Task: Research Airbnb options in Swidnik, Poland from 5th November, 2023 to 16th November, 2023 for 2 adults.1  bedroom having 1 bed and 1 bathroom. Property type can be hotel. Look for 3 properties as per requirement.
Action: Mouse moved to (574, 84)
Screenshot: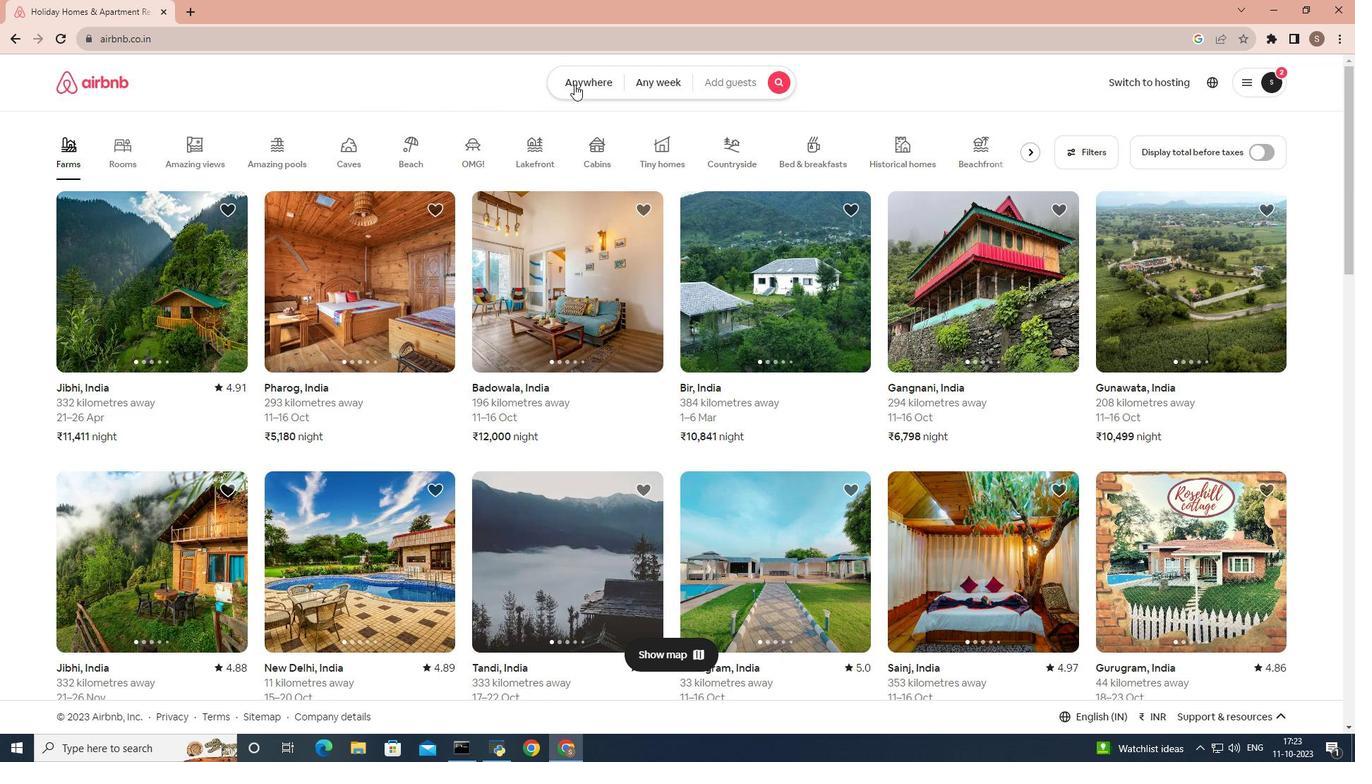 
Action: Mouse pressed left at (574, 84)
Screenshot: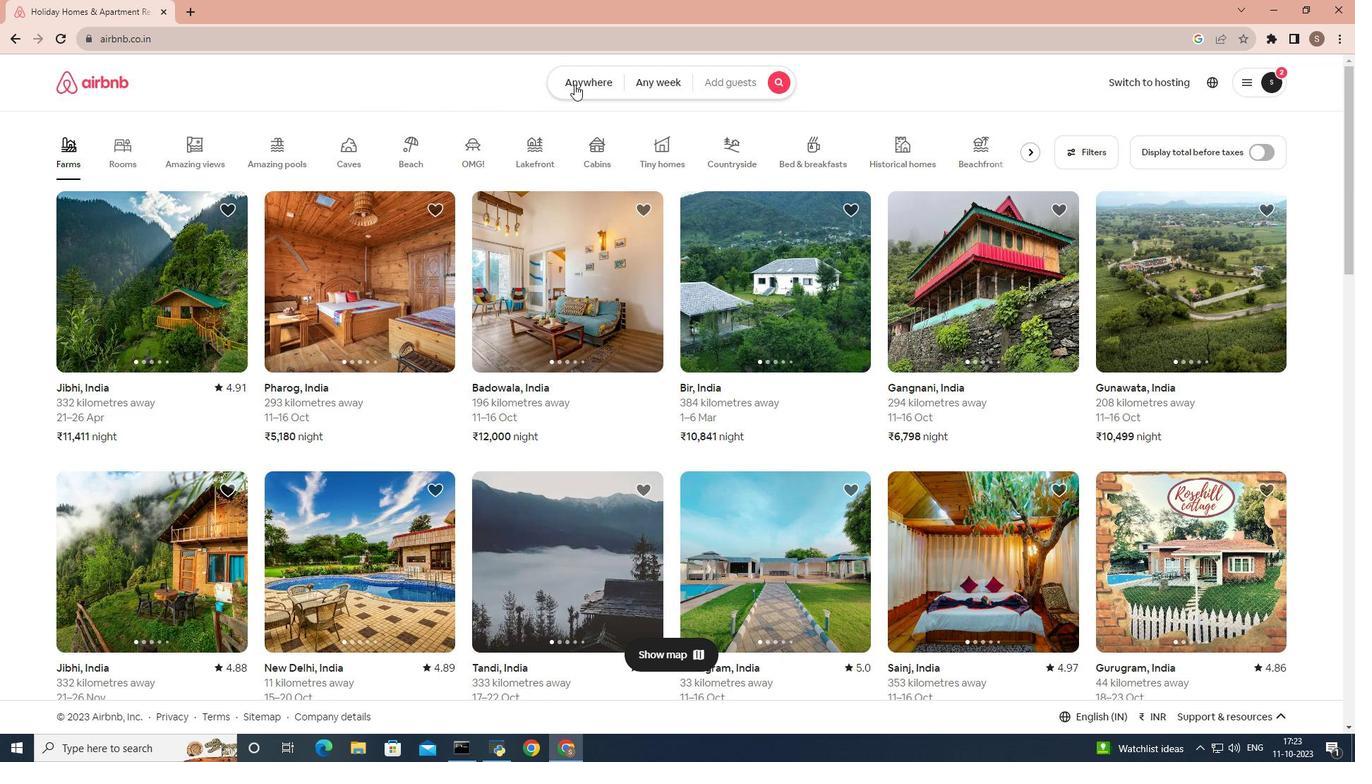 
Action: Mouse moved to (427, 144)
Screenshot: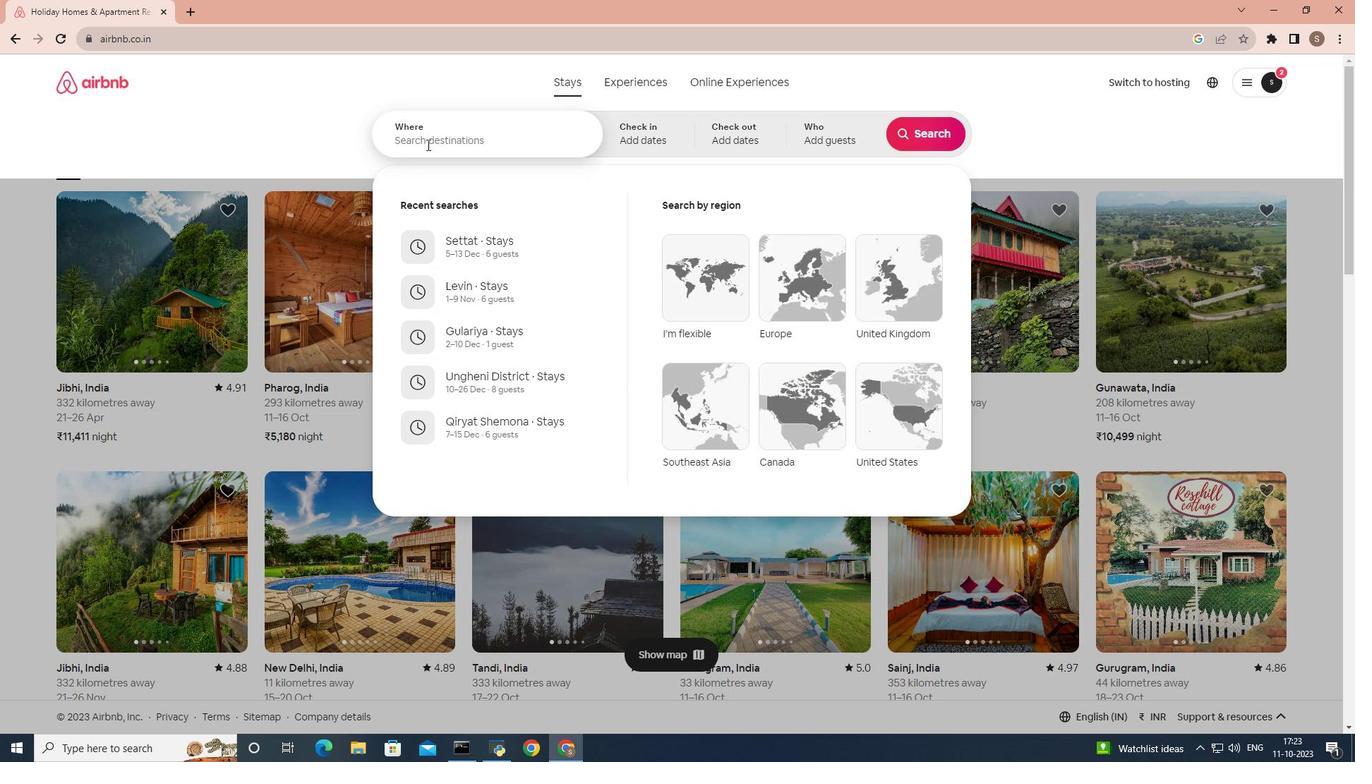 
Action: Mouse pressed left at (427, 144)
Screenshot: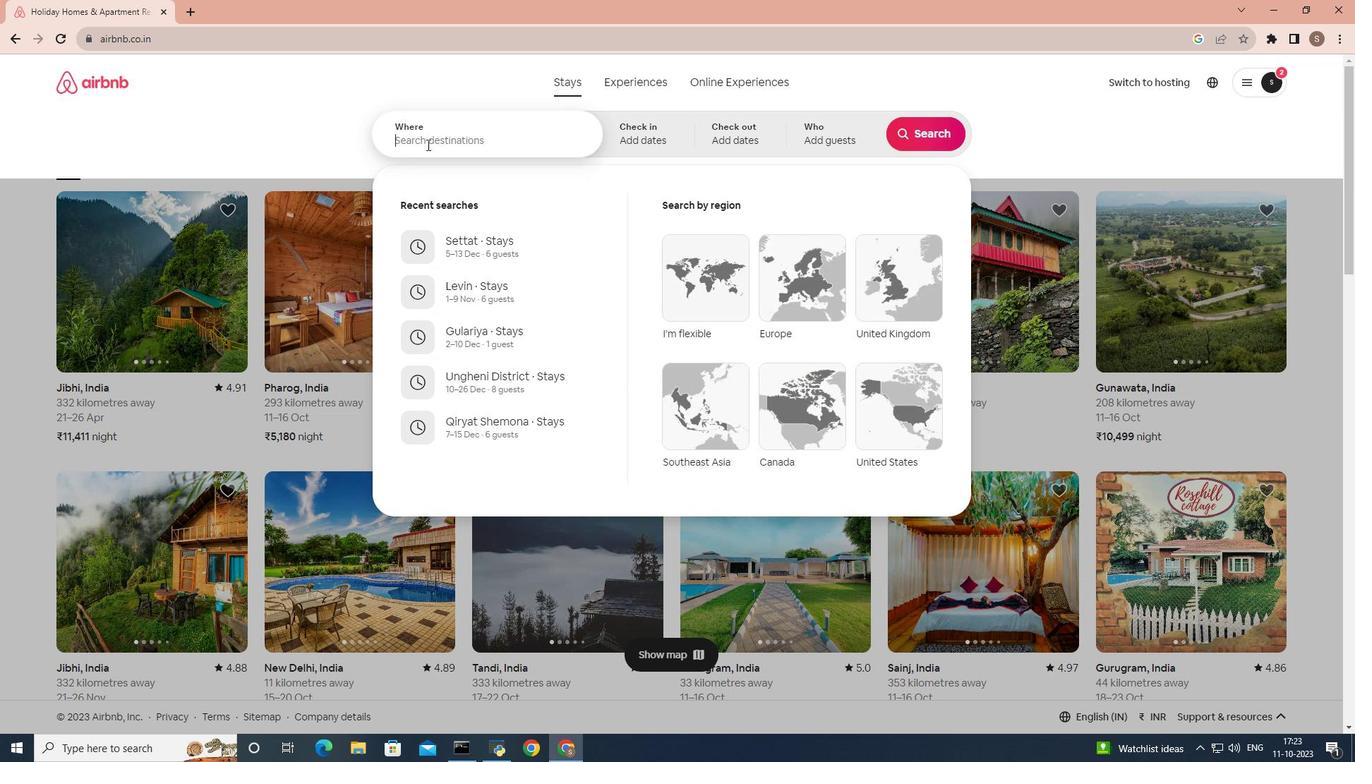 
Action: Mouse moved to (427, 144)
Screenshot: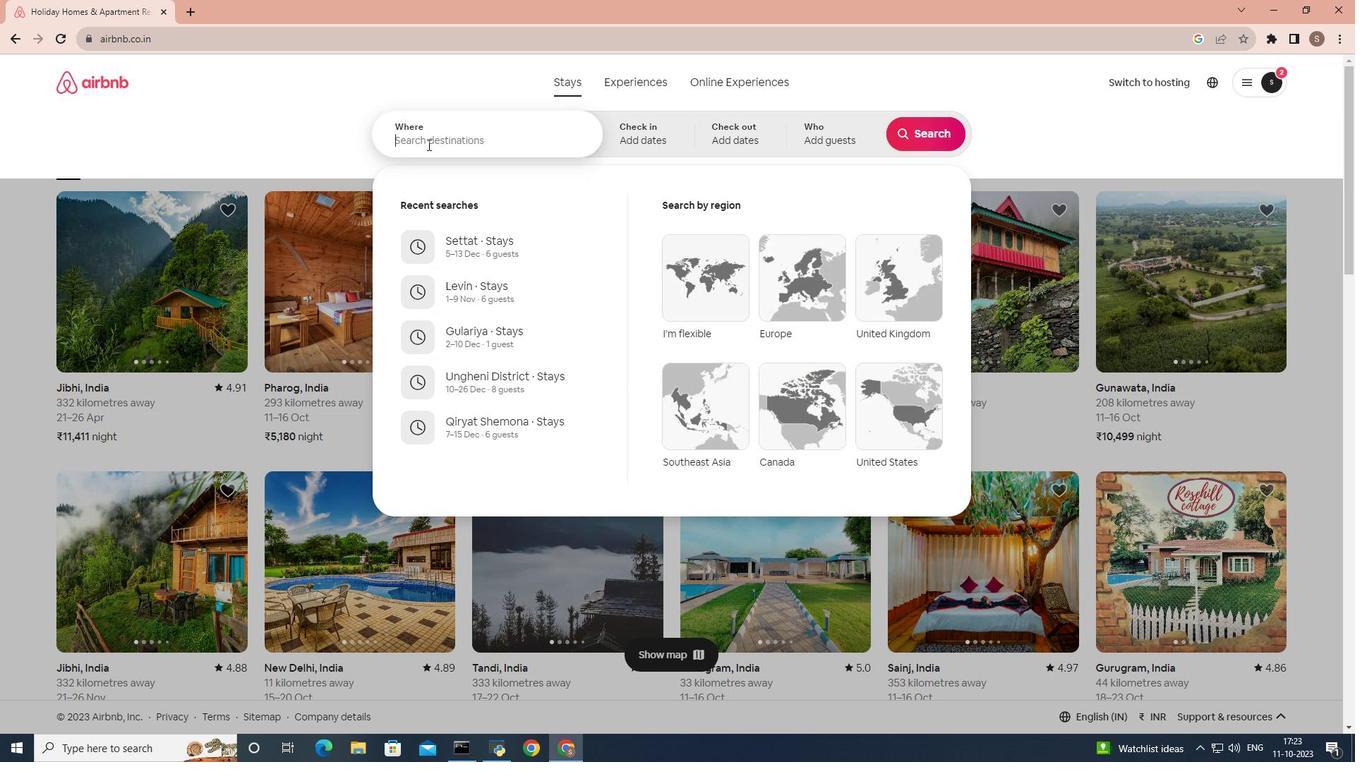 
Action: Key pressed swidnik
Screenshot: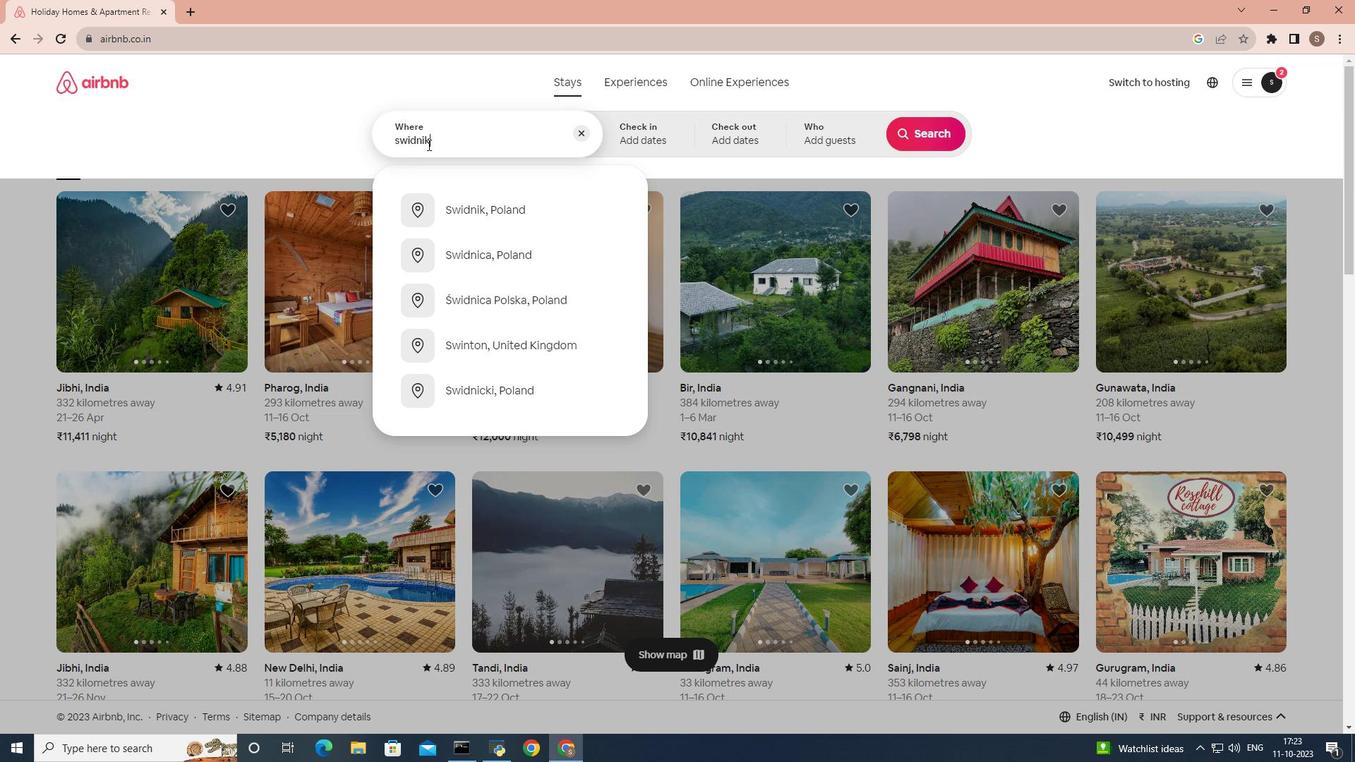 
Action: Mouse moved to (437, 215)
Screenshot: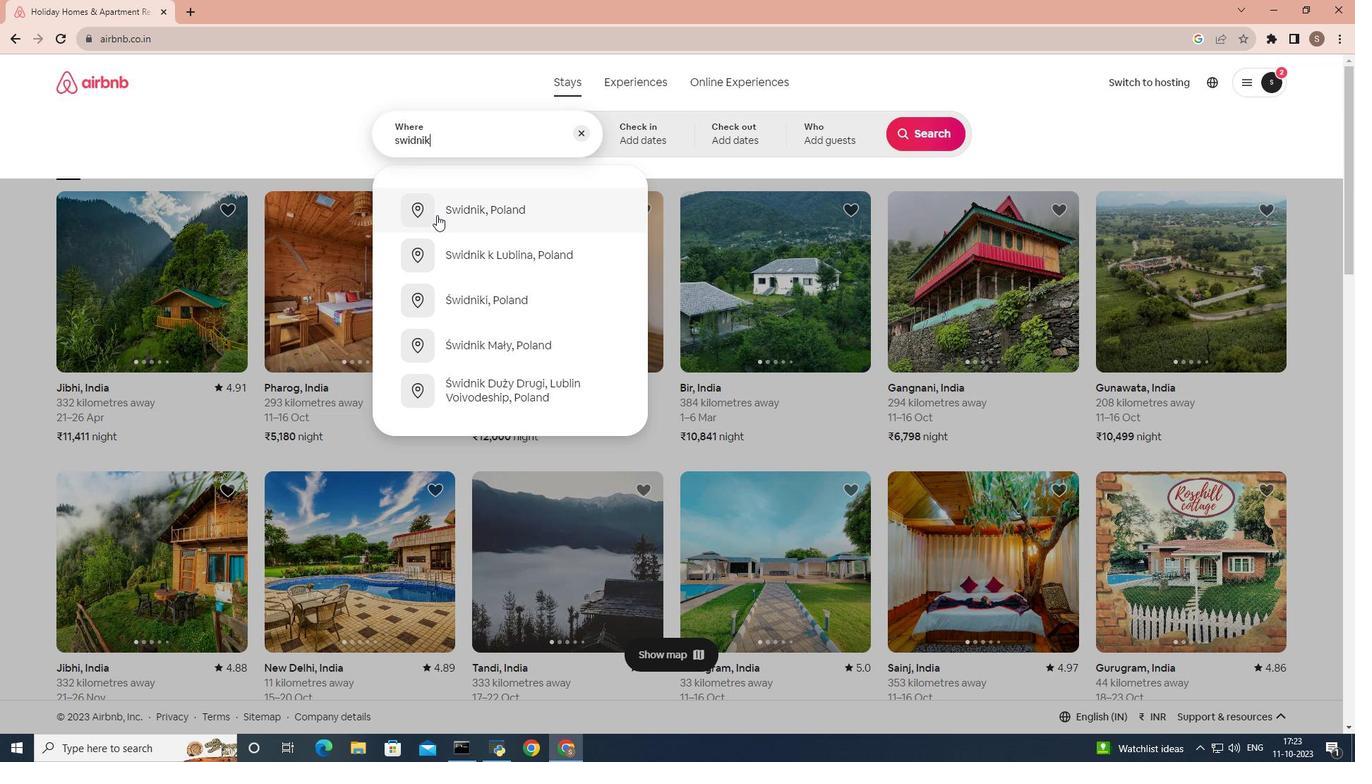 
Action: Mouse pressed left at (437, 215)
Screenshot: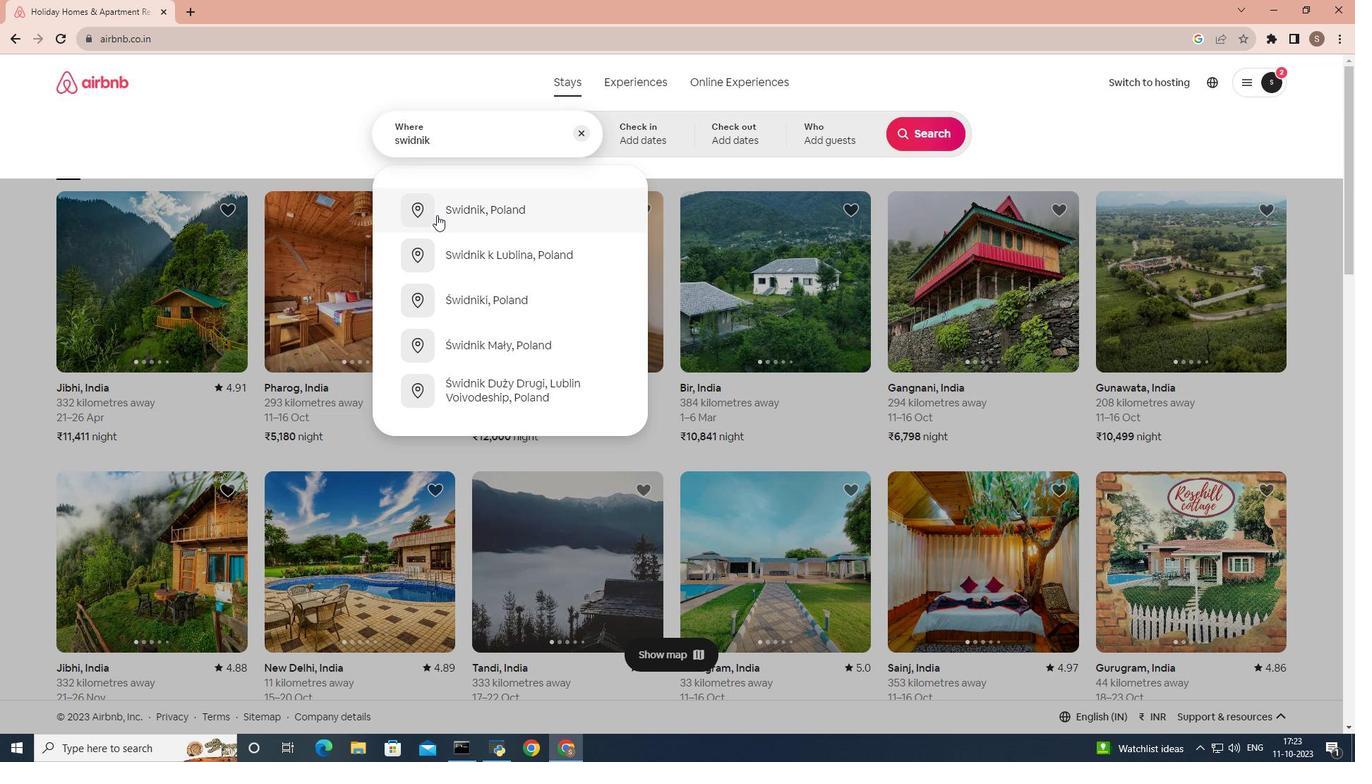 
Action: Mouse moved to (709, 350)
Screenshot: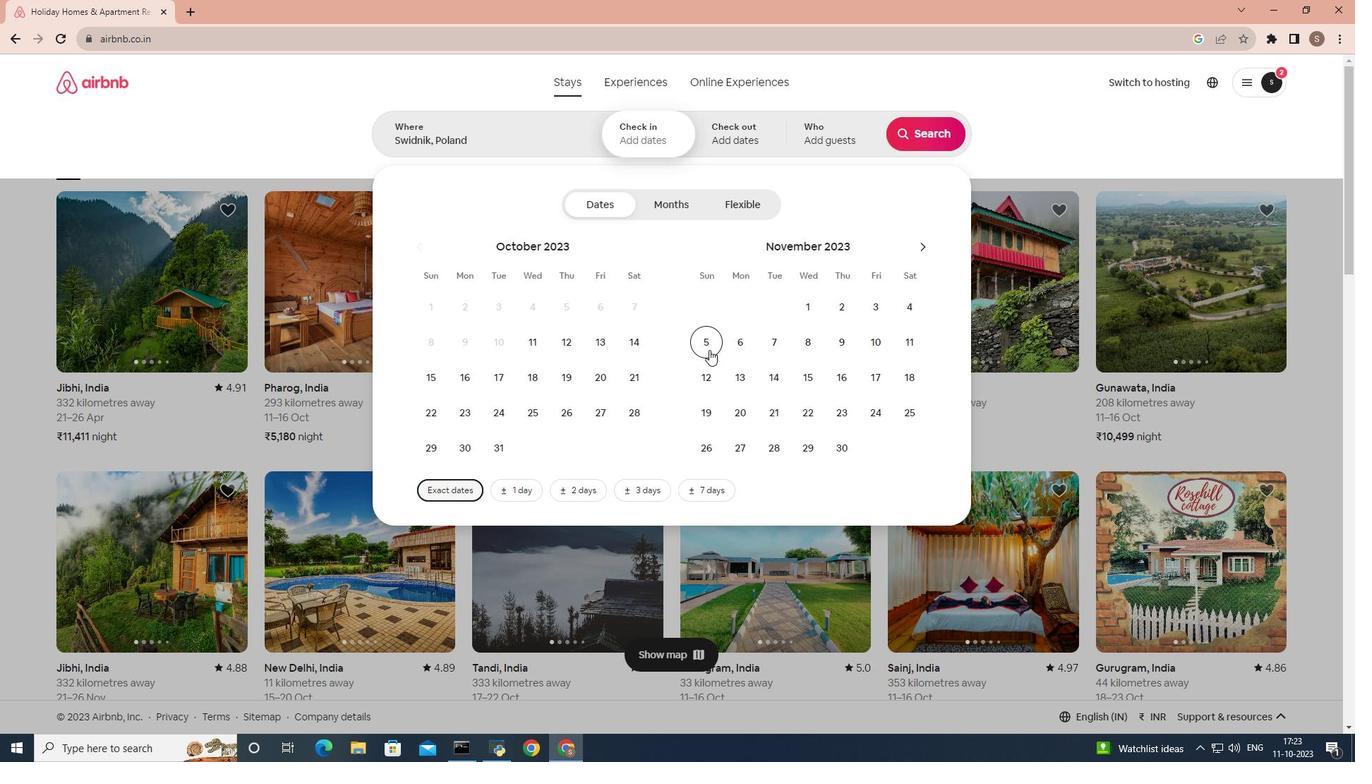 
Action: Mouse pressed left at (709, 350)
Screenshot: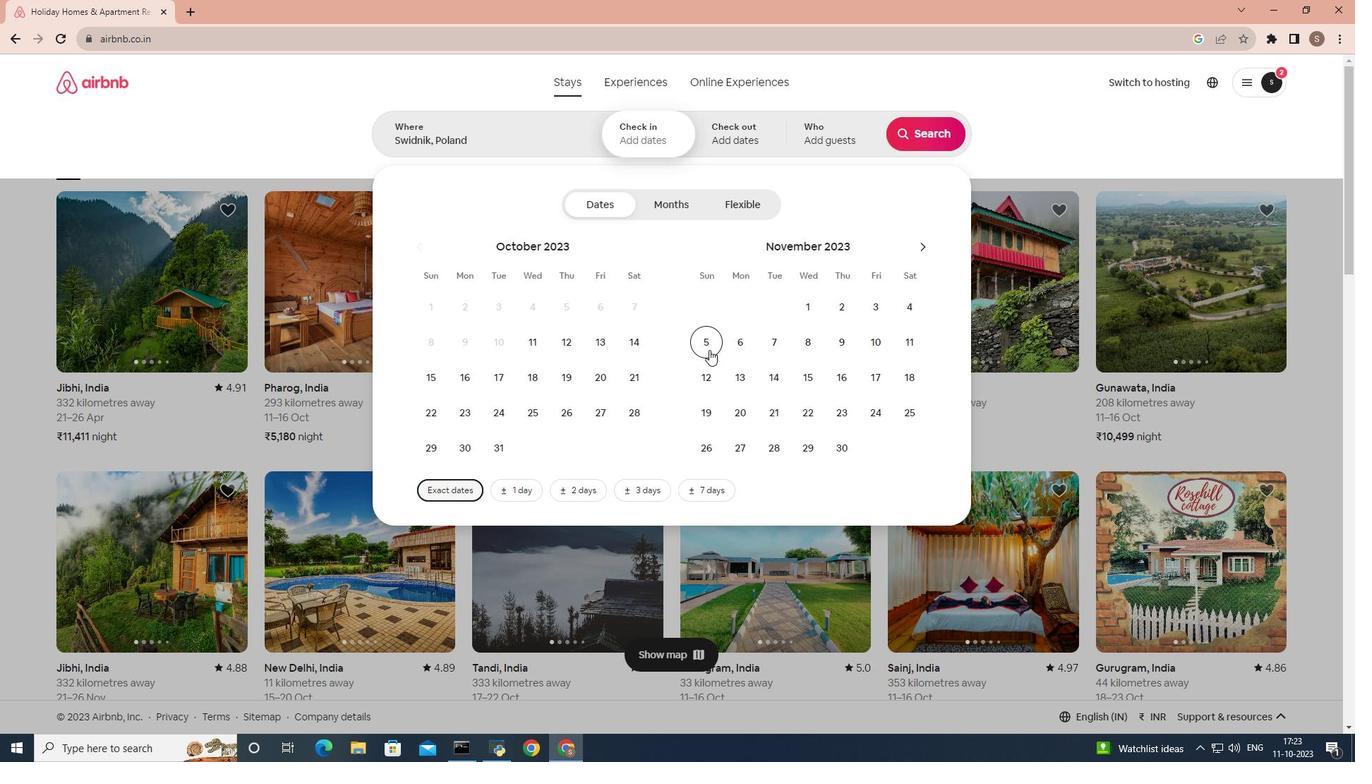 
Action: Mouse moved to (842, 379)
Screenshot: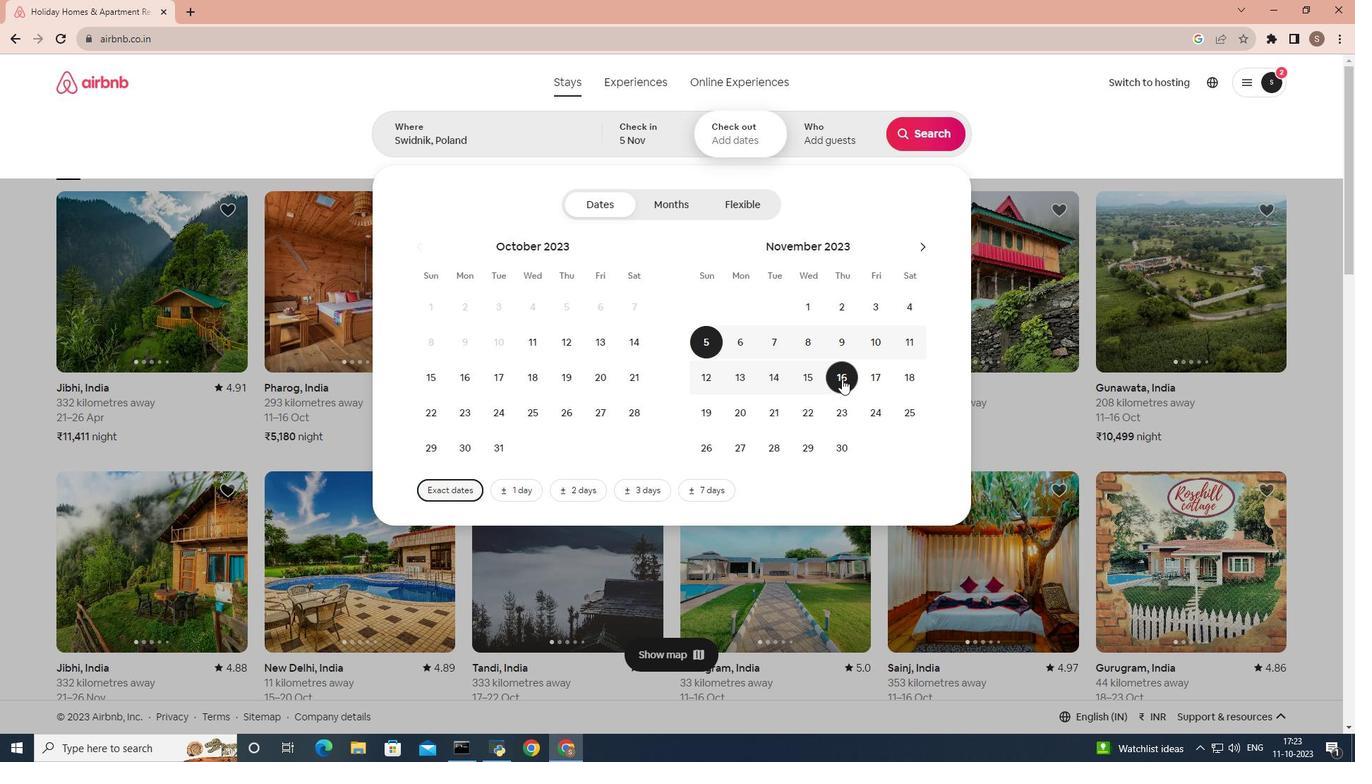 
Action: Mouse pressed left at (842, 379)
Screenshot: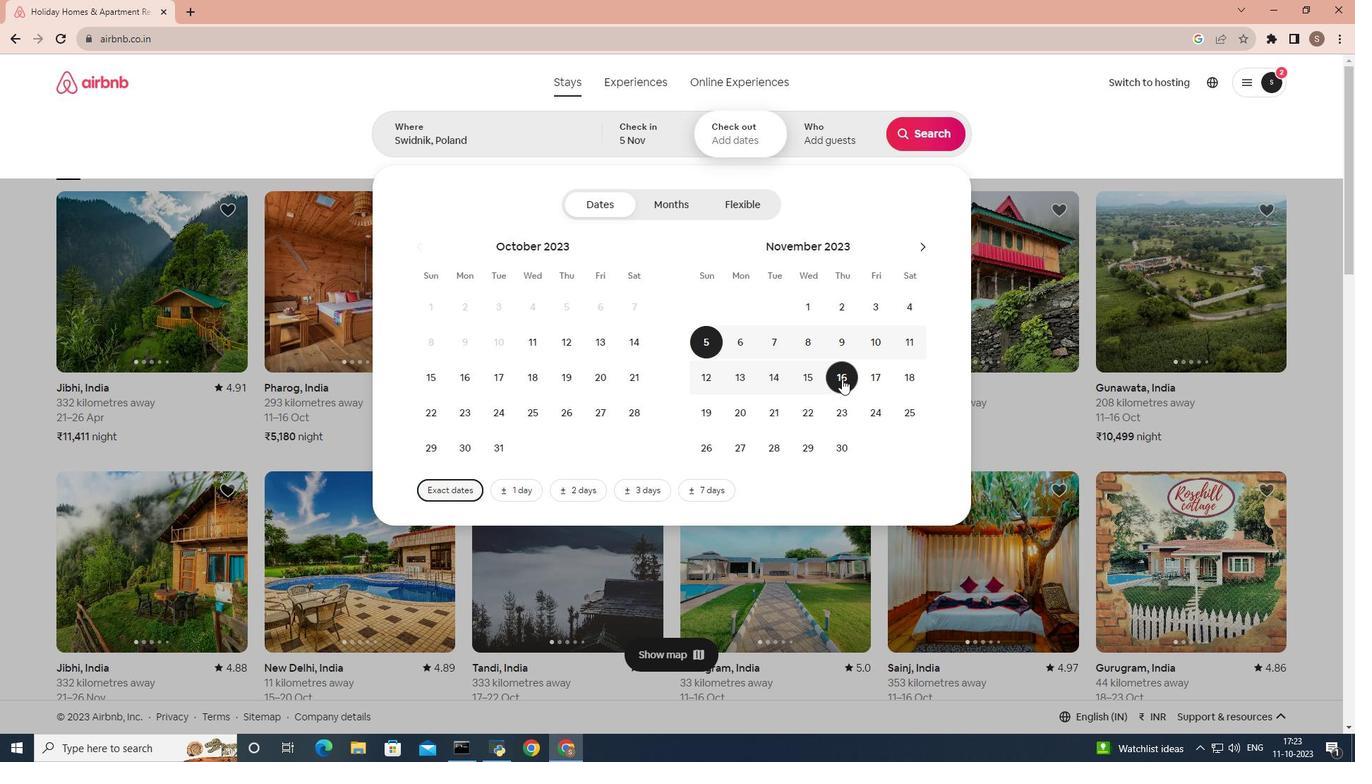 
Action: Mouse moved to (862, 154)
Screenshot: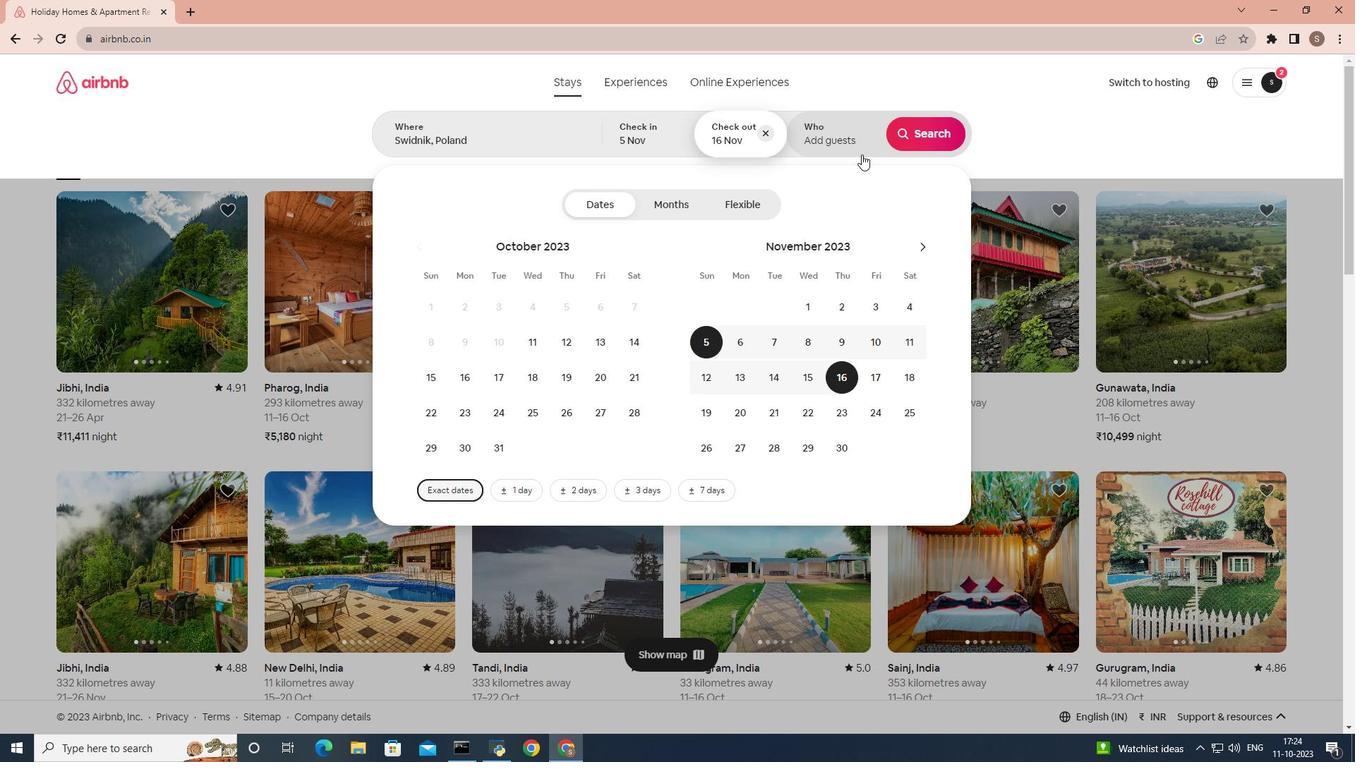 
Action: Mouse pressed left at (862, 154)
Screenshot: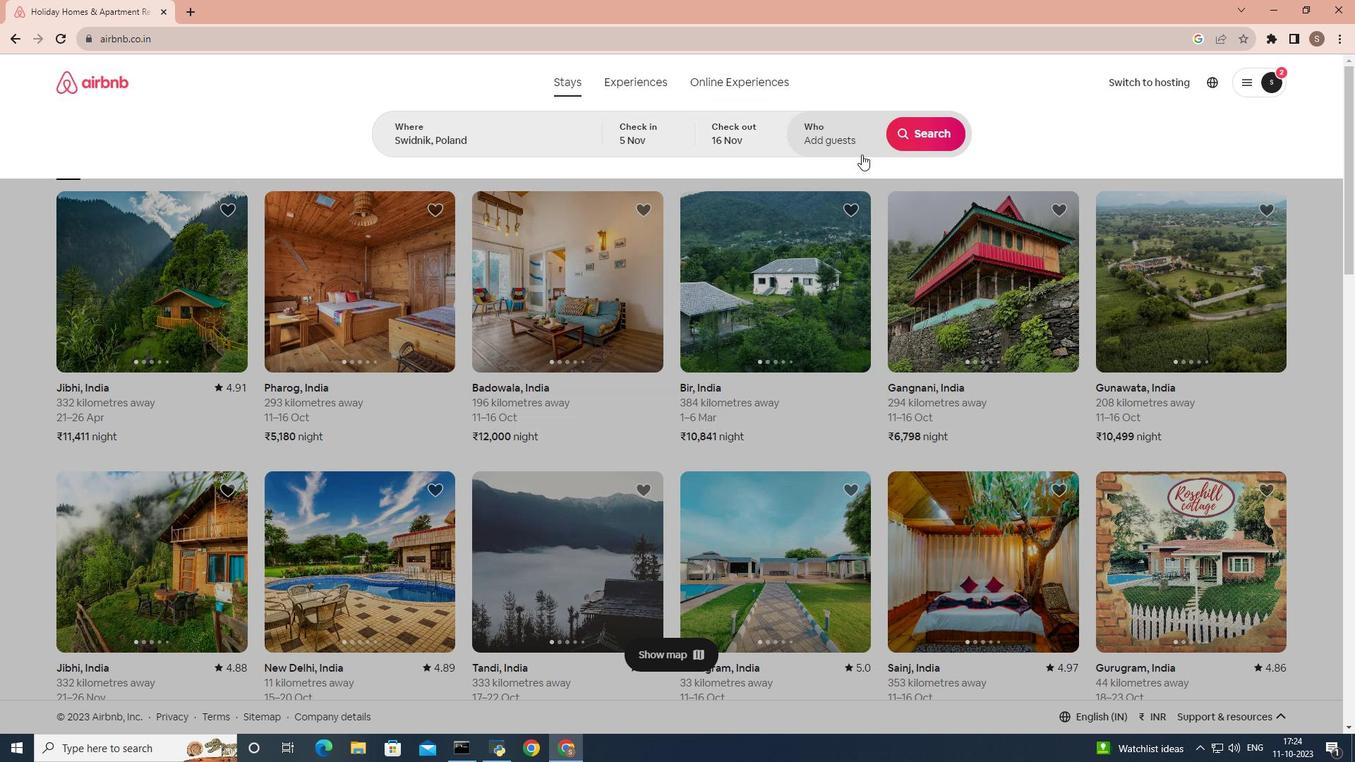 
Action: Mouse moved to (932, 217)
Screenshot: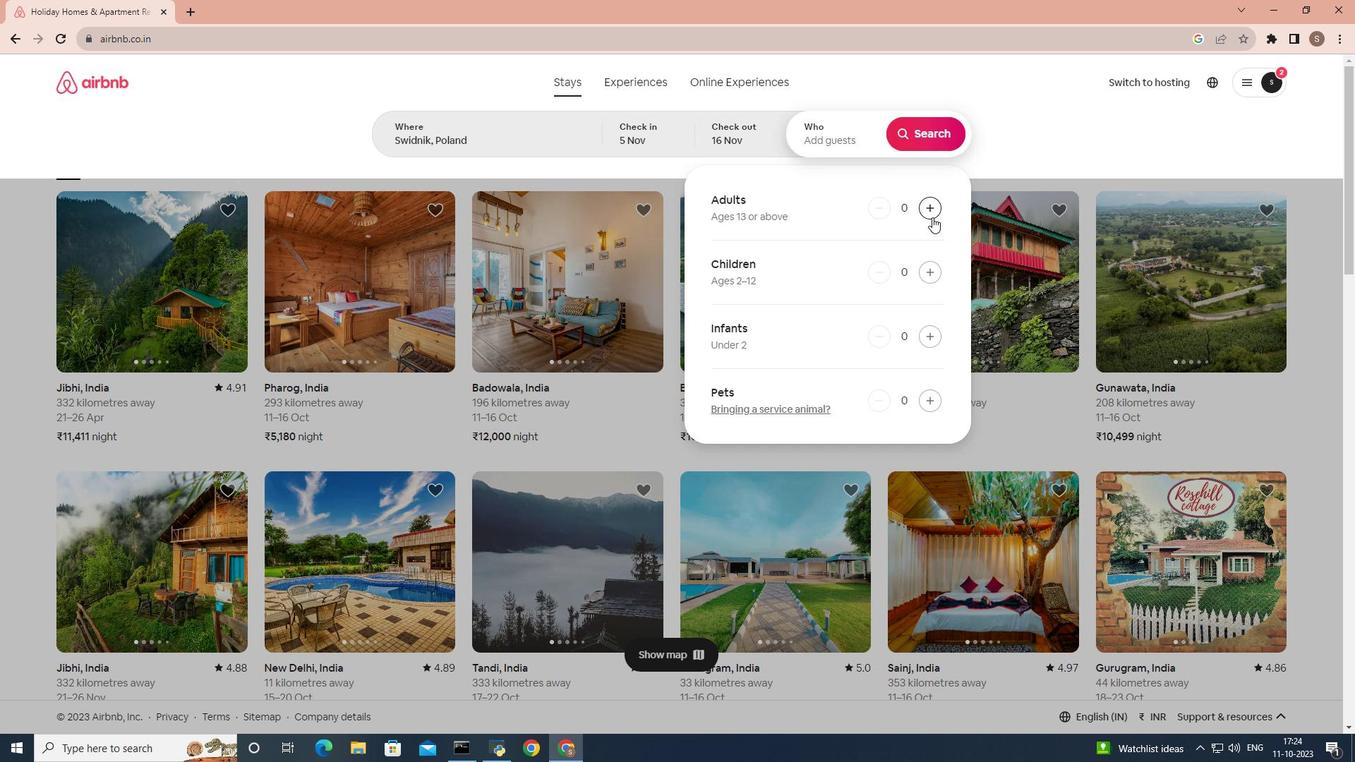 
Action: Mouse pressed left at (932, 217)
Screenshot: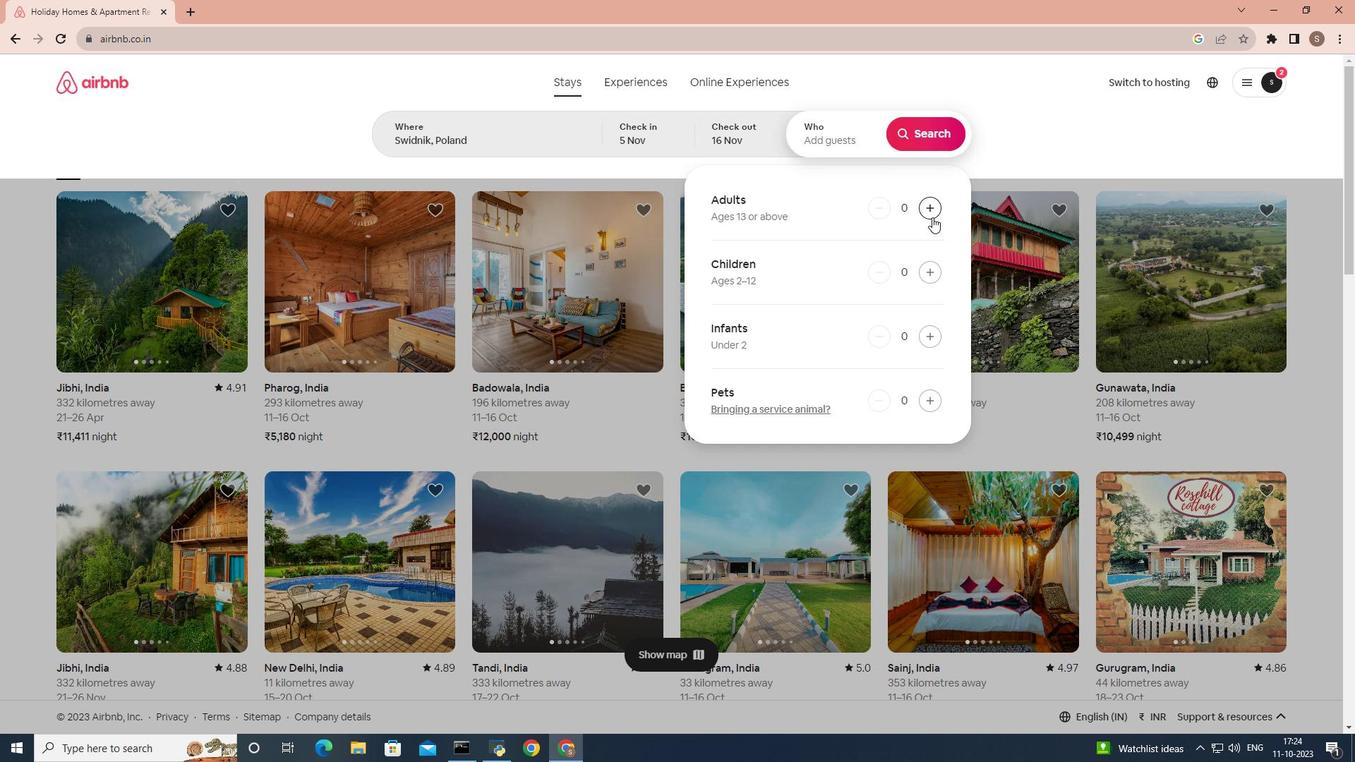 
Action: Mouse pressed left at (932, 217)
Screenshot: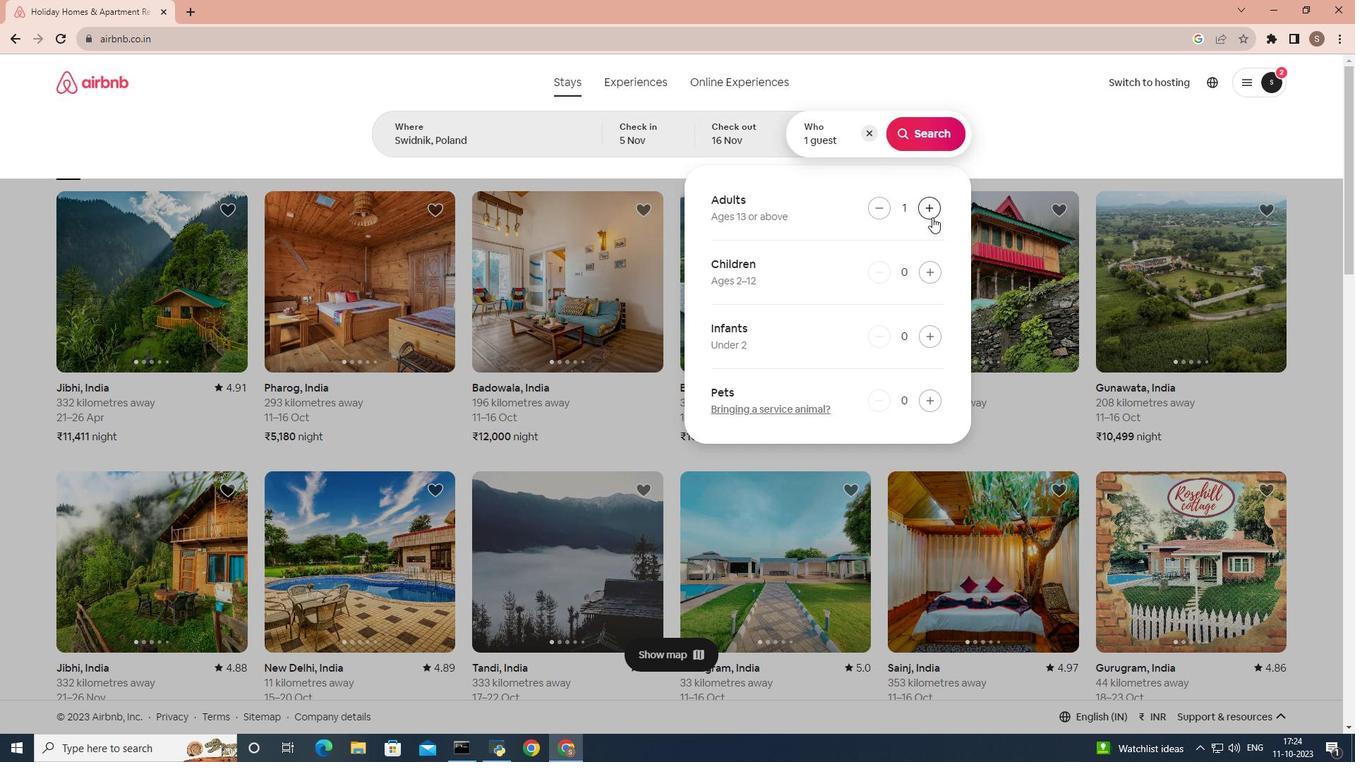 
Action: Mouse moved to (948, 139)
Screenshot: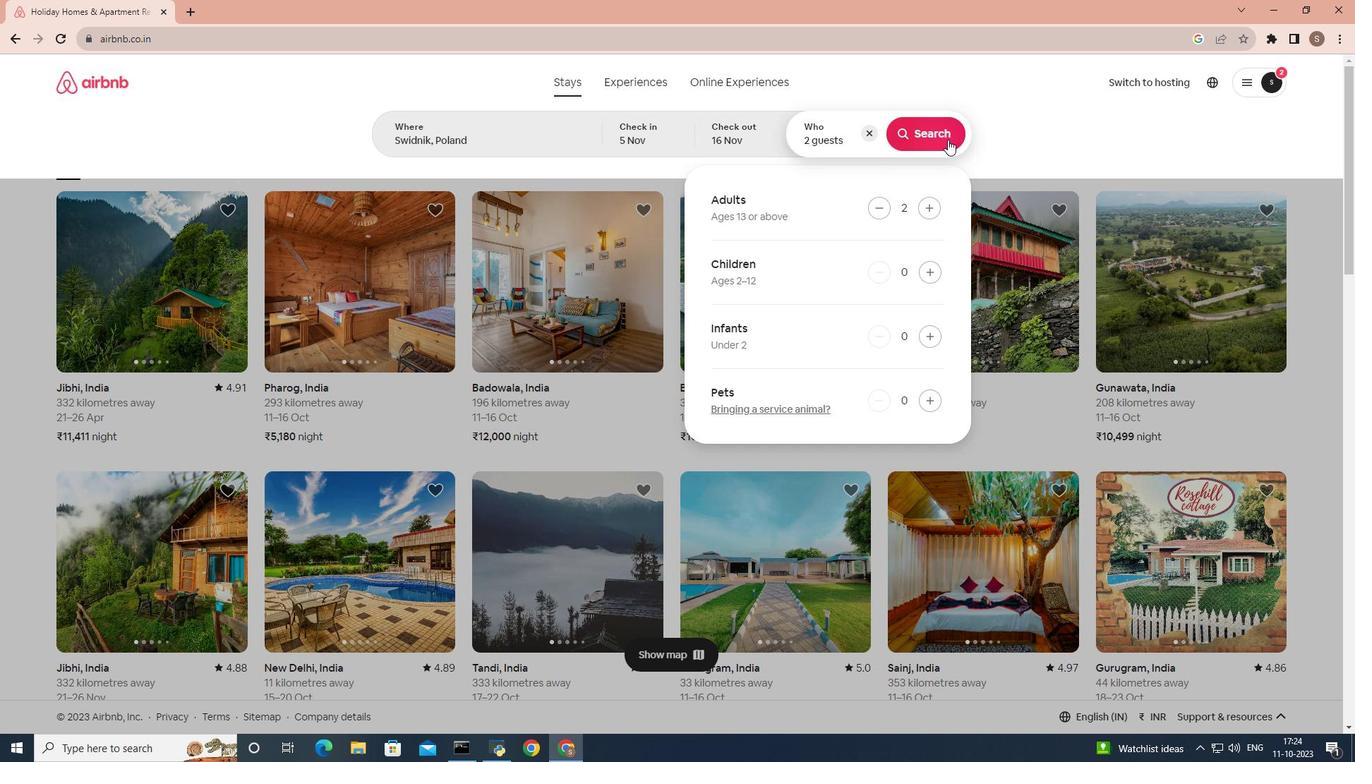 
Action: Mouse pressed left at (948, 139)
Screenshot: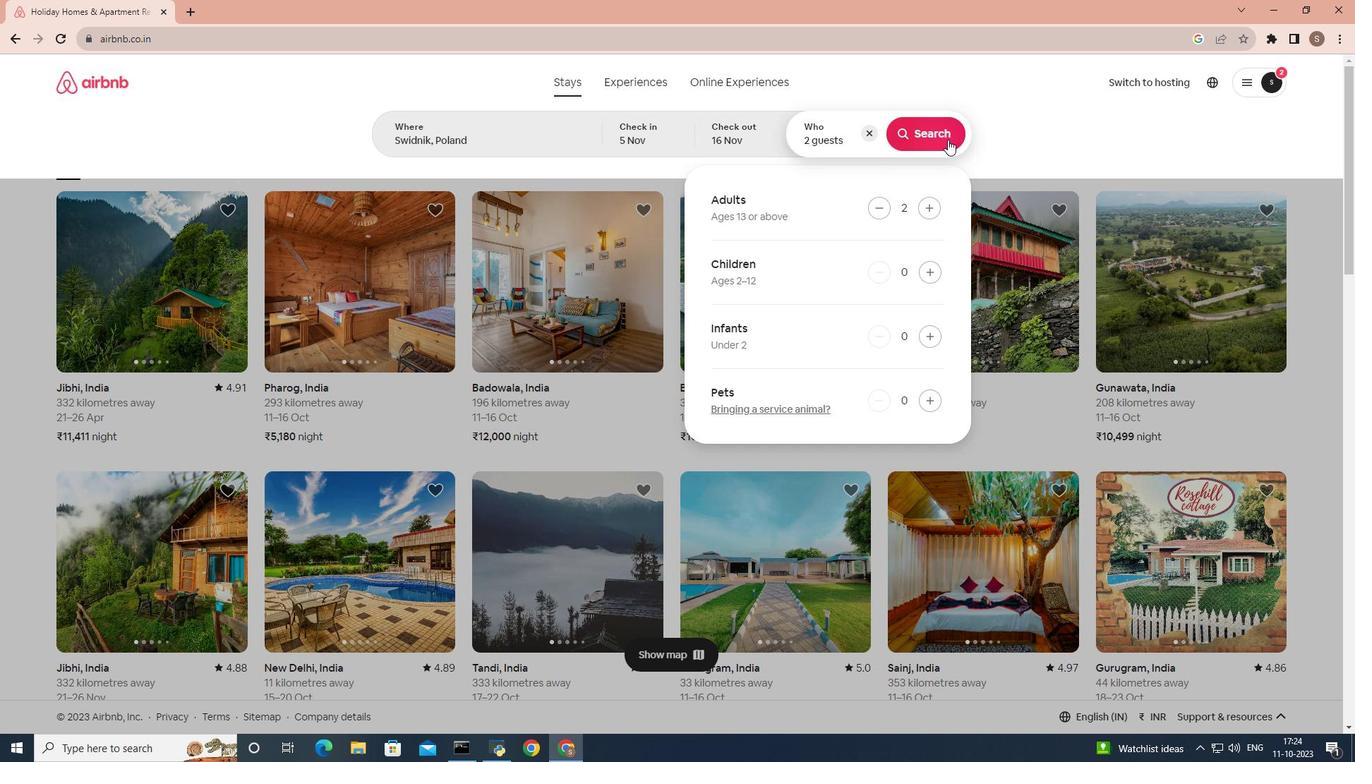 
Action: Mouse moved to (1115, 135)
Screenshot: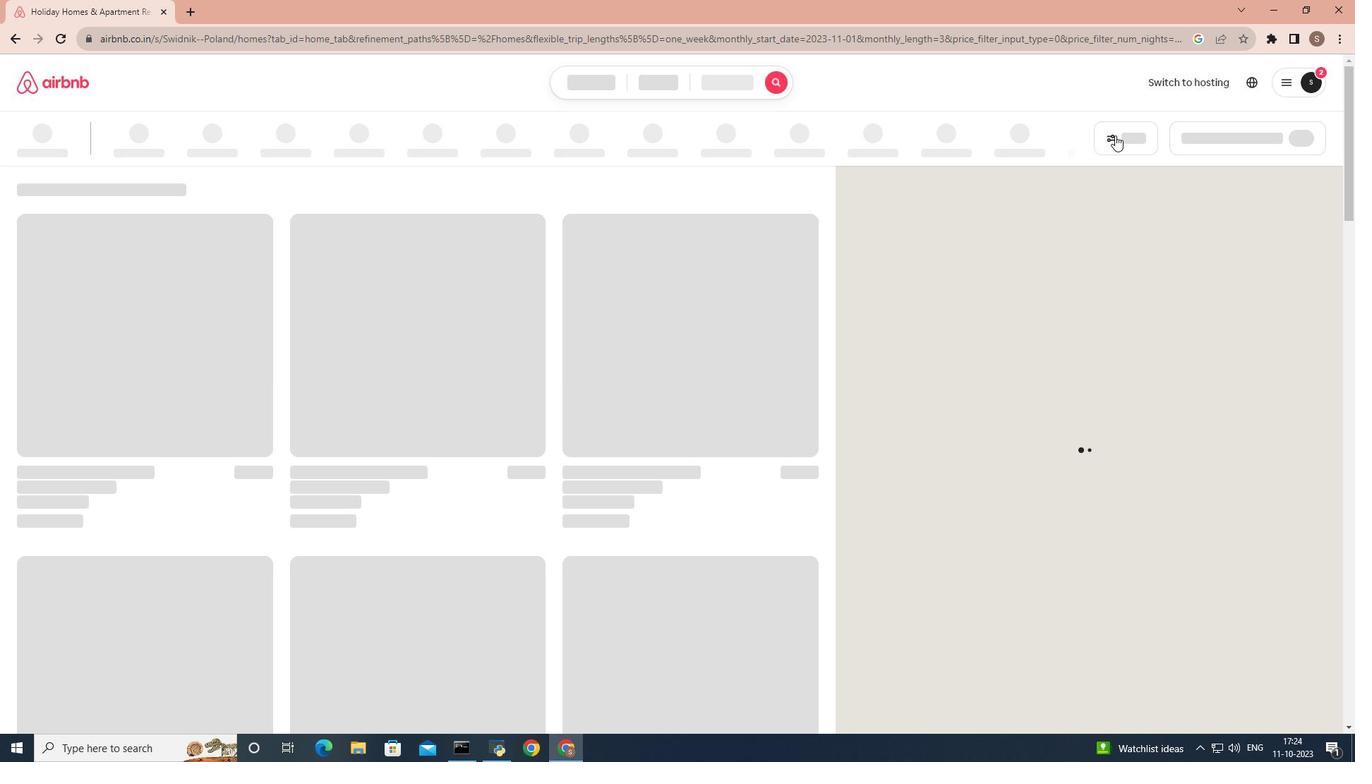 
Action: Mouse pressed left at (1115, 135)
Screenshot: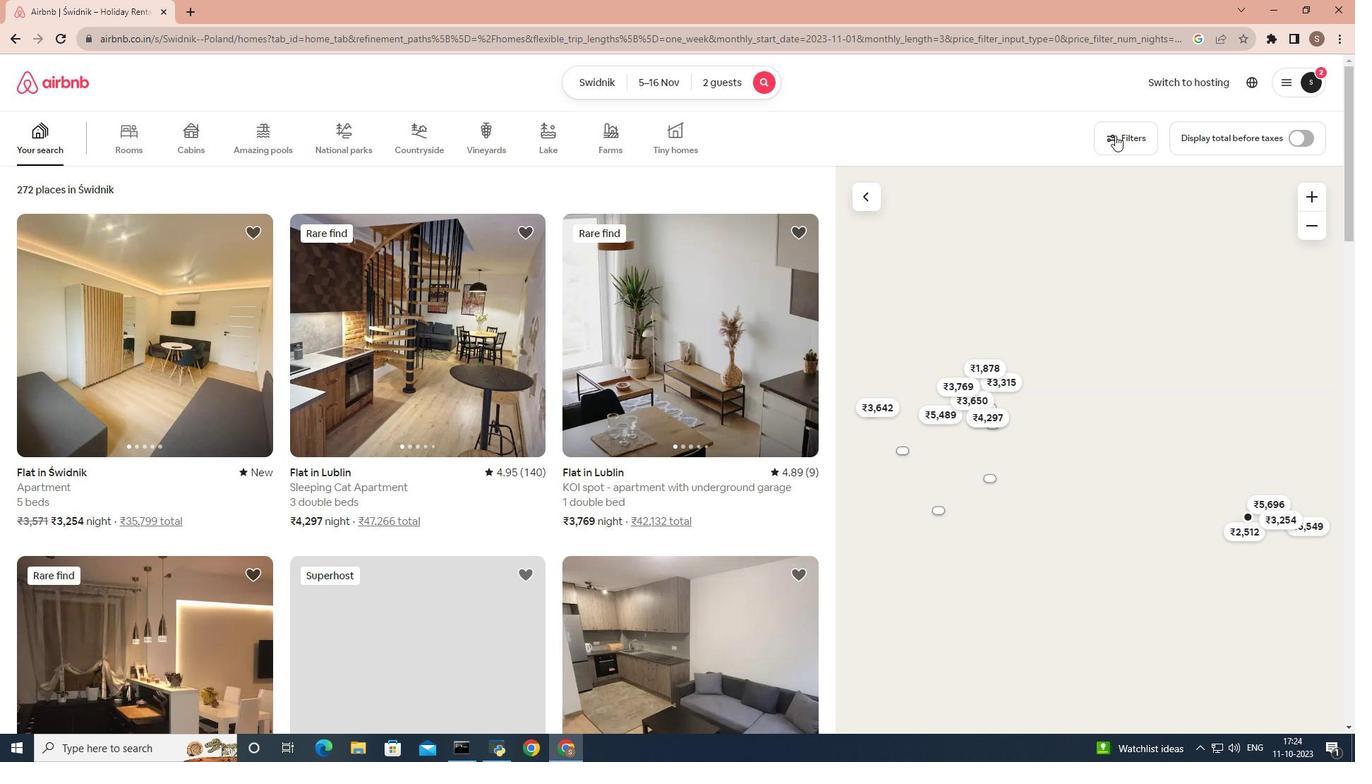 
Action: Mouse moved to (657, 293)
Screenshot: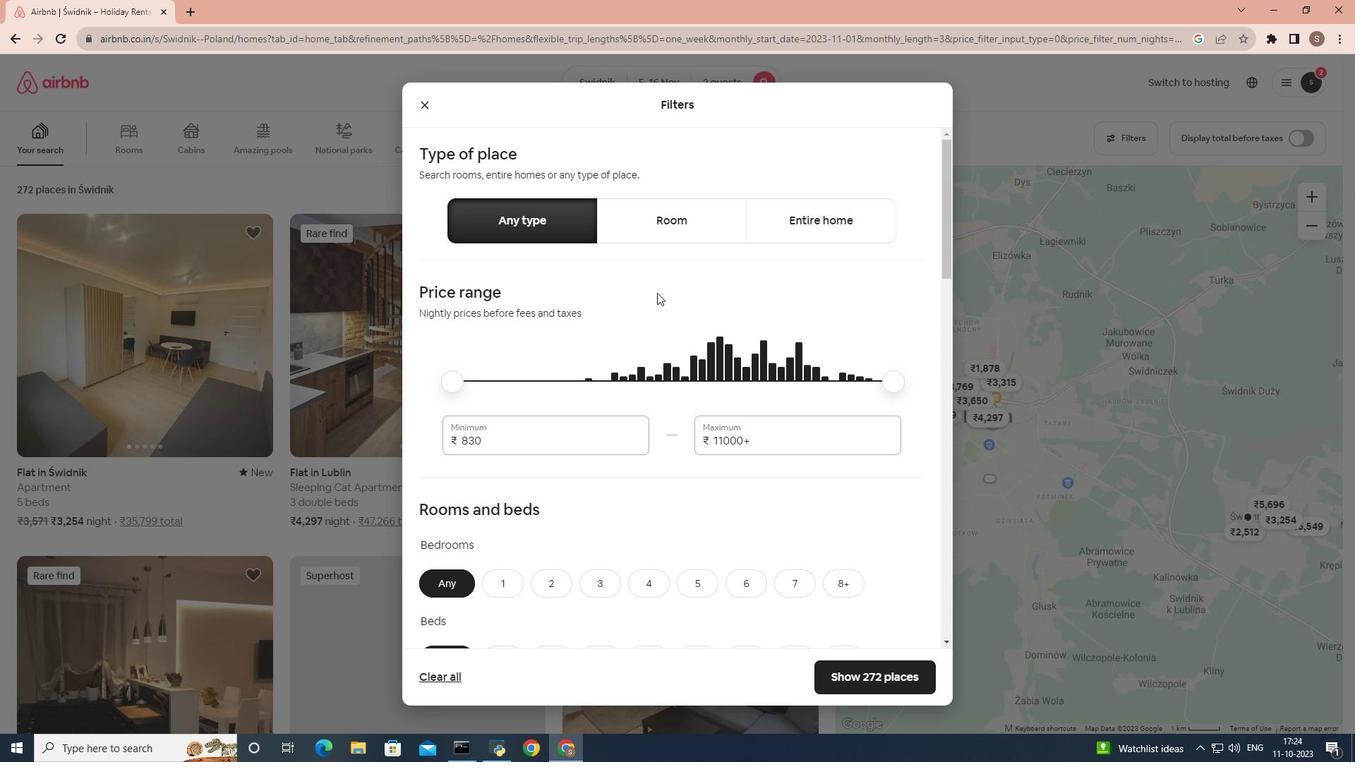
Action: Mouse scrolled (657, 292) with delta (0, 0)
Screenshot: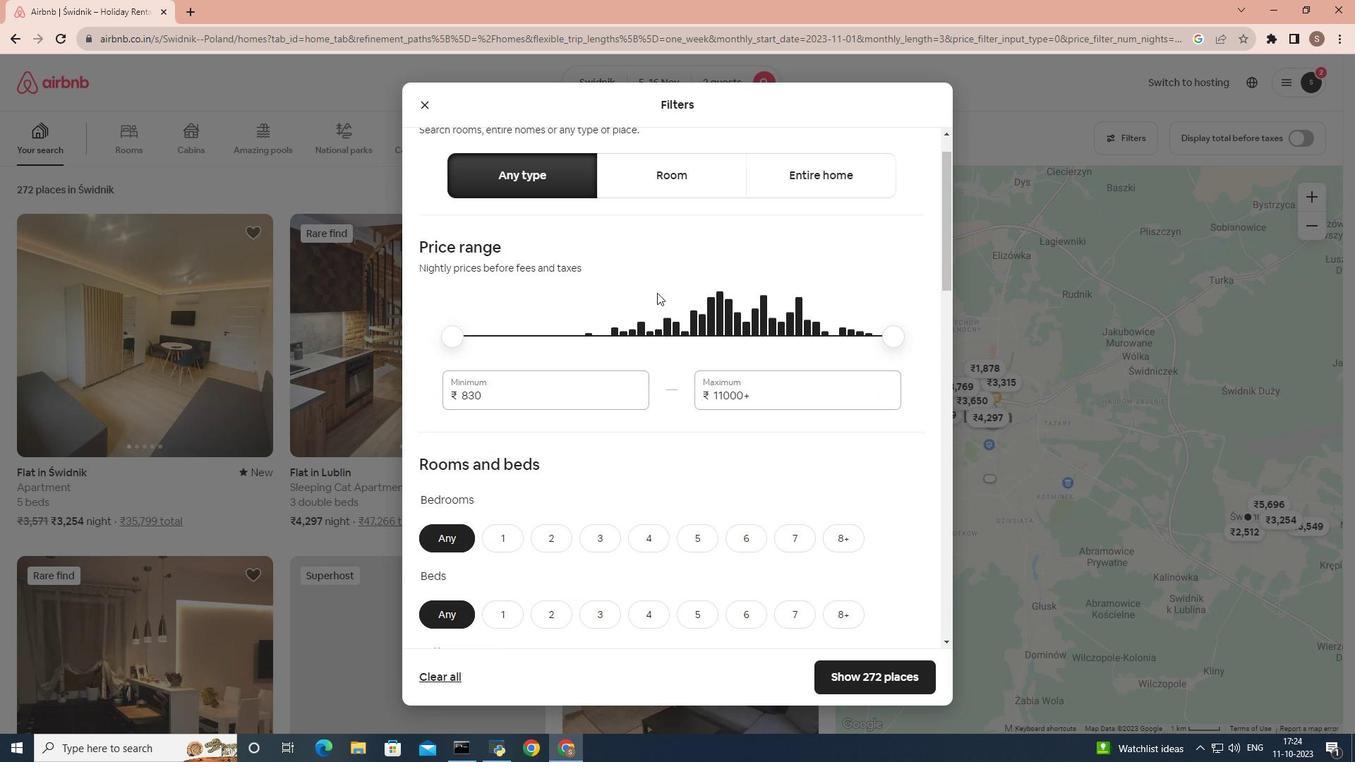 
Action: Mouse scrolled (657, 292) with delta (0, 0)
Screenshot: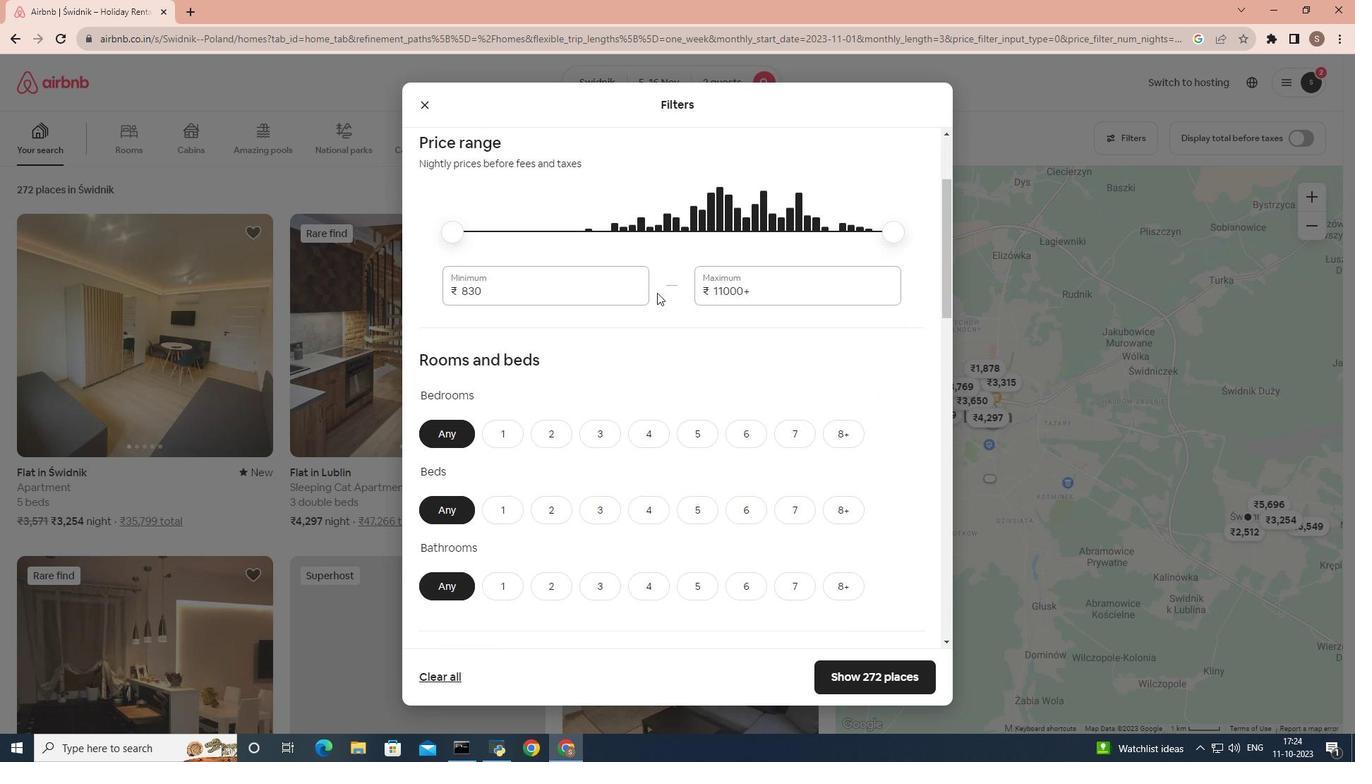 
Action: Mouse scrolled (657, 292) with delta (0, 0)
Screenshot: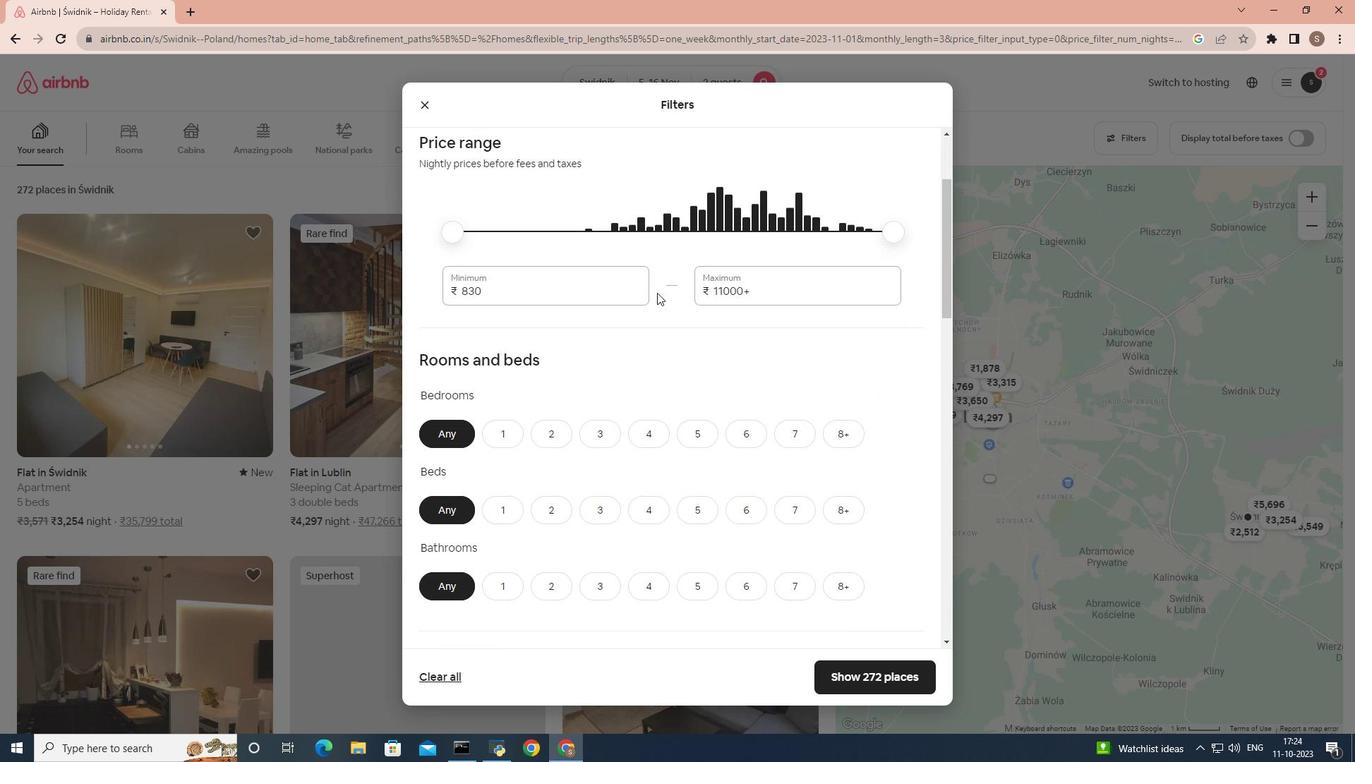 
Action: Mouse scrolled (657, 292) with delta (0, 0)
Screenshot: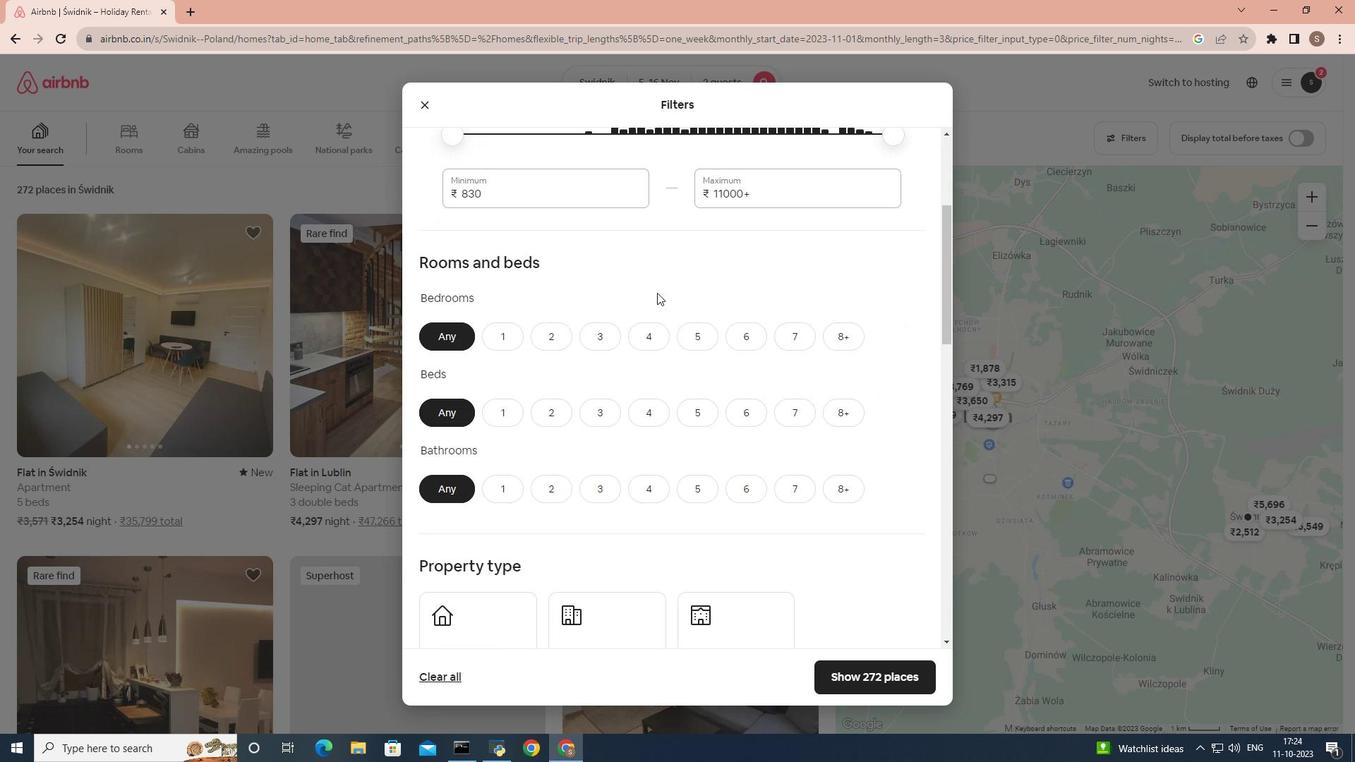 
Action: Mouse moved to (514, 302)
Screenshot: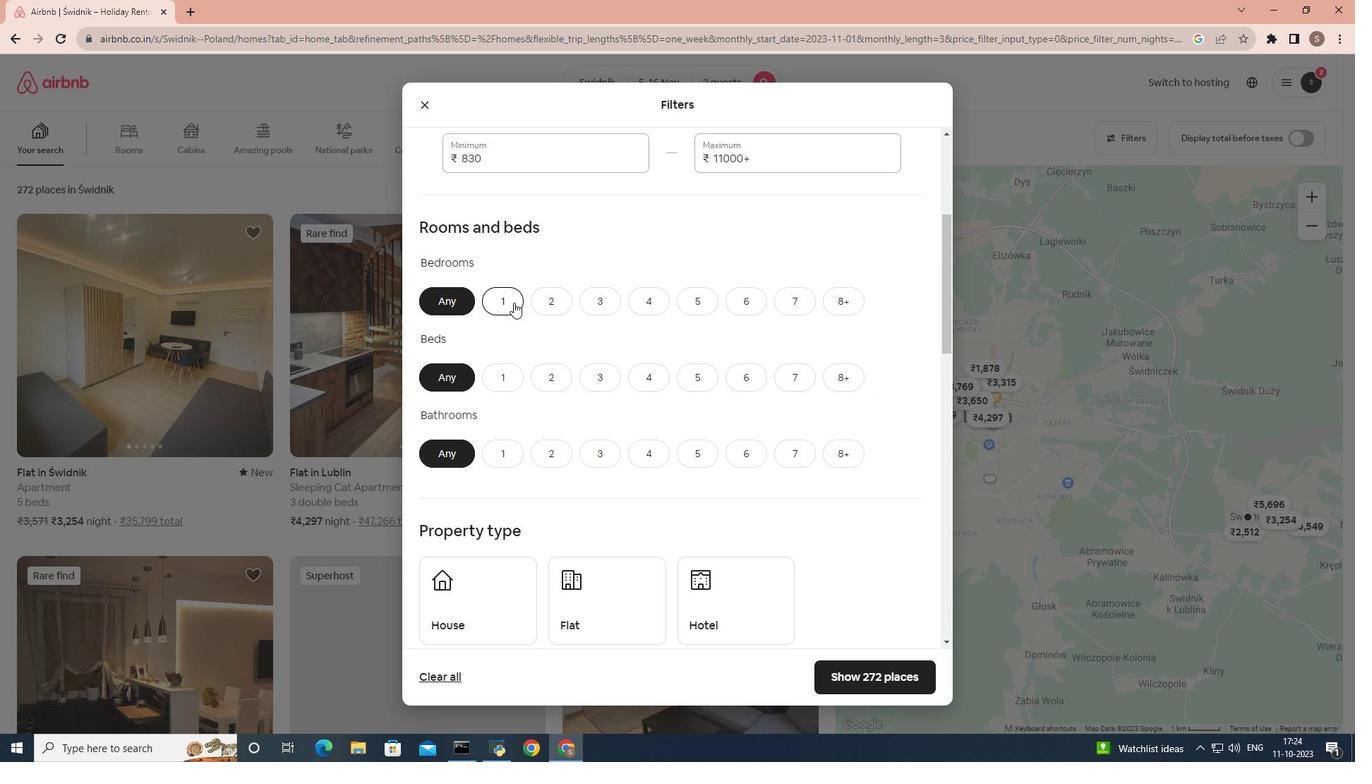 
Action: Mouse pressed left at (514, 302)
Screenshot: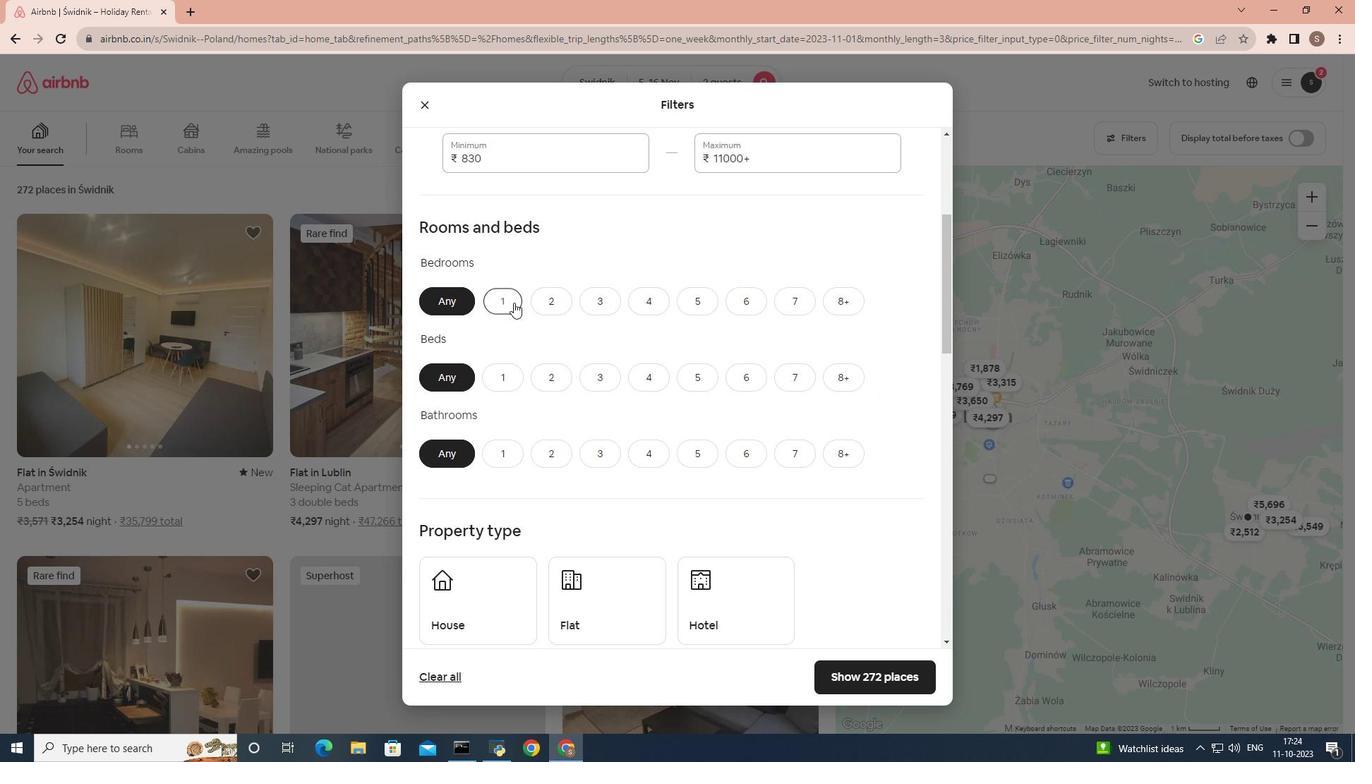 
Action: Mouse moved to (505, 369)
Screenshot: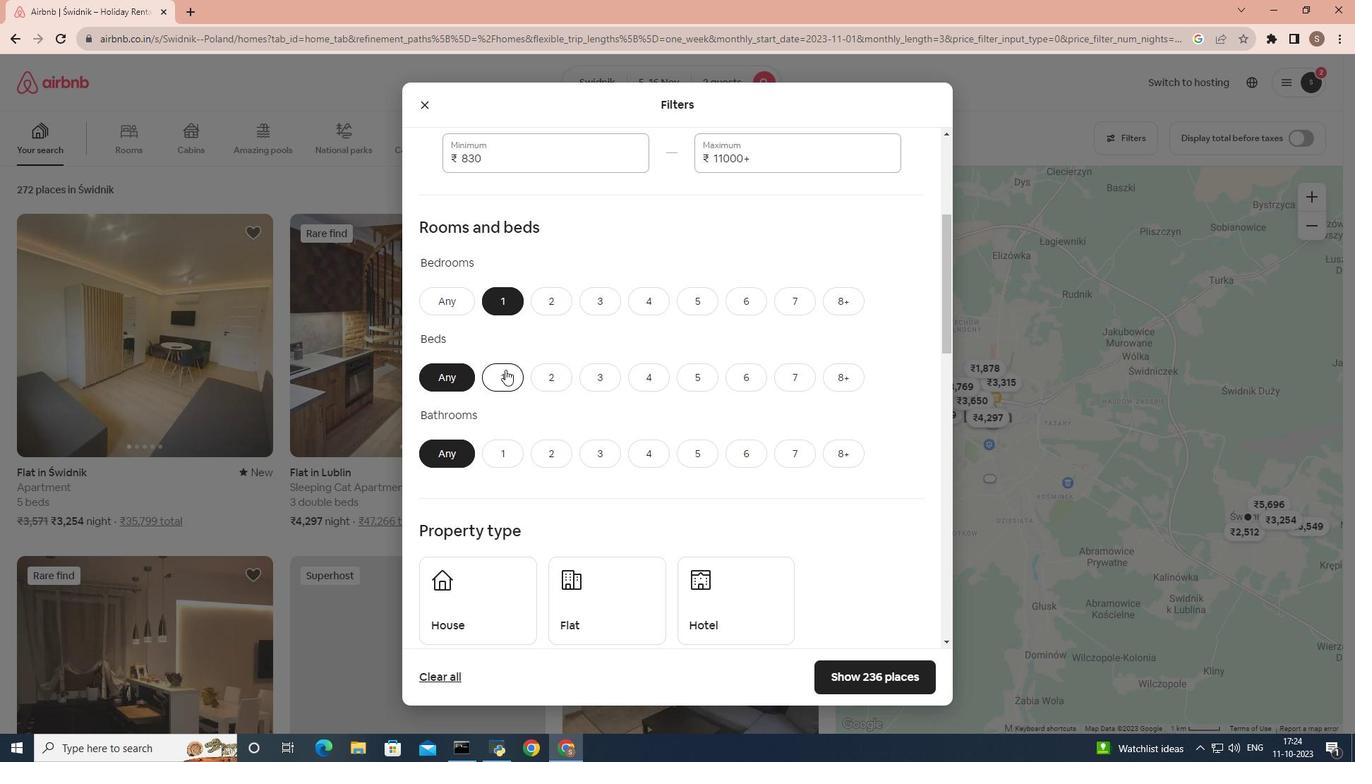 
Action: Mouse pressed left at (505, 369)
Screenshot: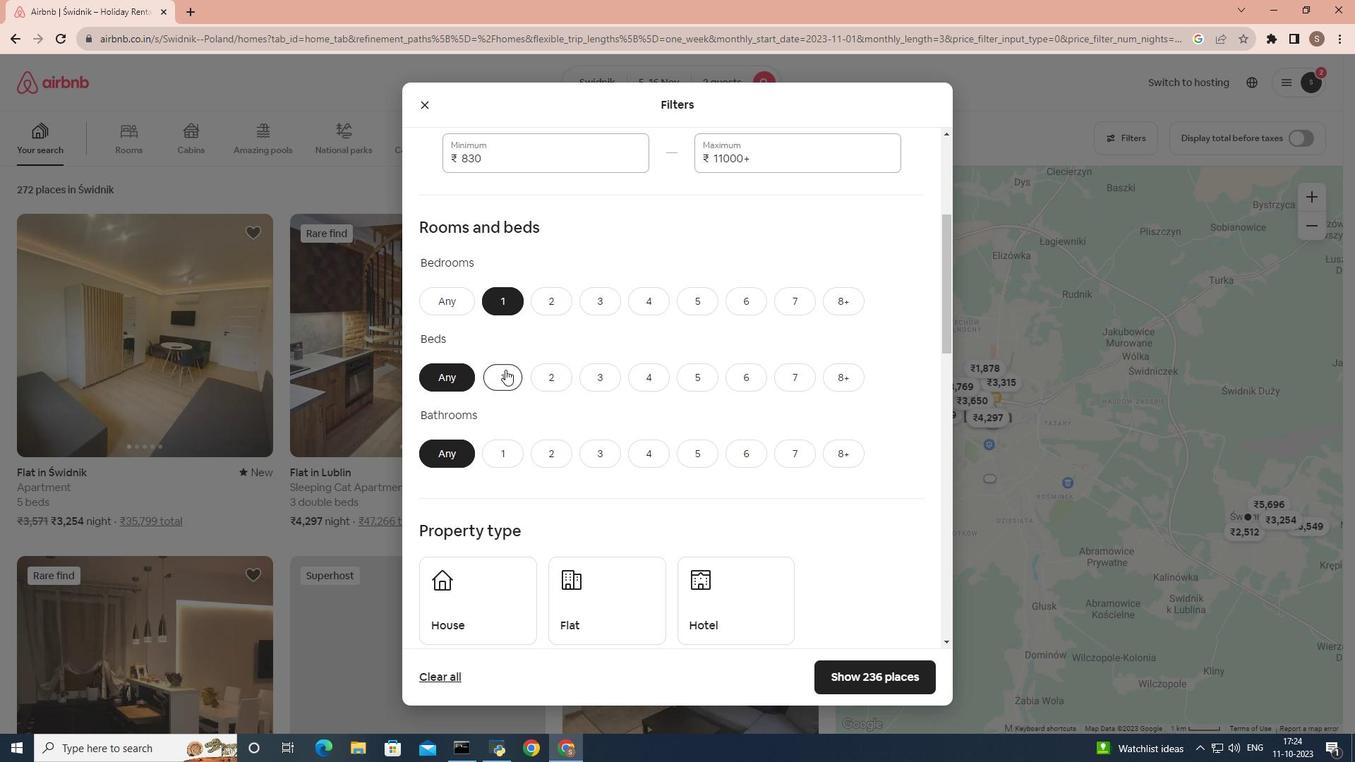 
Action: Mouse moved to (497, 463)
Screenshot: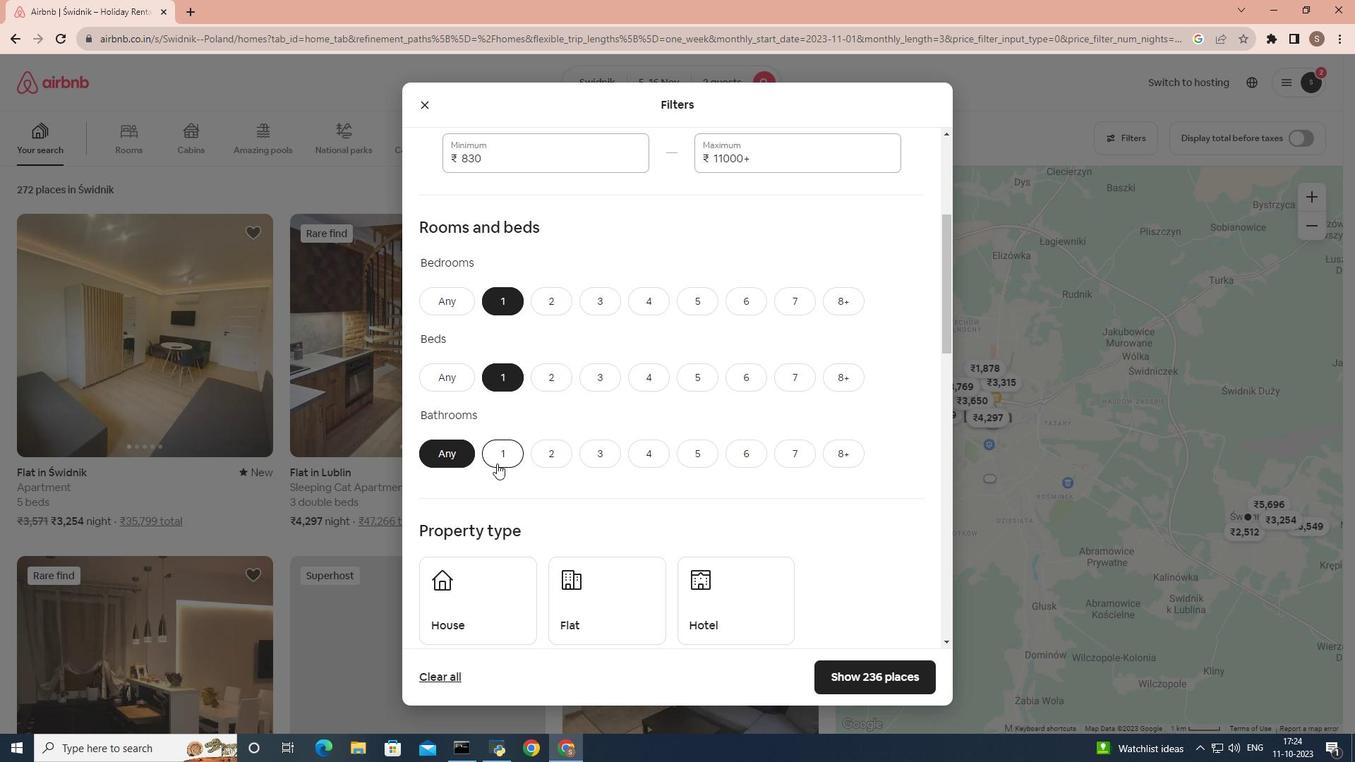 
Action: Mouse pressed left at (497, 463)
Screenshot: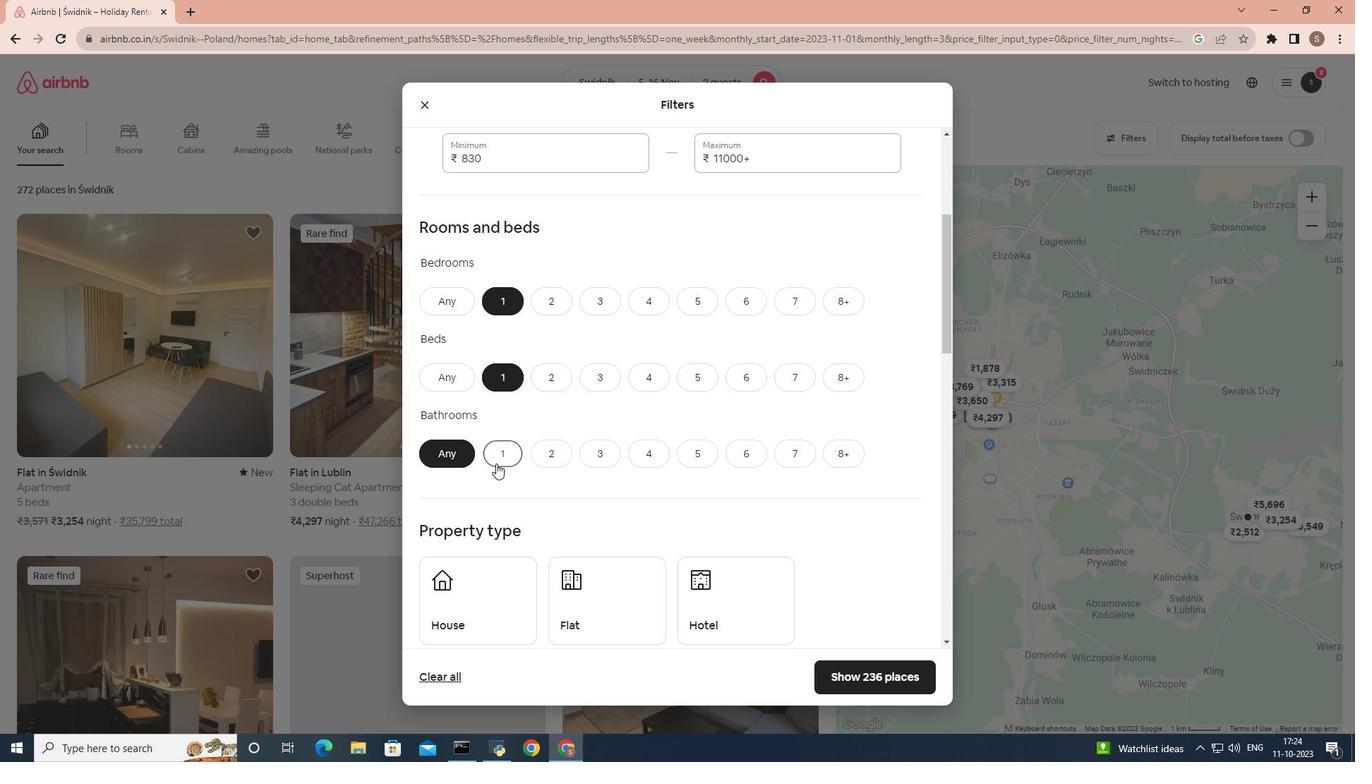 
Action: Mouse moved to (518, 449)
Screenshot: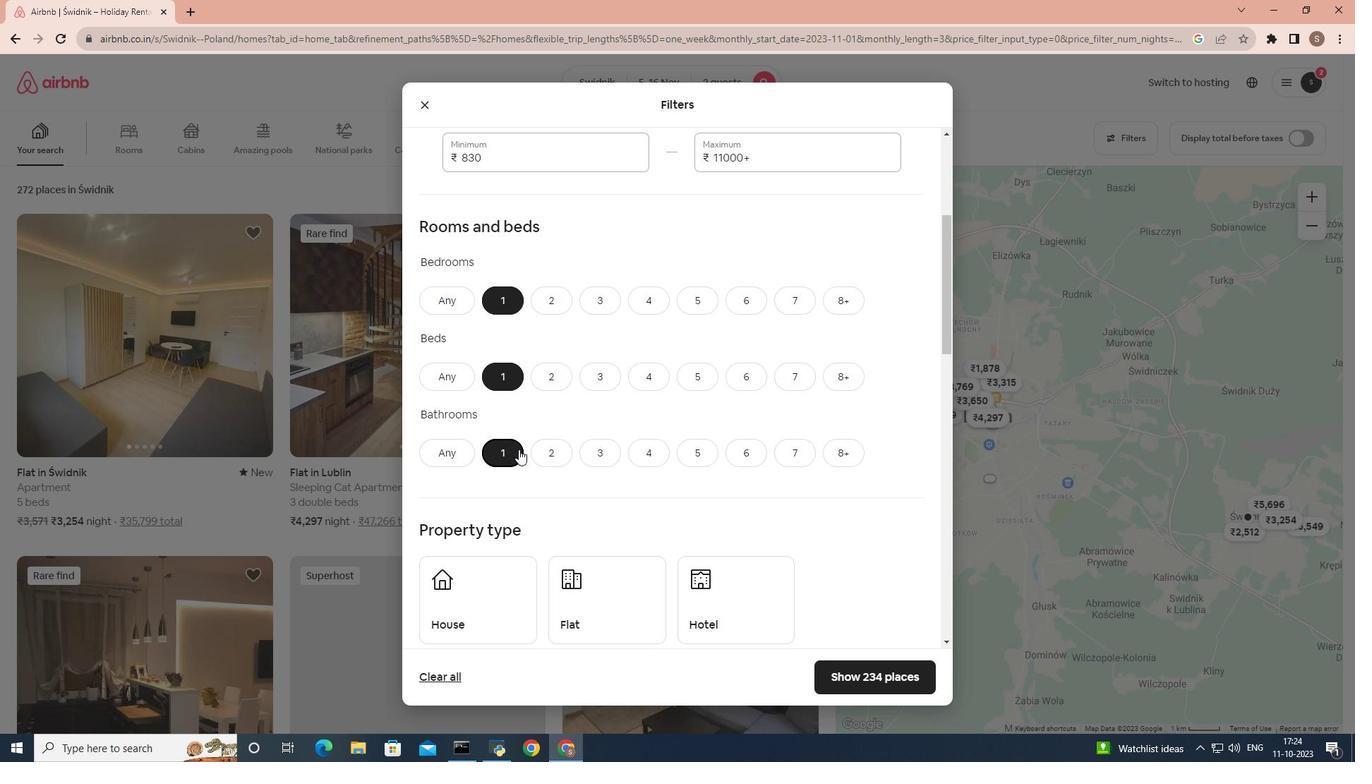 
Action: Mouse scrolled (518, 449) with delta (0, 0)
Screenshot: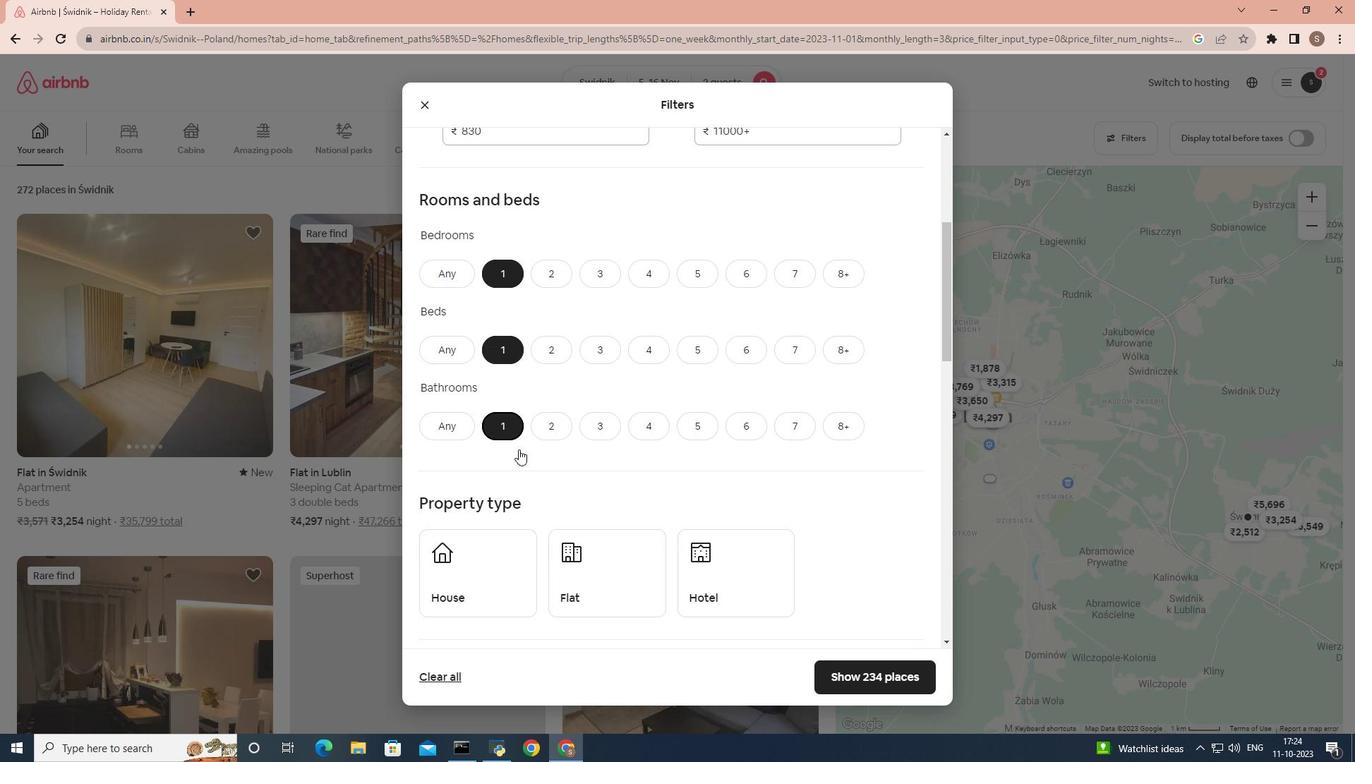 
Action: Mouse scrolled (518, 449) with delta (0, 0)
Screenshot: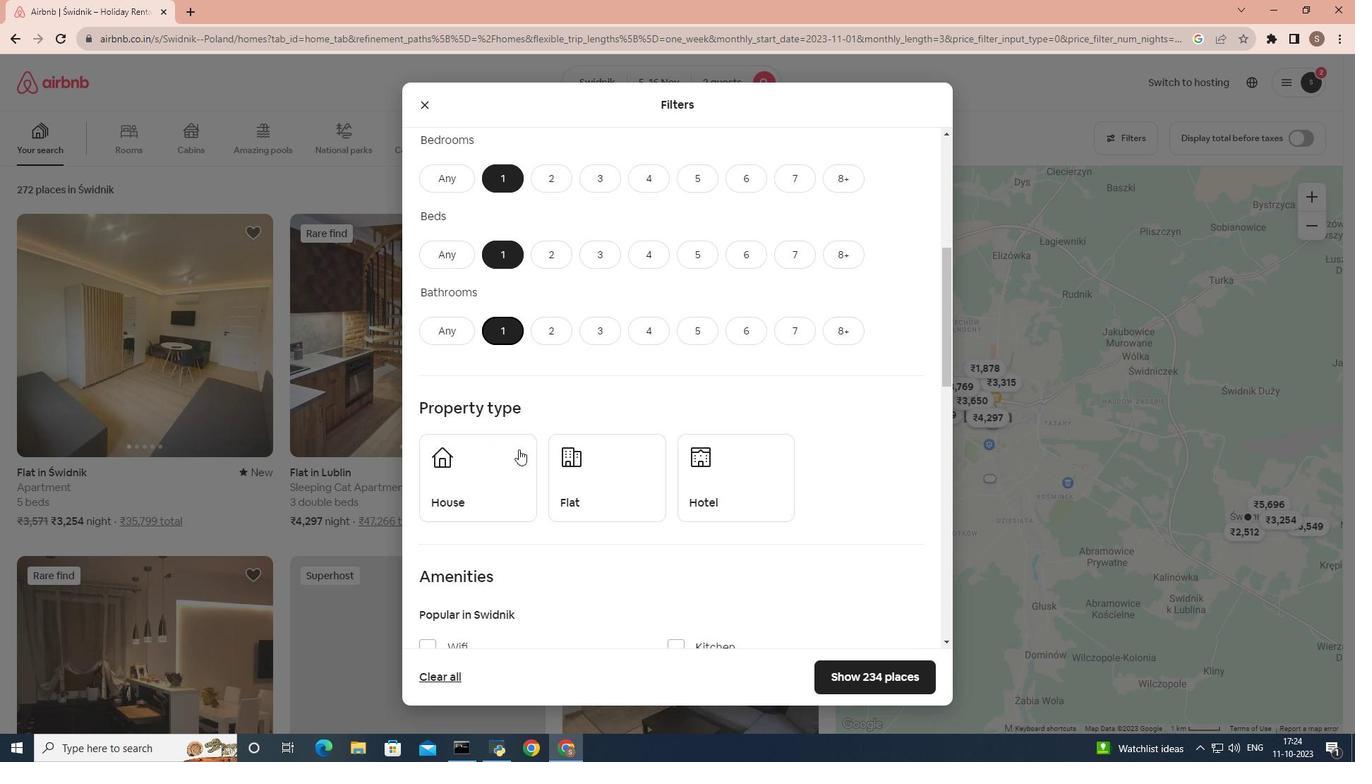 
Action: Mouse scrolled (518, 449) with delta (0, 0)
Screenshot: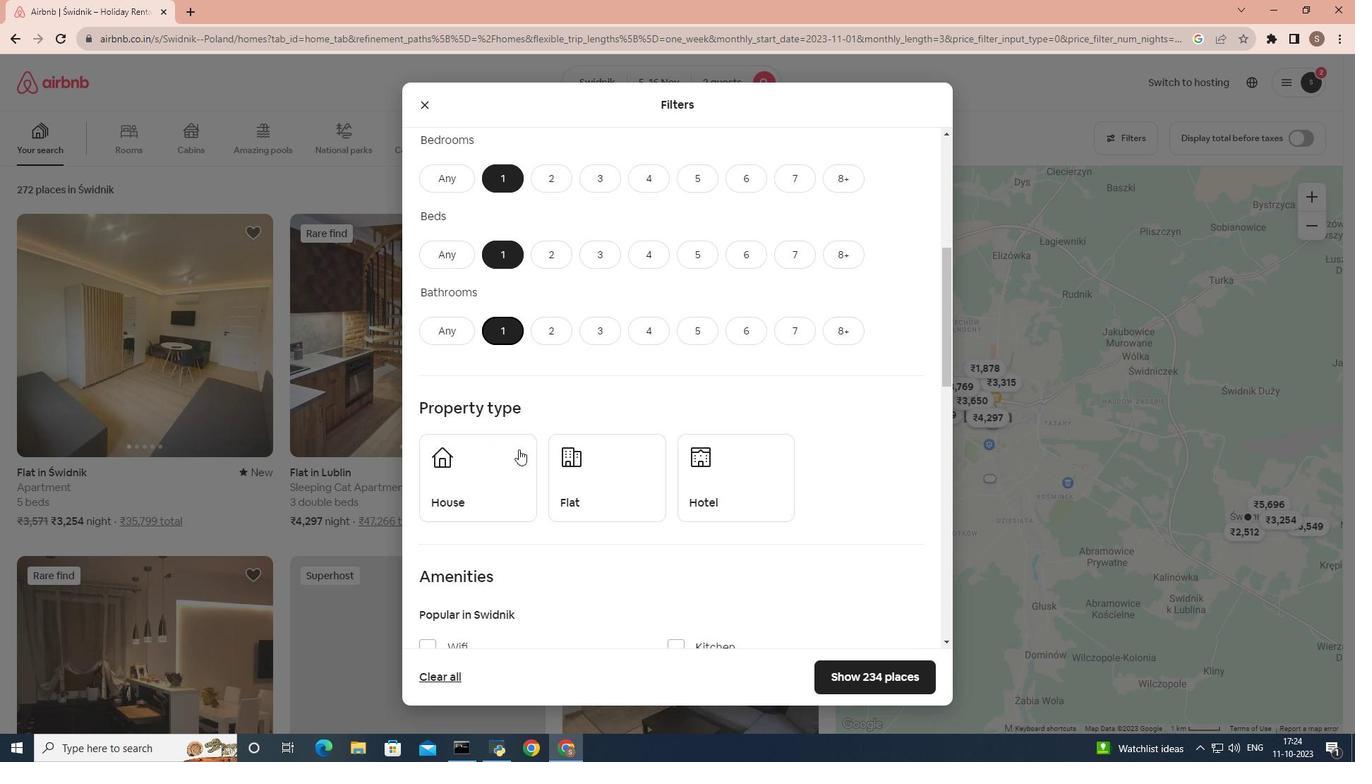 
Action: Mouse scrolled (518, 449) with delta (0, 0)
Screenshot: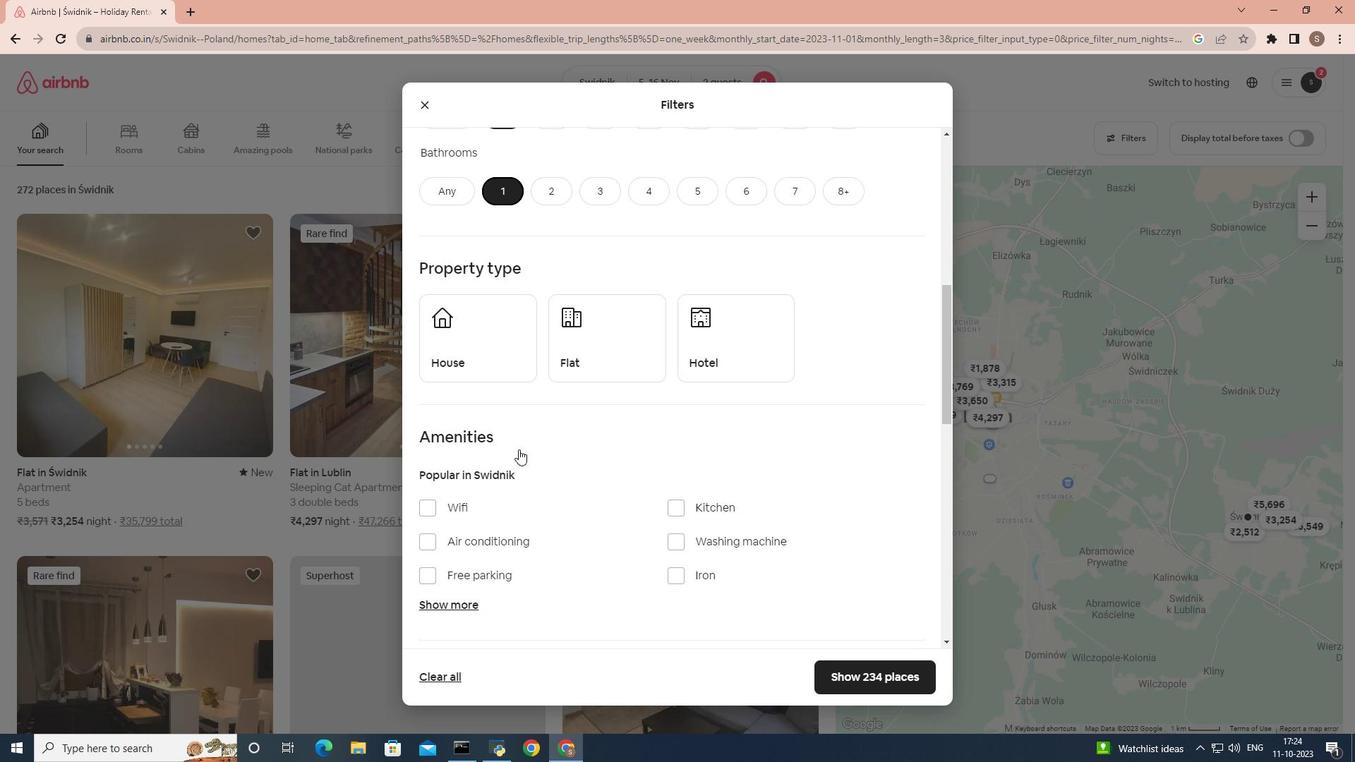 
Action: Mouse moved to (705, 339)
Screenshot: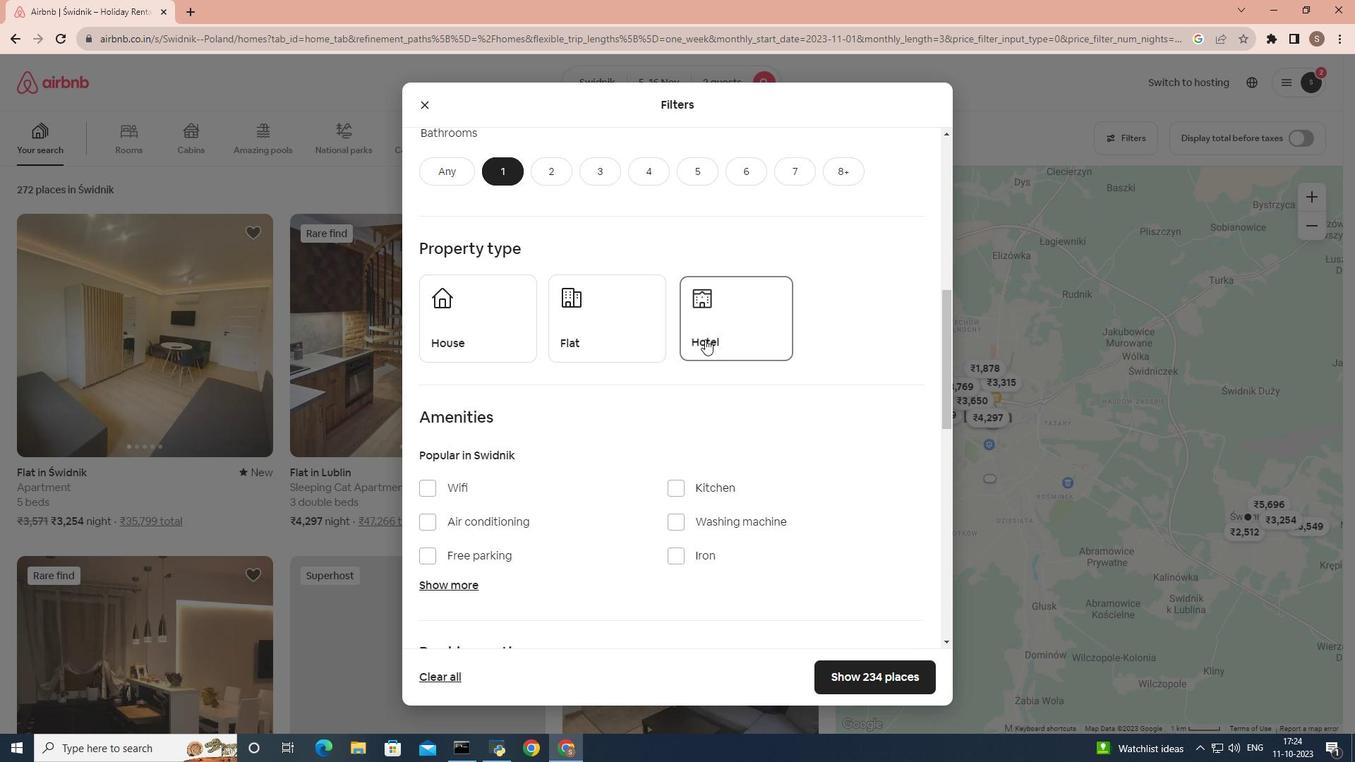 
Action: Mouse pressed left at (705, 339)
Screenshot: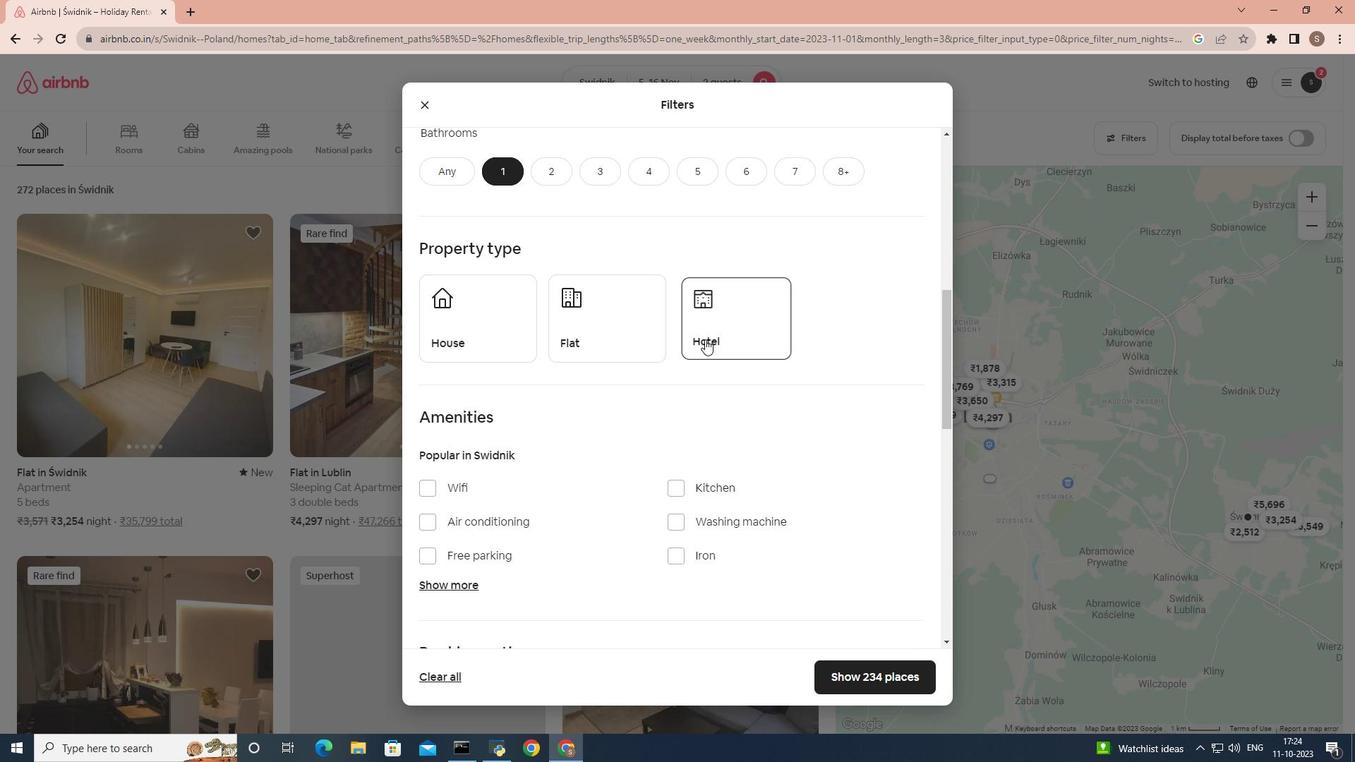 
Action: Mouse moved to (537, 482)
Screenshot: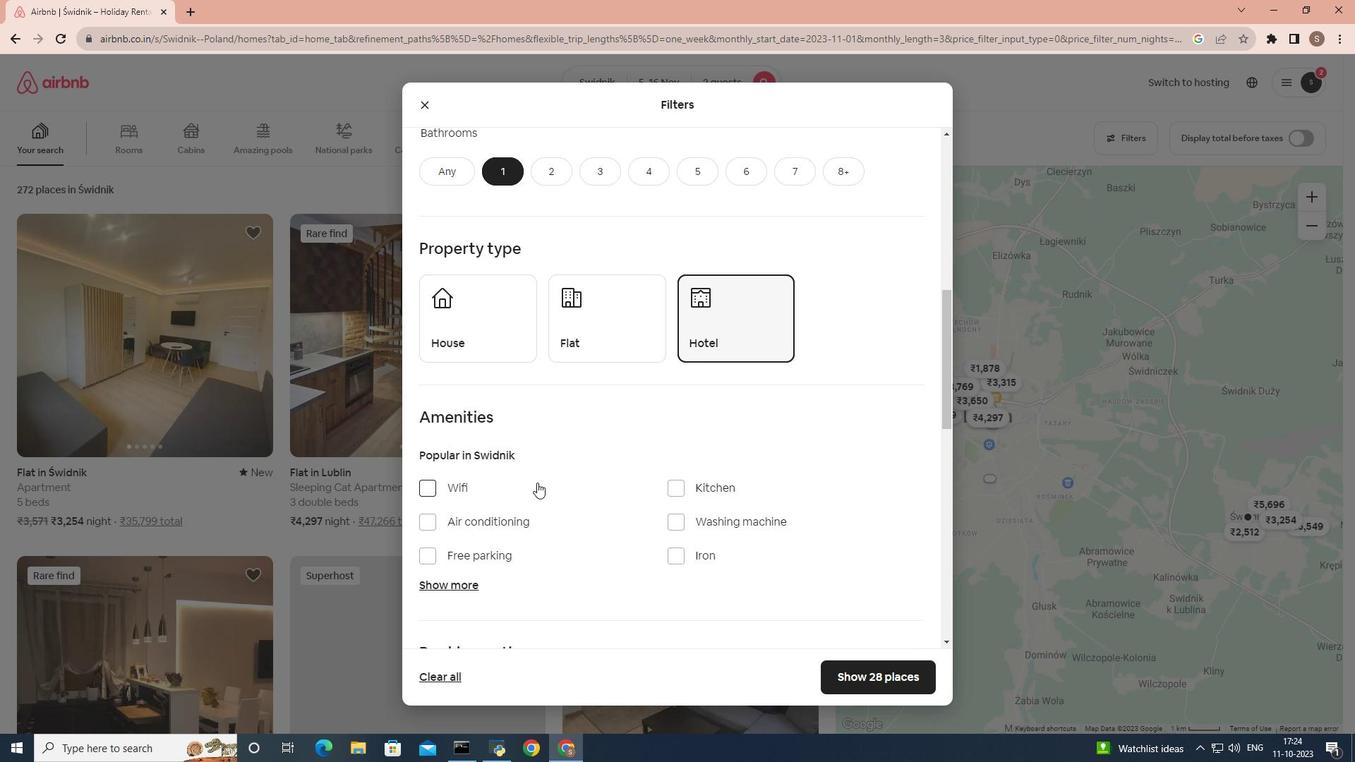 
Action: Mouse scrolled (537, 482) with delta (0, 0)
Screenshot: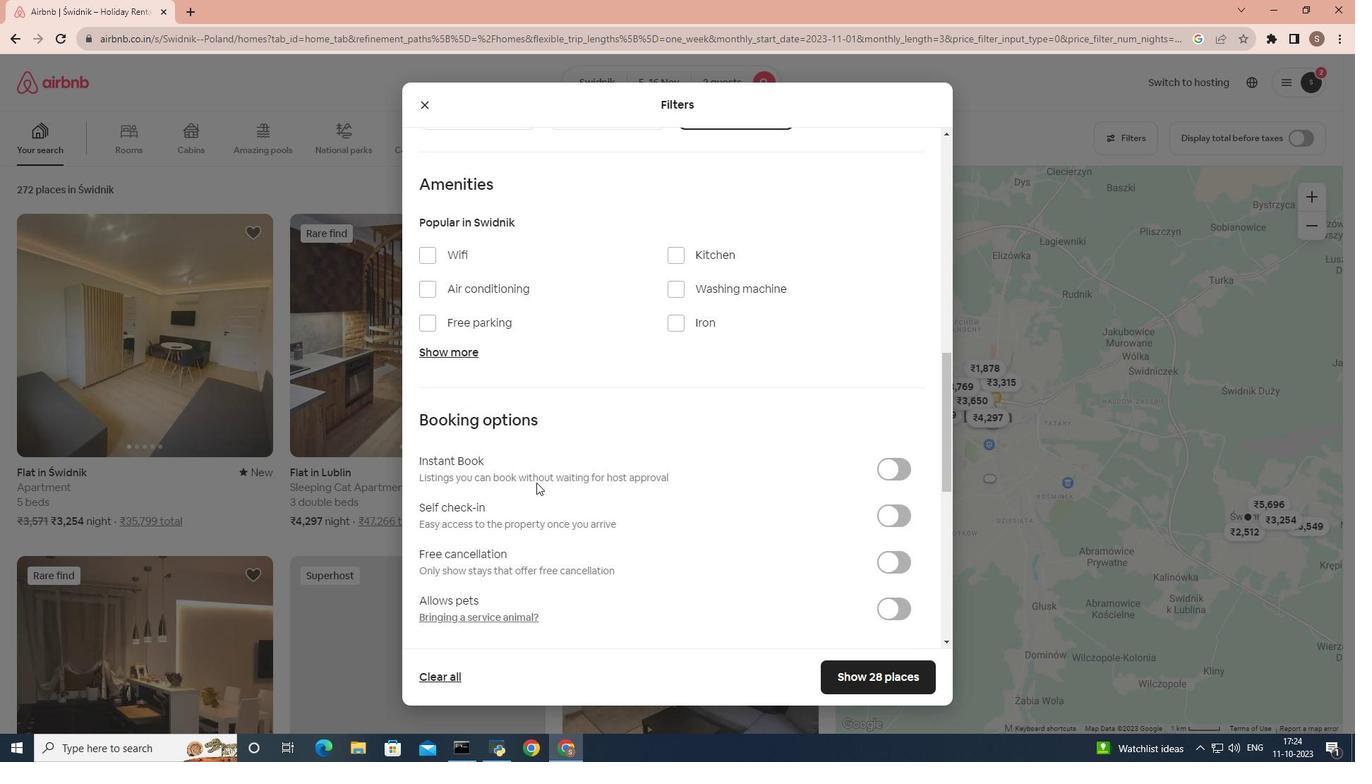 
Action: Mouse scrolled (537, 482) with delta (0, 0)
Screenshot: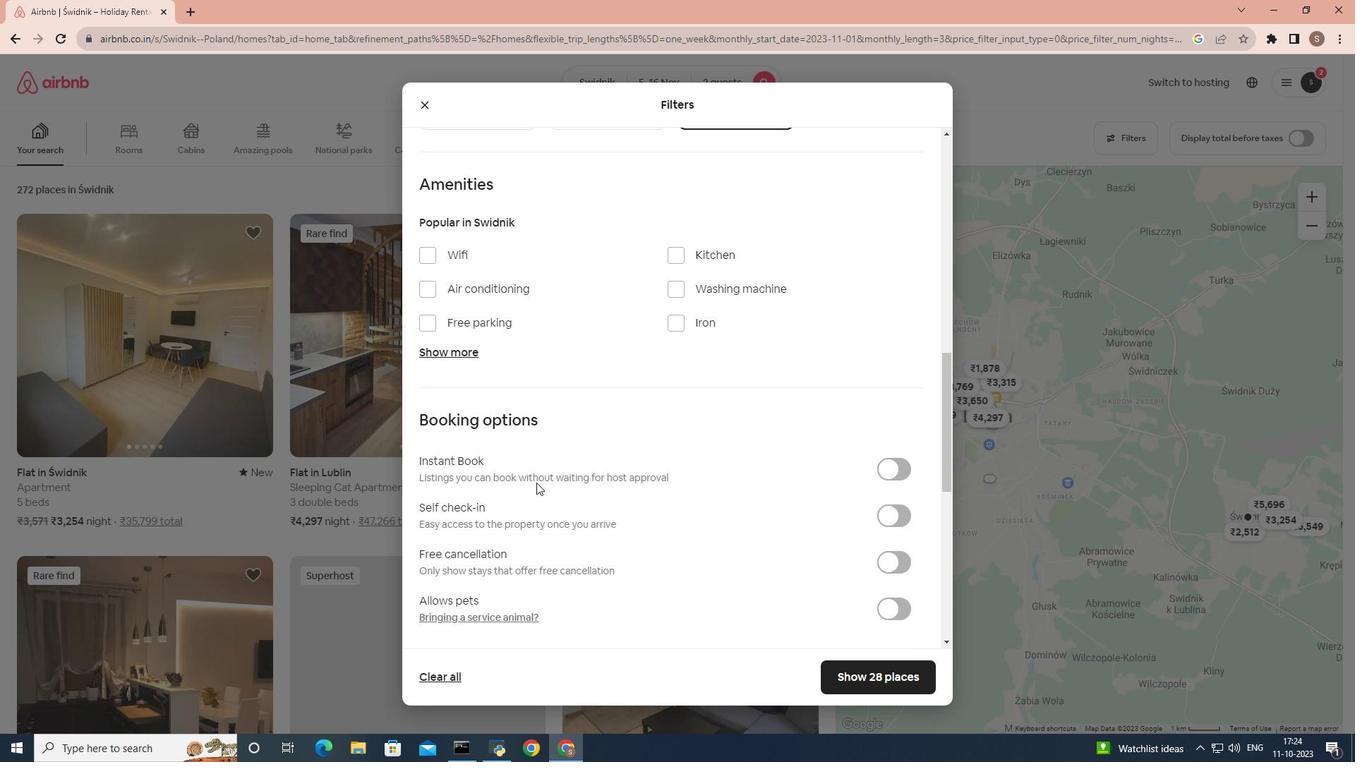 
Action: Mouse scrolled (537, 482) with delta (0, 0)
Screenshot: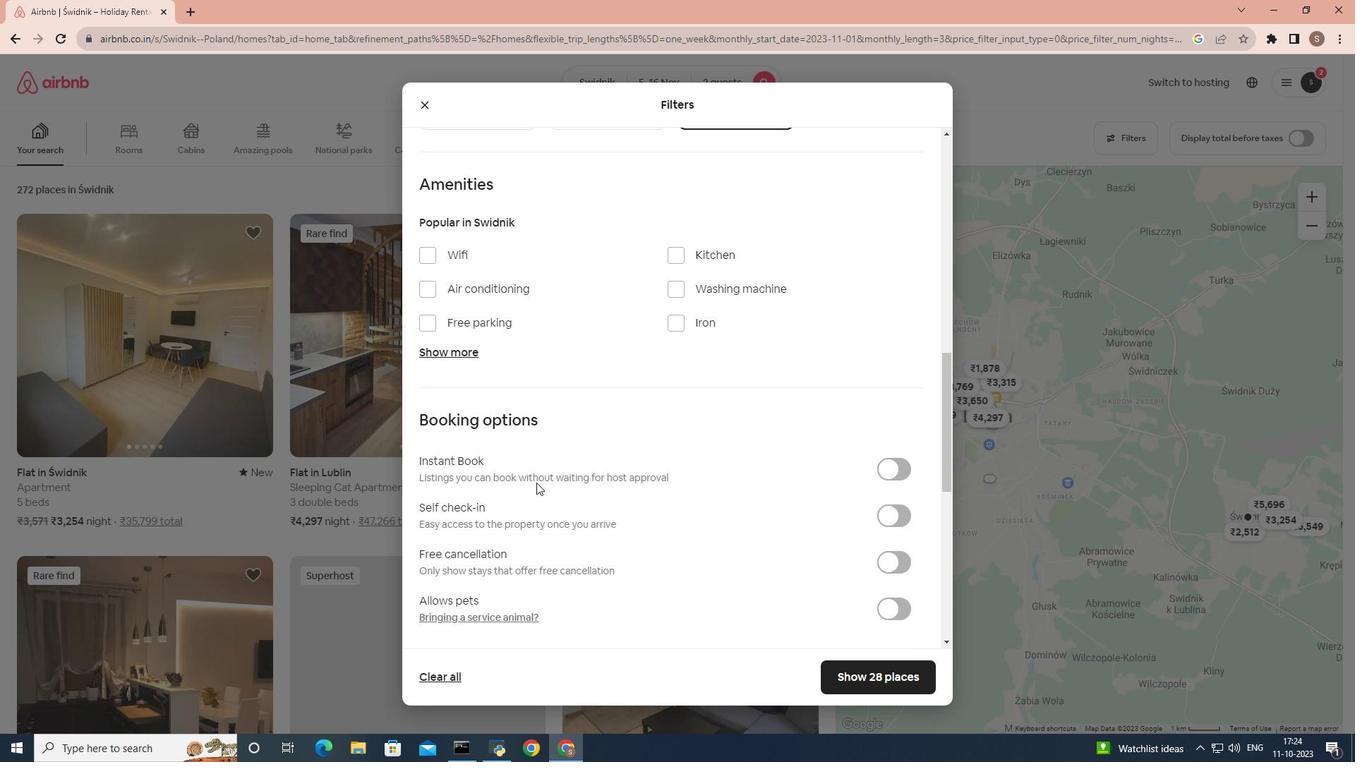 
Action: Mouse scrolled (537, 482) with delta (0, 0)
Screenshot: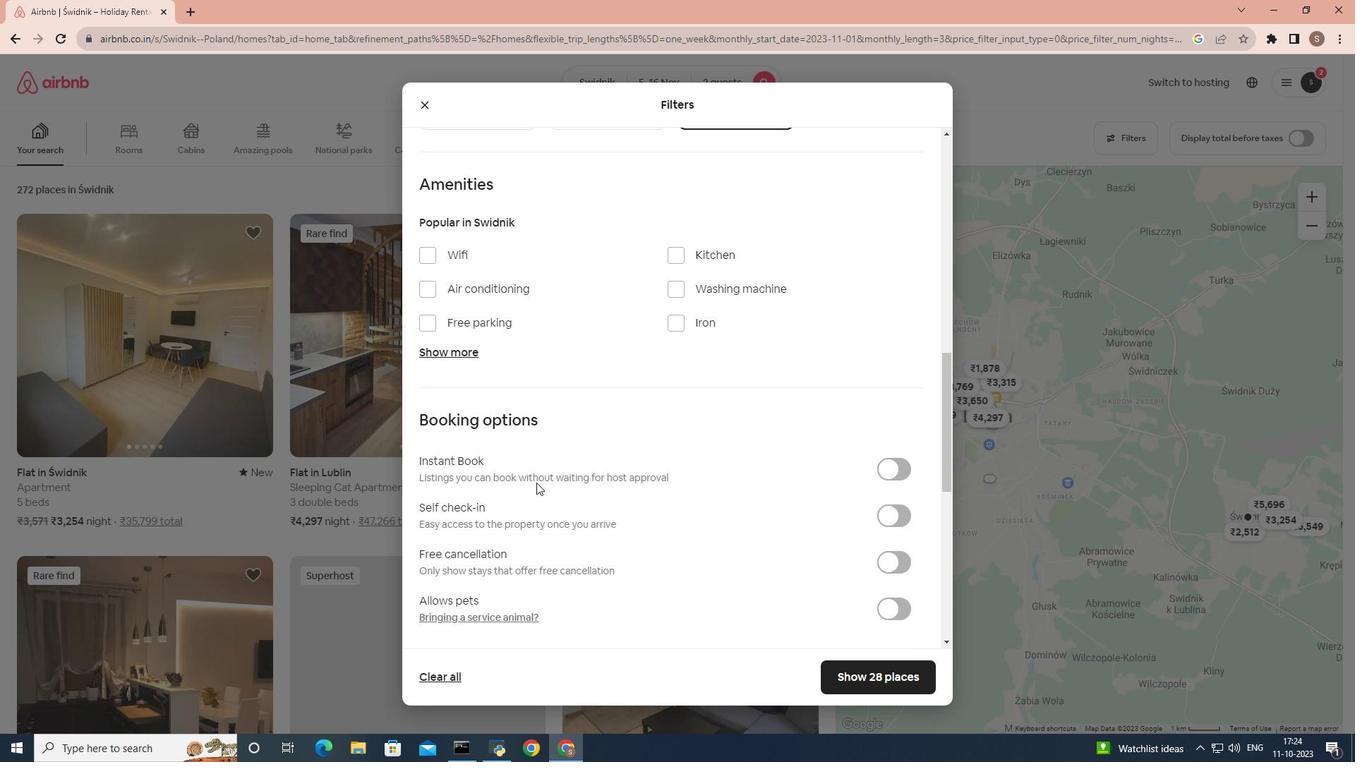 
Action: Mouse moved to (536, 482)
Screenshot: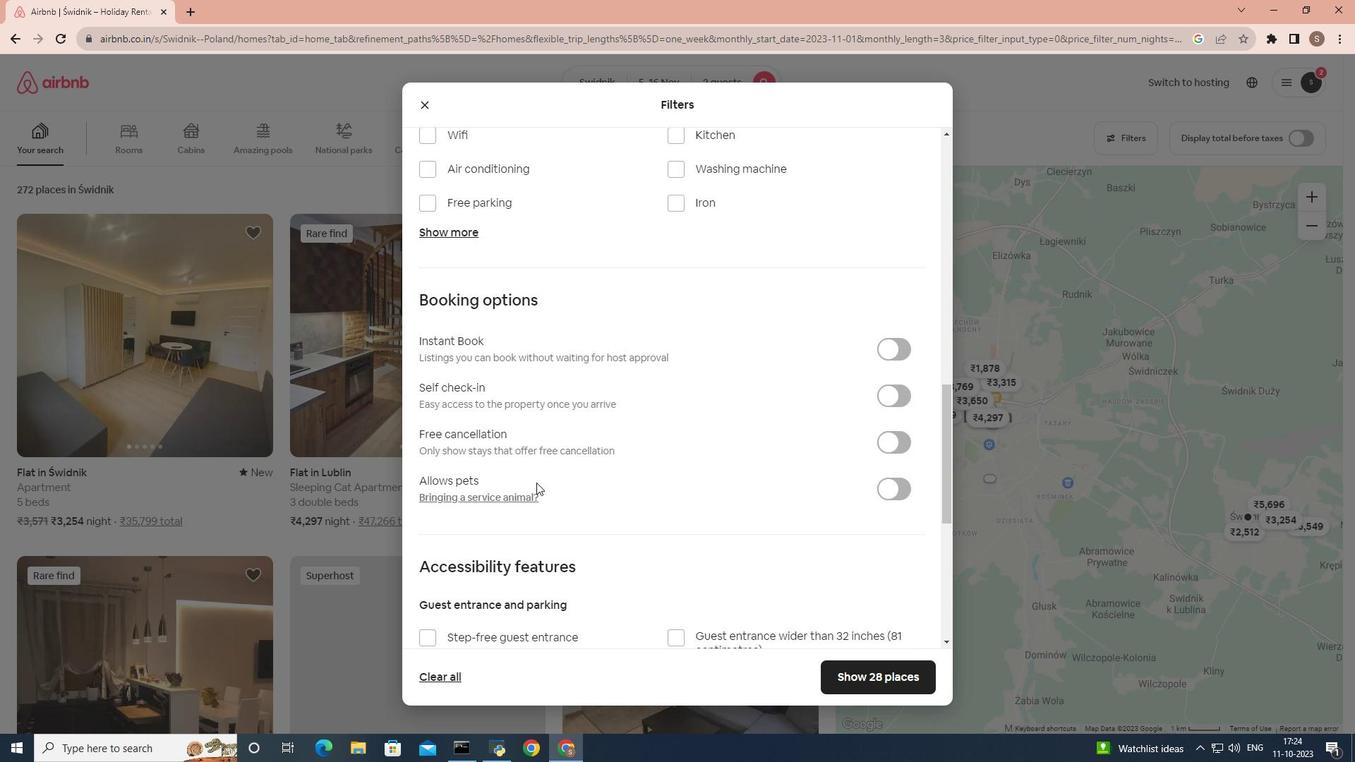 
Action: Mouse scrolled (536, 482) with delta (0, 0)
Screenshot: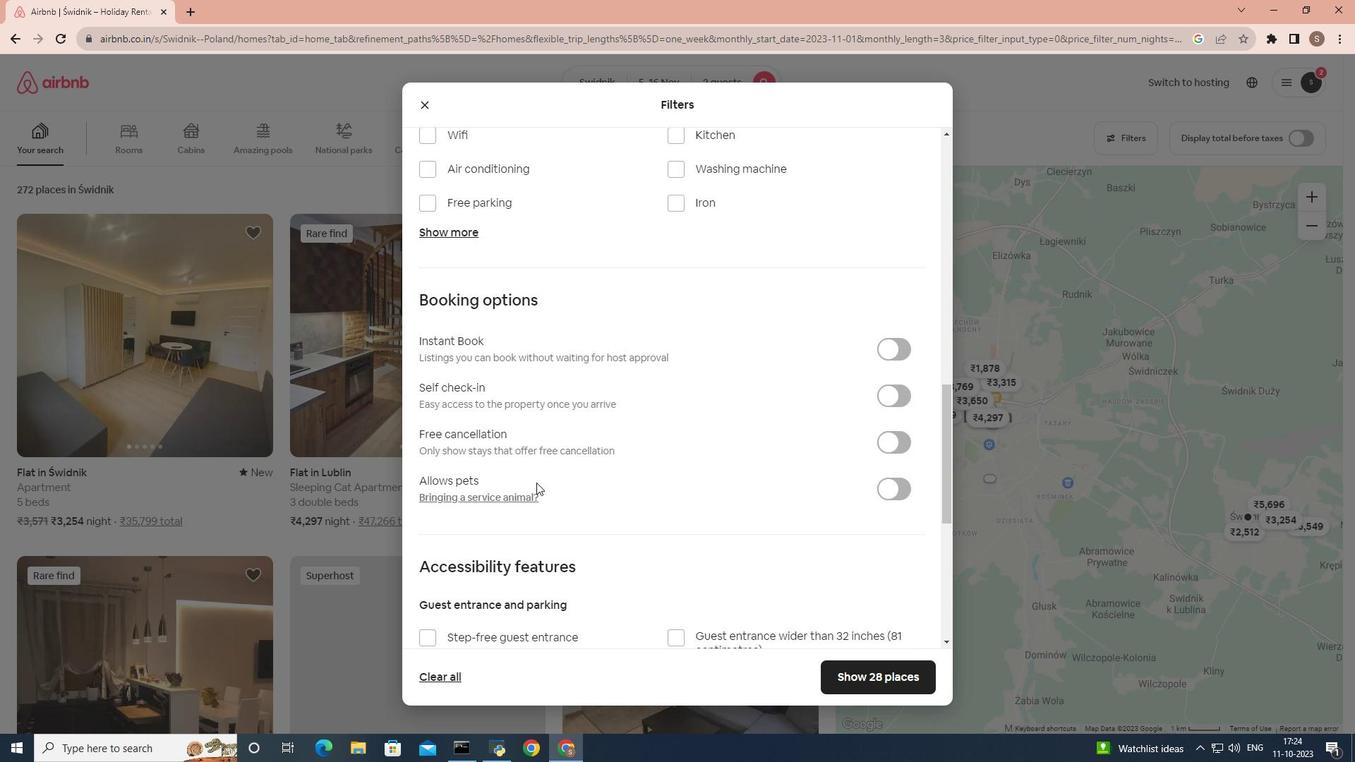 
Action: Mouse moved to (536, 482)
Screenshot: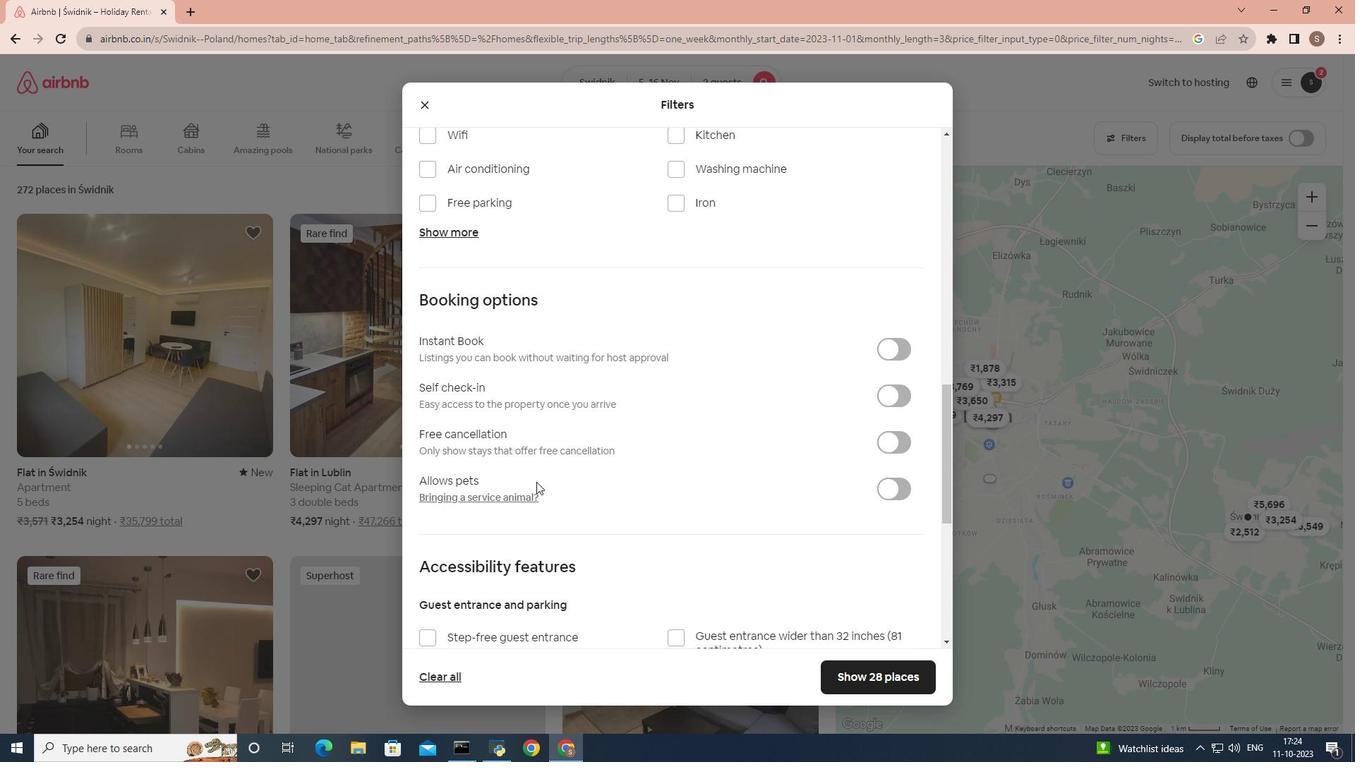 
Action: Mouse scrolled (536, 481) with delta (0, 0)
Screenshot: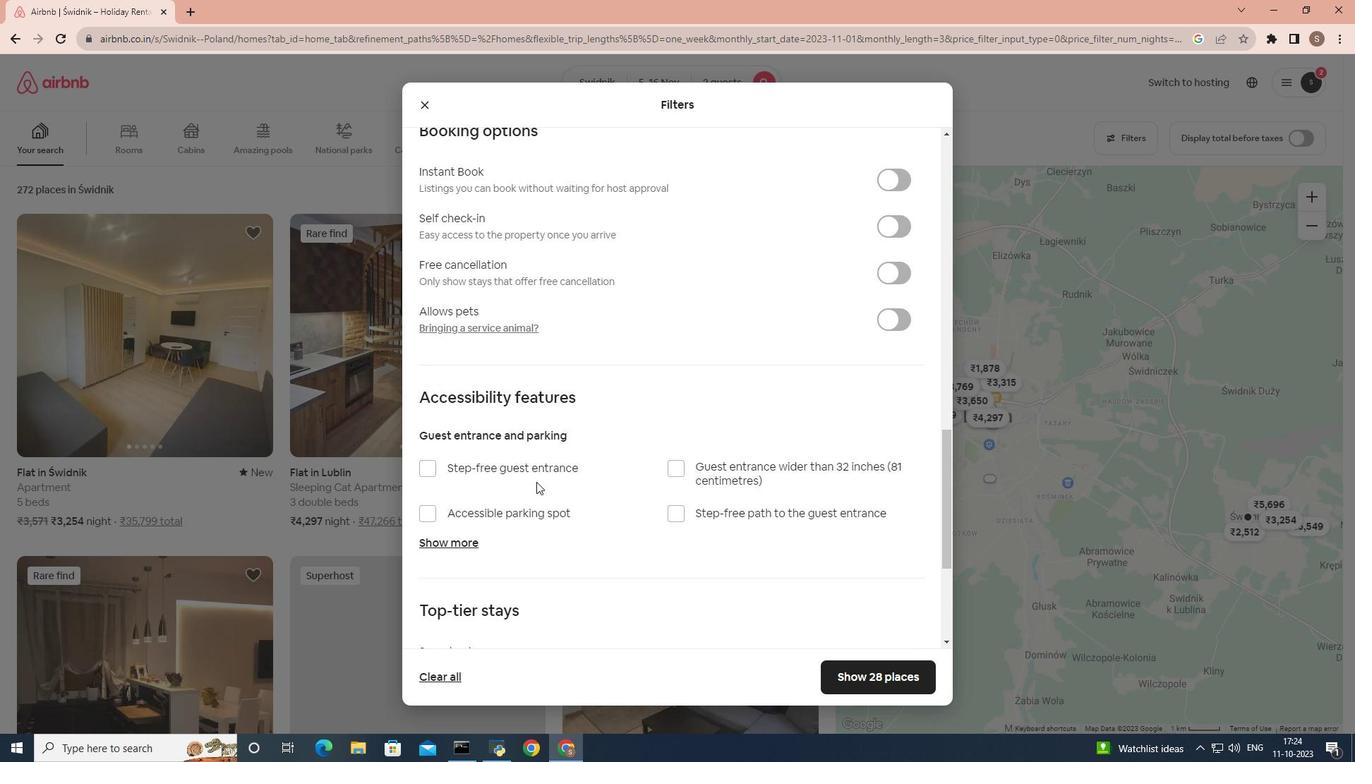 
Action: Mouse scrolled (536, 481) with delta (0, 0)
Screenshot: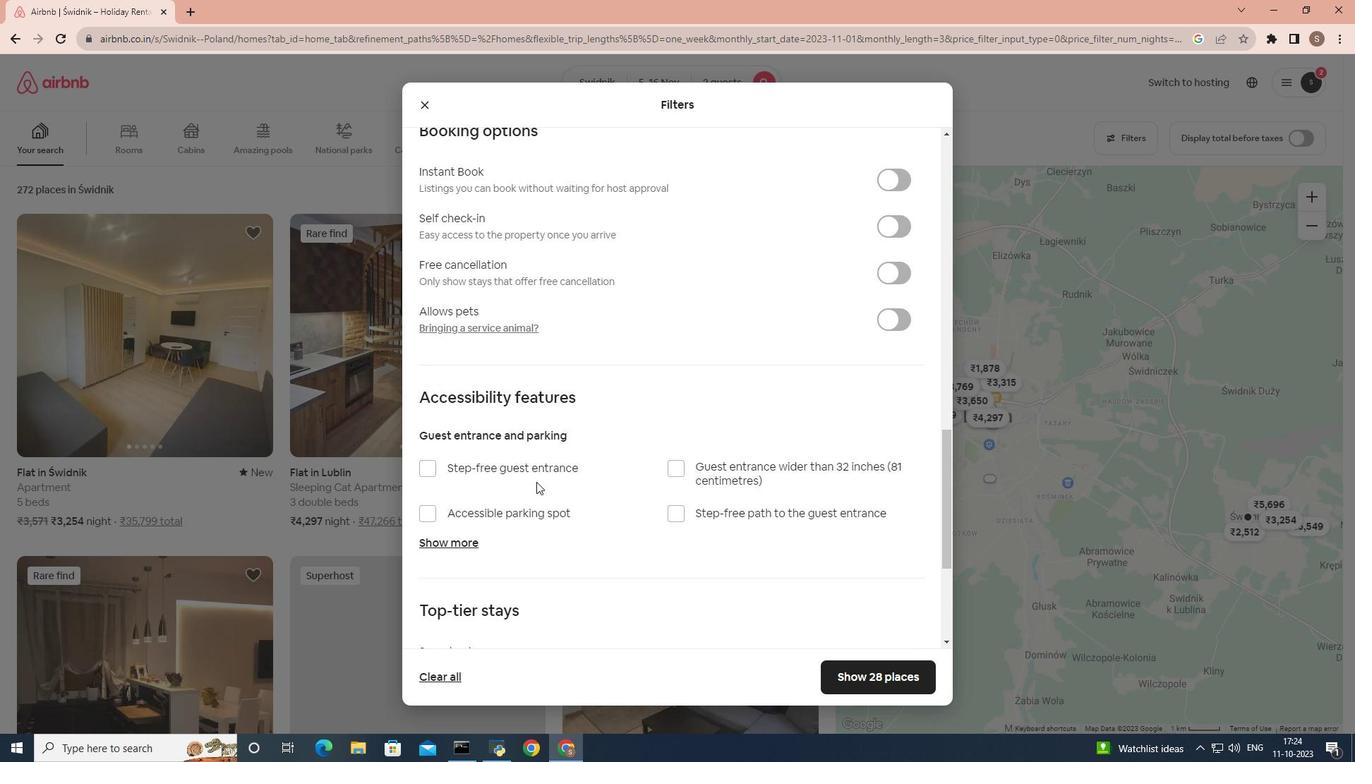 
Action: Mouse scrolled (536, 481) with delta (0, 0)
Screenshot: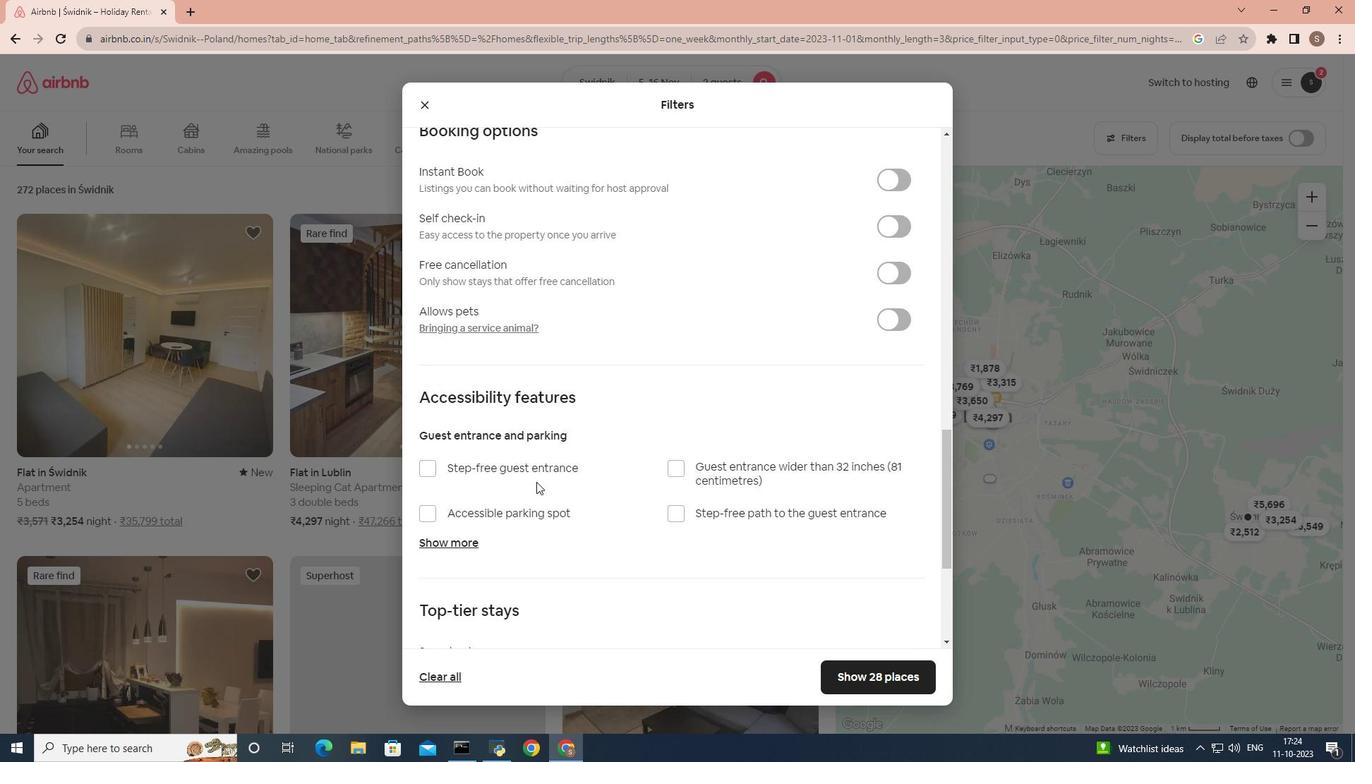 
Action: Mouse scrolled (536, 481) with delta (0, 0)
Screenshot: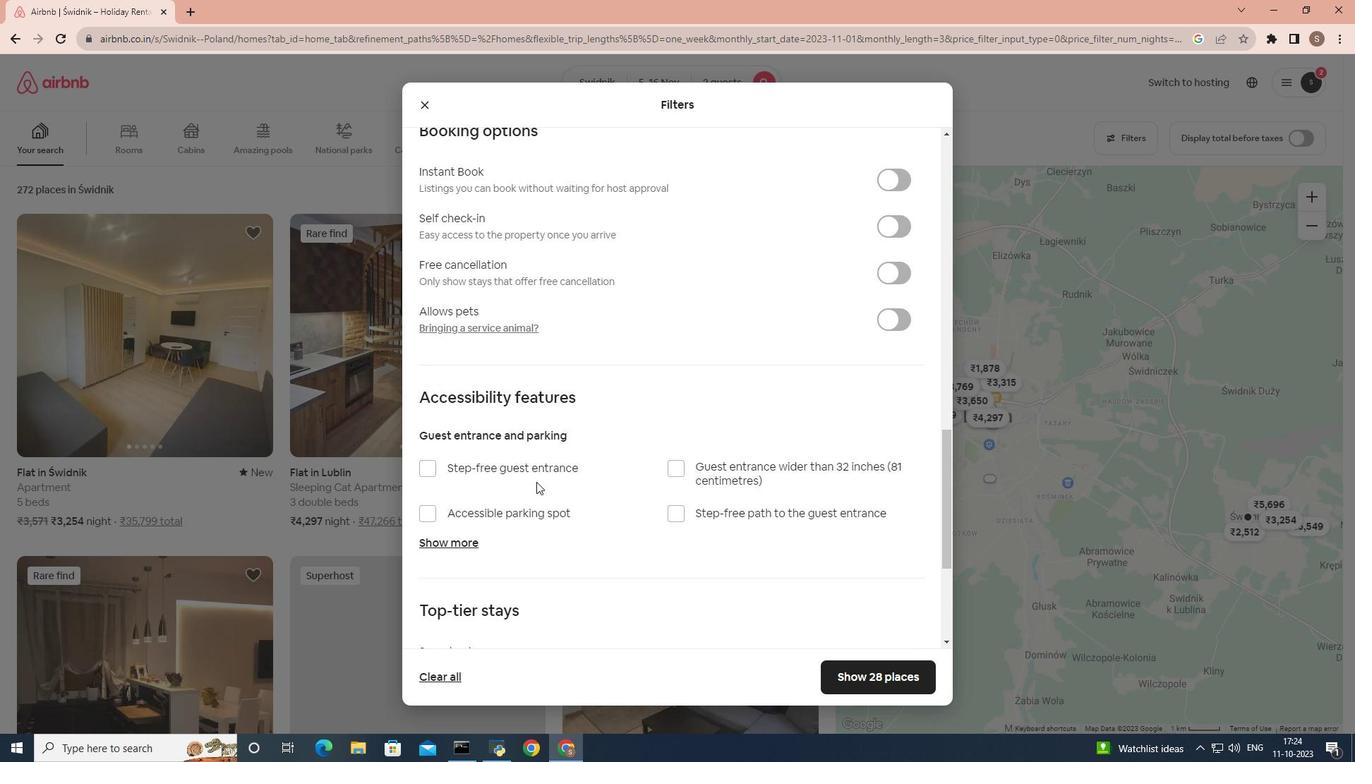 
Action: Mouse scrolled (536, 481) with delta (0, 0)
Screenshot: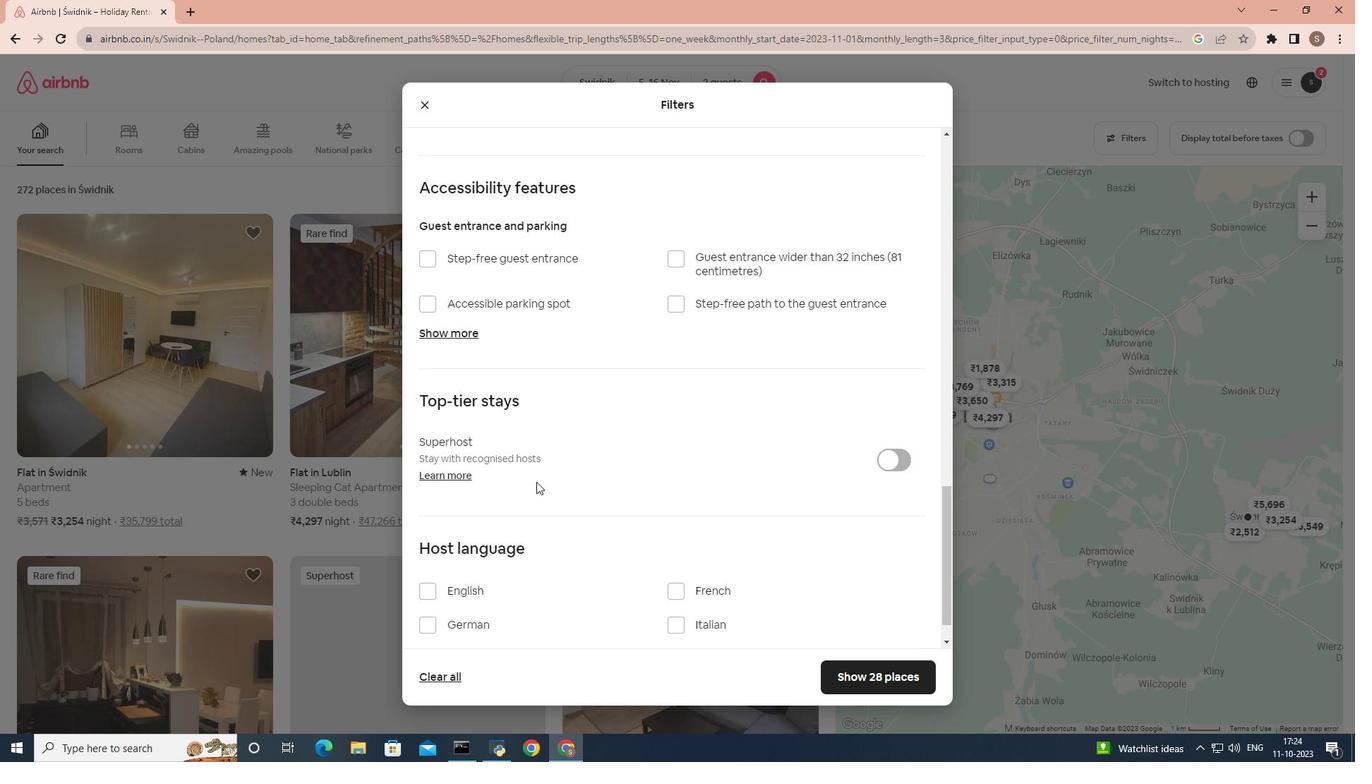 
Action: Mouse scrolled (536, 481) with delta (0, 0)
Screenshot: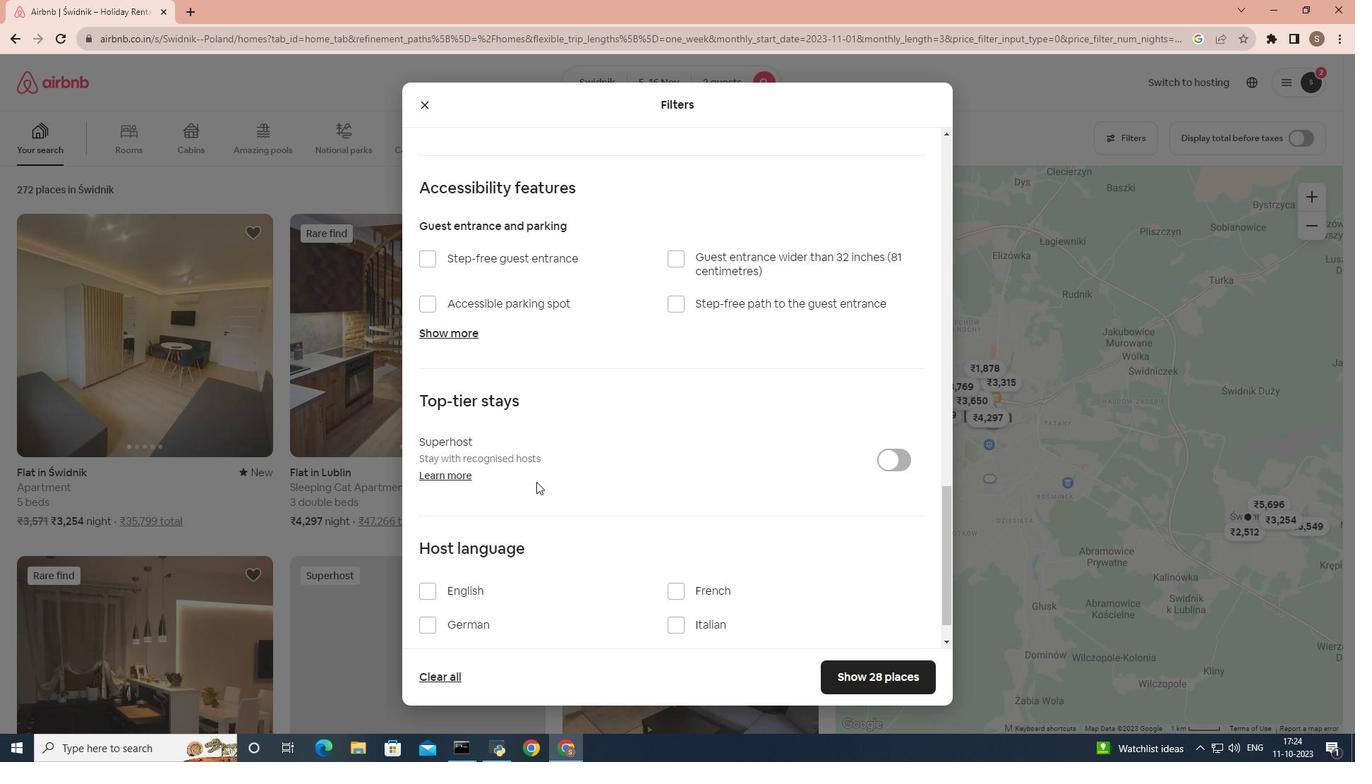 
Action: Mouse moved to (871, 677)
Screenshot: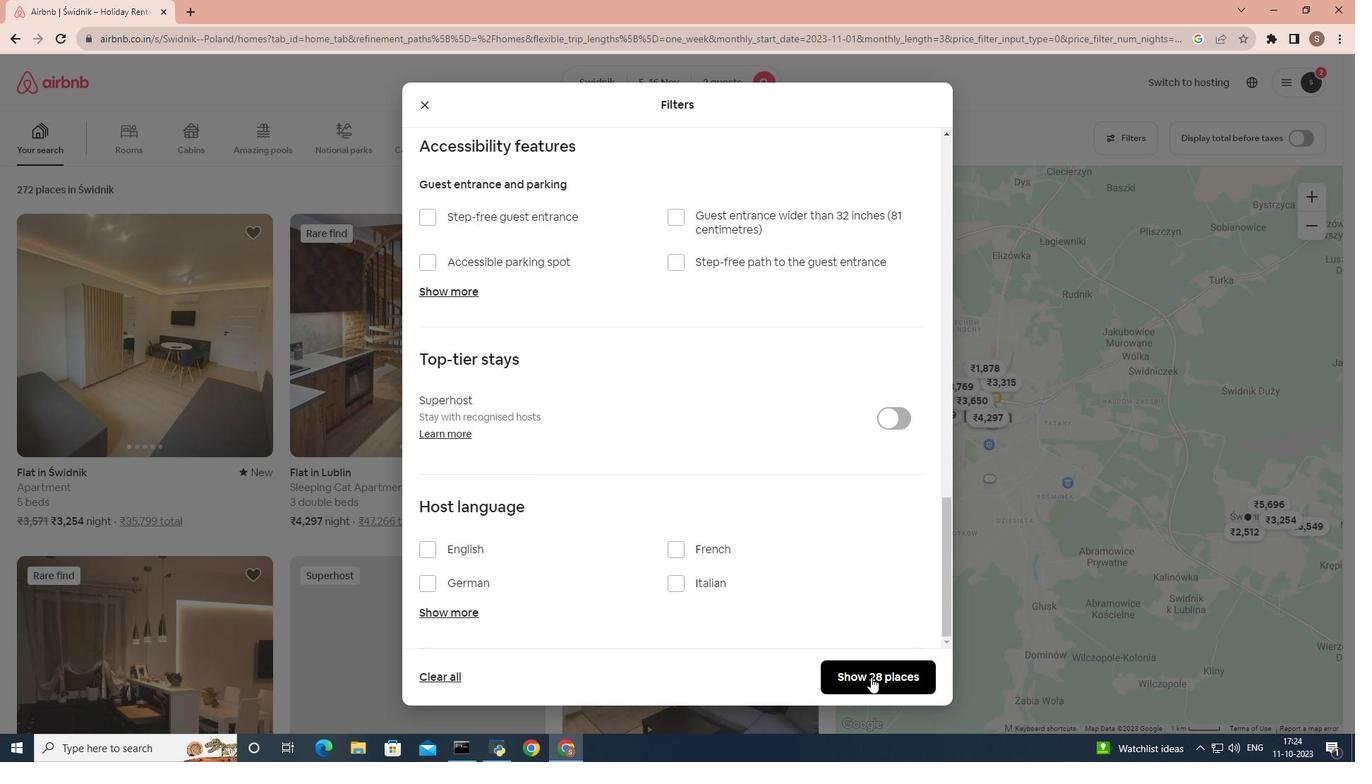 
Action: Mouse pressed left at (871, 677)
Screenshot: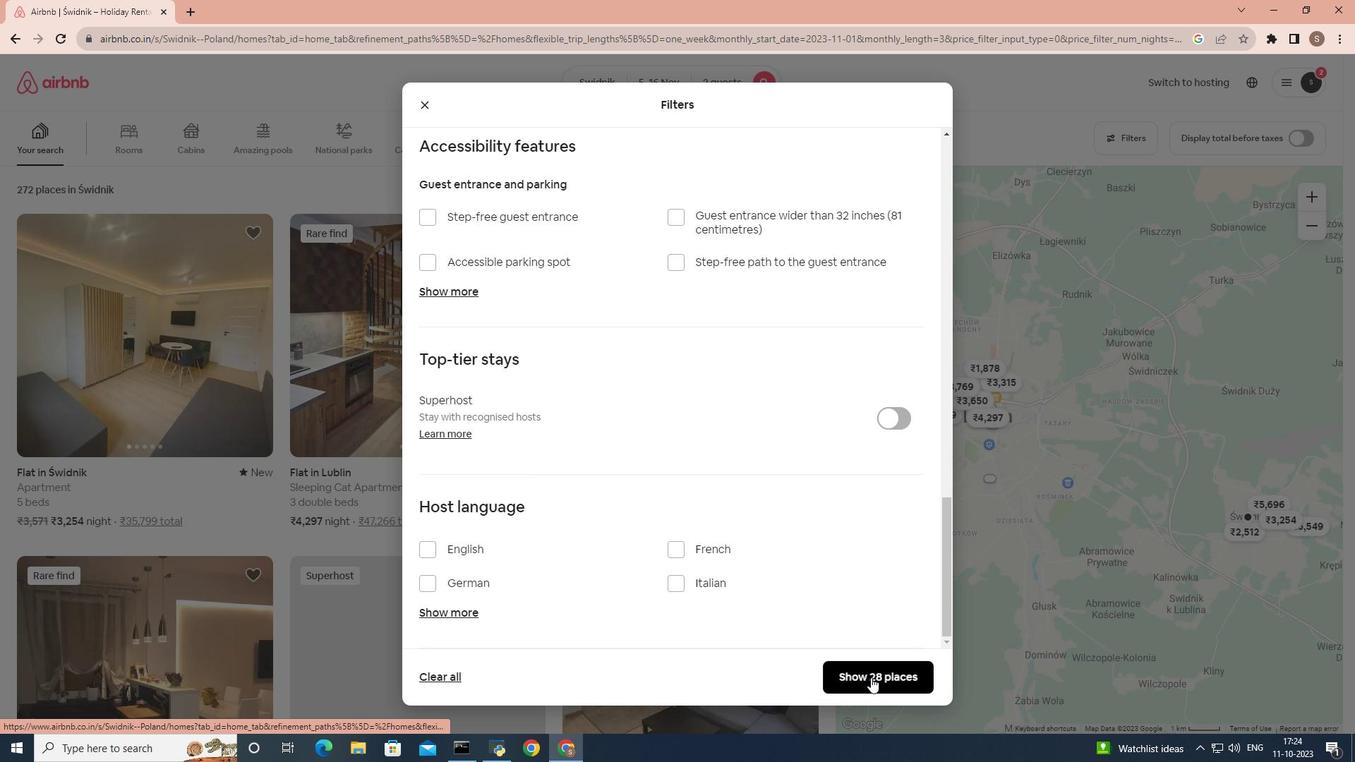 
Action: Mouse moved to (173, 367)
Screenshot: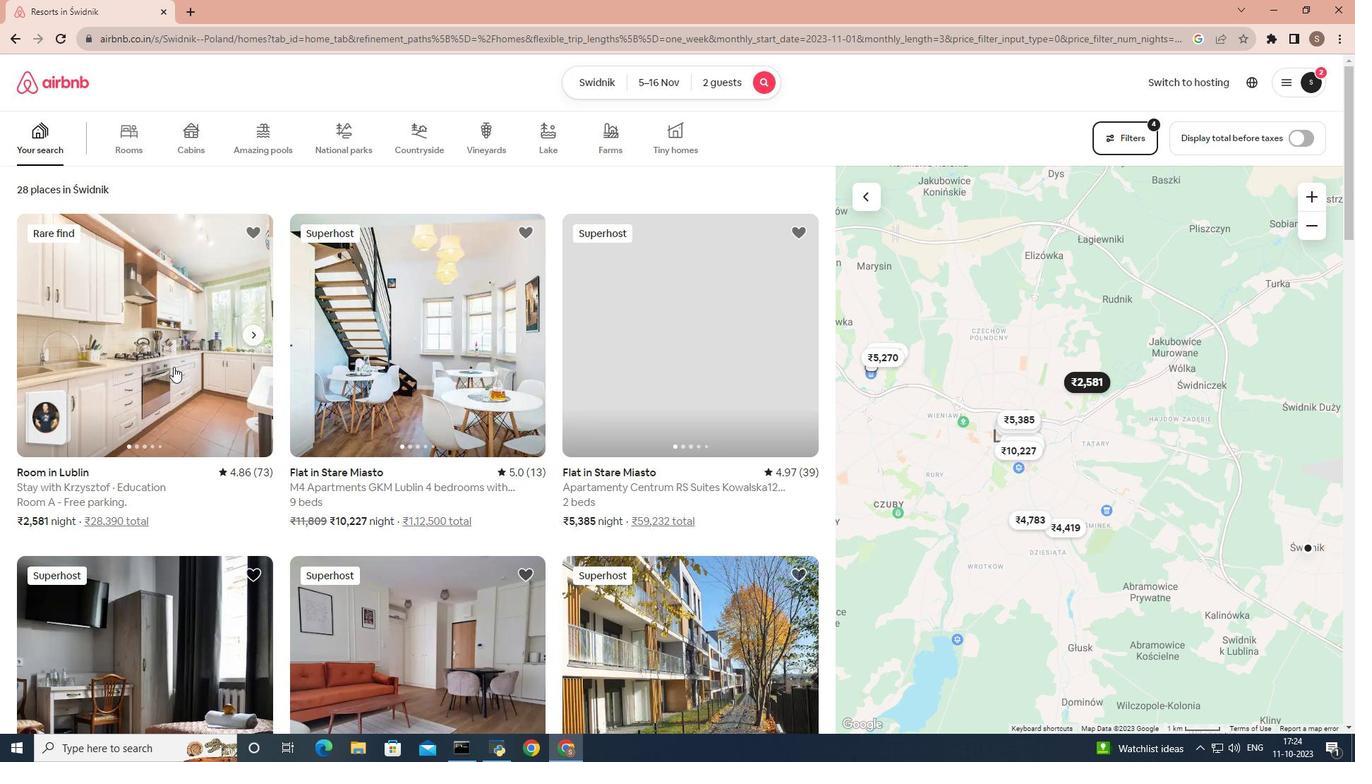 
Action: Mouse pressed left at (173, 367)
Screenshot: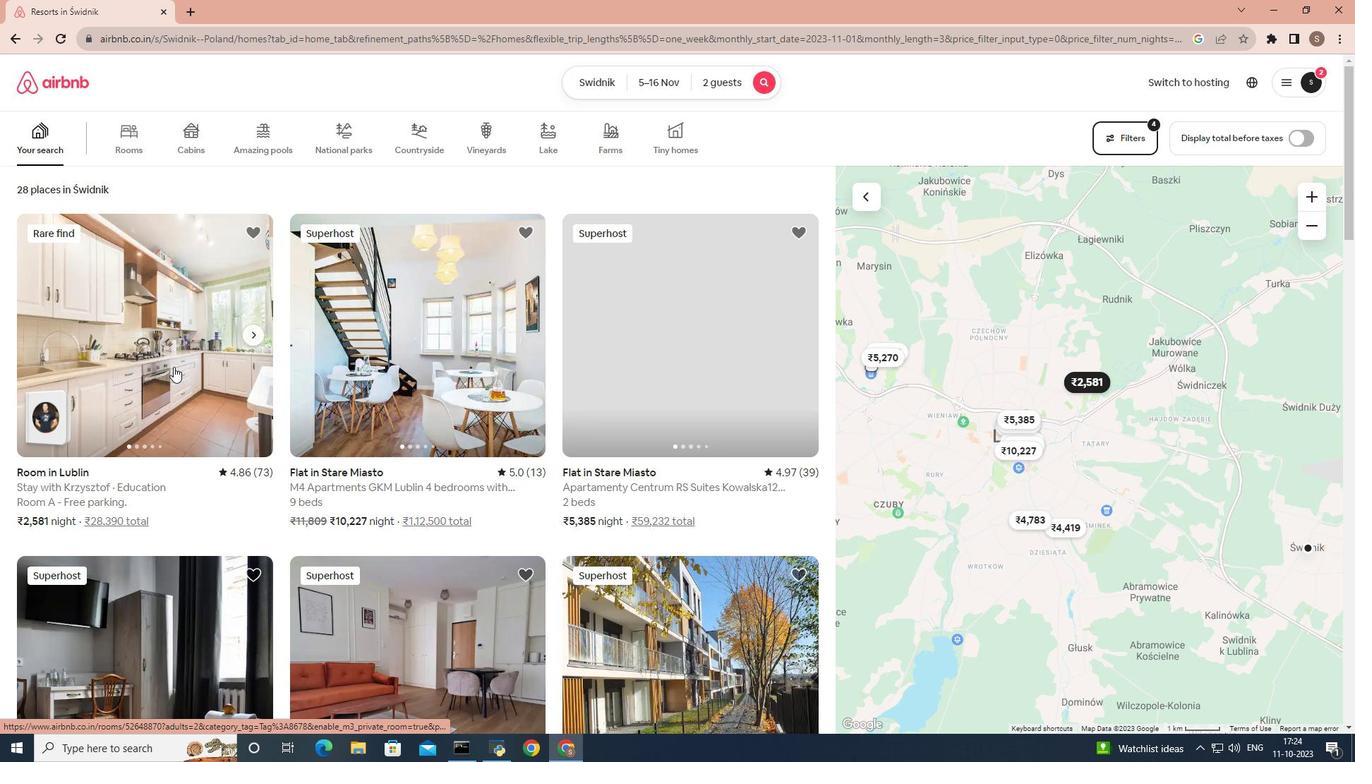 
Action: Mouse moved to (471, 413)
Screenshot: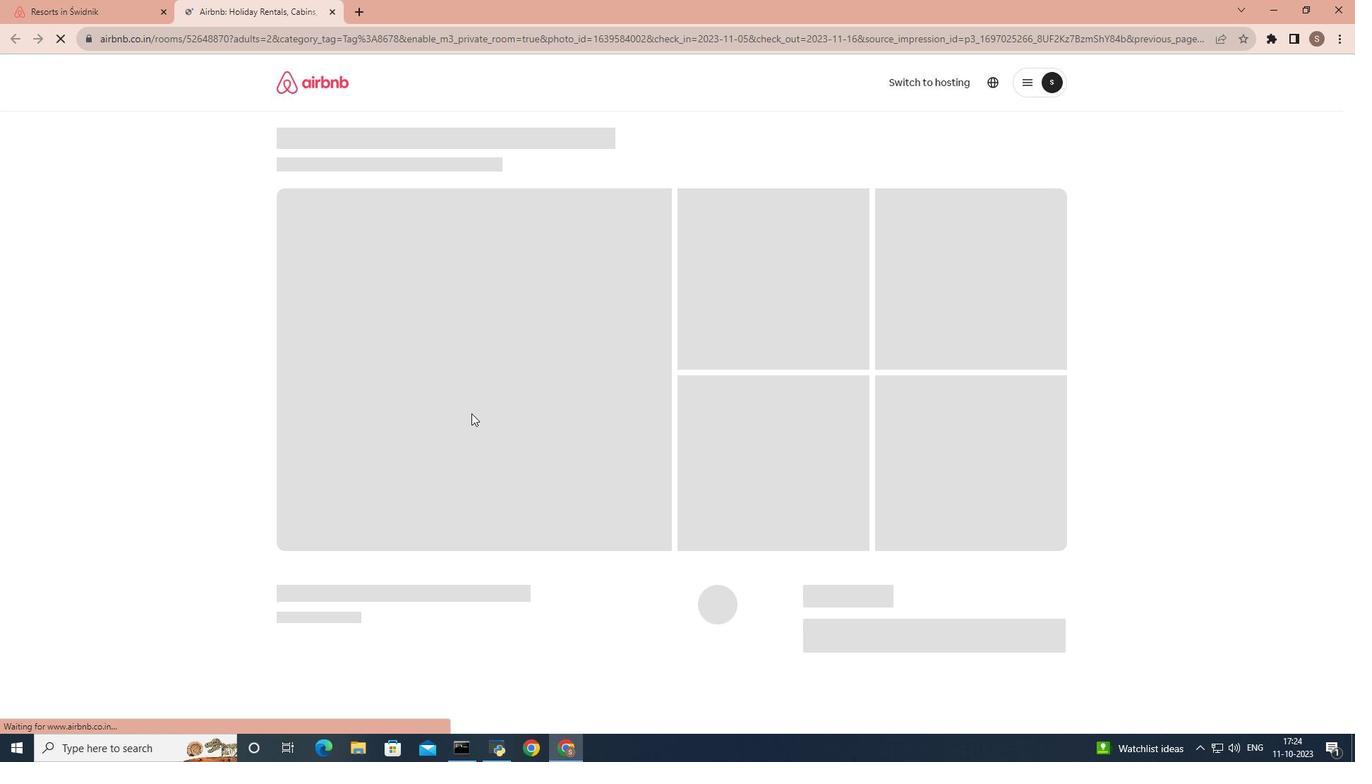 
Action: Mouse scrolled (471, 413) with delta (0, 0)
Screenshot: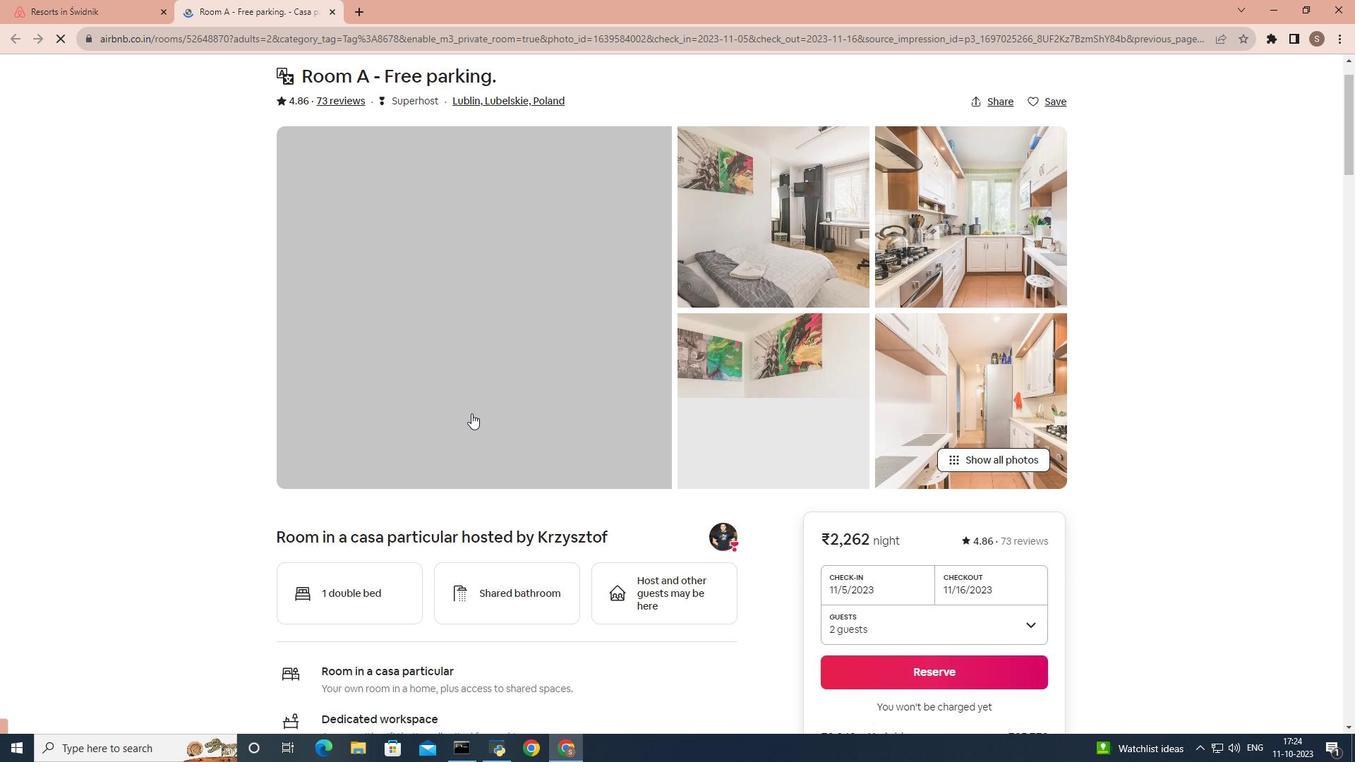 
Action: Mouse scrolled (471, 413) with delta (0, 0)
Screenshot: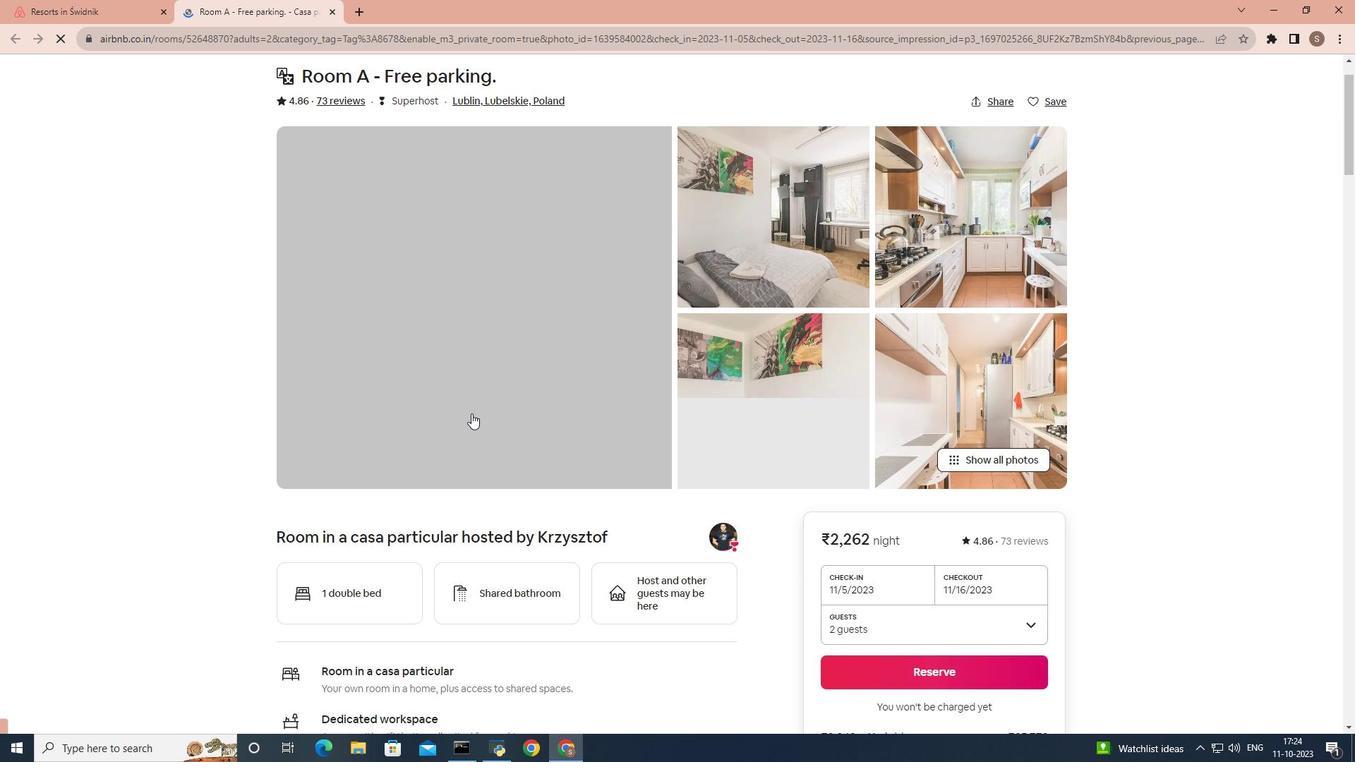 
Action: Mouse scrolled (471, 413) with delta (0, 0)
Screenshot: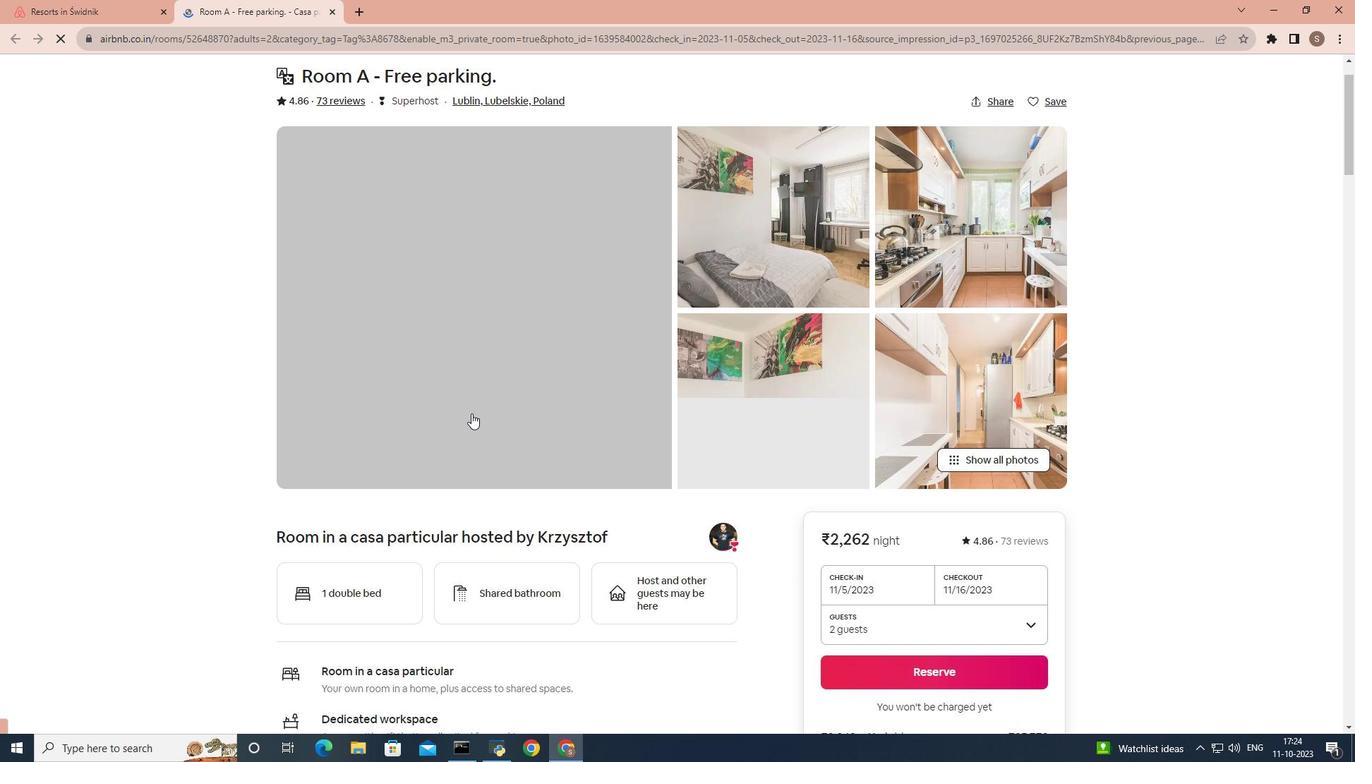 
Action: Mouse scrolled (471, 413) with delta (0, 0)
Screenshot: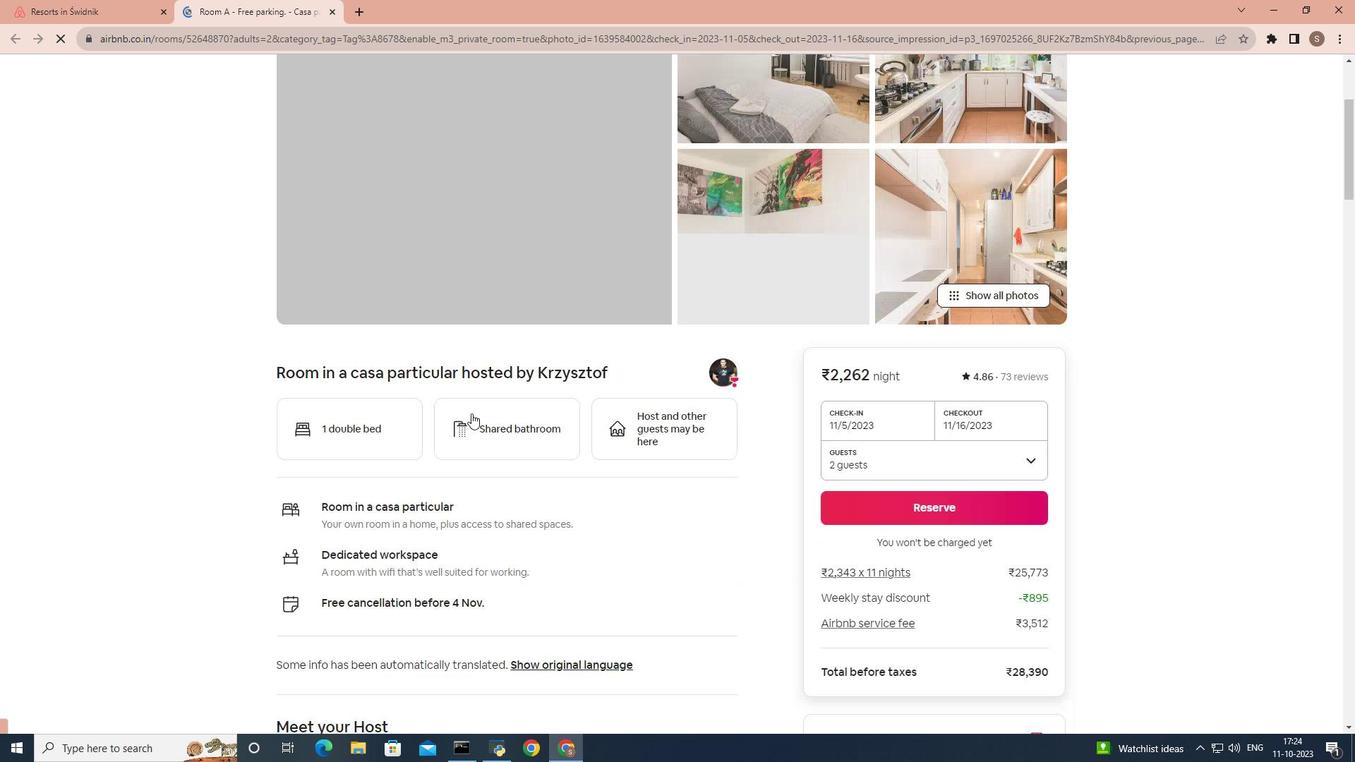 
Action: Mouse scrolled (471, 413) with delta (0, 0)
Screenshot: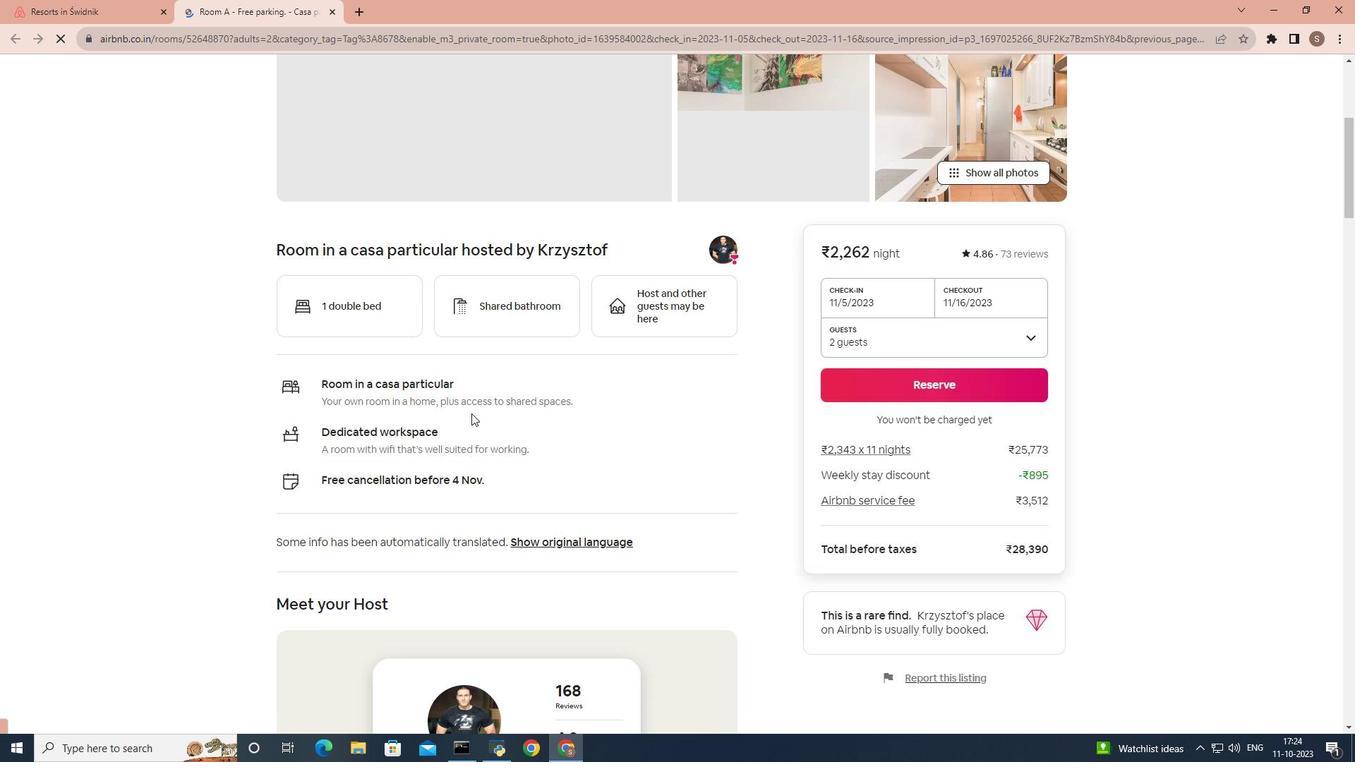 
Action: Mouse scrolled (471, 413) with delta (0, 0)
Screenshot: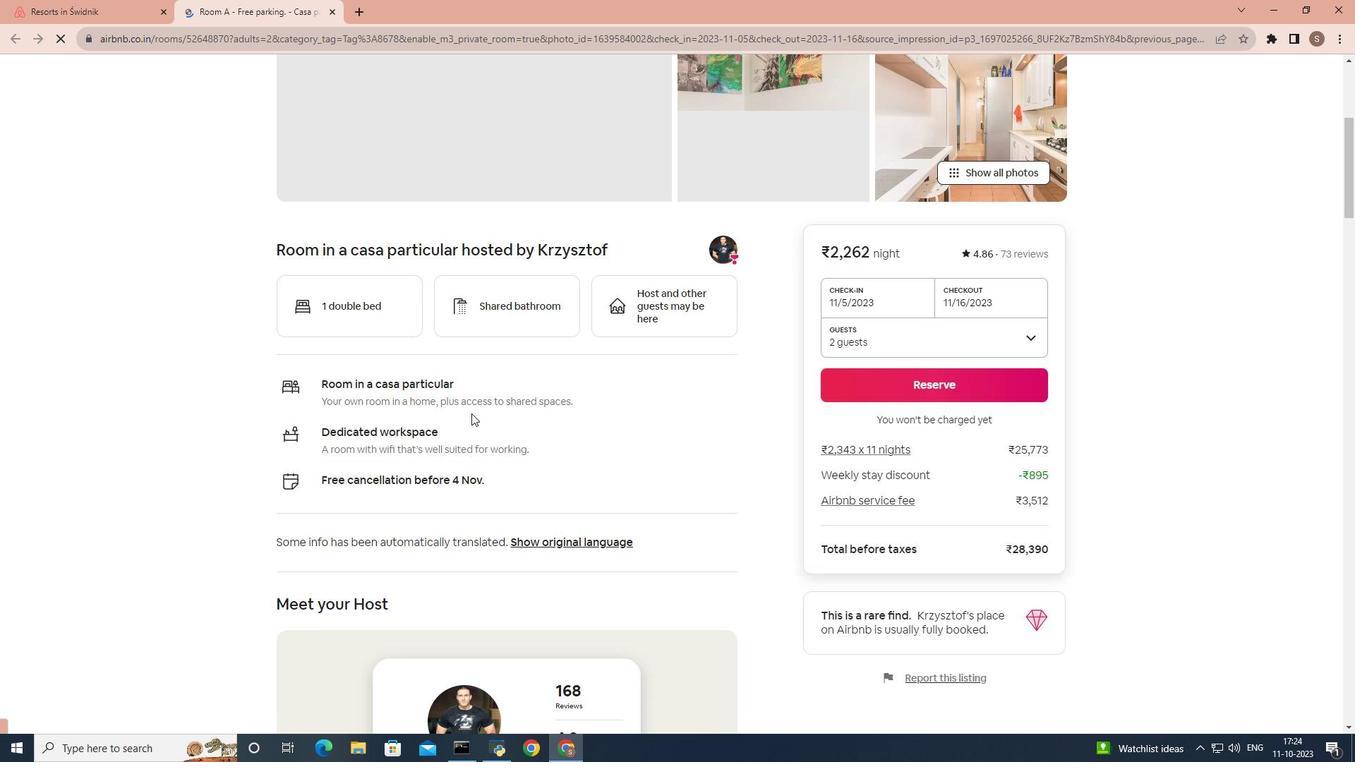
Action: Mouse scrolled (471, 413) with delta (0, 0)
Screenshot: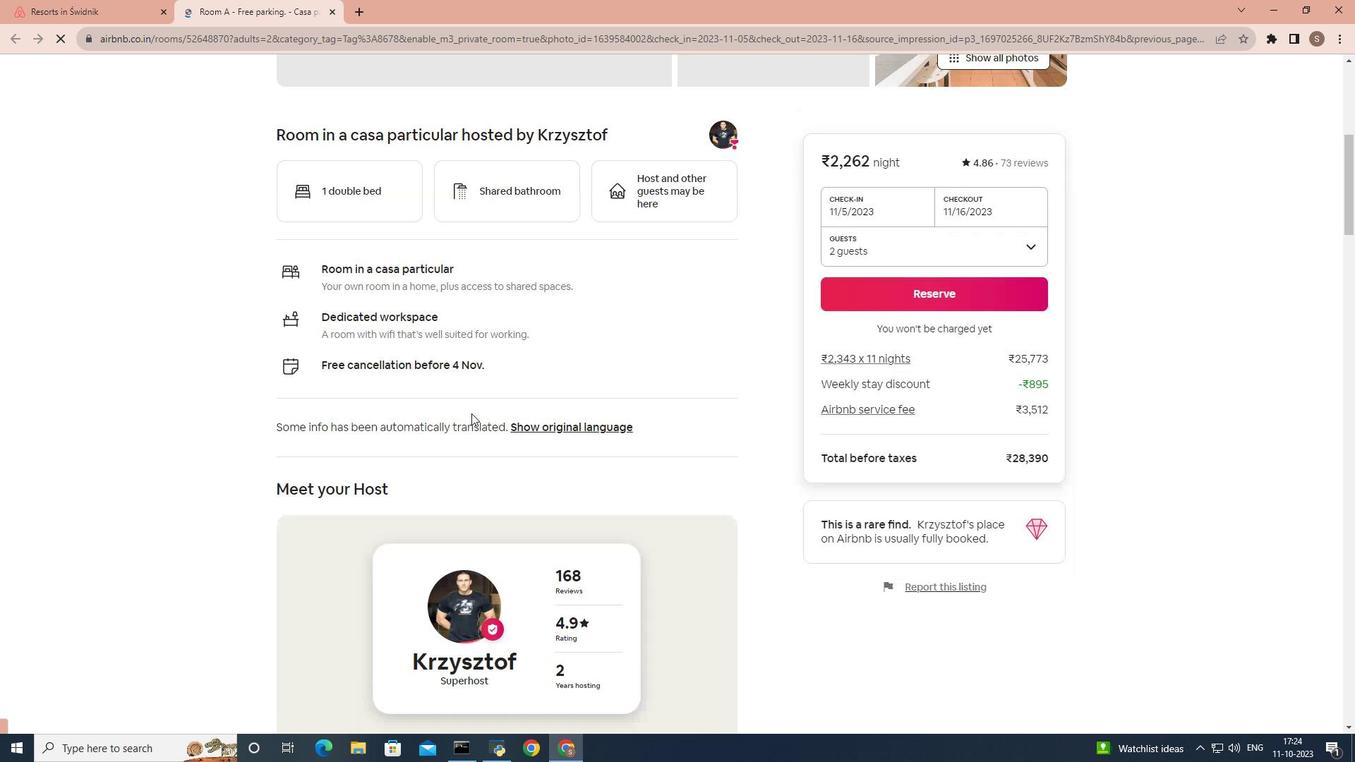 
Action: Mouse scrolled (471, 413) with delta (0, 0)
Screenshot: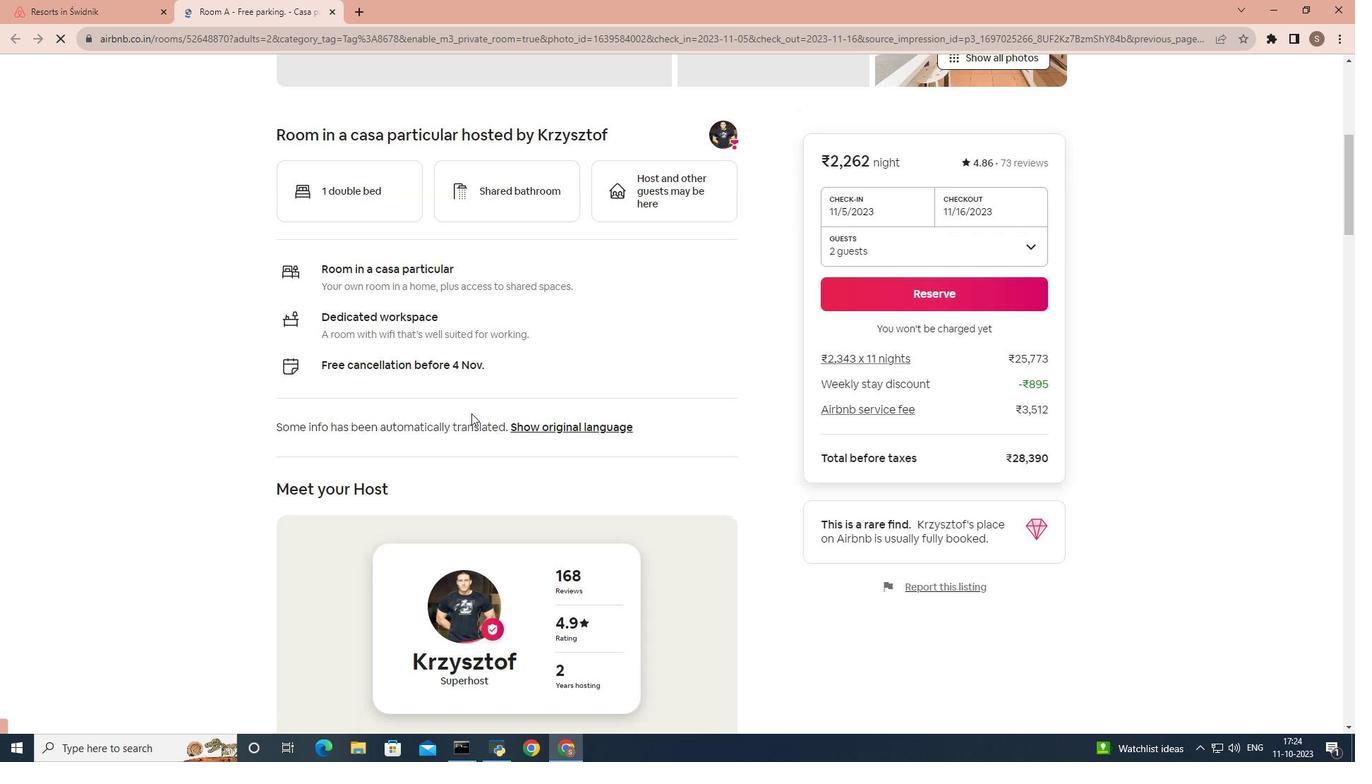 
Action: Mouse scrolled (471, 414) with delta (0, 0)
Screenshot: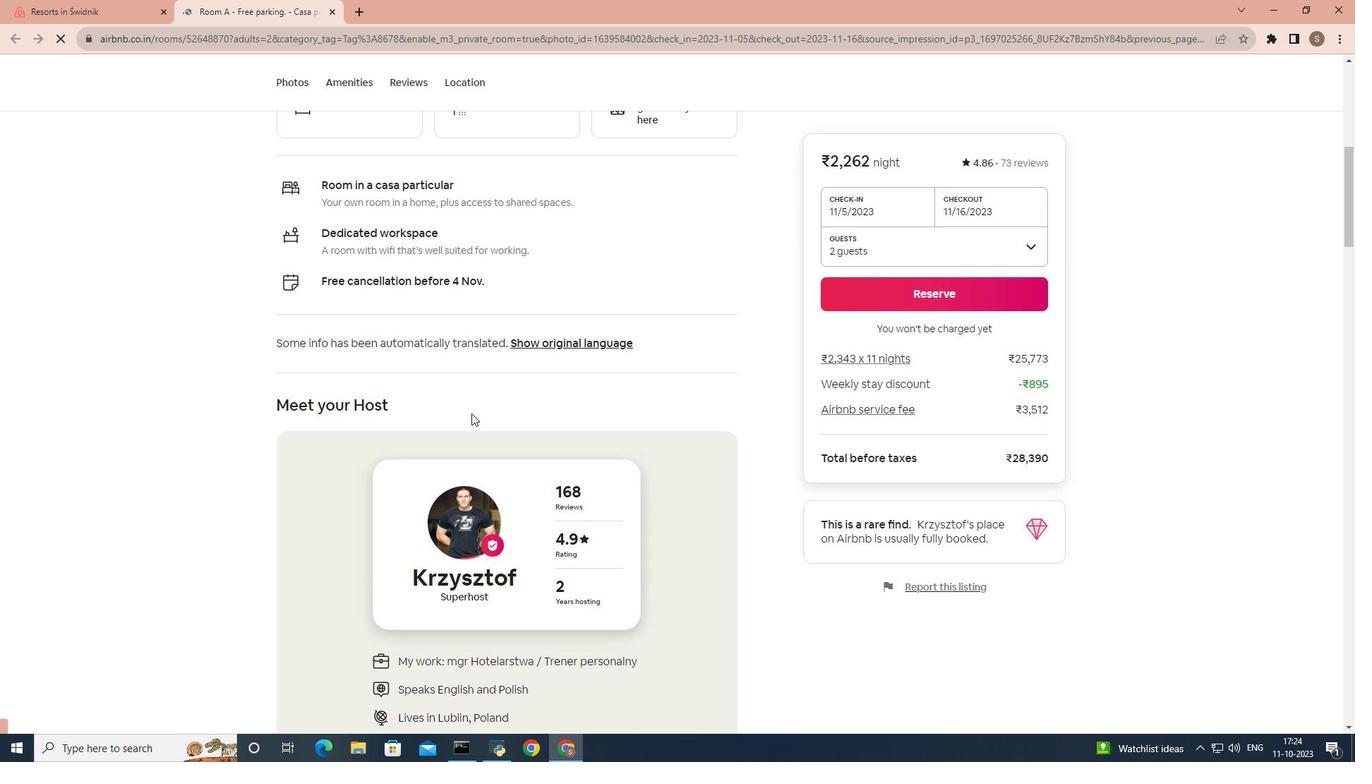 
Action: Mouse scrolled (471, 413) with delta (0, 0)
Screenshot: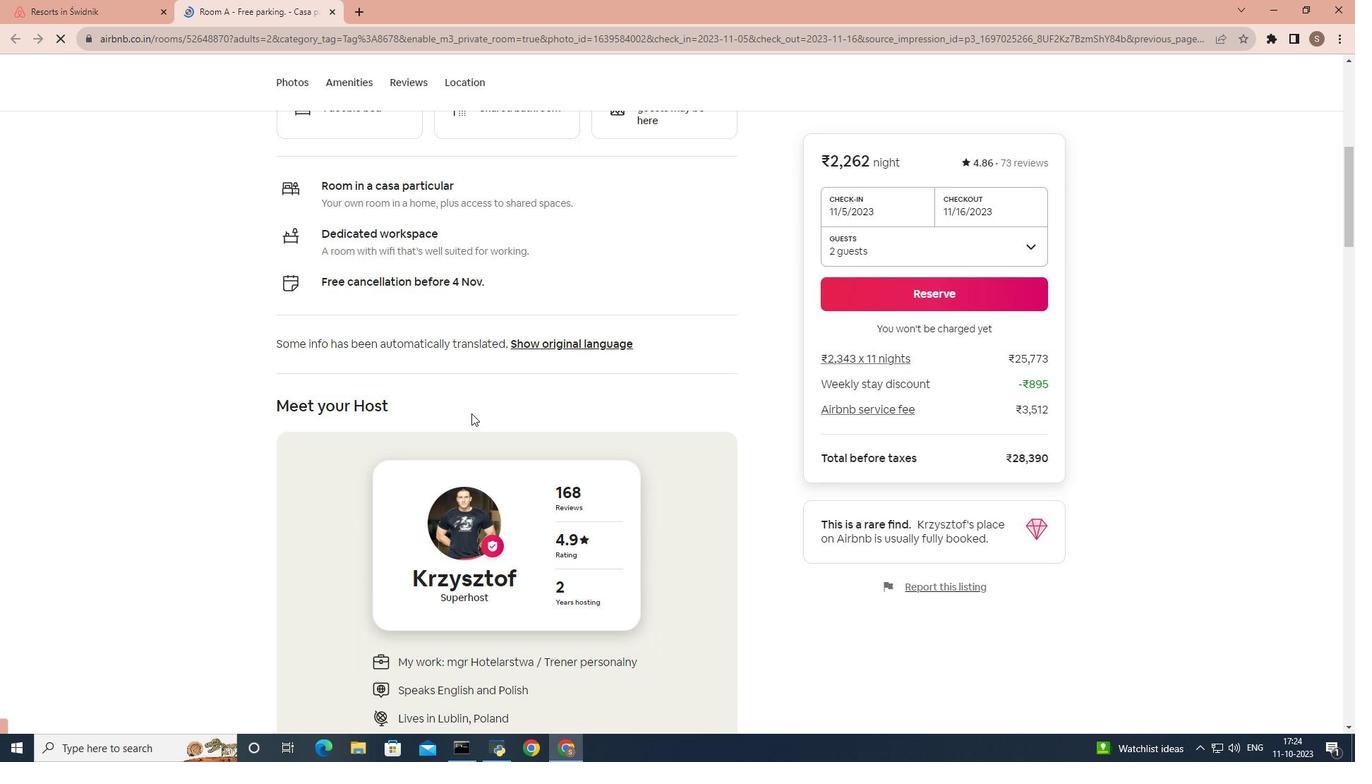 
Action: Mouse scrolled (471, 413) with delta (0, 0)
Screenshot: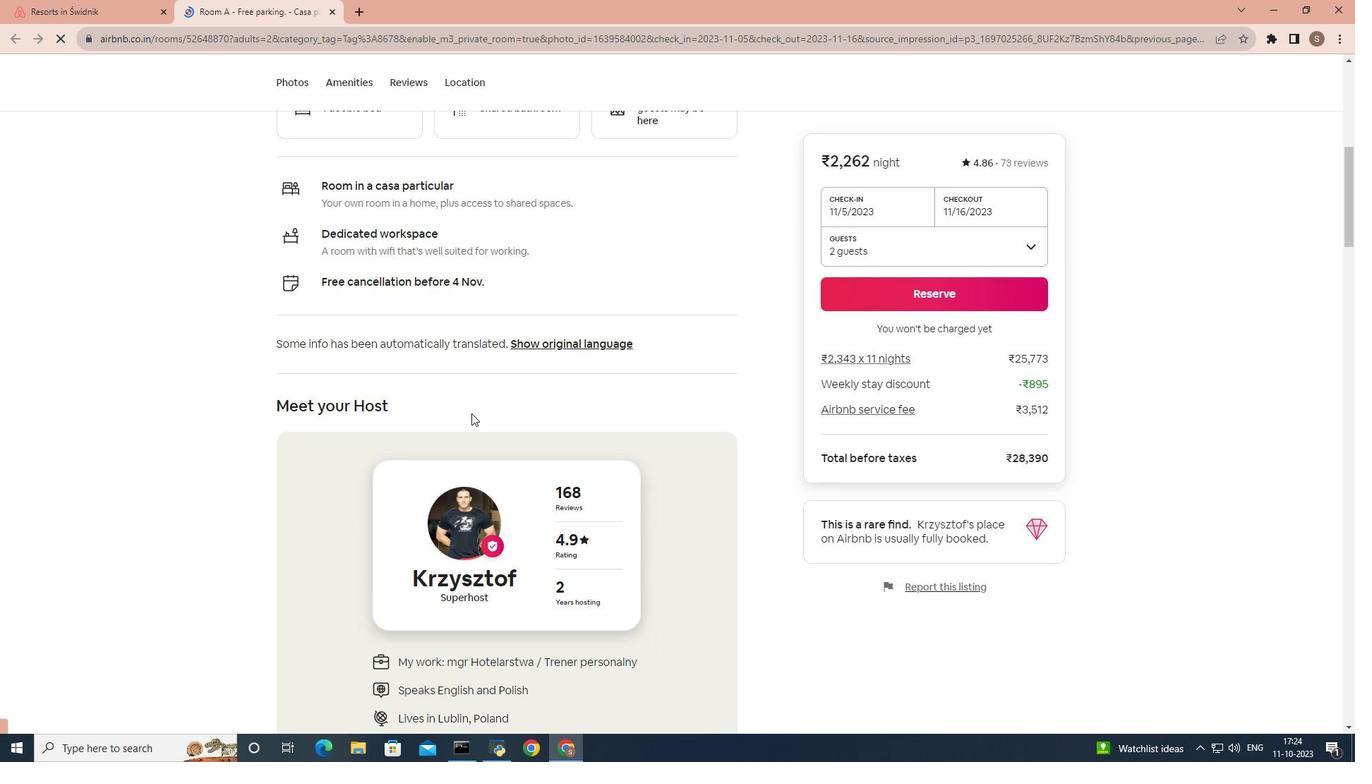 
Action: Mouse scrolled (471, 413) with delta (0, 0)
Screenshot: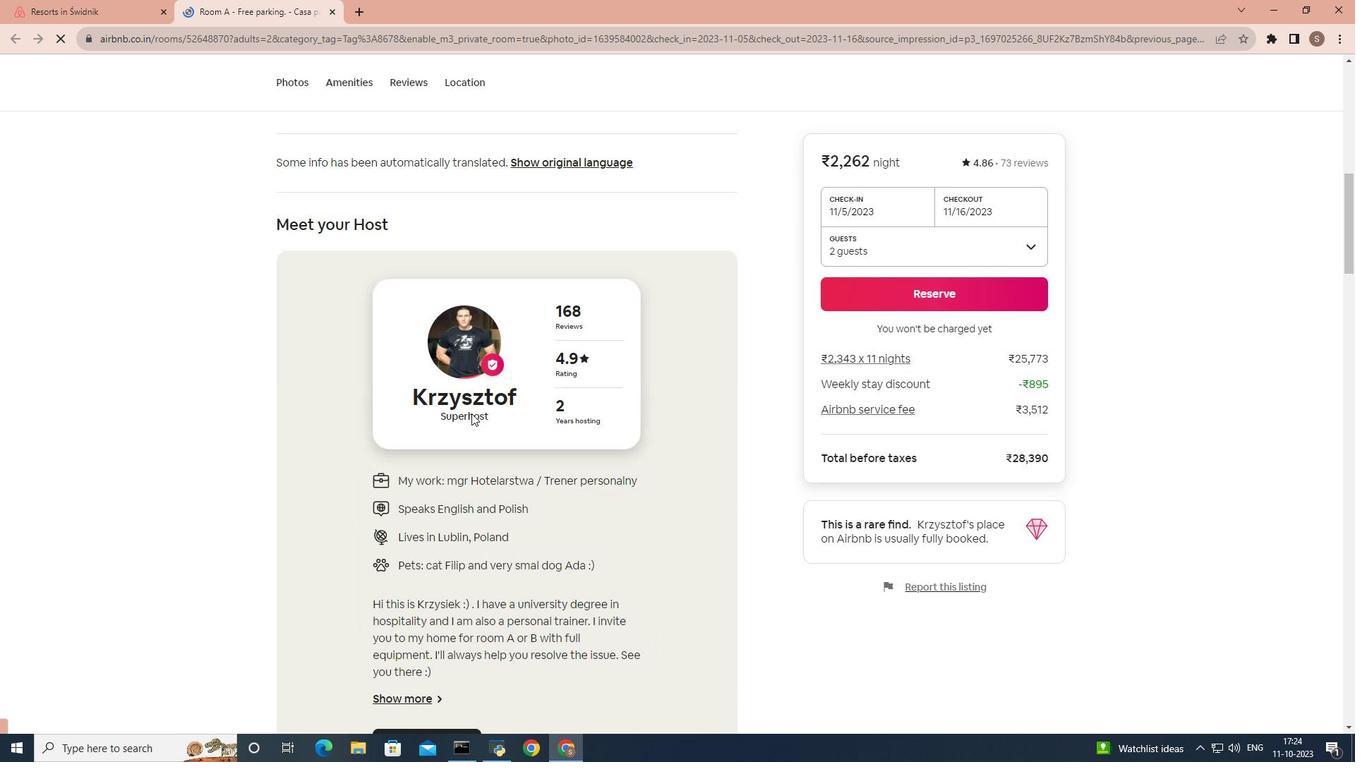 
Action: Mouse scrolled (471, 413) with delta (0, 0)
Screenshot: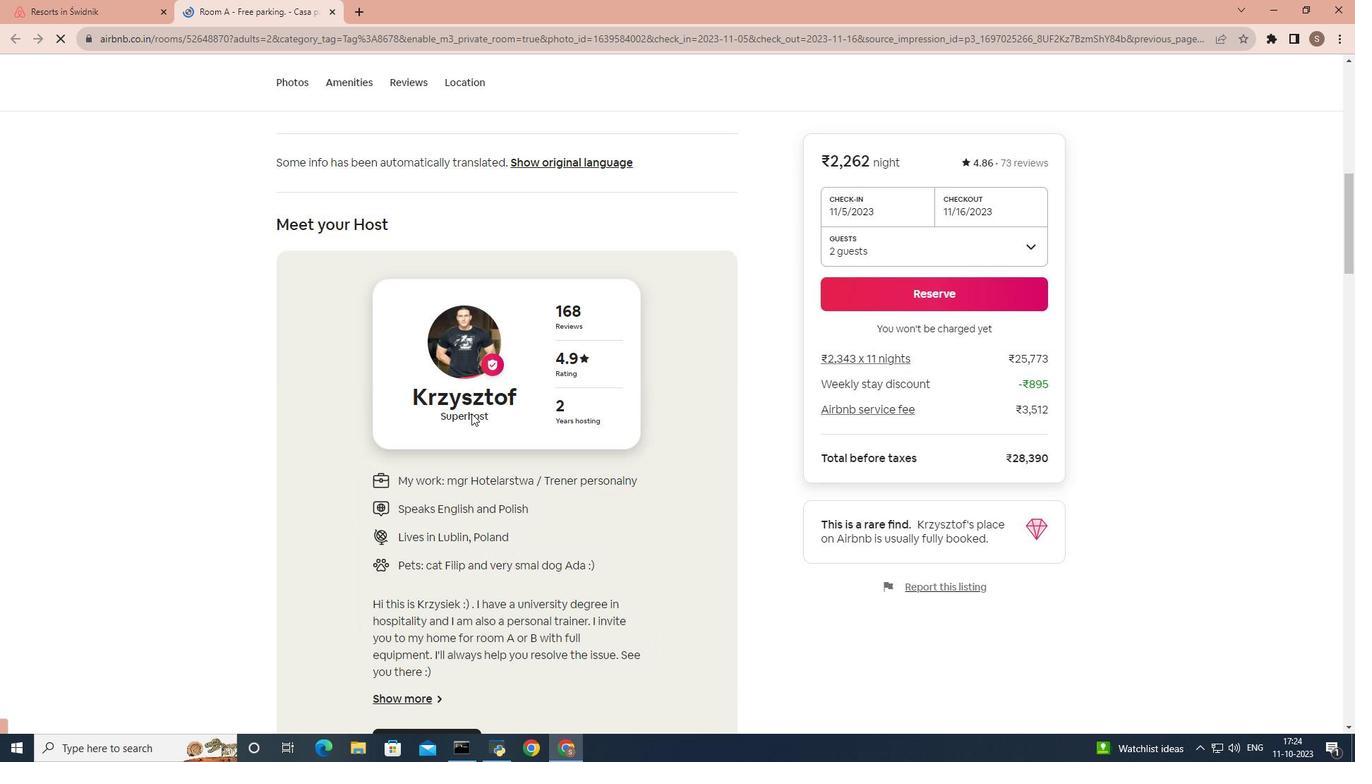 
Action: Mouse scrolled (471, 413) with delta (0, 0)
Screenshot: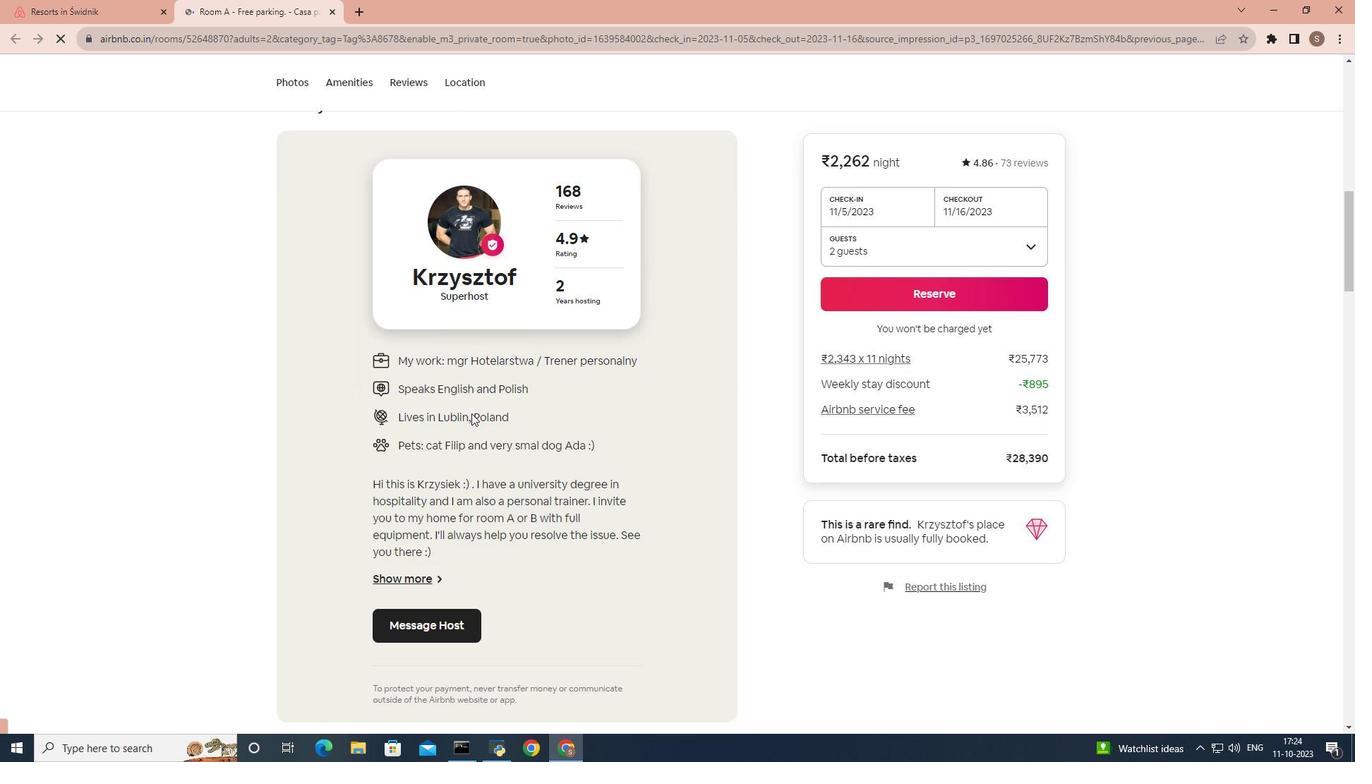 
Action: Mouse scrolled (471, 413) with delta (0, 0)
Screenshot: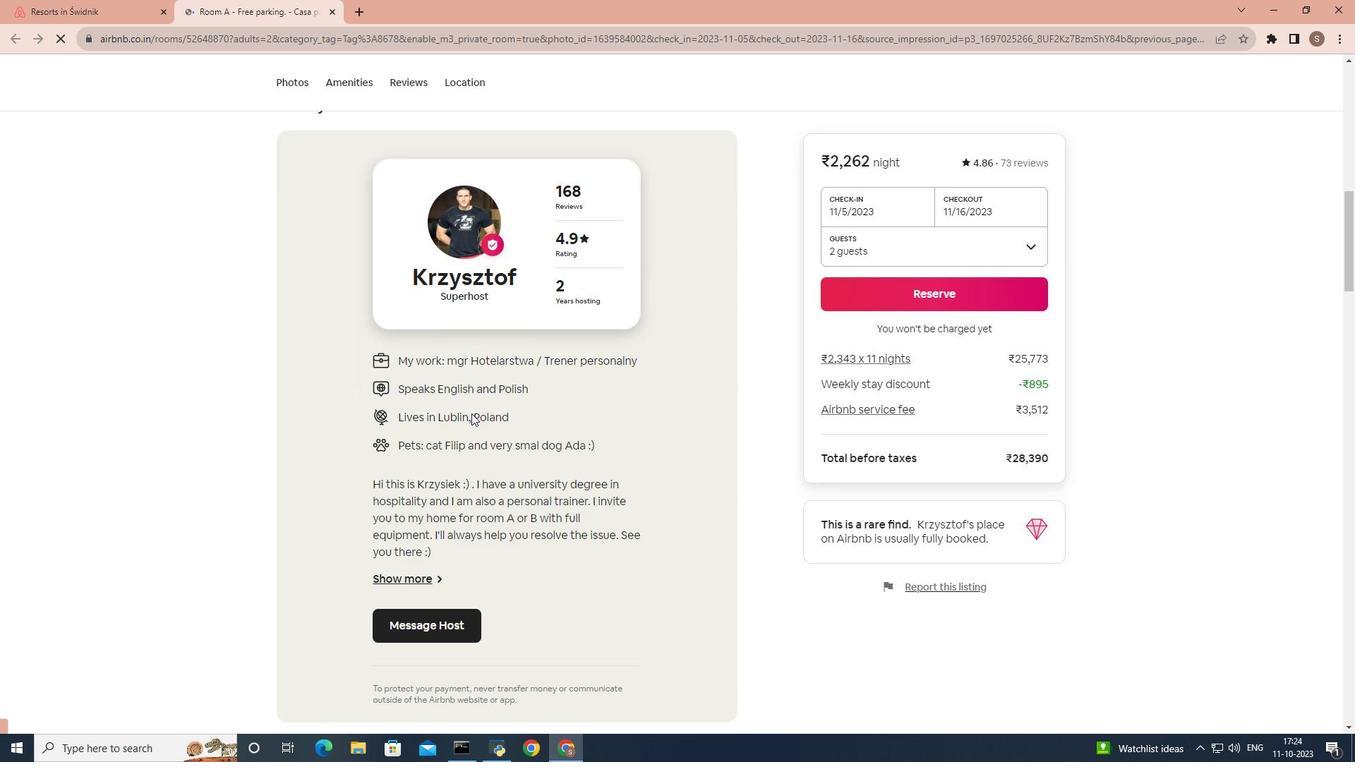 
Action: Mouse scrolled (471, 413) with delta (0, 0)
Screenshot: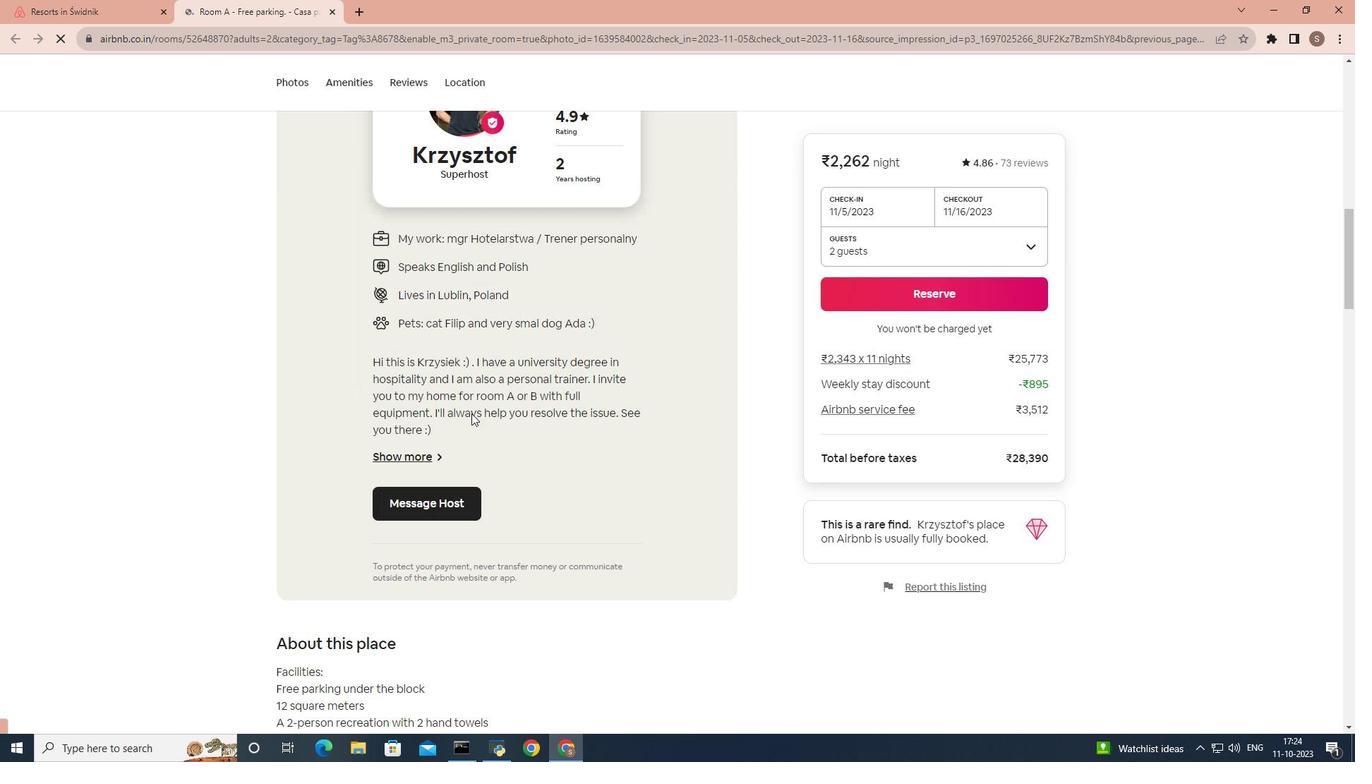 
Action: Mouse scrolled (471, 413) with delta (0, 0)
Screenshot: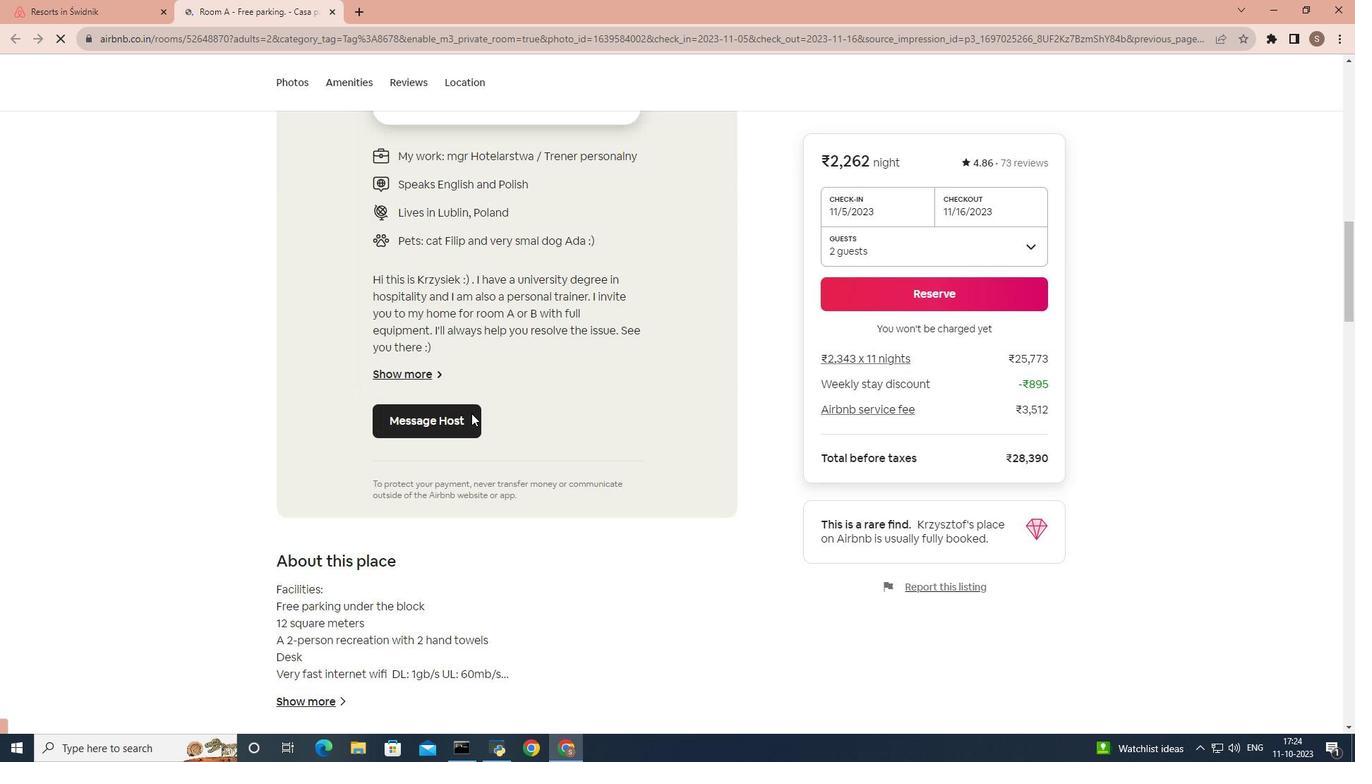 
Action: Mouse scrolled (471, 413) with delta (0, 0)
Screenshot: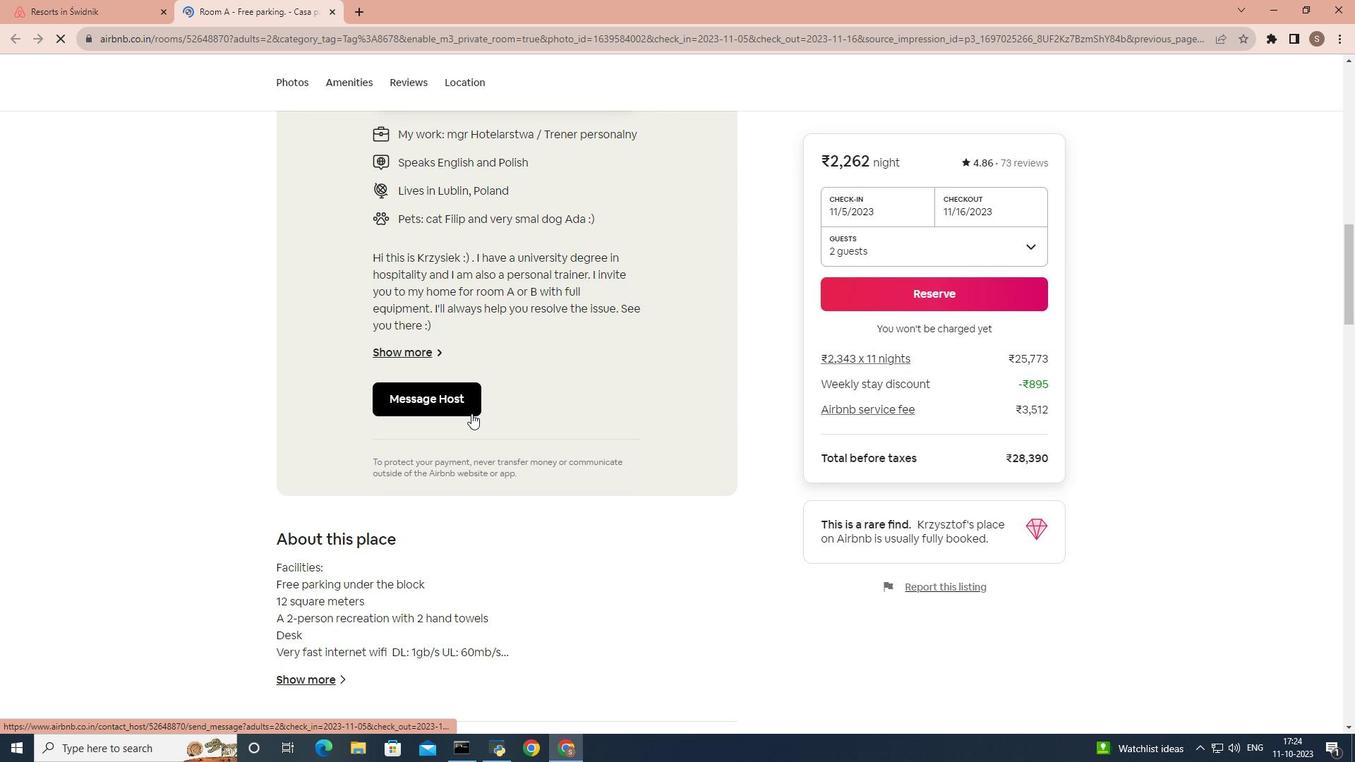 
Action: Mouse scrolled (471, 413) with delta (0, 0)
Screenshot: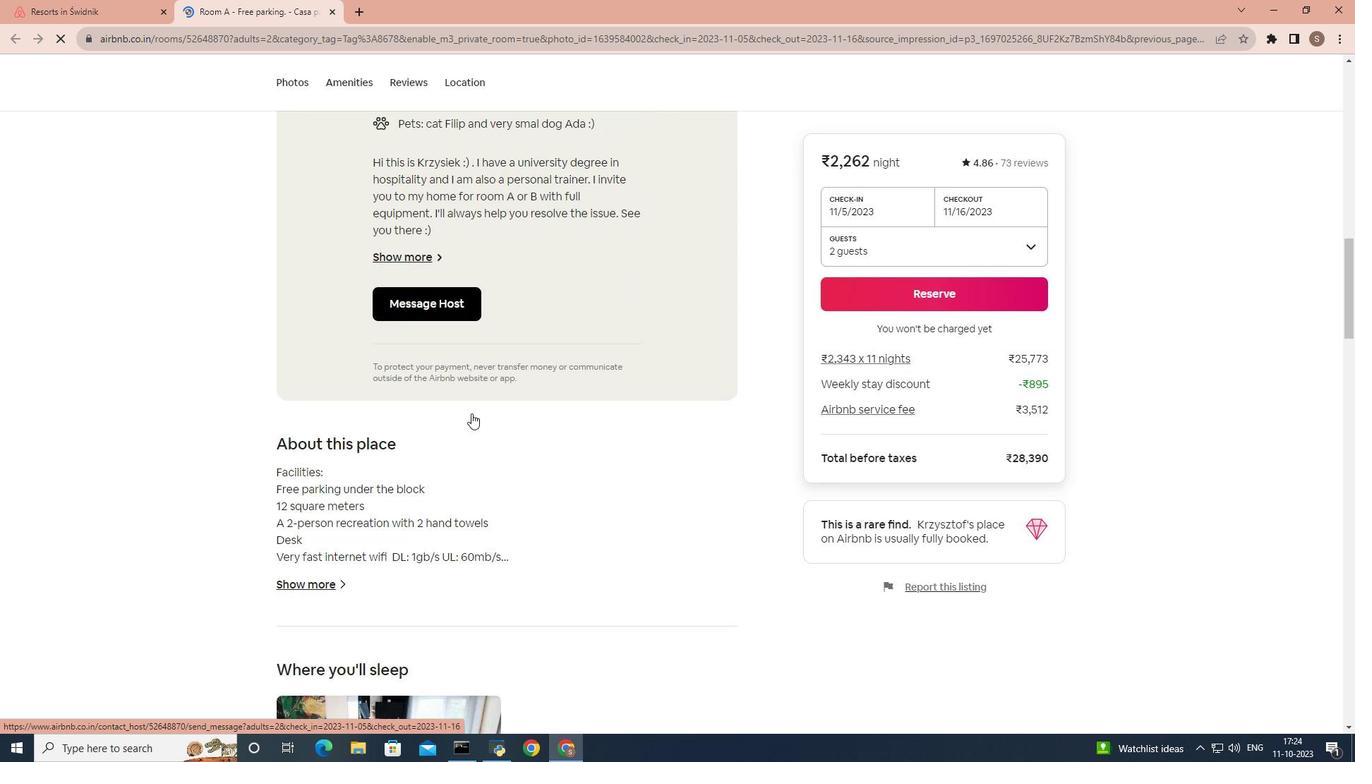 
Action: Mouse scrolled (471, 413) with delta (0, 0)
Screenshot: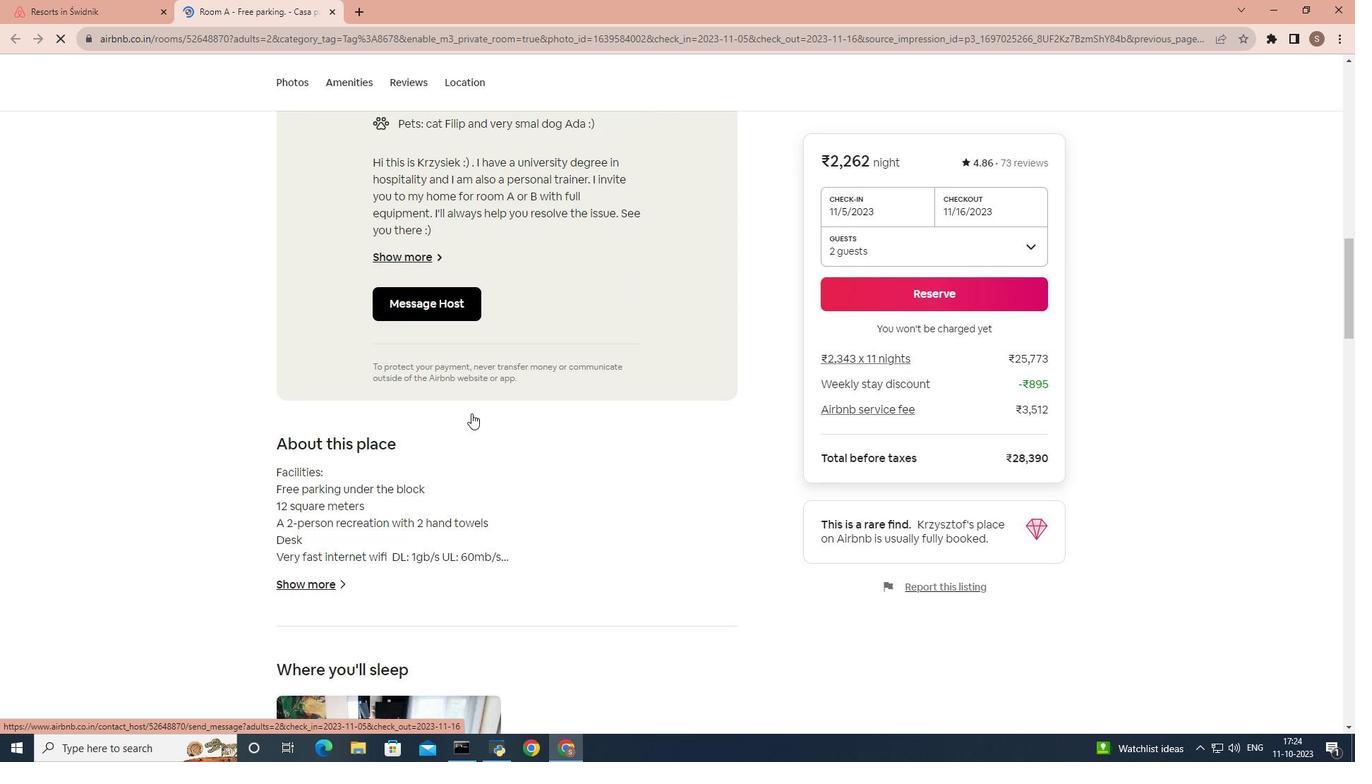 
Action: Mouse moved to (297, 479)
Screenshot: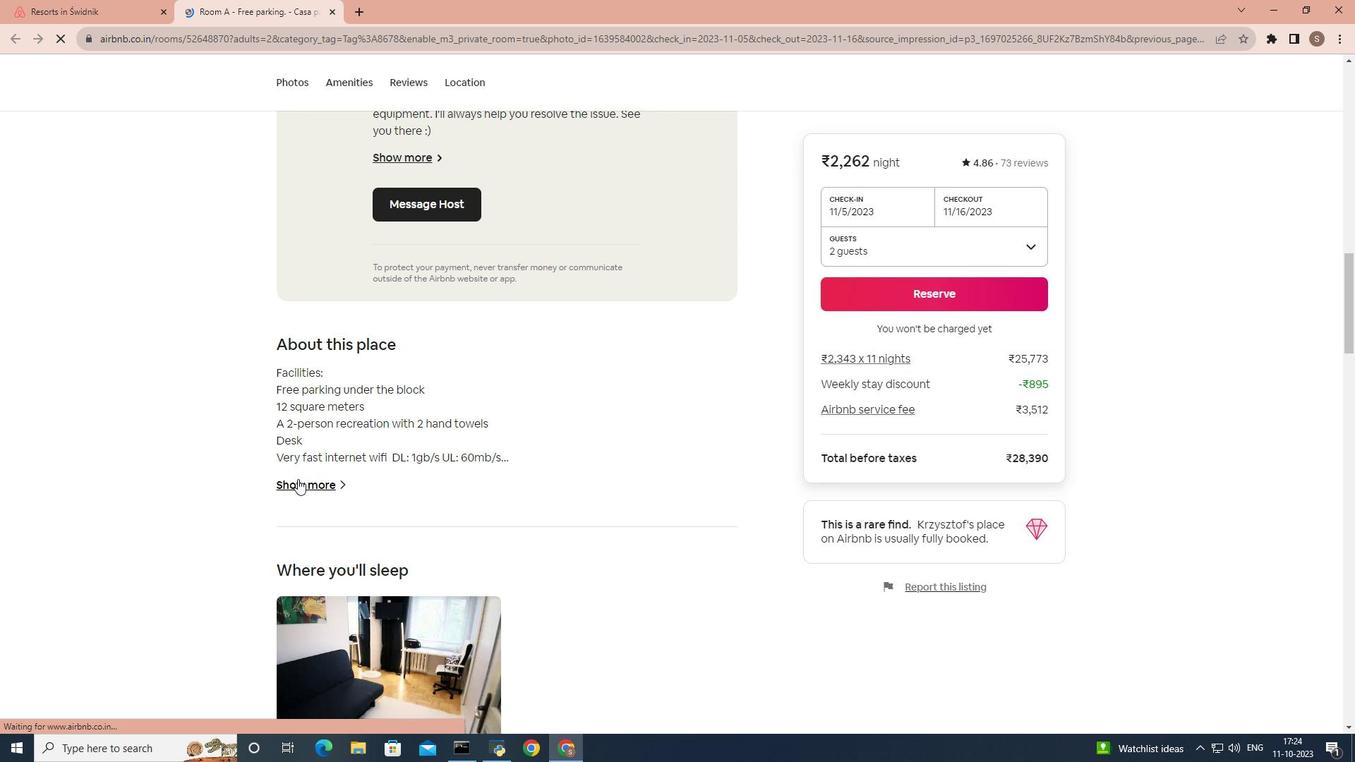 
Action: Mouse pressed left at (297, 479)
Screenshot: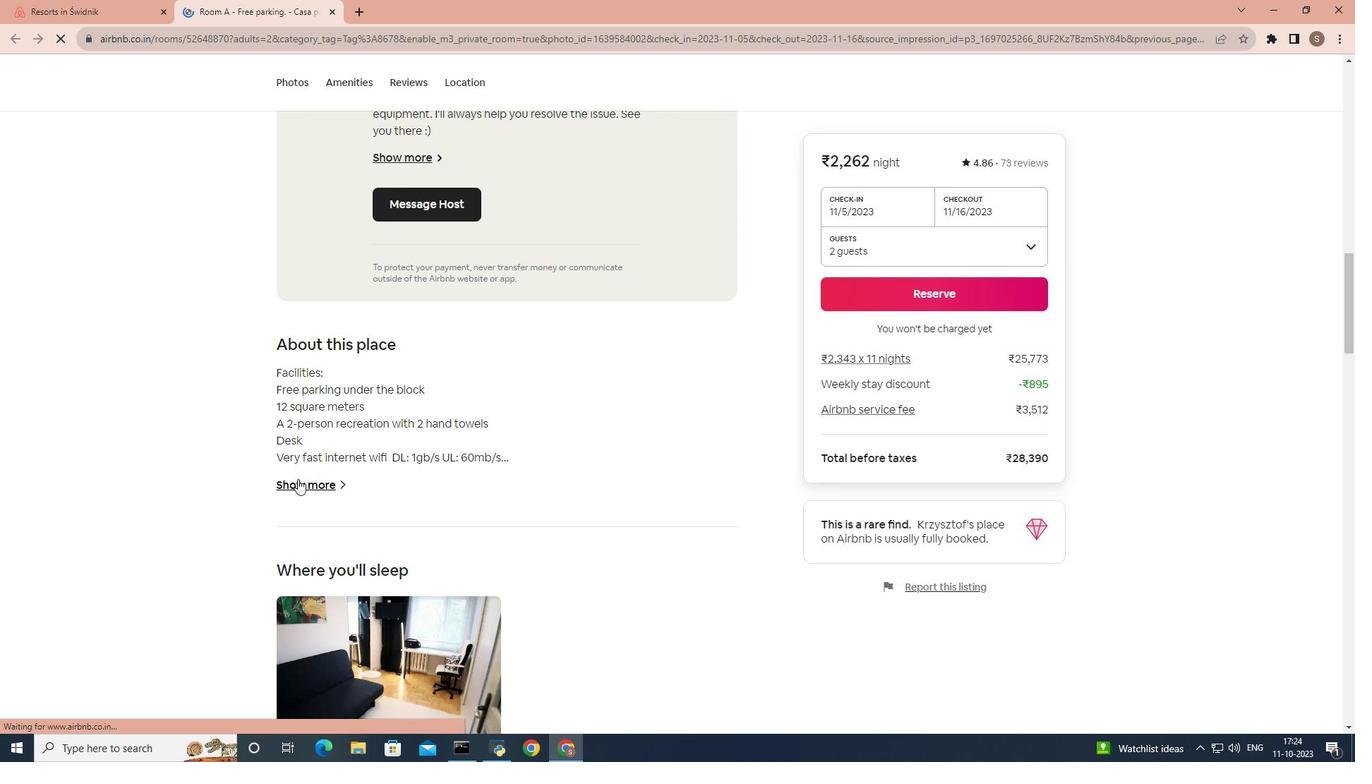 
Action: Mouse moved to (422, 196)
Screenshot: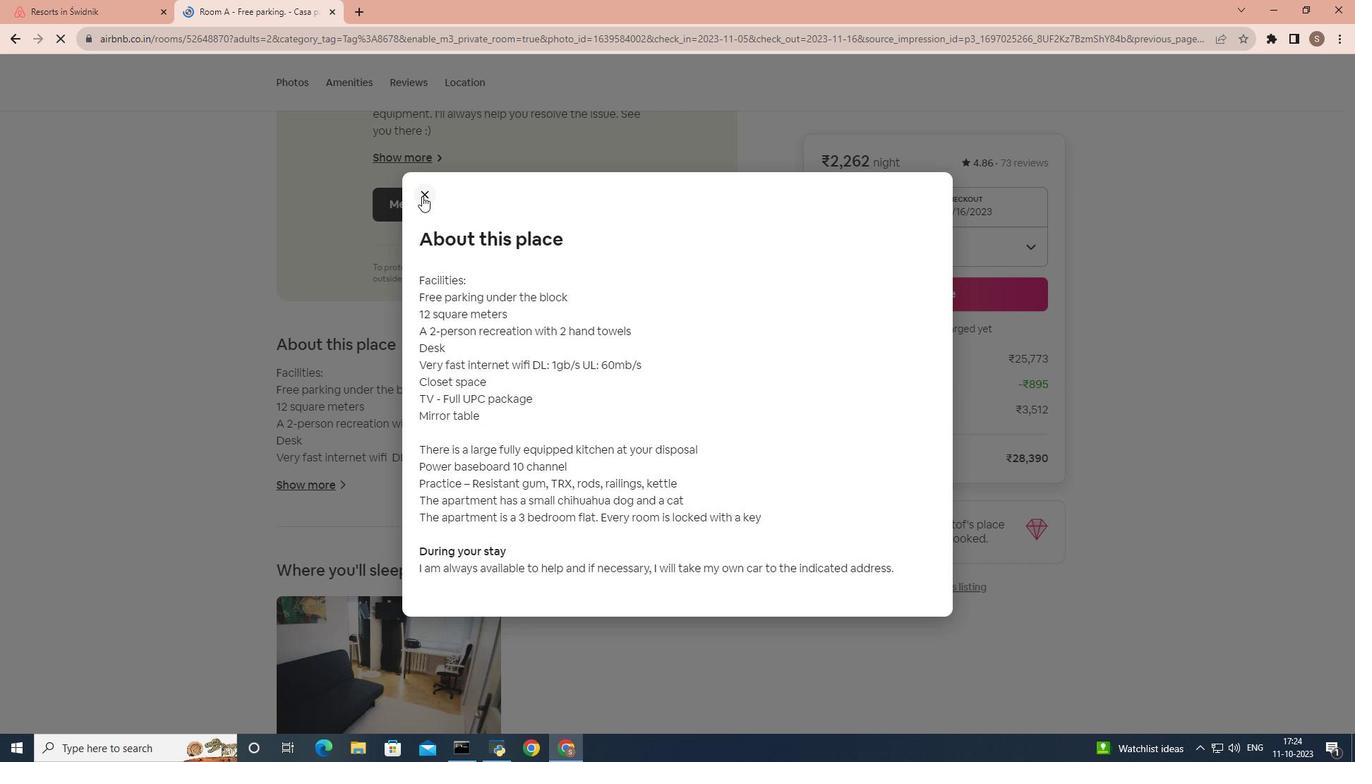 
Action: Mouse pressed left at (422, 196)
Screenshot: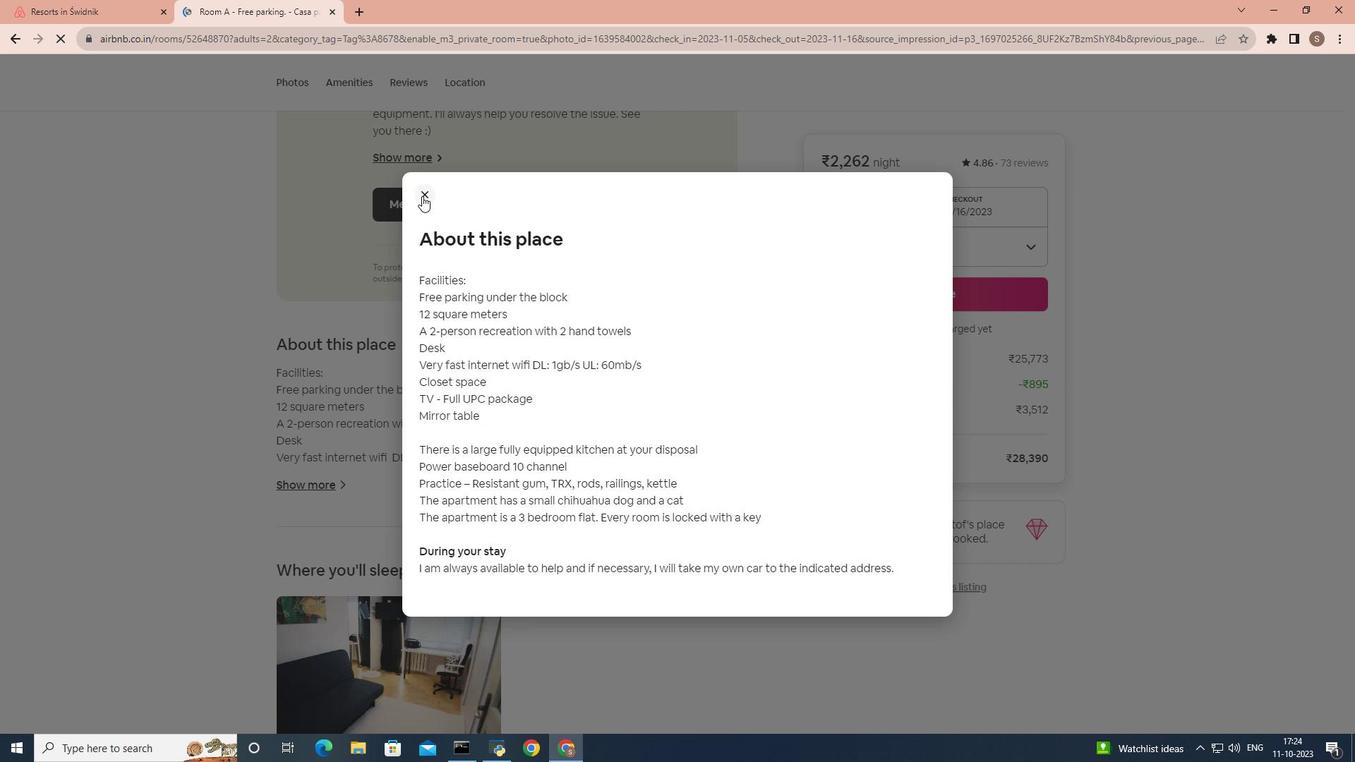 
Action: Mouse moved to (382, 430)
Screenshot: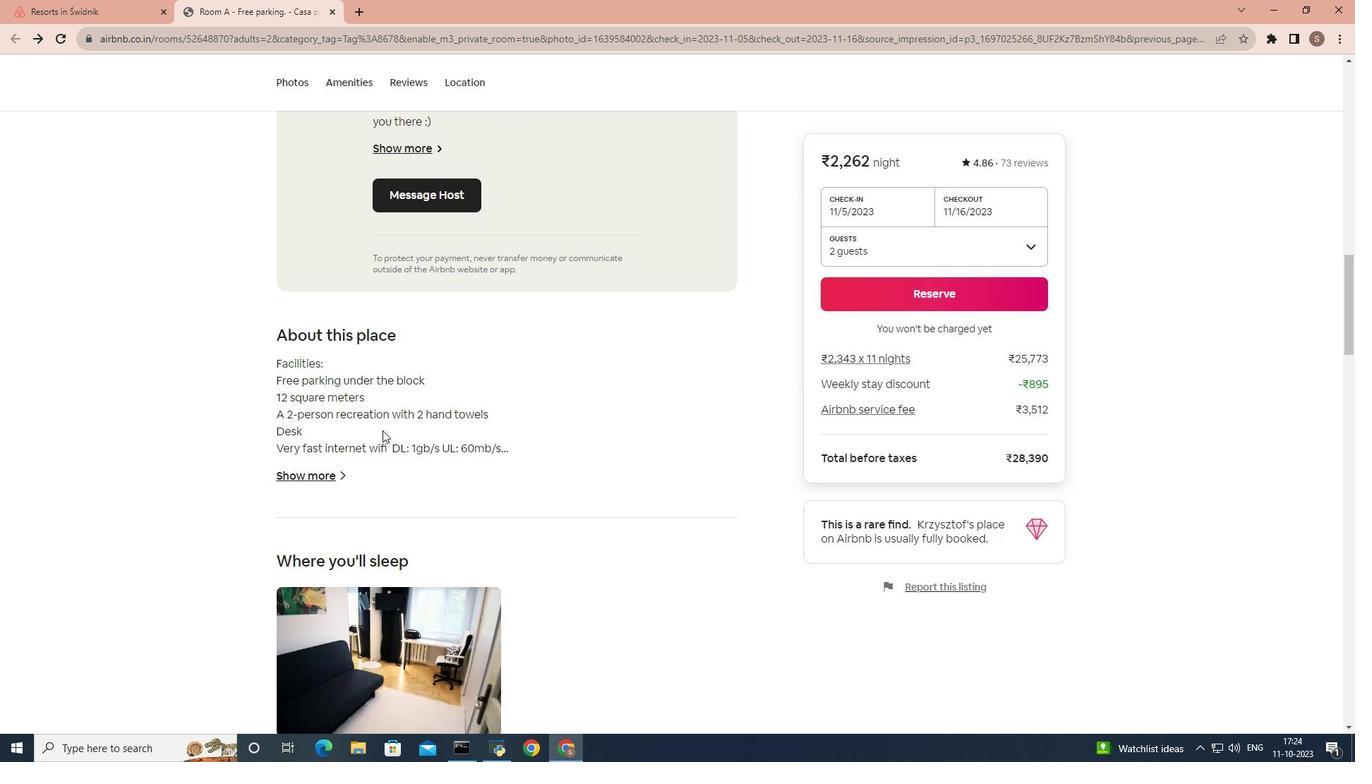 
Action: Mouse scrolled (382, 429) with delta (0, 0)
Screenshot: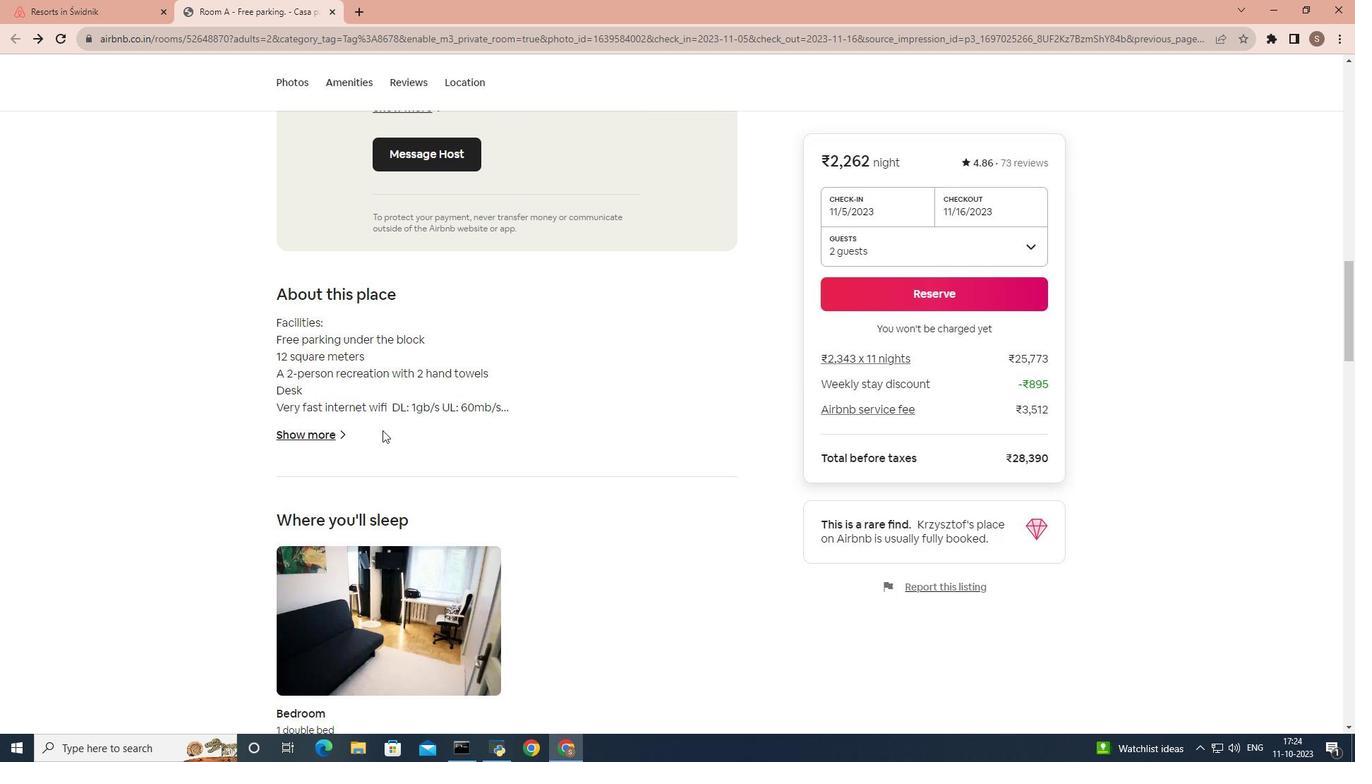
Action: Mouse scrolled (382, 429) with delta (0, 0)
Screenshot: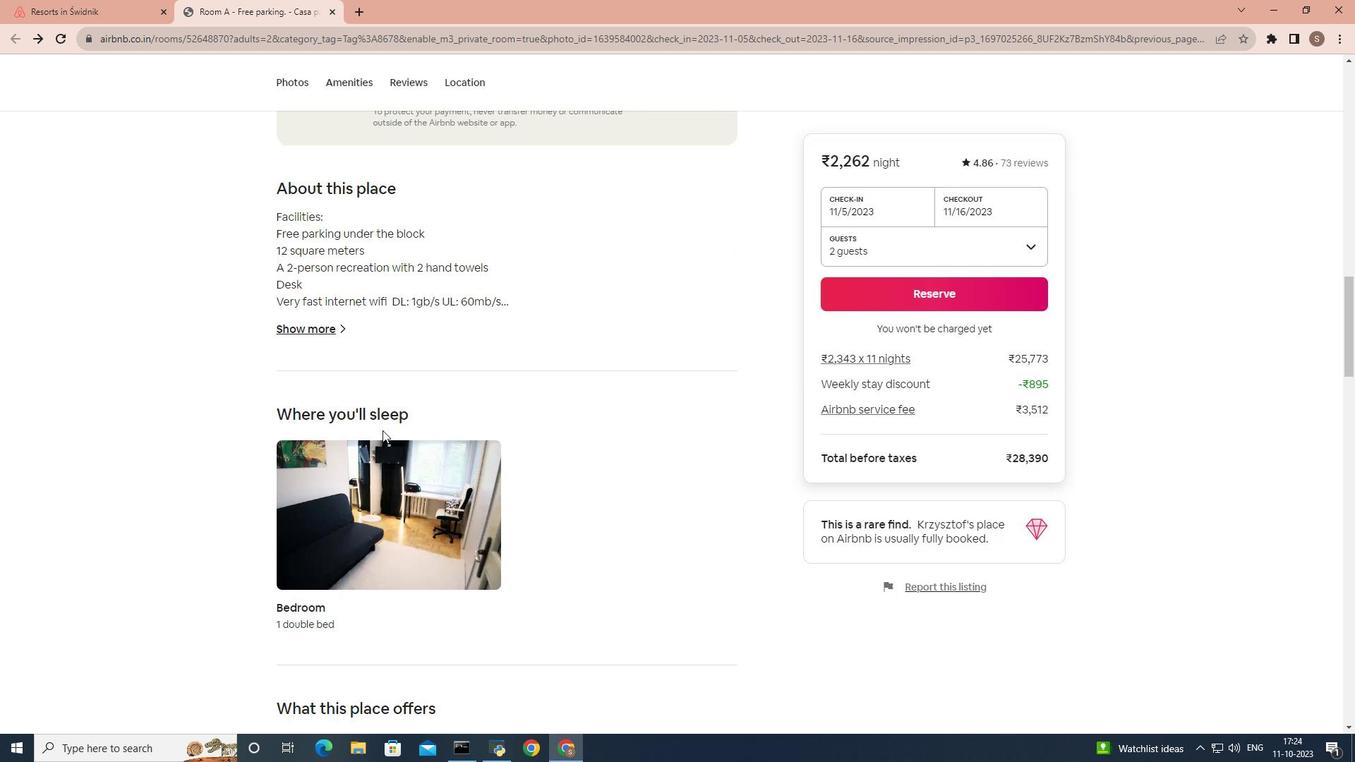 
Action: Mouse scrolled (382, 429) with delta (0, 0)
Screenshot: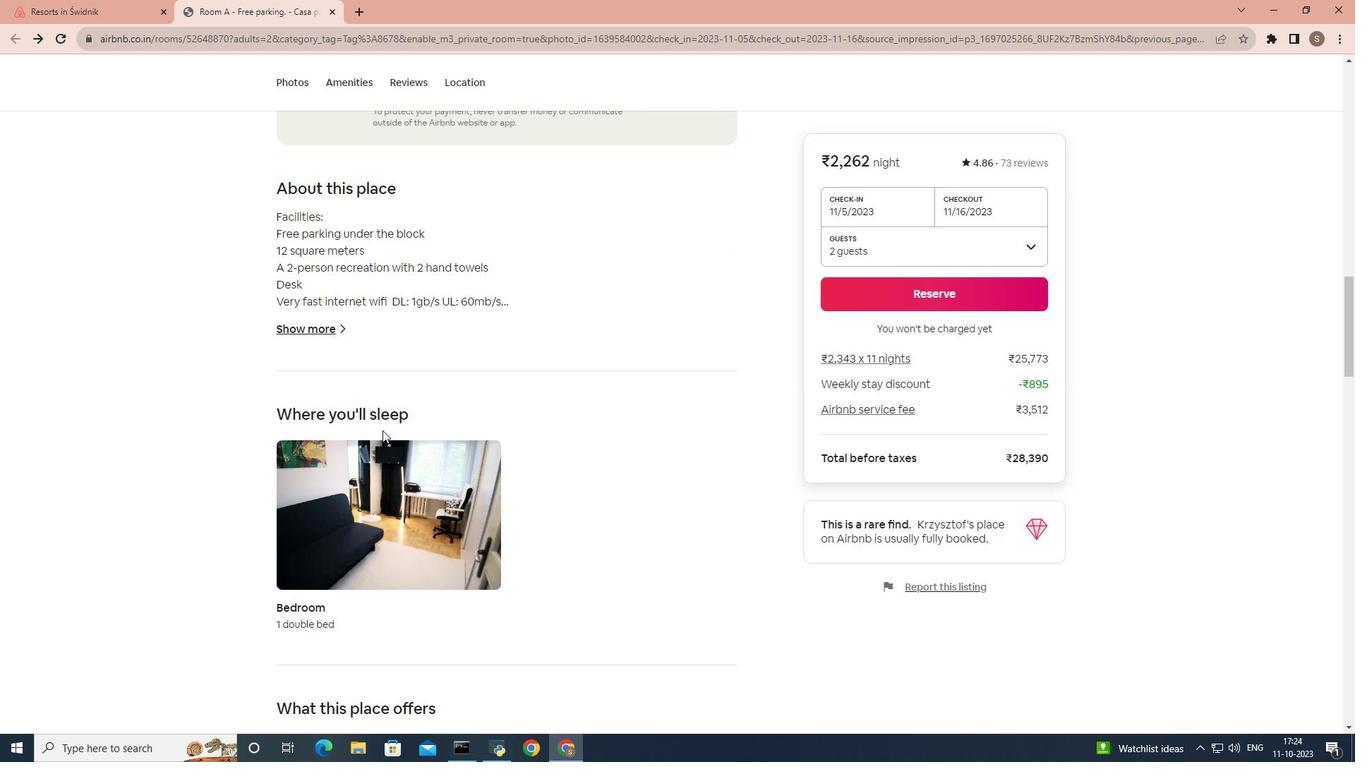 
Action: Mouse scrolled (382, 429) with delta (0, 0)
Screenshot: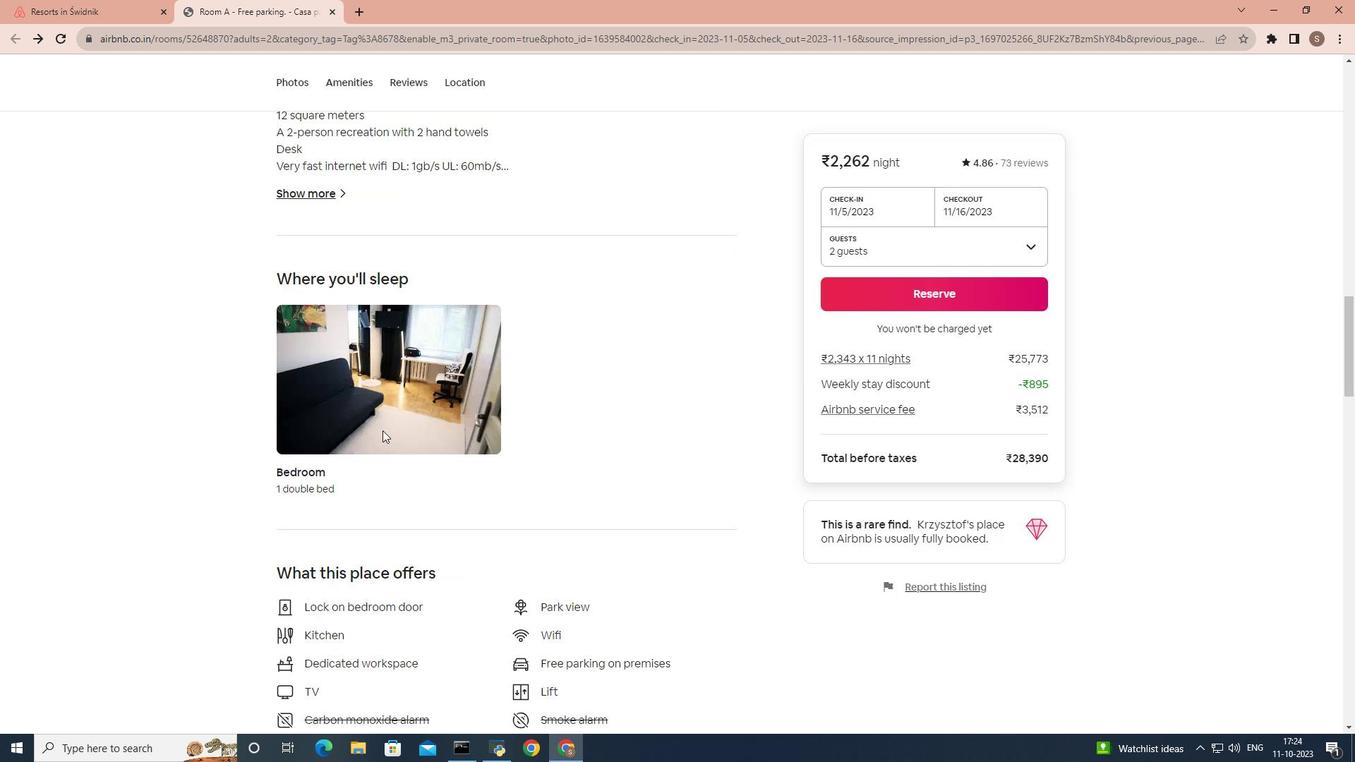 
Action: Mouse scrolled (382, 429) with delta (0, 0)
Screenshot: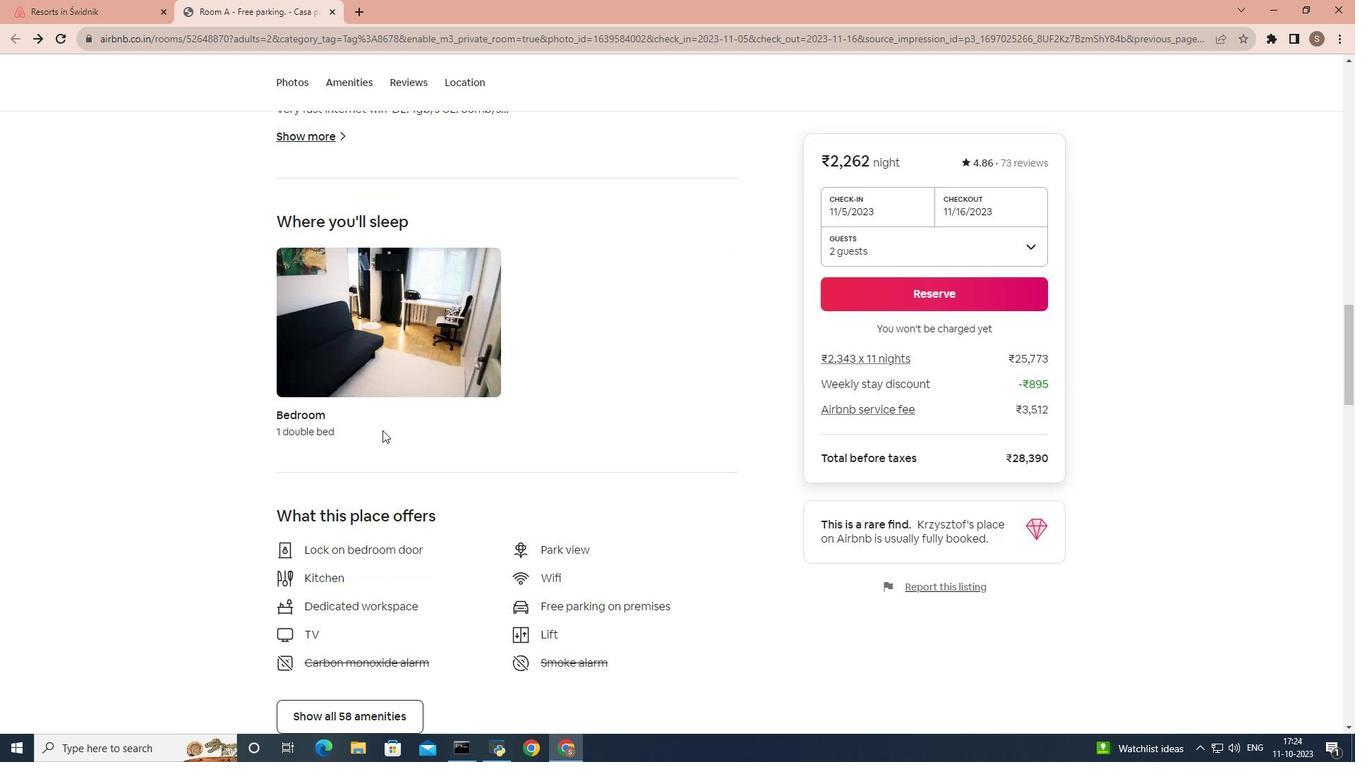 
Action: Mouse scrolled (382, 429) with delta (0, 0)
Screenshot: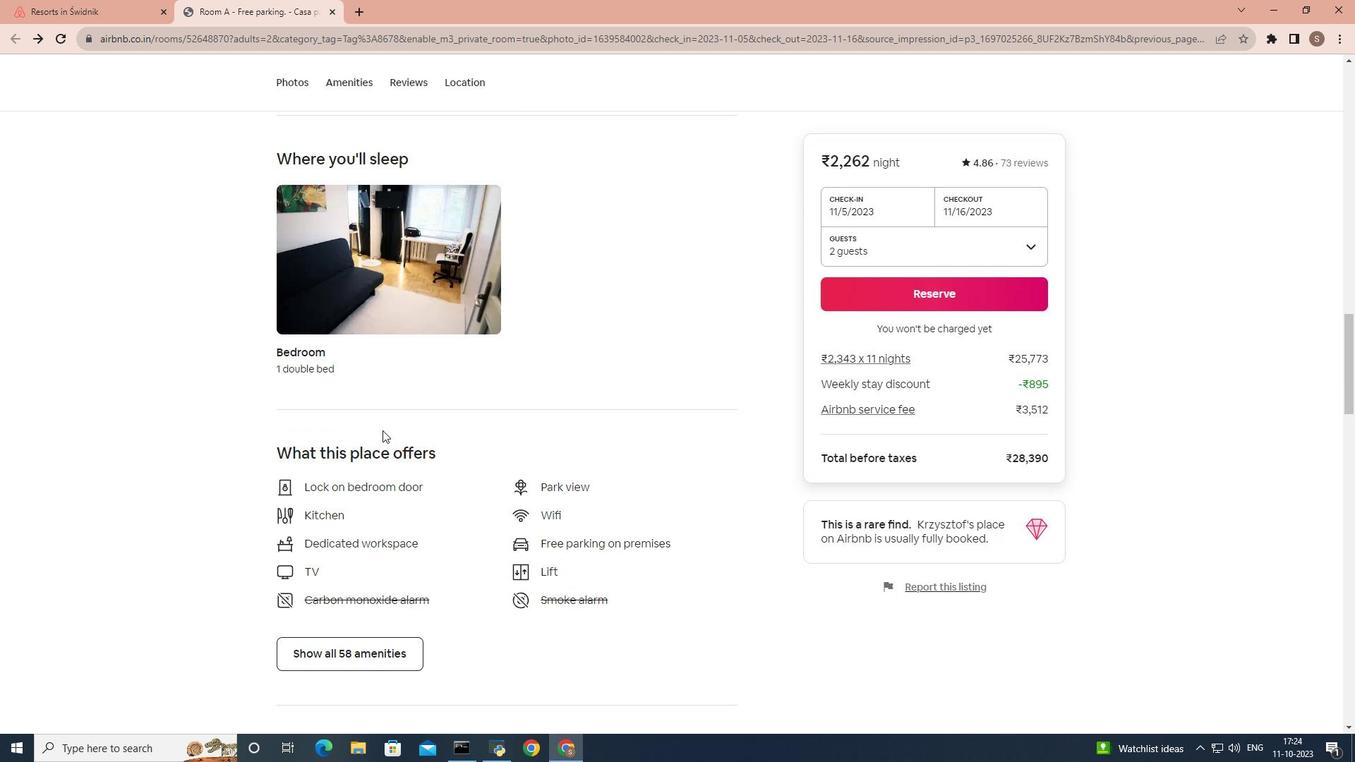 
Action: Mouse scrolled (382, 429) with delta (0, 0)
Screenshot: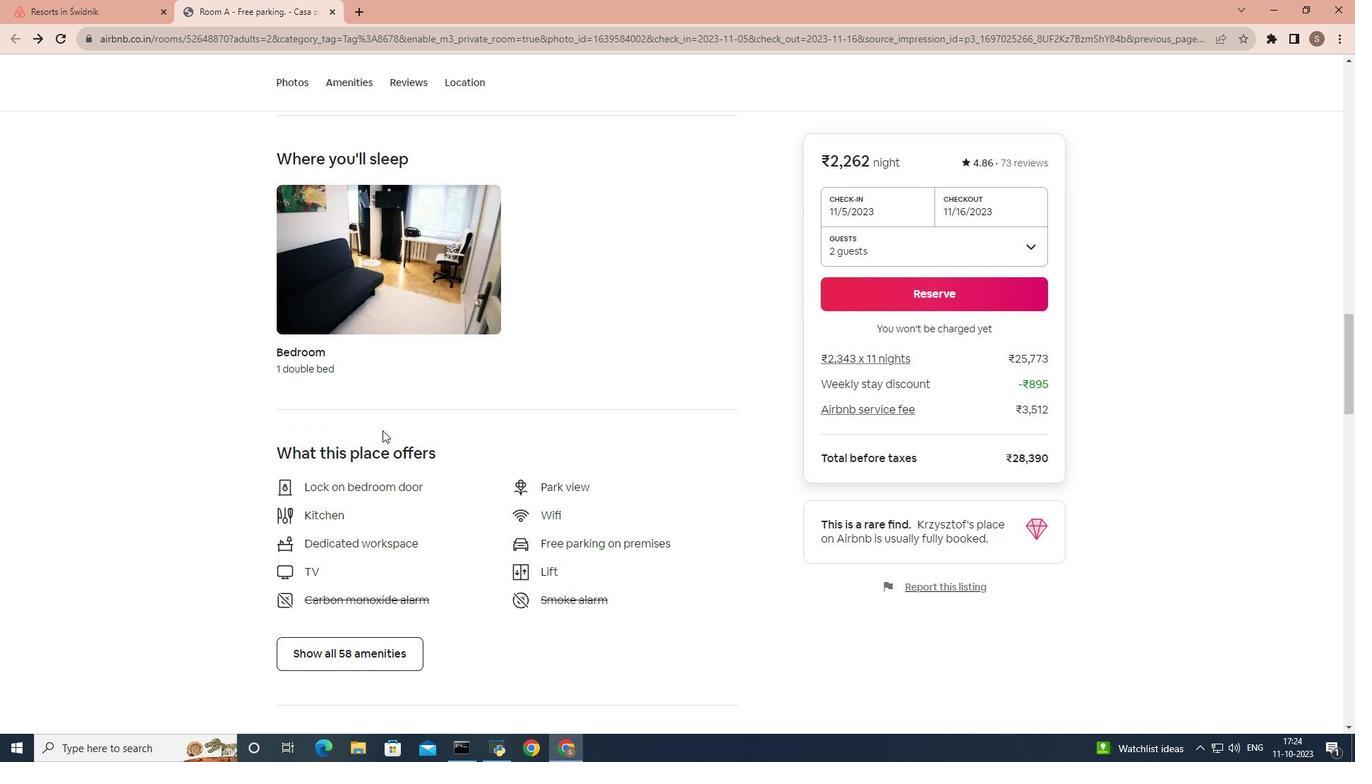 
Action: Mouse scrolled (382, 429) with delta (0, 0)
Screenshot: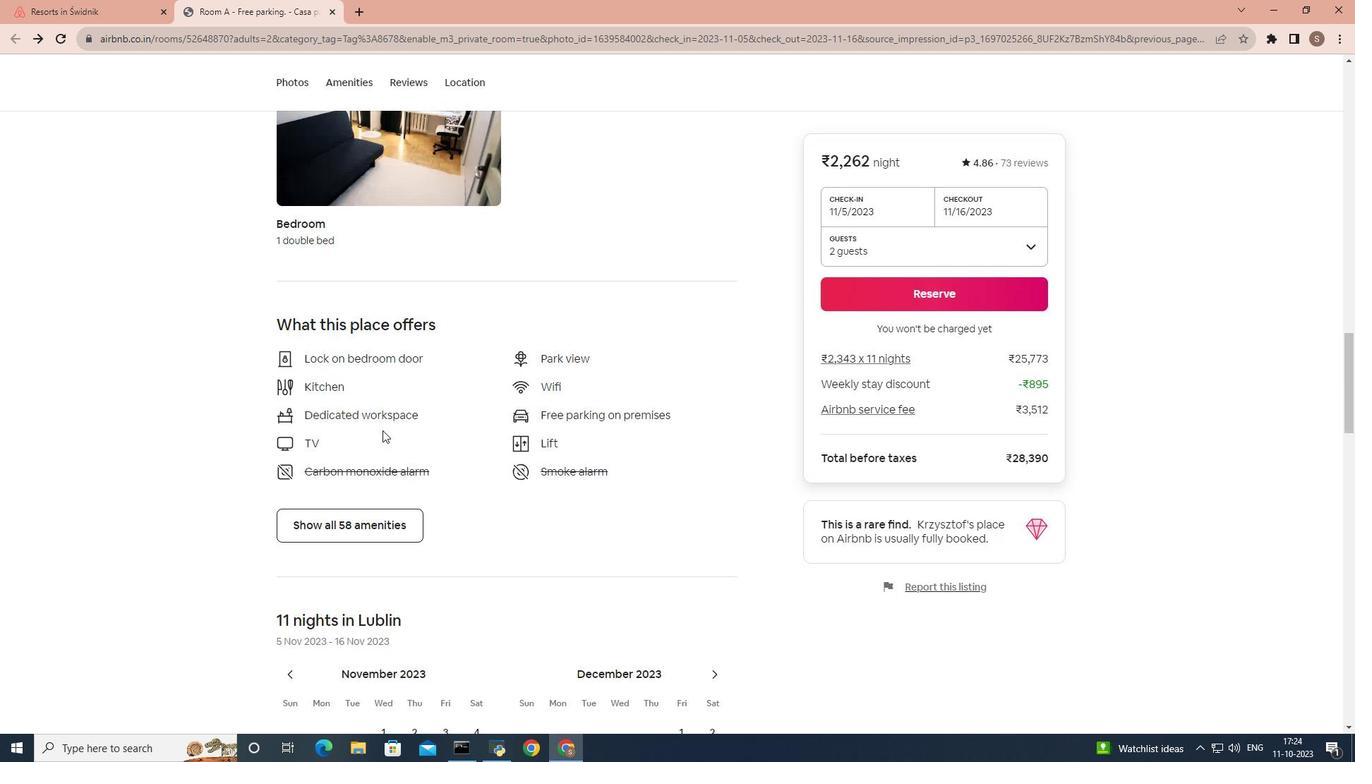 
Action: Mouse scrolled (382, 429) with delta (0, 0)
Screenshot: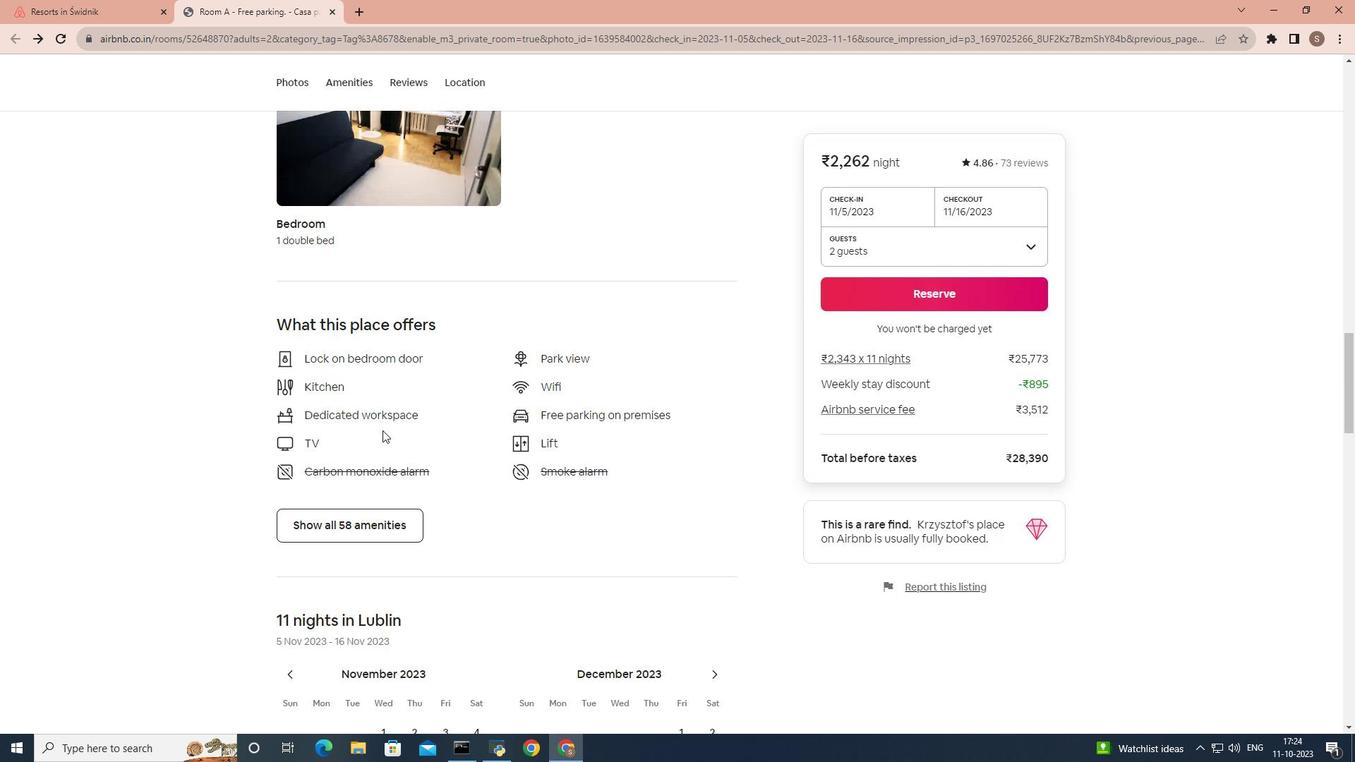 
Action: Mouse moved to (353, 437)
Screenshot: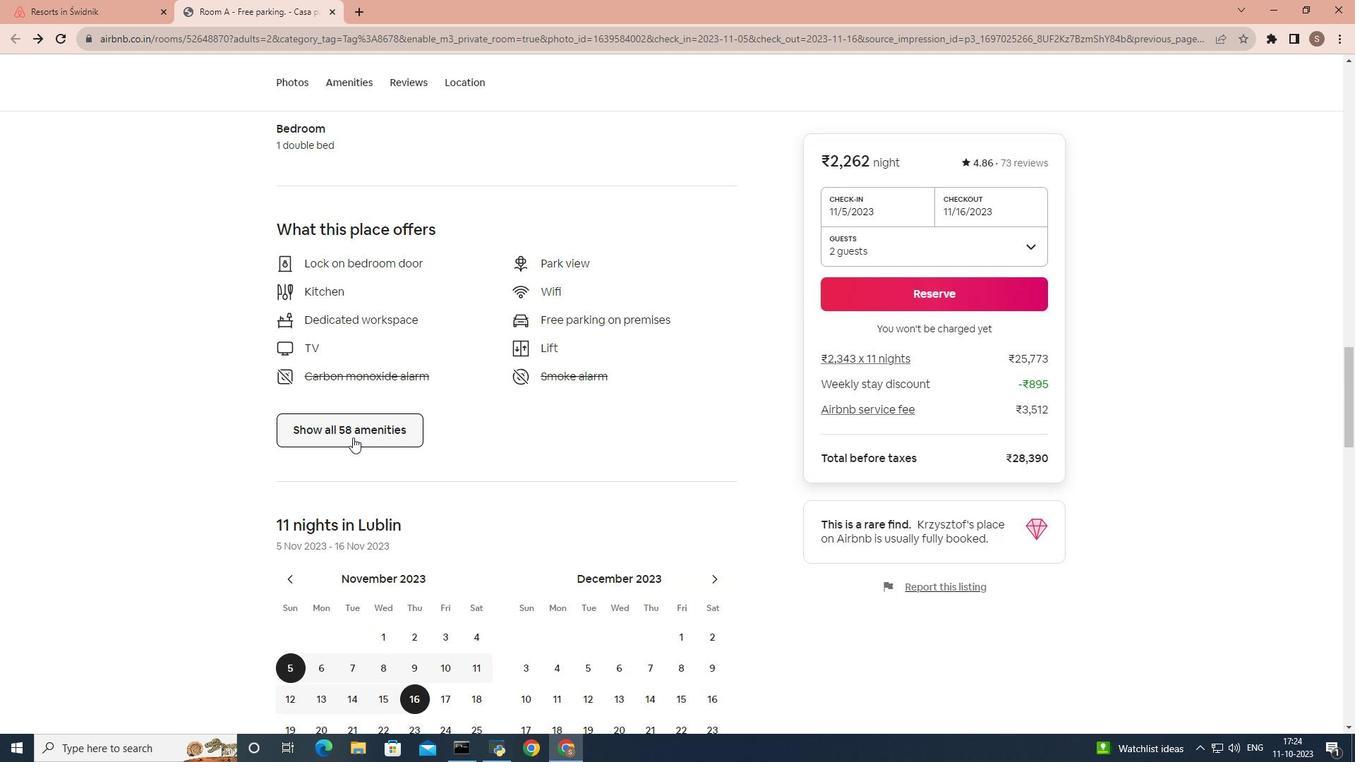 
Action: Mouse pressed left at (353, 437)
Screenshot: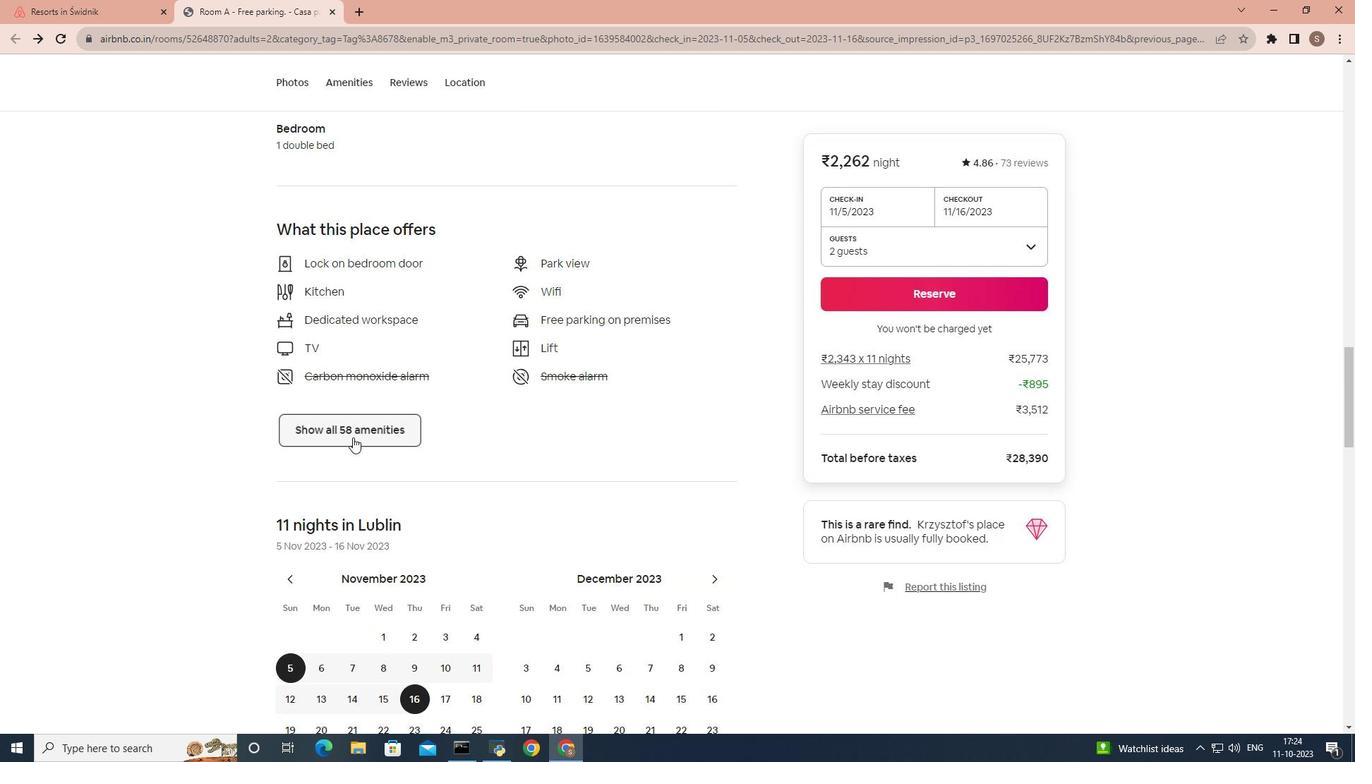 
Action: Mouse moved to (467, 406)
Screenshot: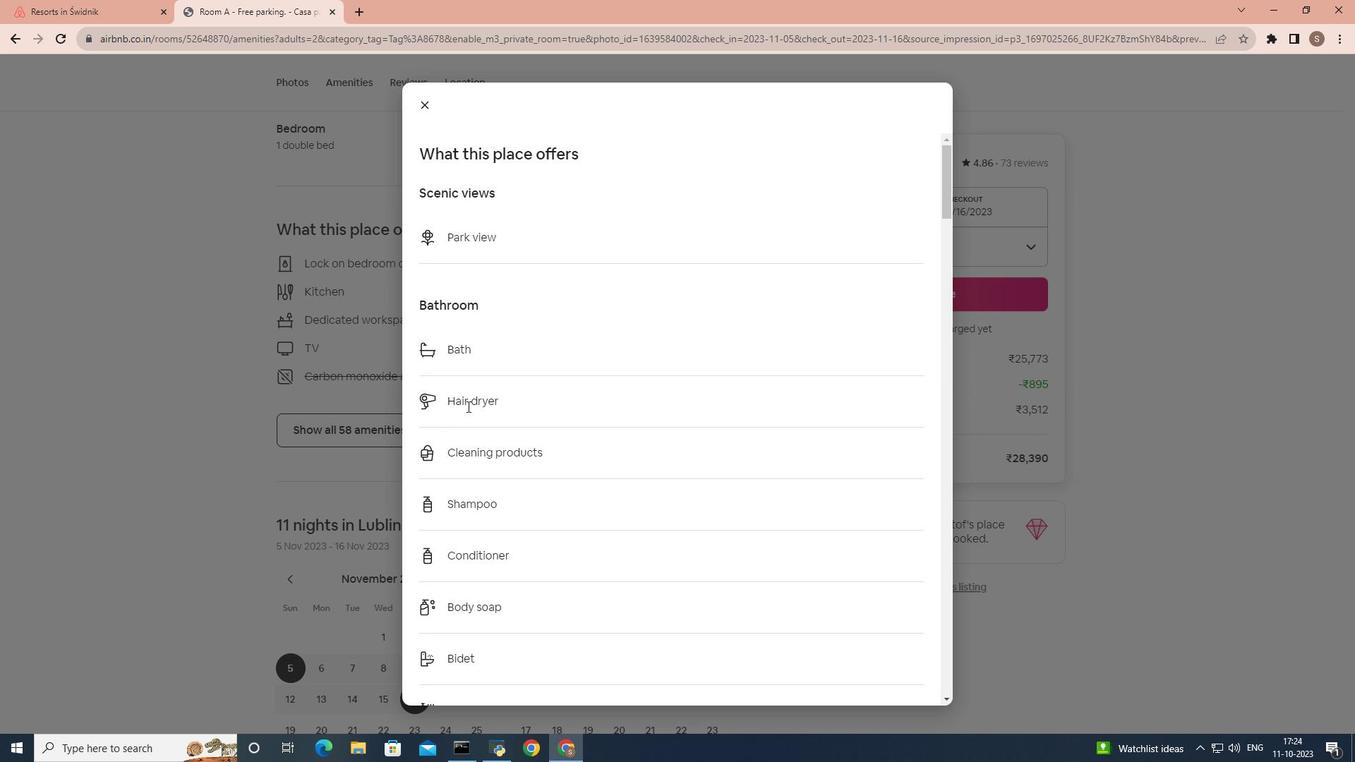 
Action: Mouse scrolled (467, 405) with delta (0, 0)
Screenshot: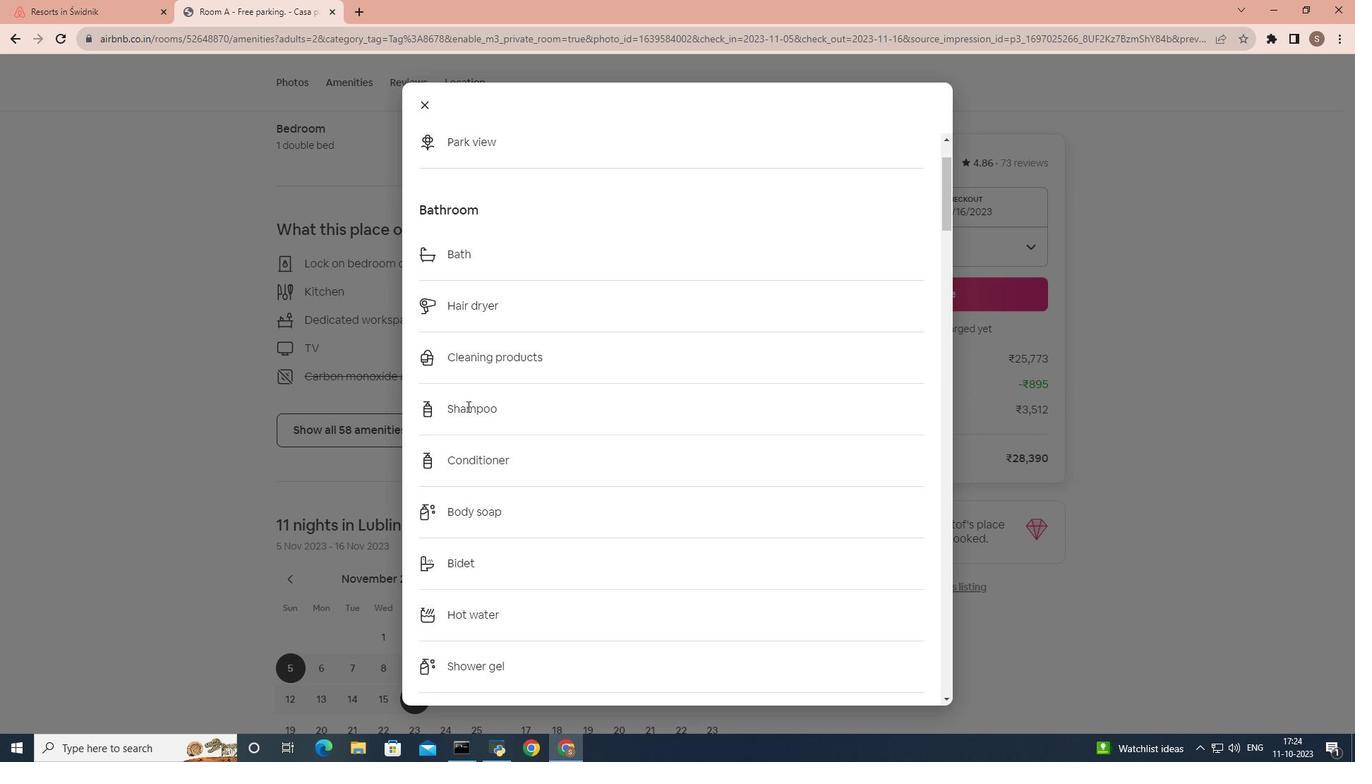 
Action: Mouse scrolled (467, 405) with delta (0, 0)
Screenshot: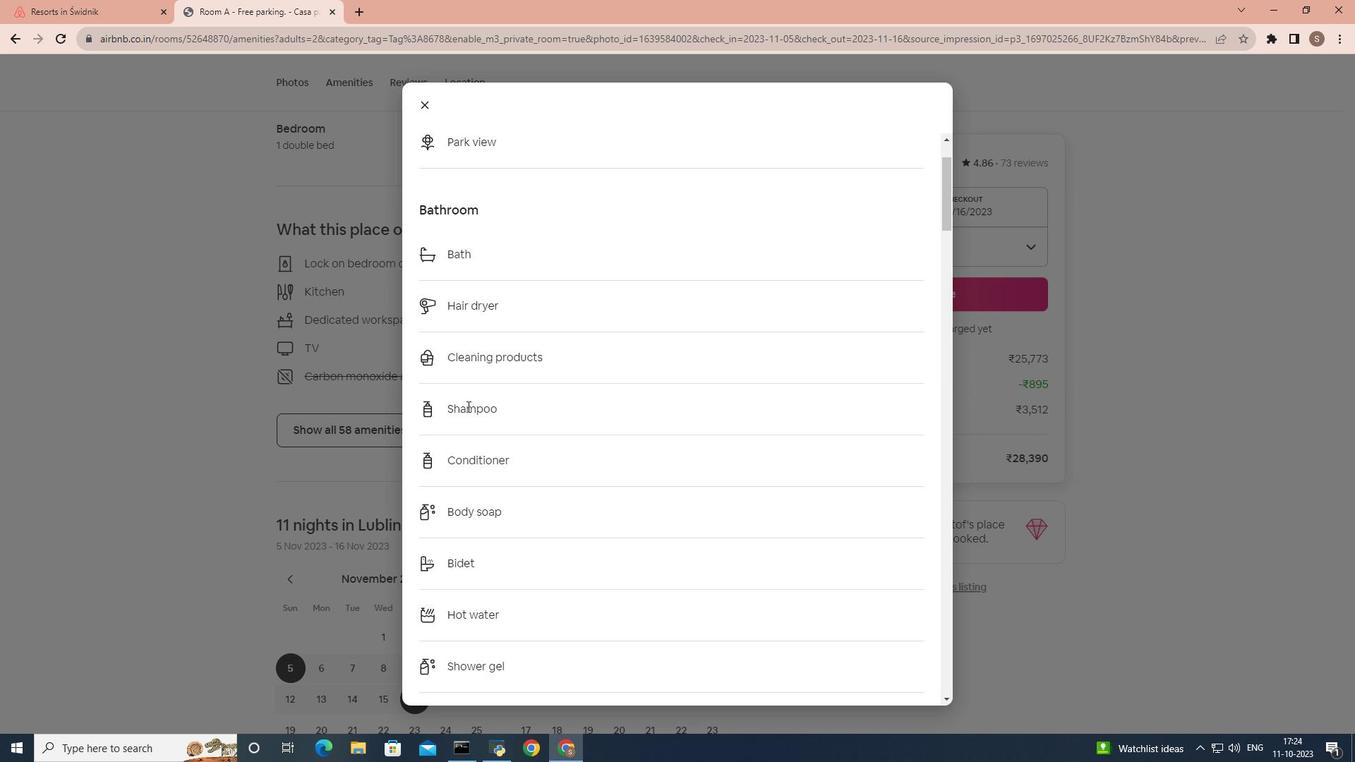 
Action: Mouse scrolled (467, 405) with delta (0, 0)
Screenshot: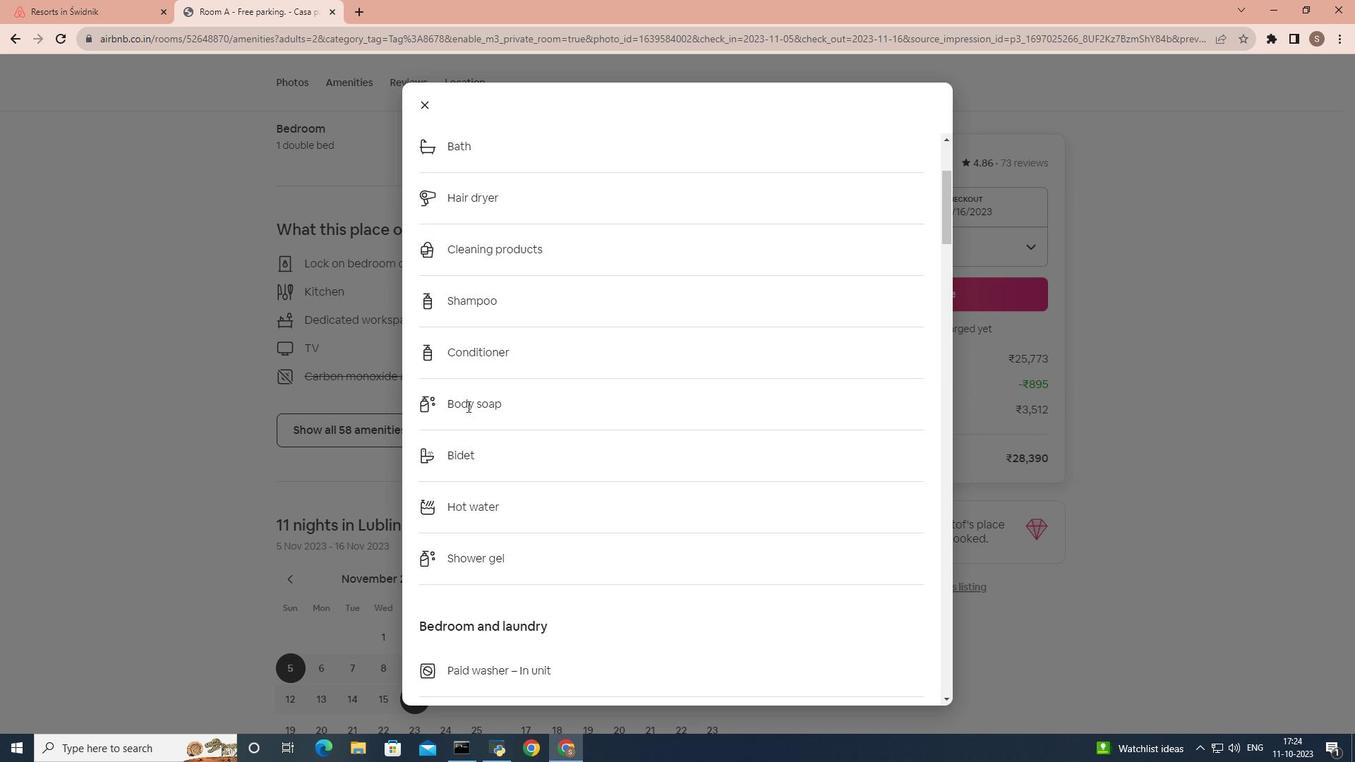
Action: Mouse scrolled (467, 405) with delta (0, 0)
Screenshot: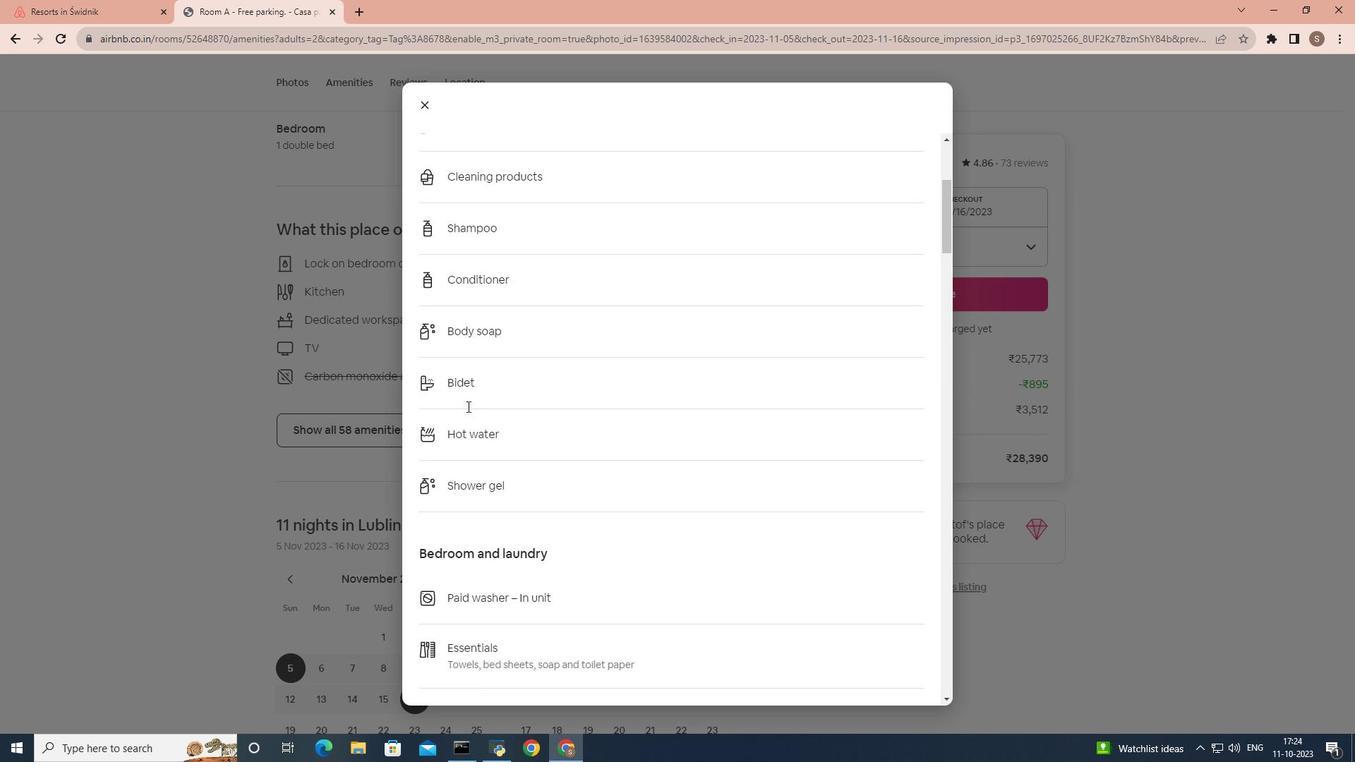 
Action: Mouse scrolled (467, 405) with delta (0, 0)
Screenshot: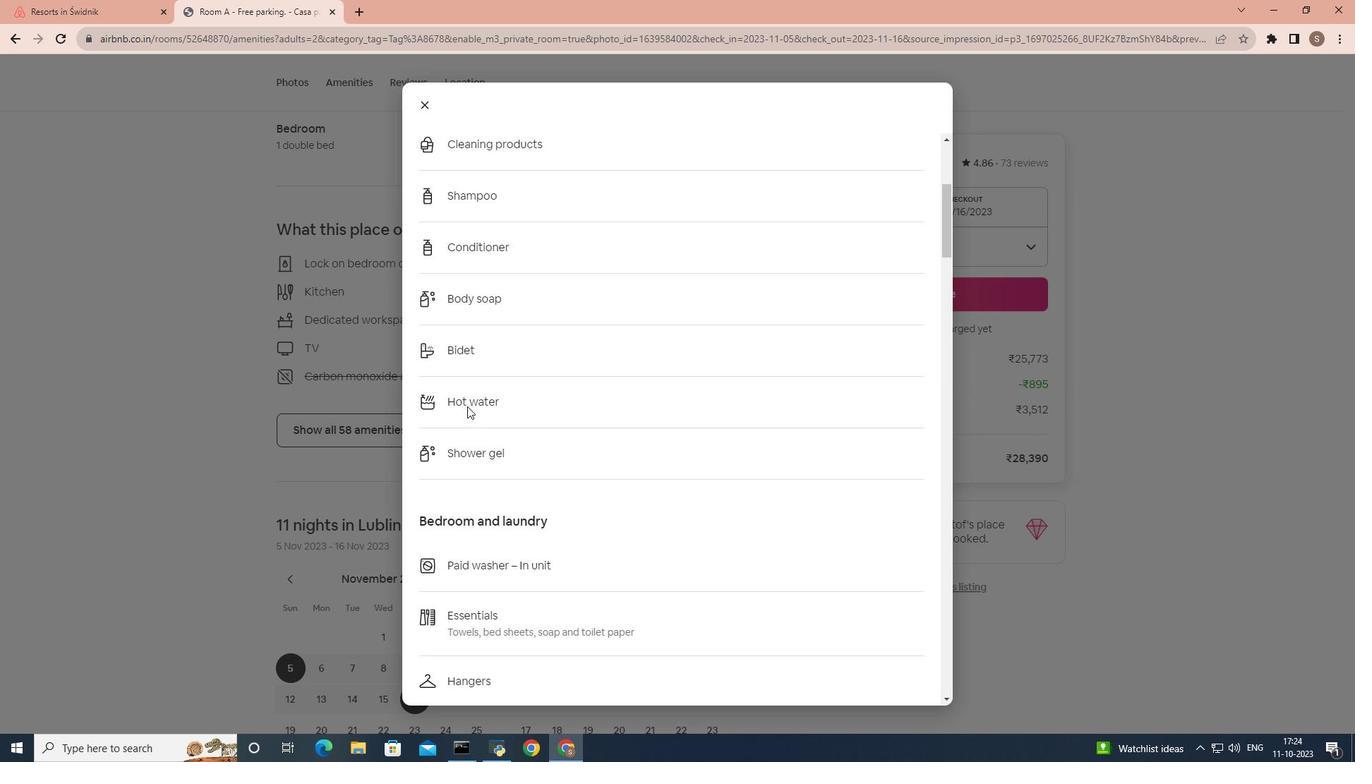 
Action: Mouse scrolled (467, 405) with delta (0, 0)
Screenshot: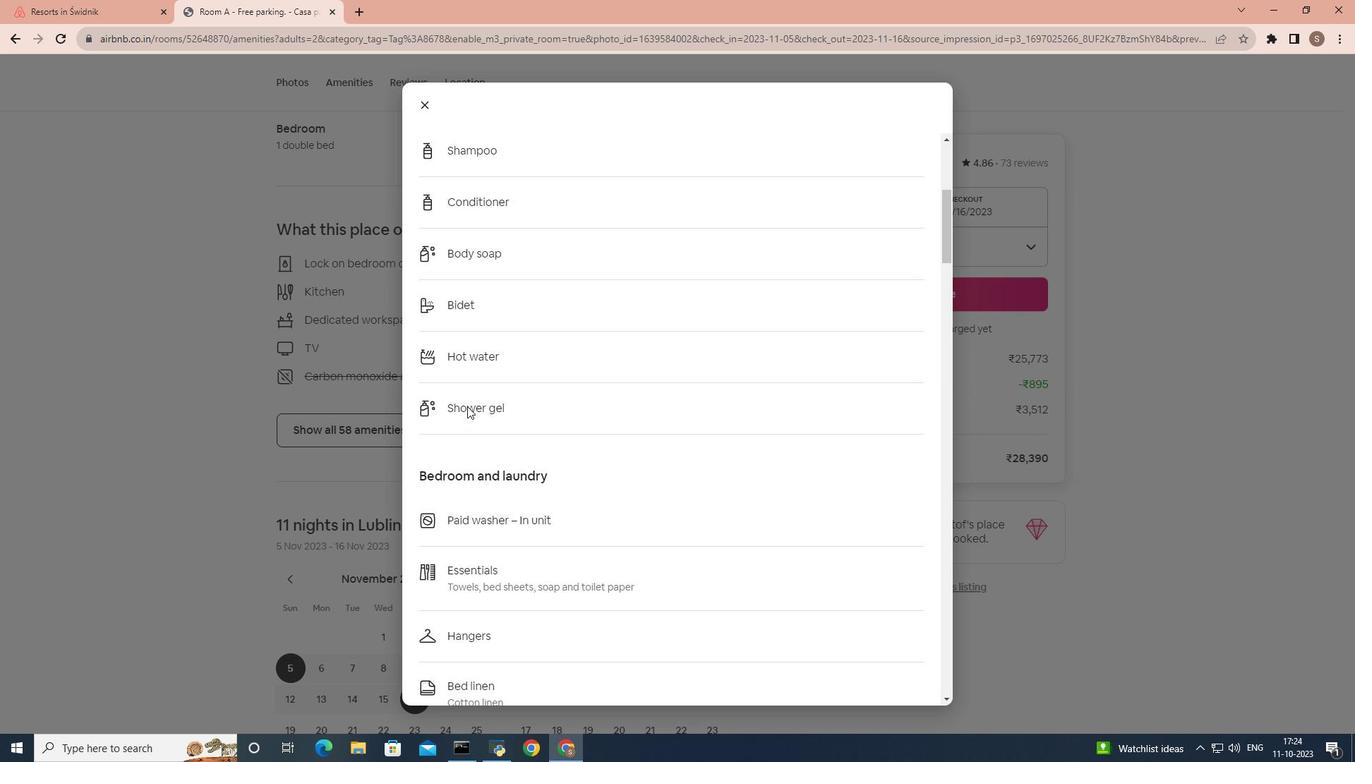 
Action: Mouse scrolled (467, 405) with delta (0, 0)
Screenshot: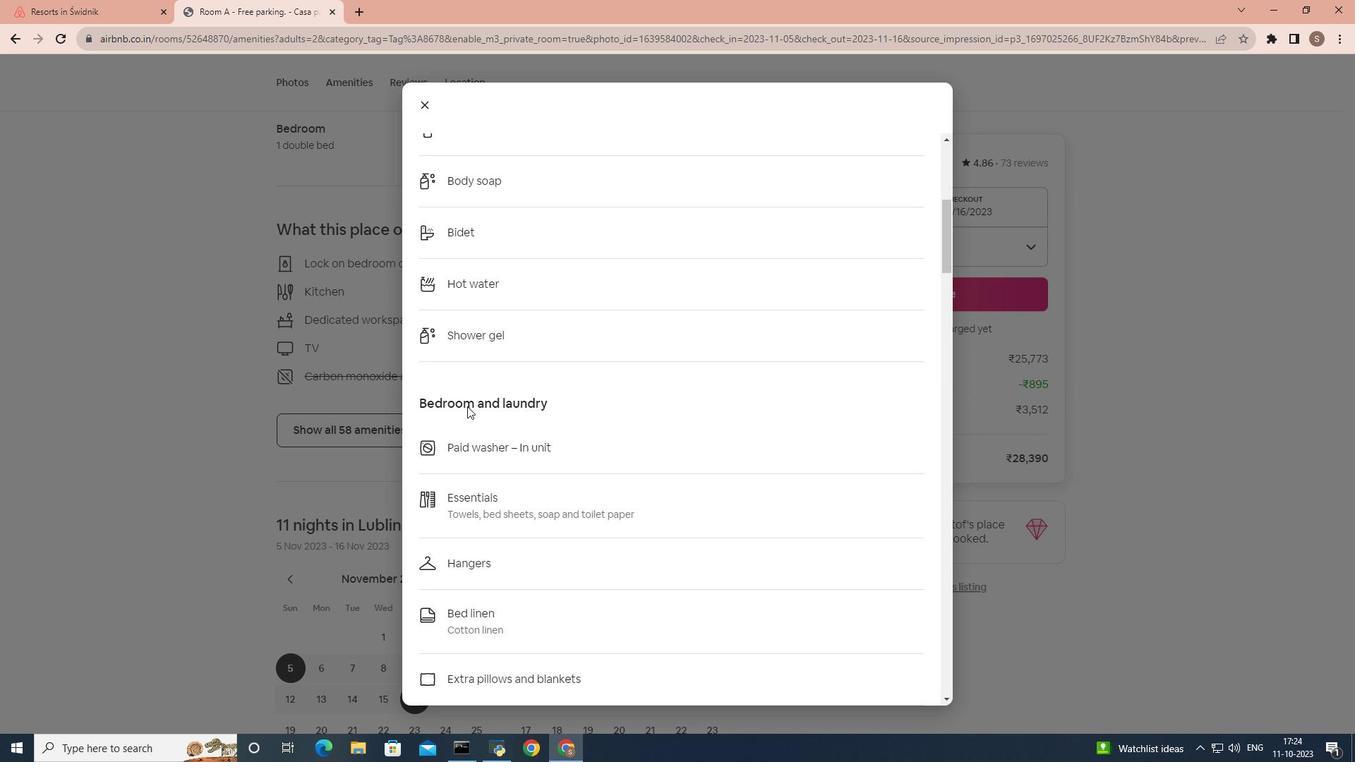
Action: Mouse scrolled (467, 405) with delta (0, 0)
Screenshot: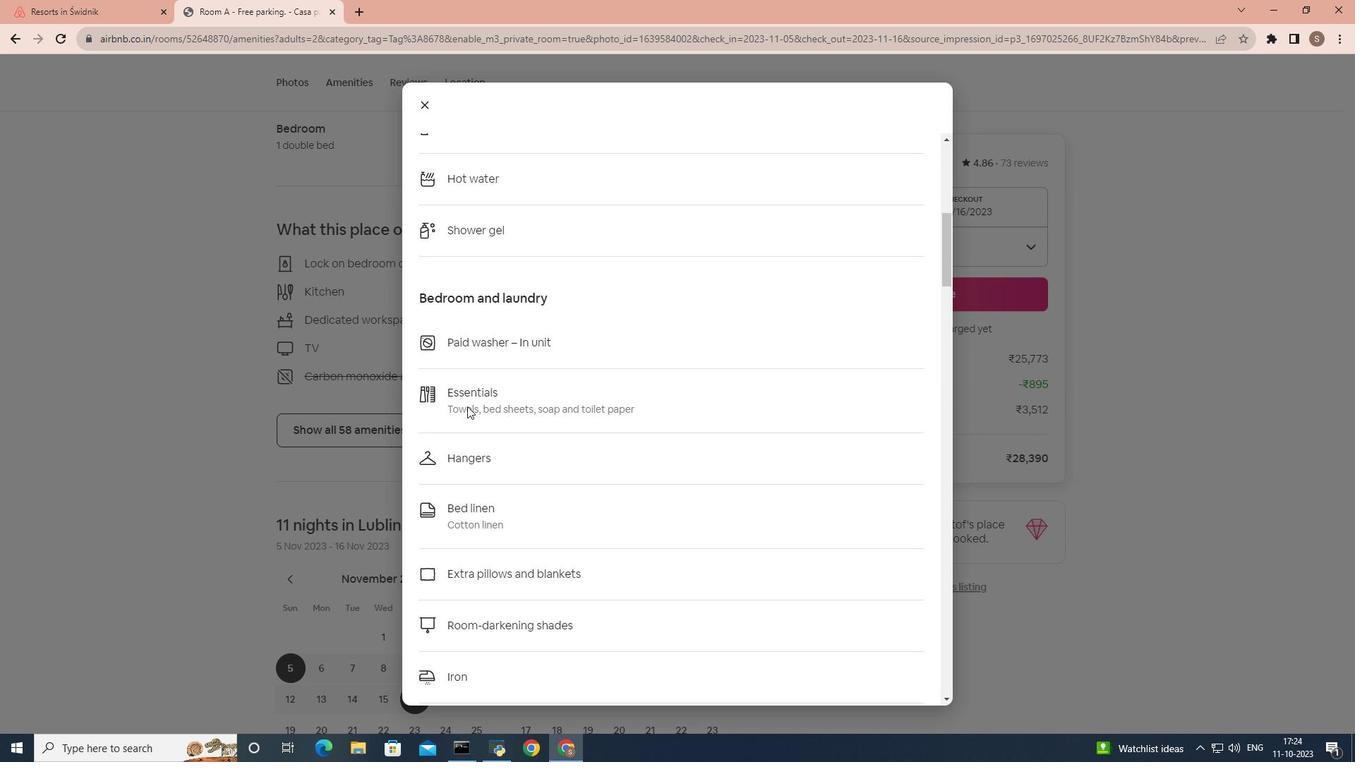 
Action: Mouse scrolled (467, 405) with delta (0, 0)
Screenshot: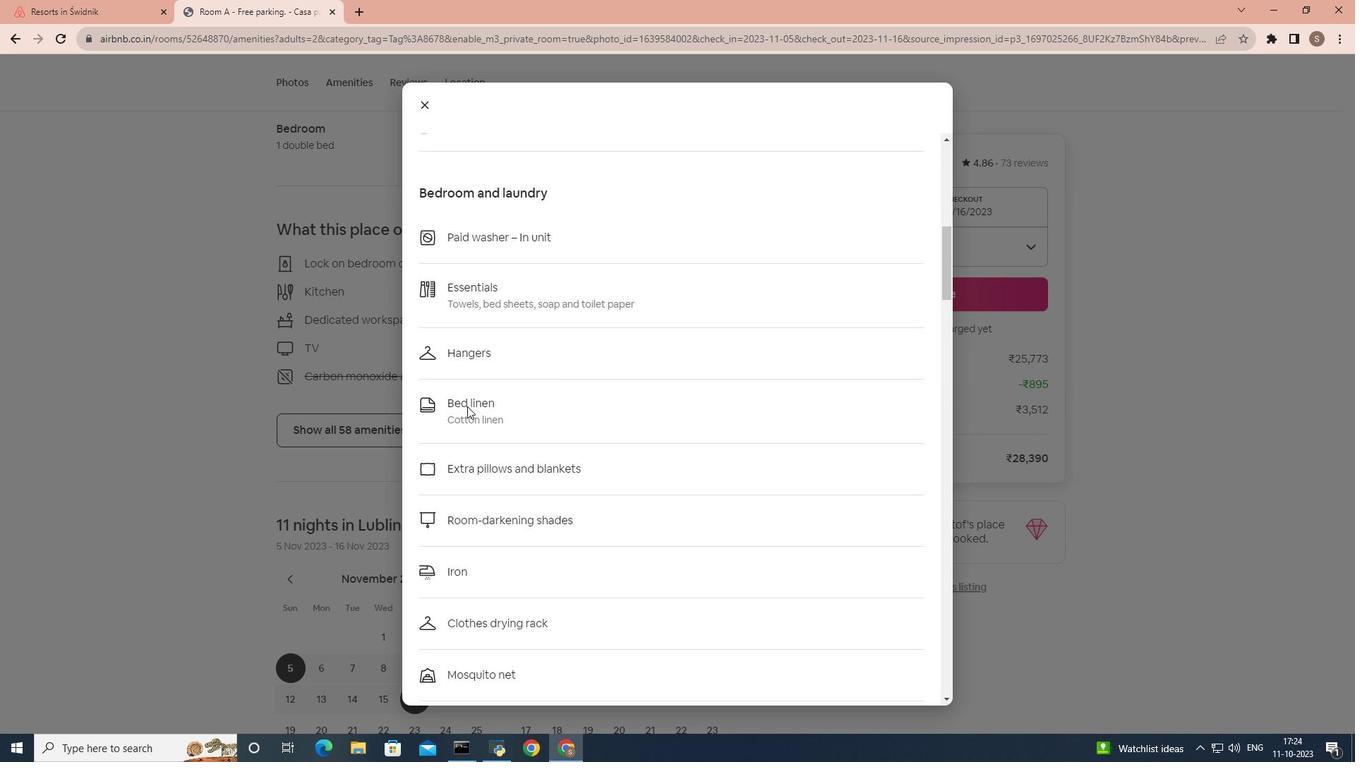 
Action: Mouse scrolled (467, 405) with delta (0, 0)
Screenshot: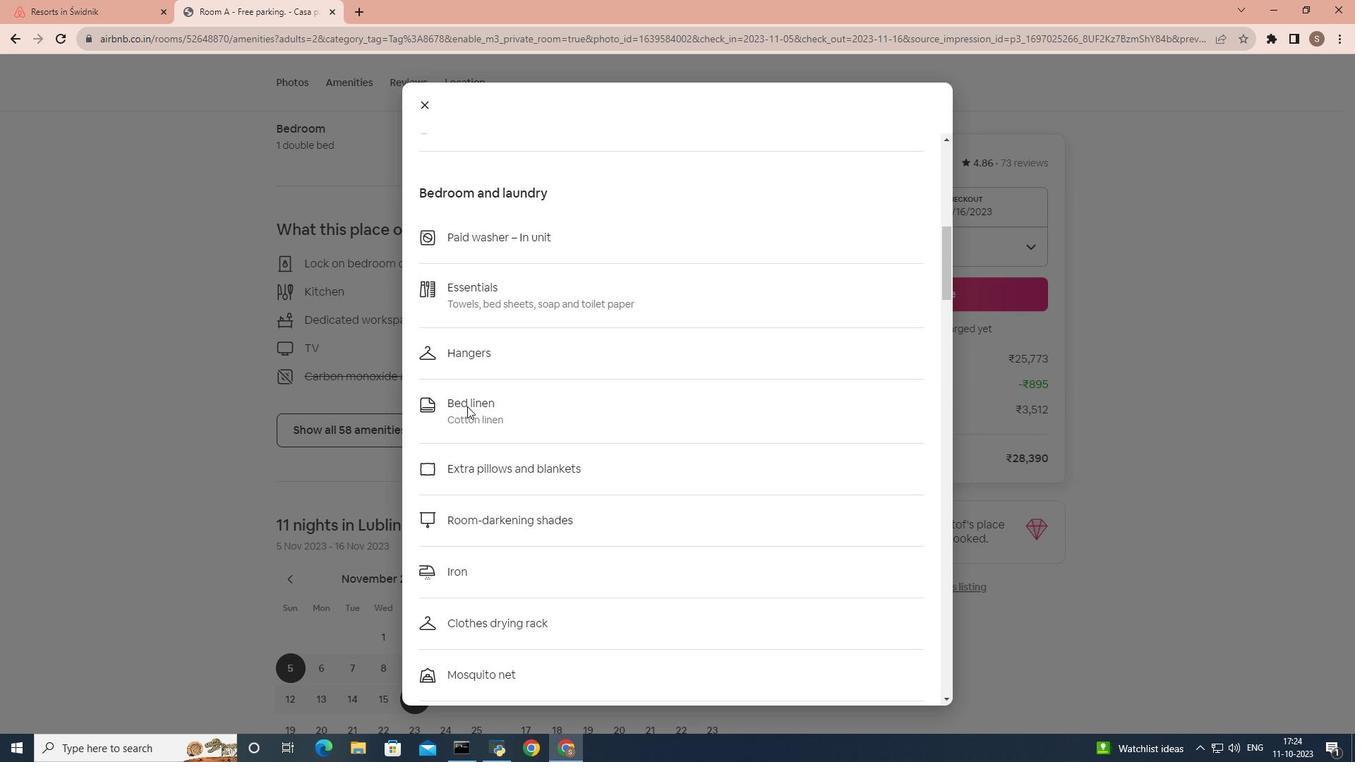 
Action: Mouse scrolled (467, 405) with delta (0, 0)
Screenshot: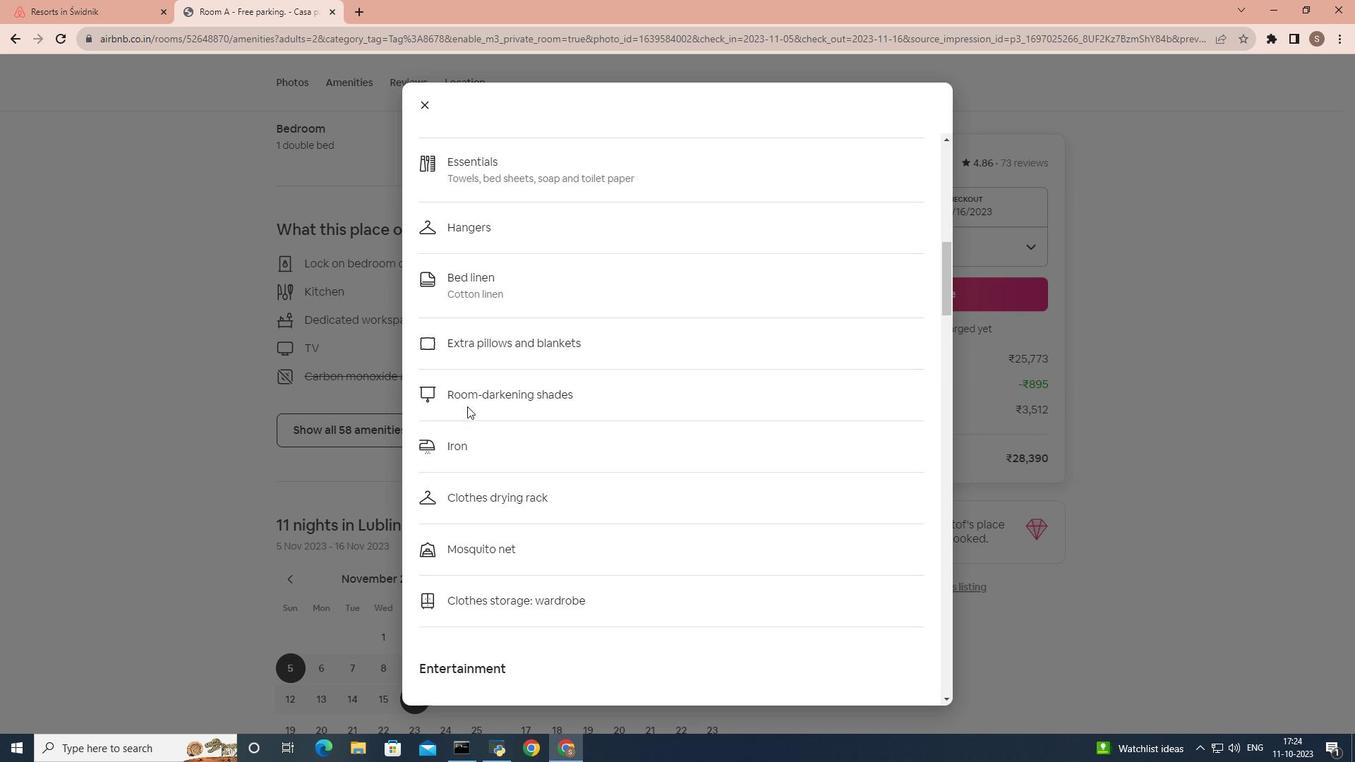 
Action: Mouse scrolled (467, 405) with delta (0, 0)
Screenshot: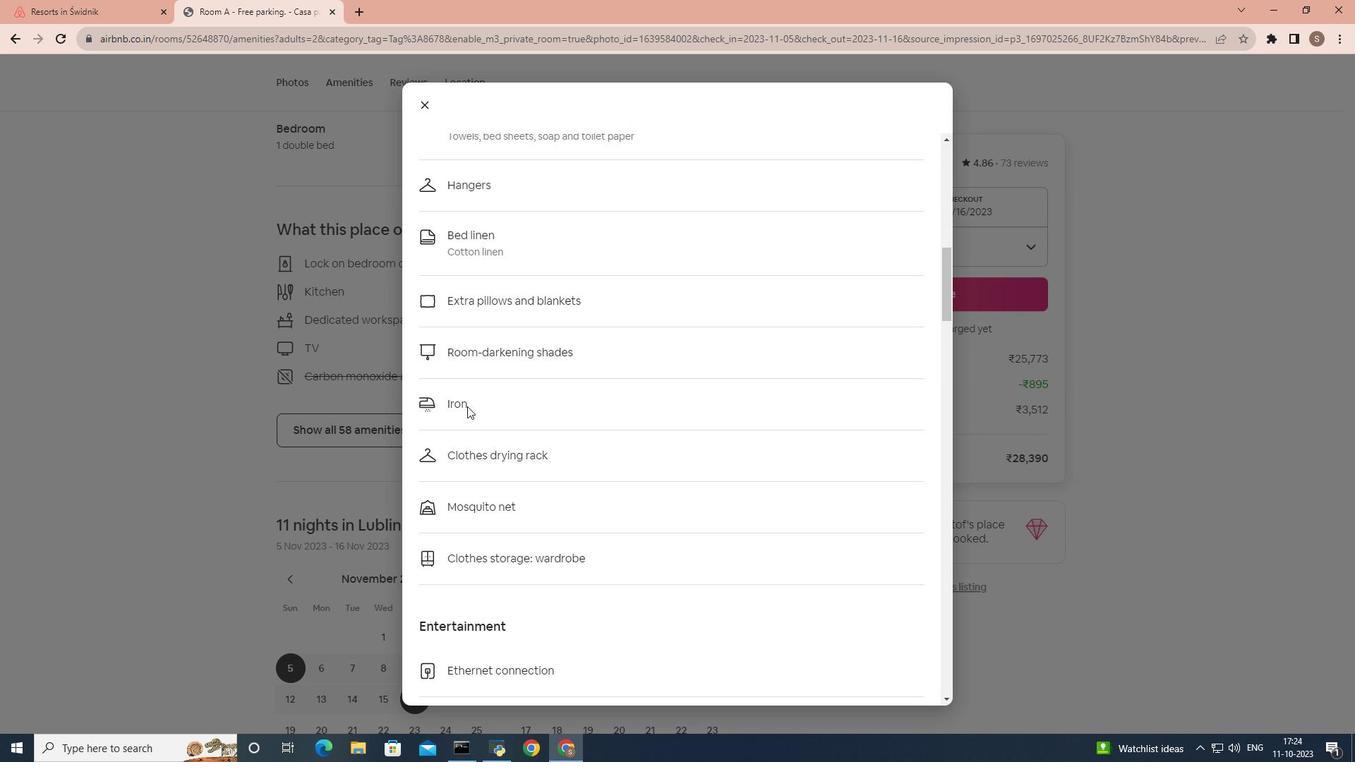 
Action: Mouse scrolled (467, 405) with delta (0, 0)
Screenshot: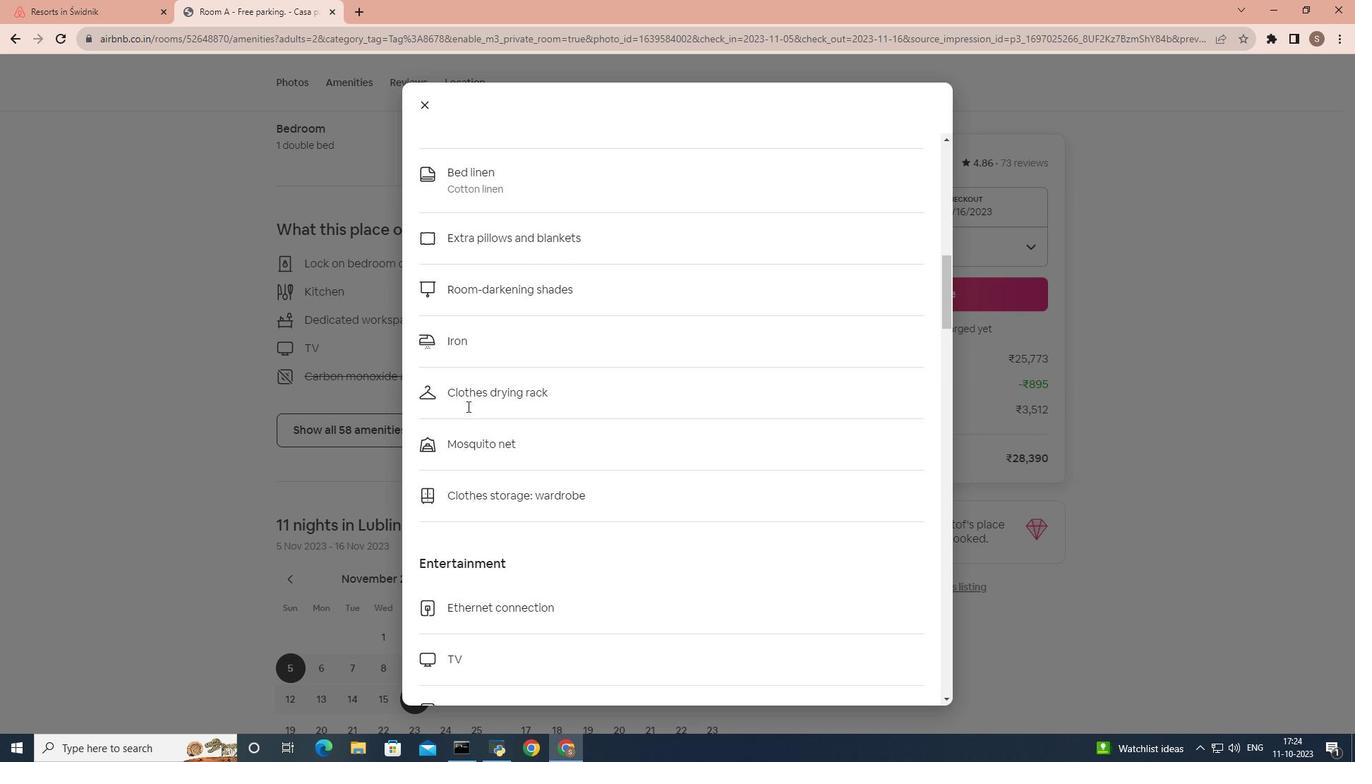 
Action: Mouse scrolled (467, 405) with delta (0, 0)
Screenshot: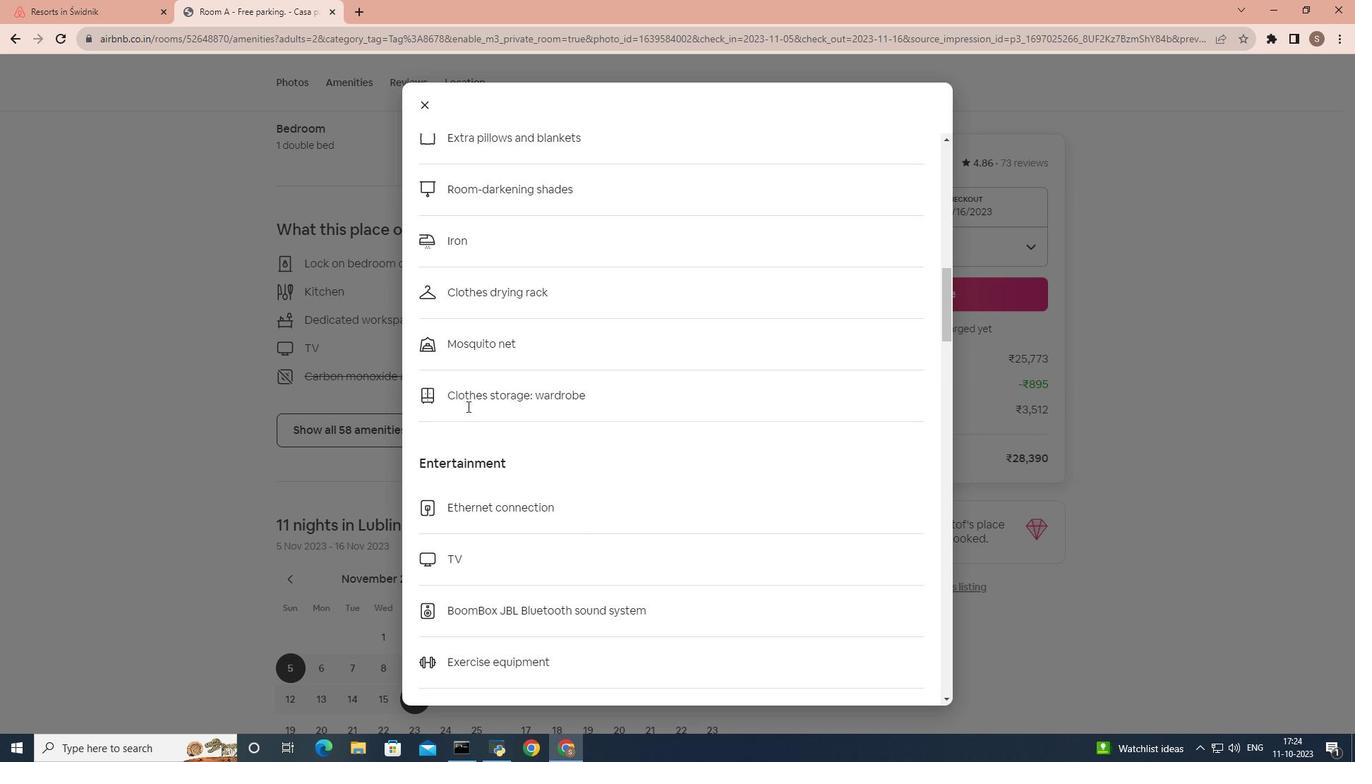 
Action: Mouse scrolled (467, 405) with delta (0, 0)
Screenshot: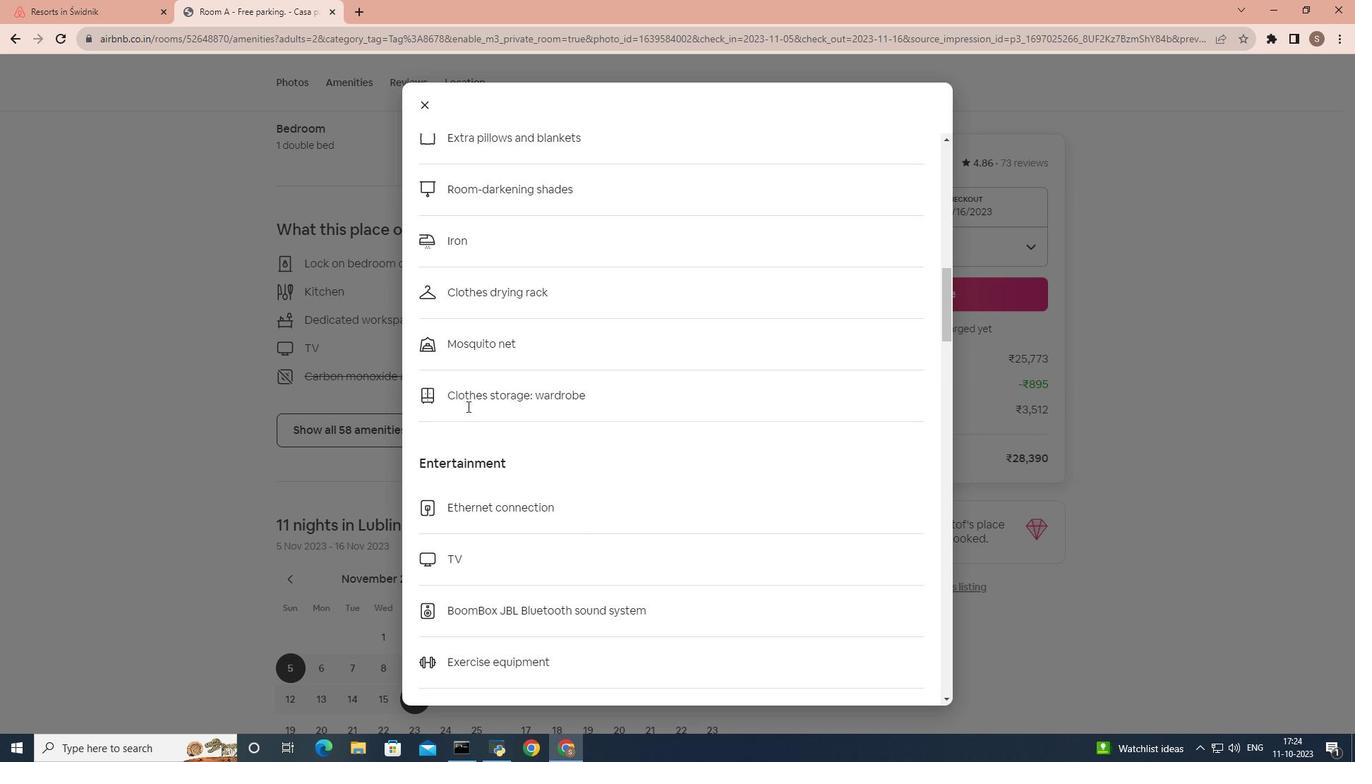 
Action: Mouse scrolled (467, 405) with delta (0, 0)
Screenshot: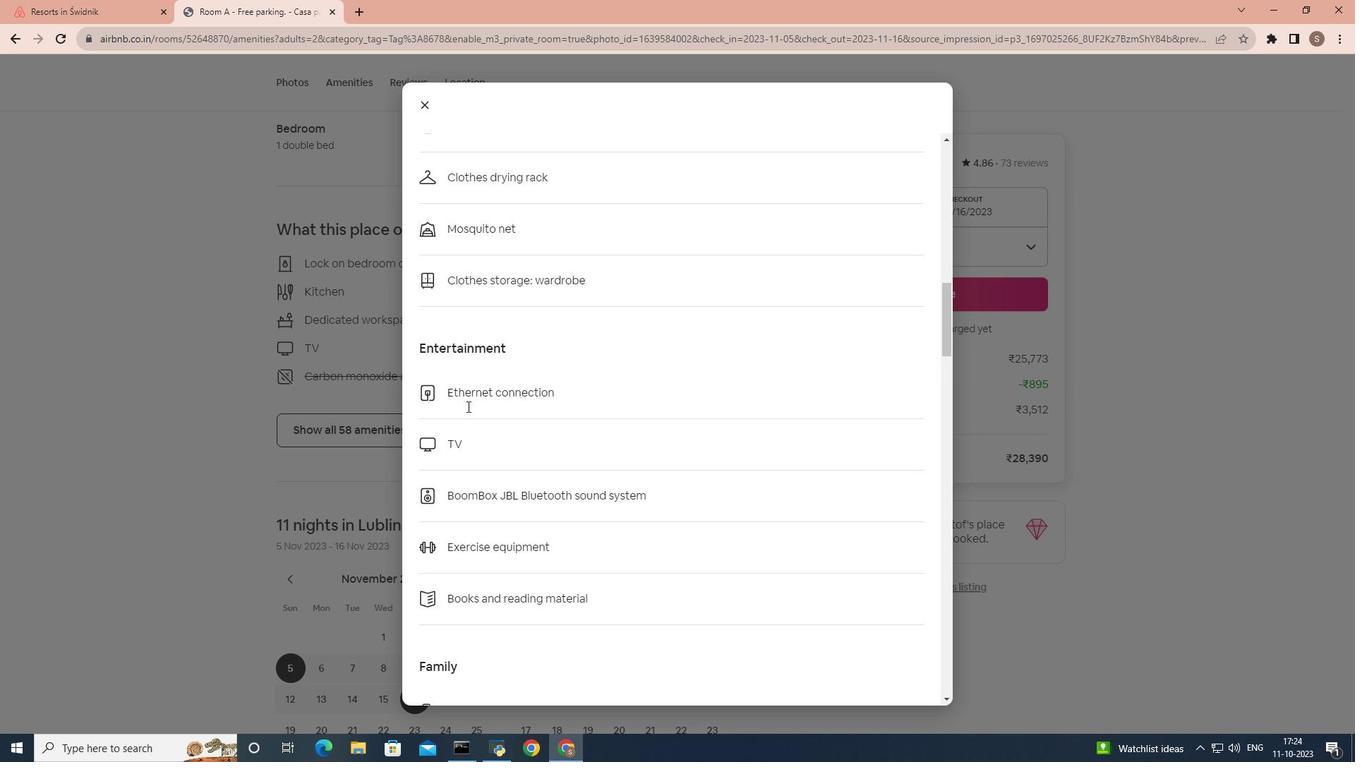 
Action: Mouse scrolled (467, 405) with delta (0, 0)
Screenshot: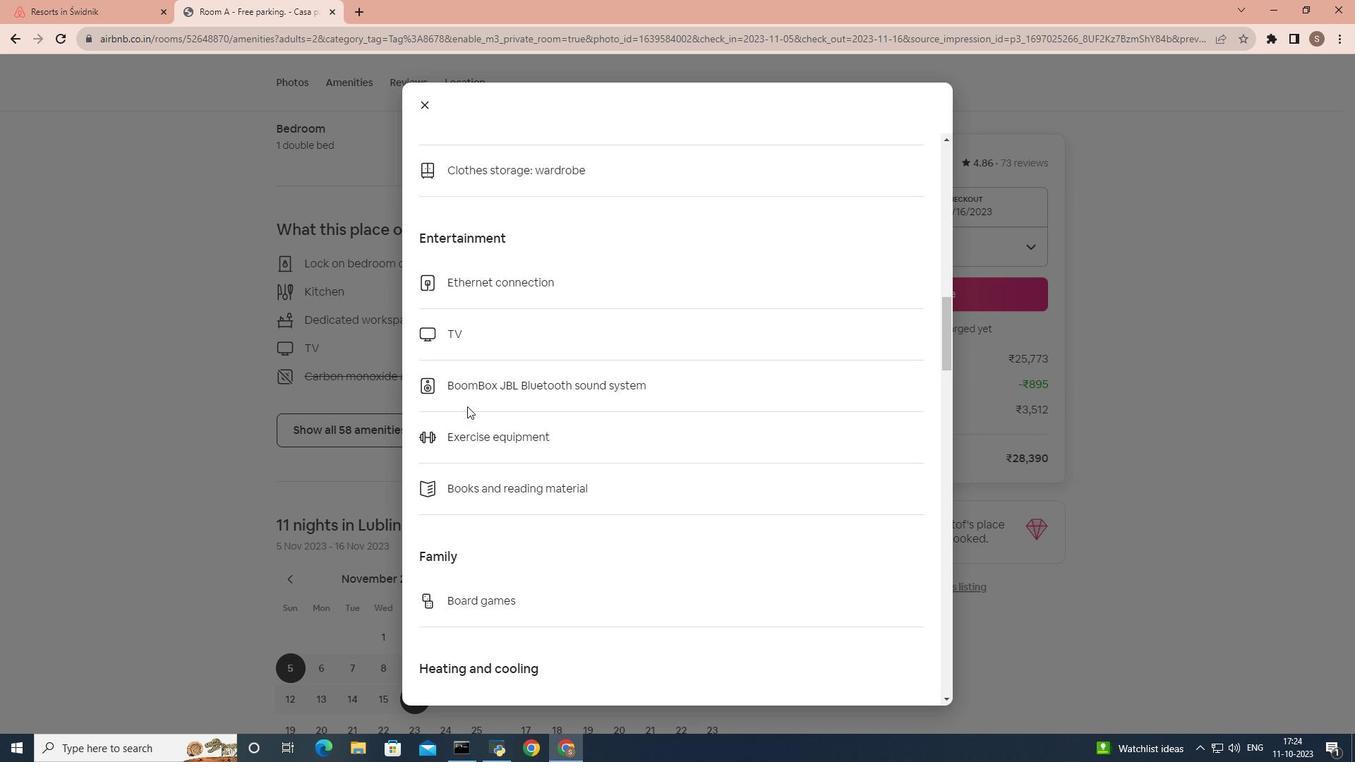 
Action: Mouse scrolled (467, 405) with delta (0, 0)
Screenshot: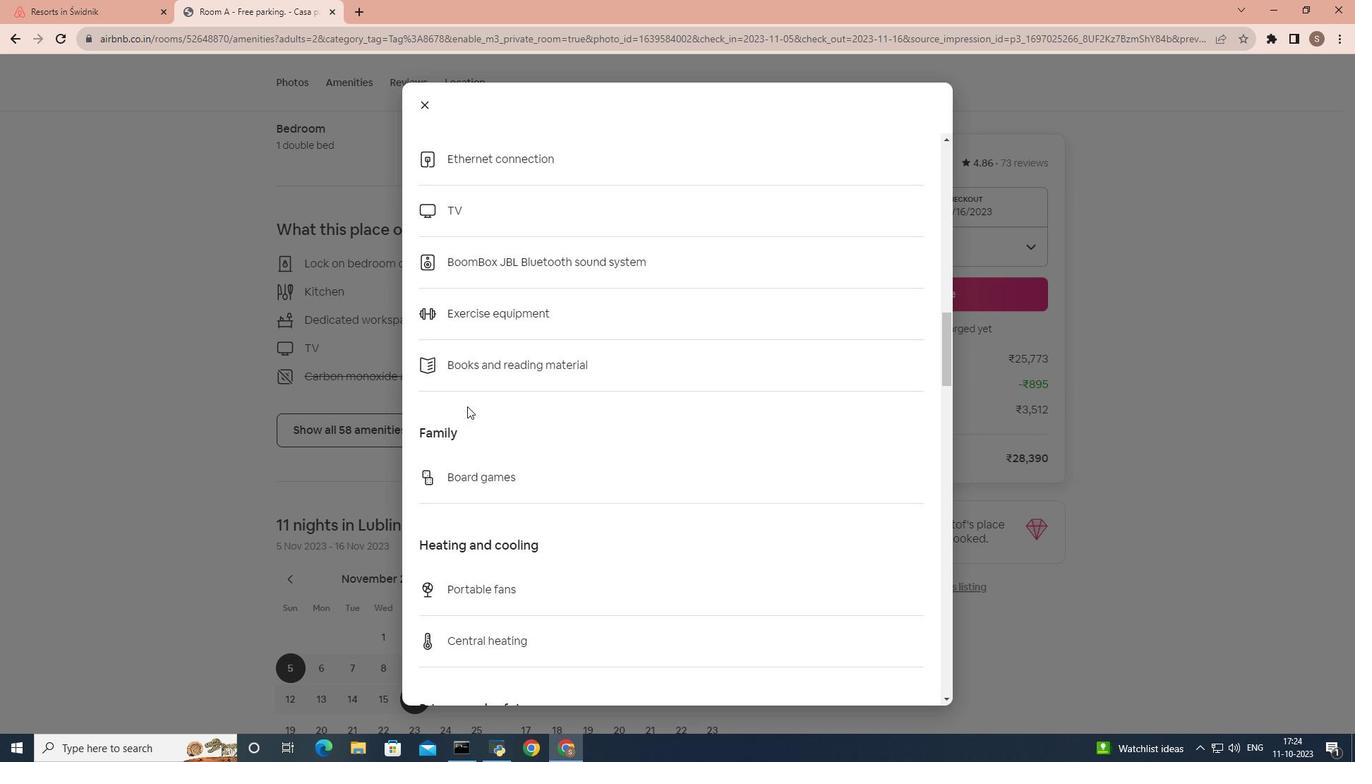 
Action: Mouse scrolled (467, 405) with delta (0, 0)
Screenshot: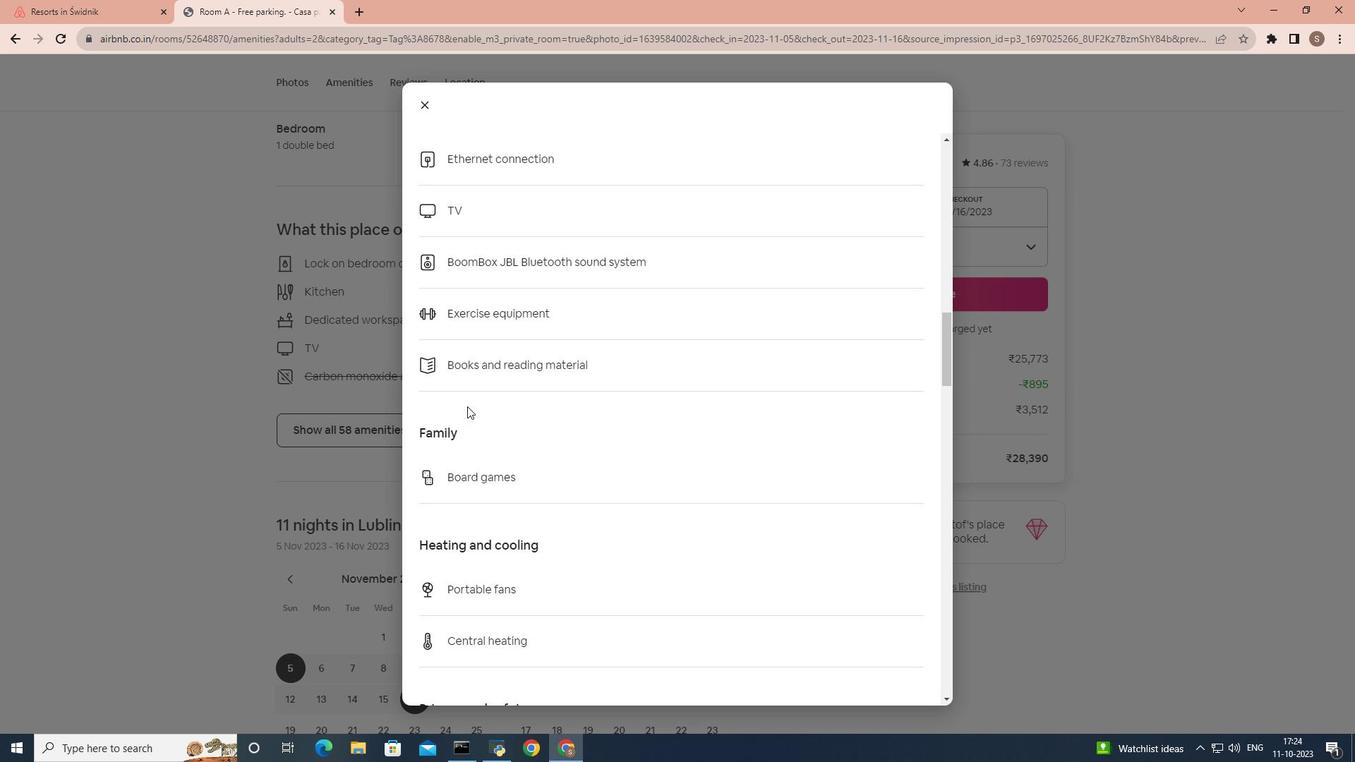 
Action: Mouse scrolled (467, 405) with delta (0, 0)
Screenshot: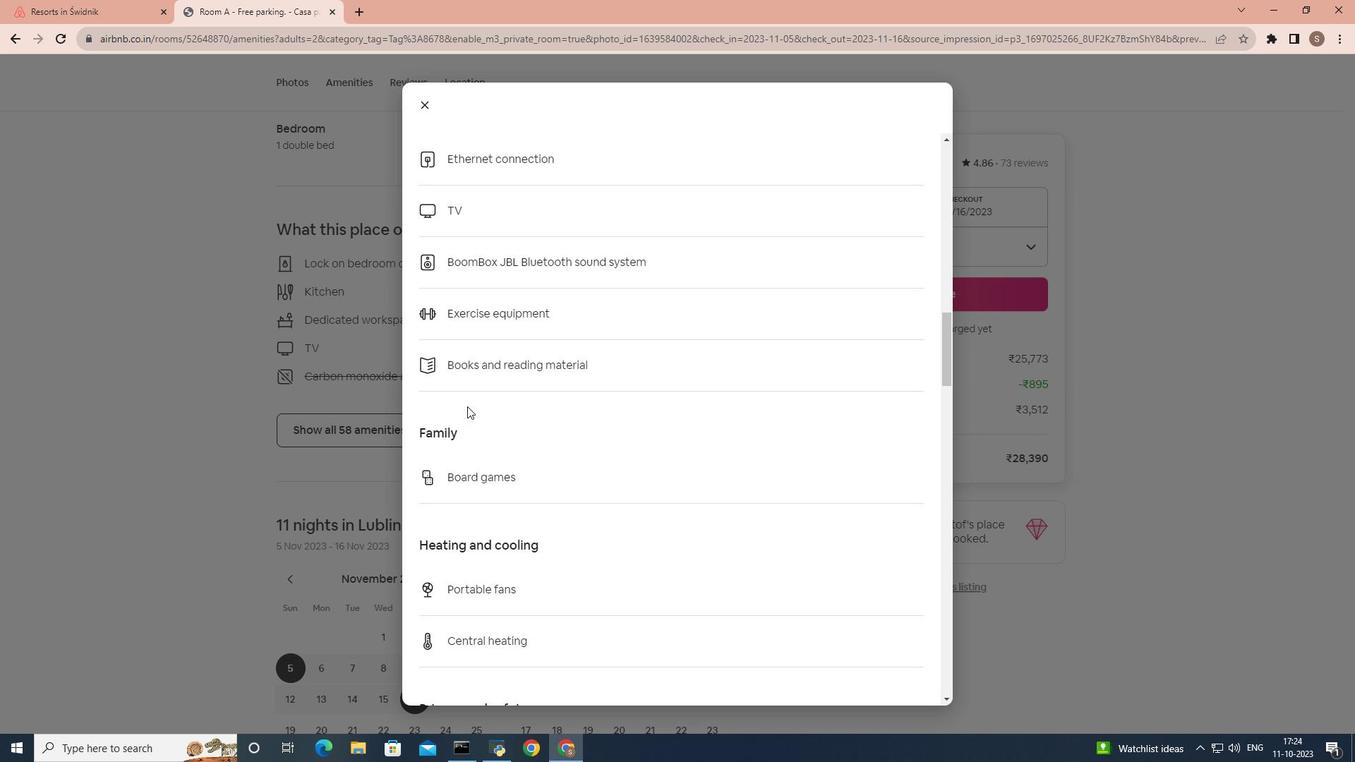
Action: Mouse scrolled (467, 405) with delta (0, 0)
Screenshot: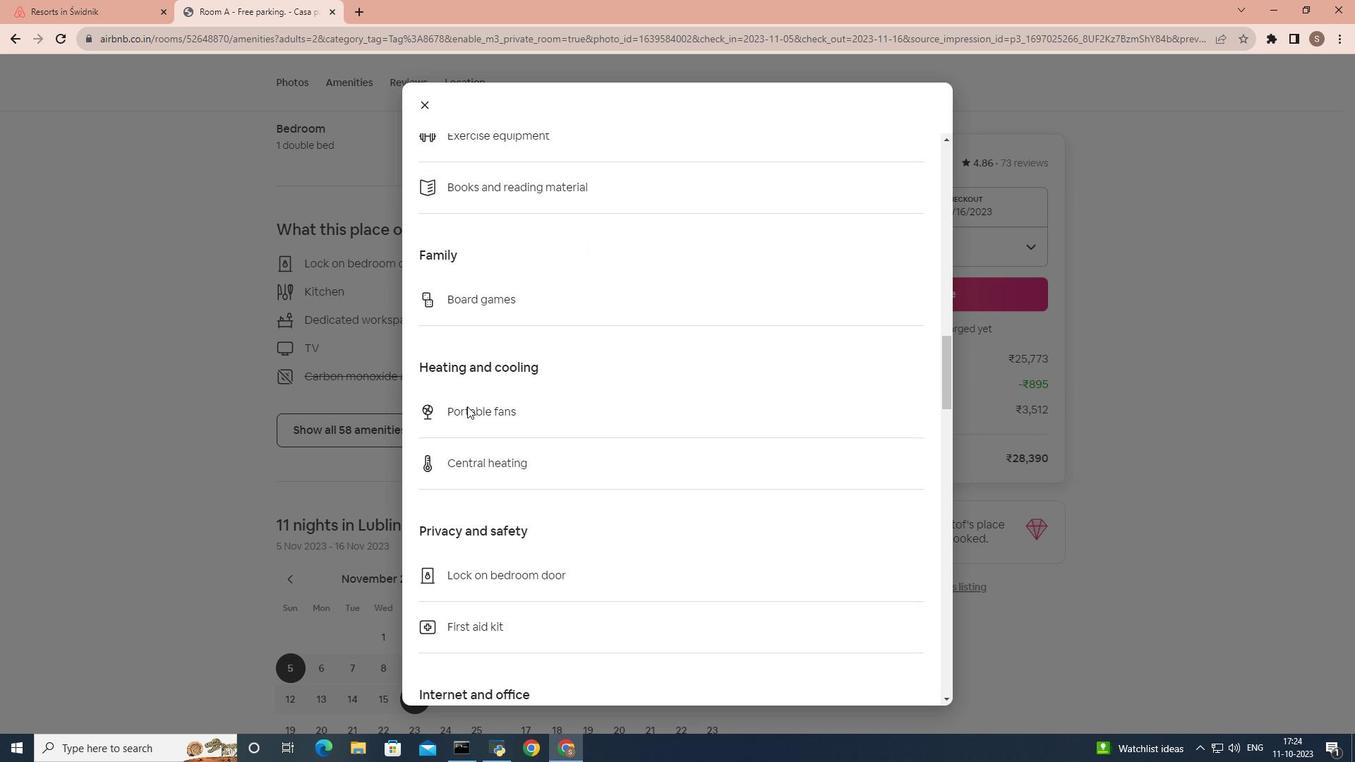 
Action: Mouse scrolled (467, 405) with delta (0, 0)
Screenshot: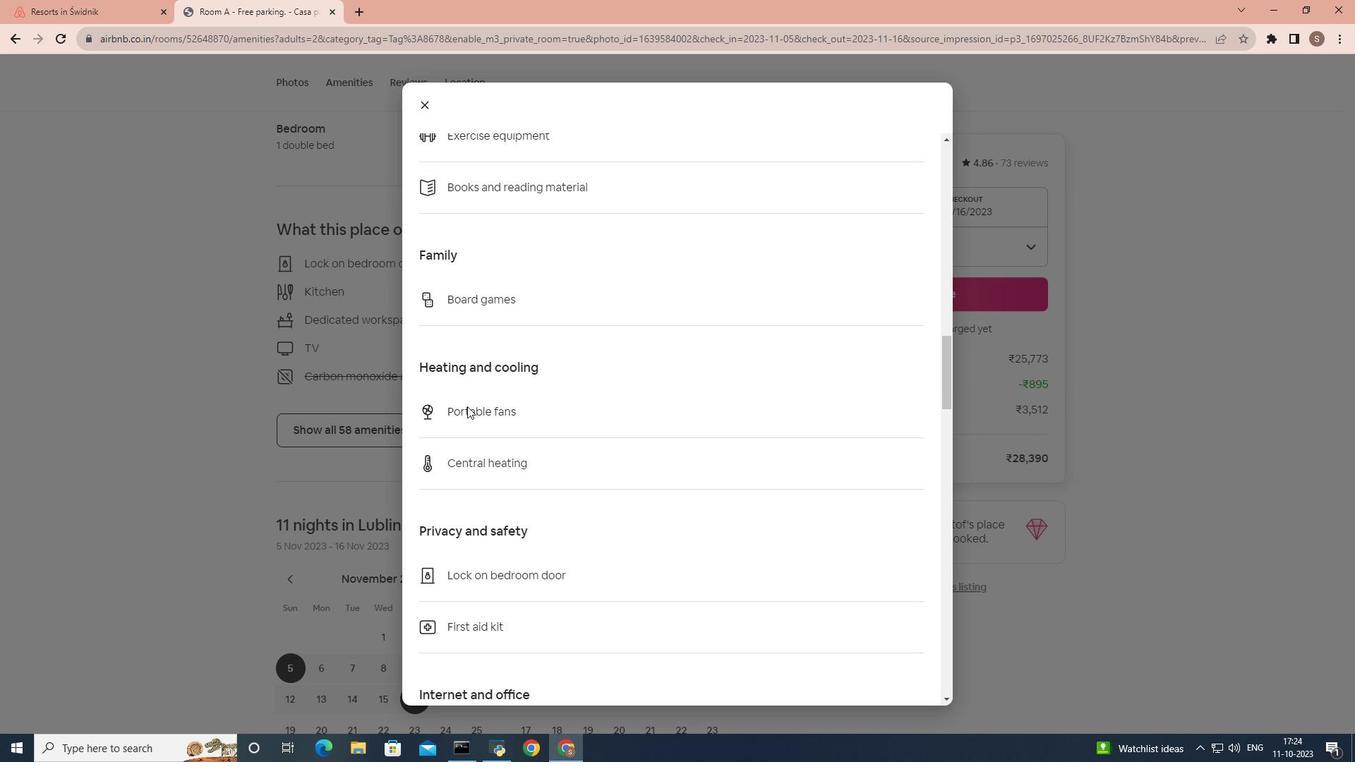 
Action: Mouse scrolled (467, 405) with delta (0, 0)
Screenshot: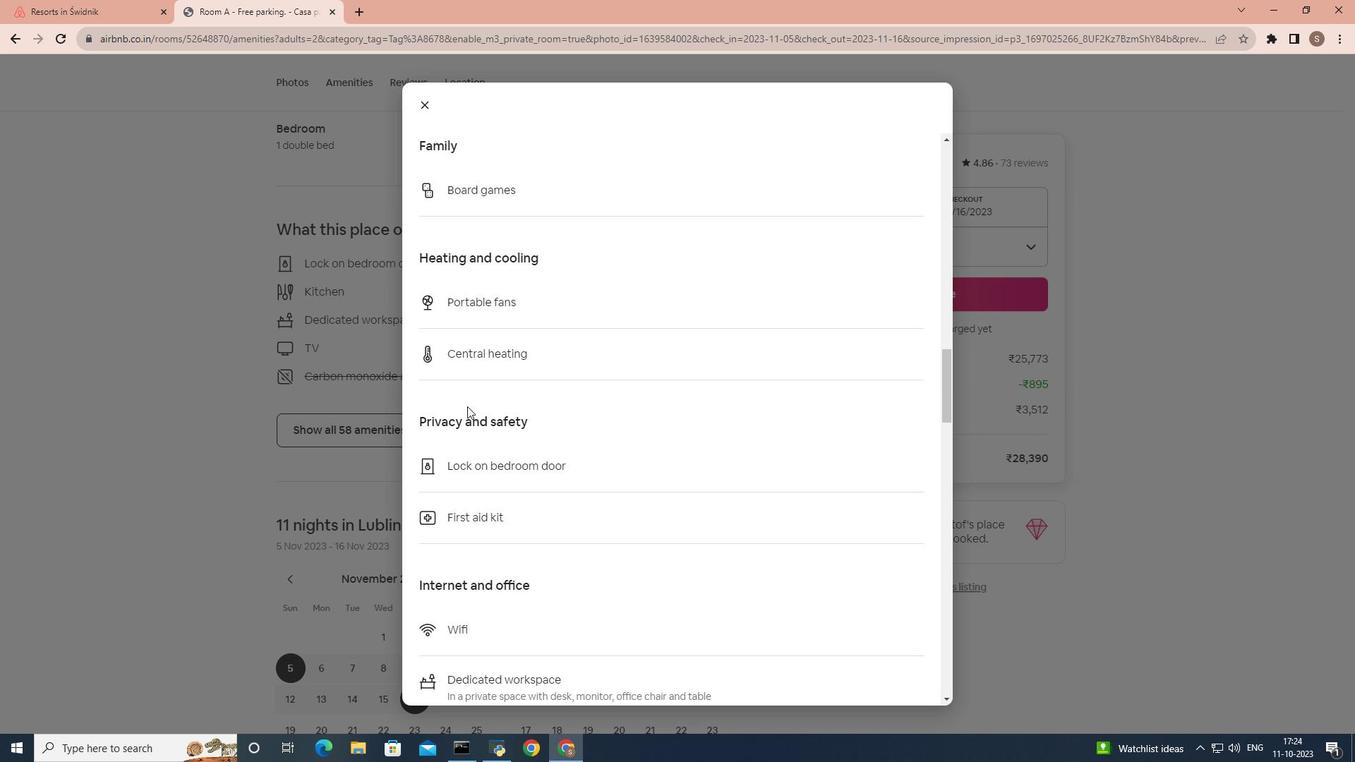 
Action: Mouse scrolled (467, 405) with delta (0, 0)
Screenshot: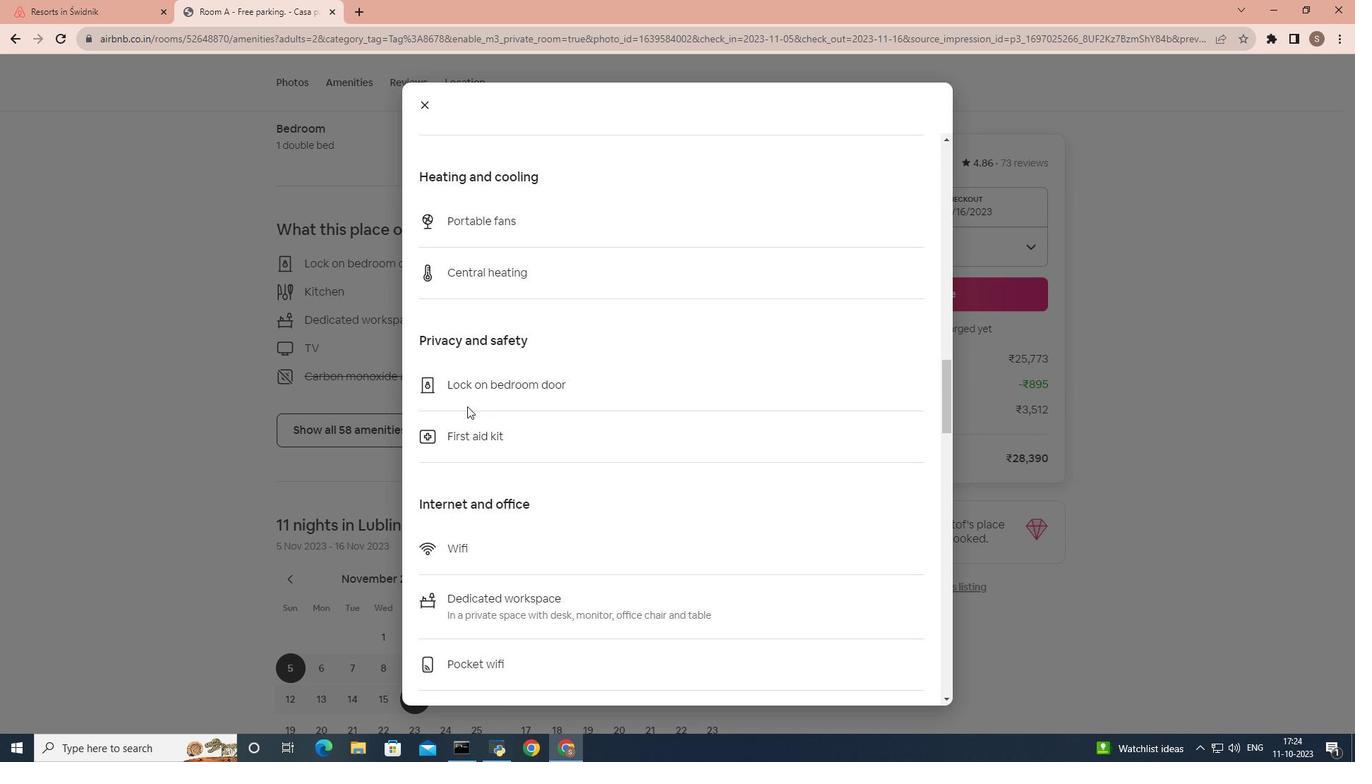 
Action: Mouse scrolled (467, 405) with delta (0, 0)
Screenshot: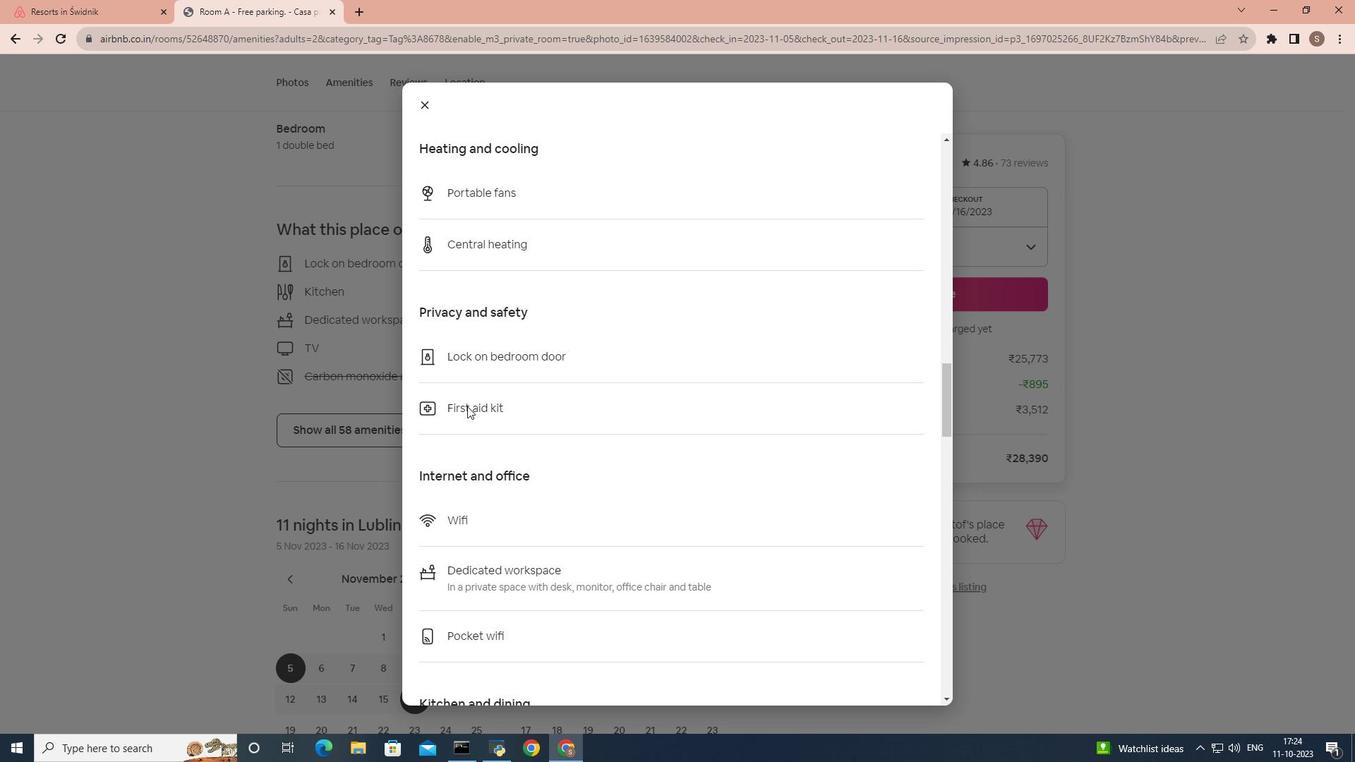 
Action: Mouse scrolled (467, 405) with delta (0, 0)
Screenshot: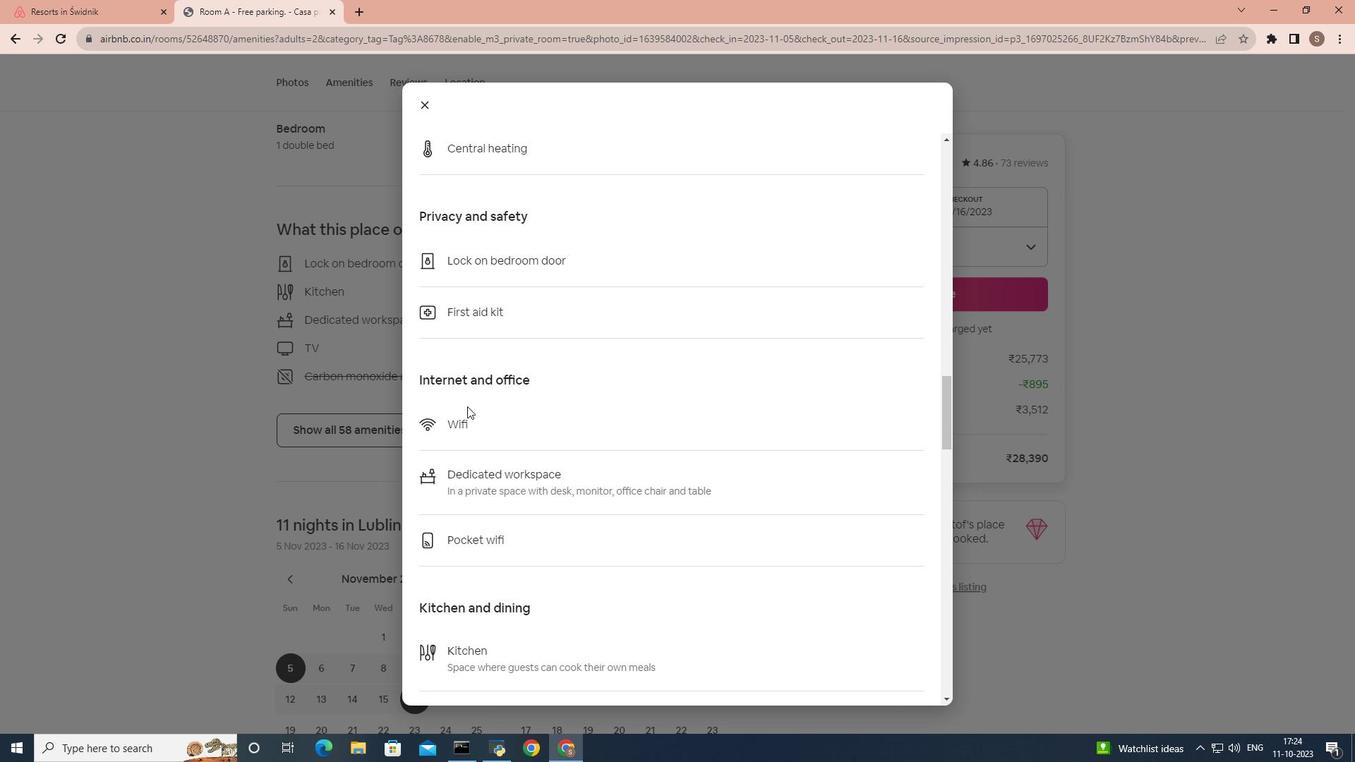 
Action: Mouse scrolled (467, 405) with delta (0, 0)
Screenshot: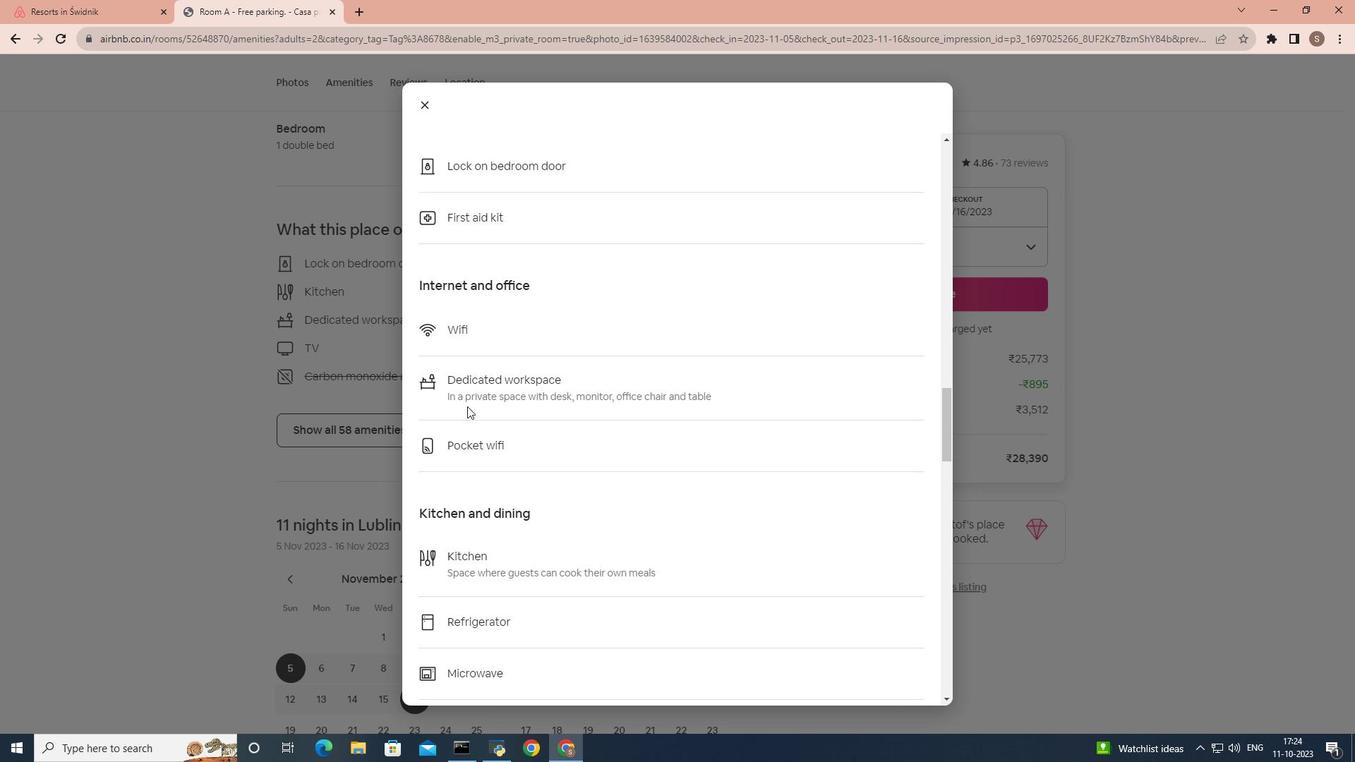 
Action: Mouse scrolled (467, 405) with delta (0, 0)
Screenshot: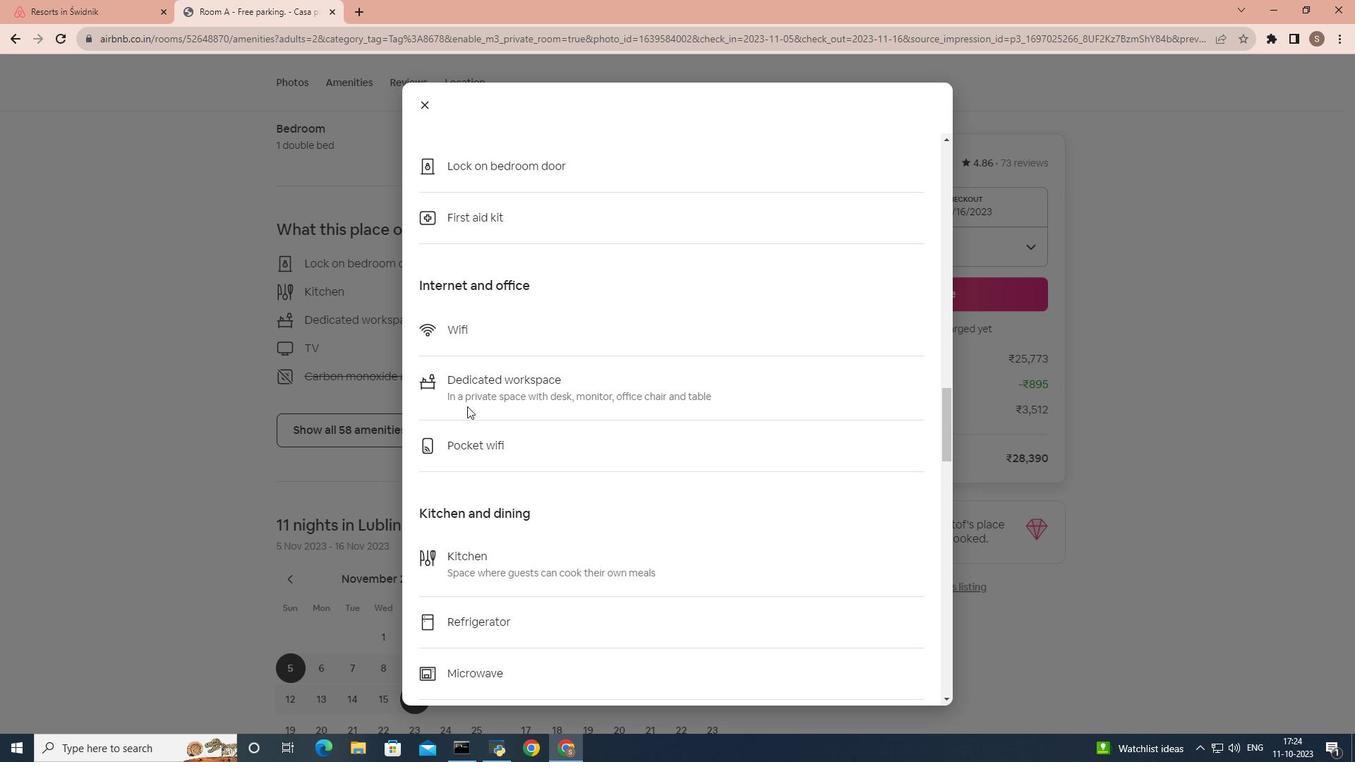 
Action: Mouse scrolled (467, 405) with delta (0, 0)
Screenshot: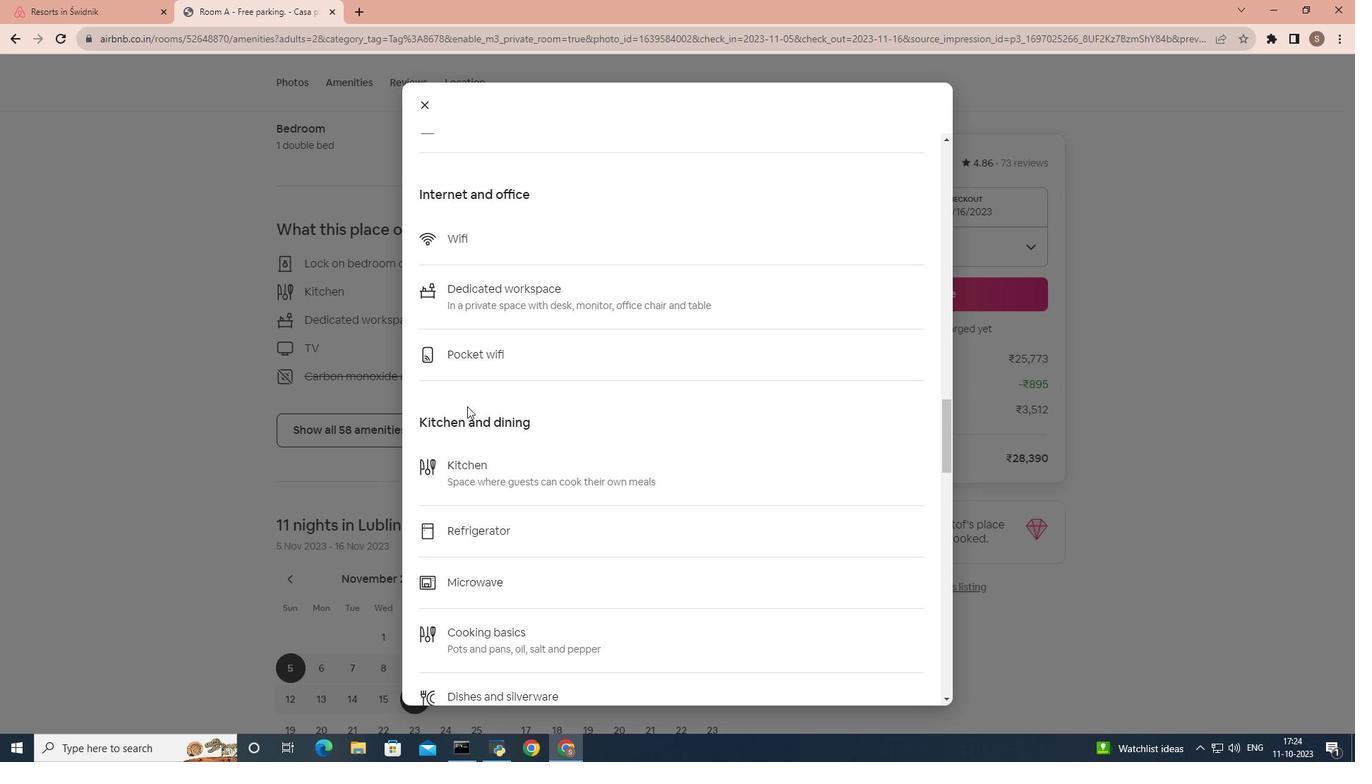 
Action: Mouse scrolled (467, 405) with delta (0, 0)
Screenshot: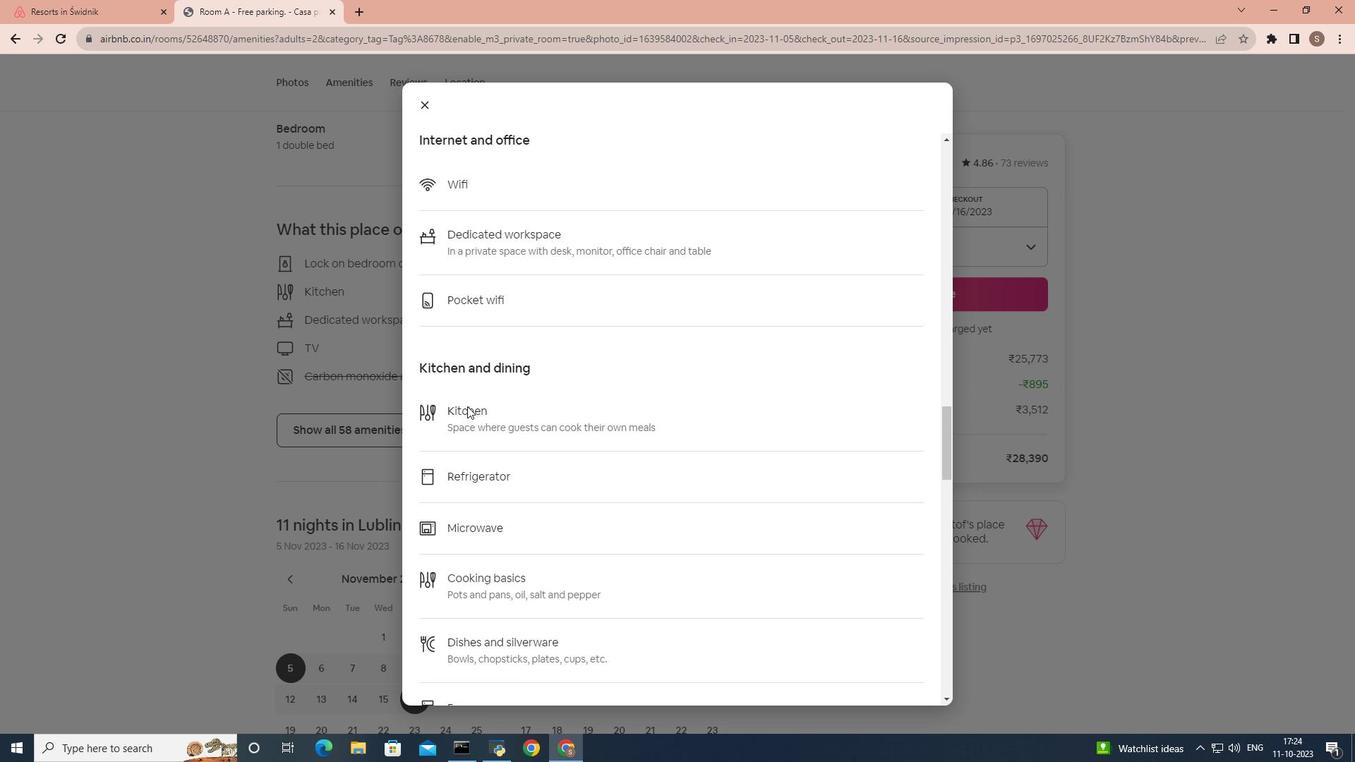 
Action: Mouse scrolled (467, 405) with delta (0, 0)
Screenshot: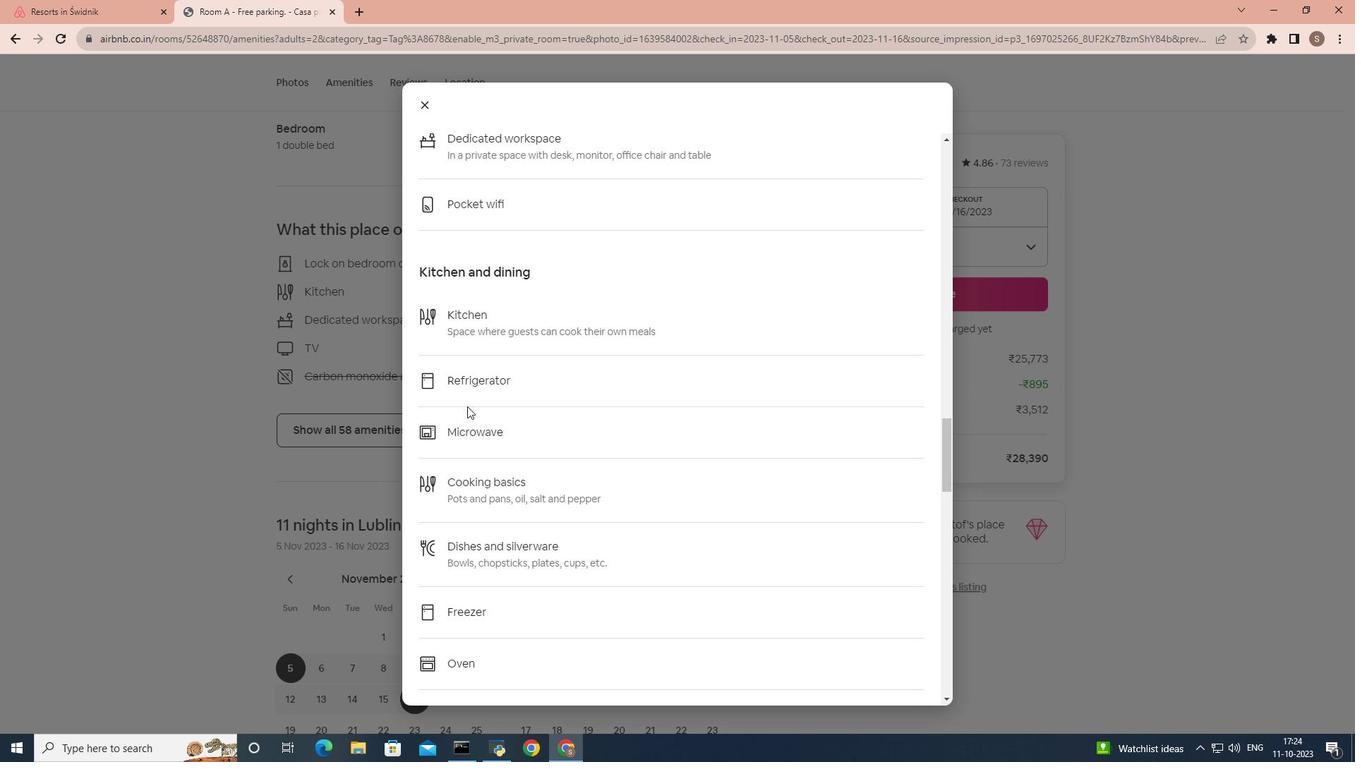
Action: Mouse scrolled (467, 405) with delta (0, 0)
Screenshot: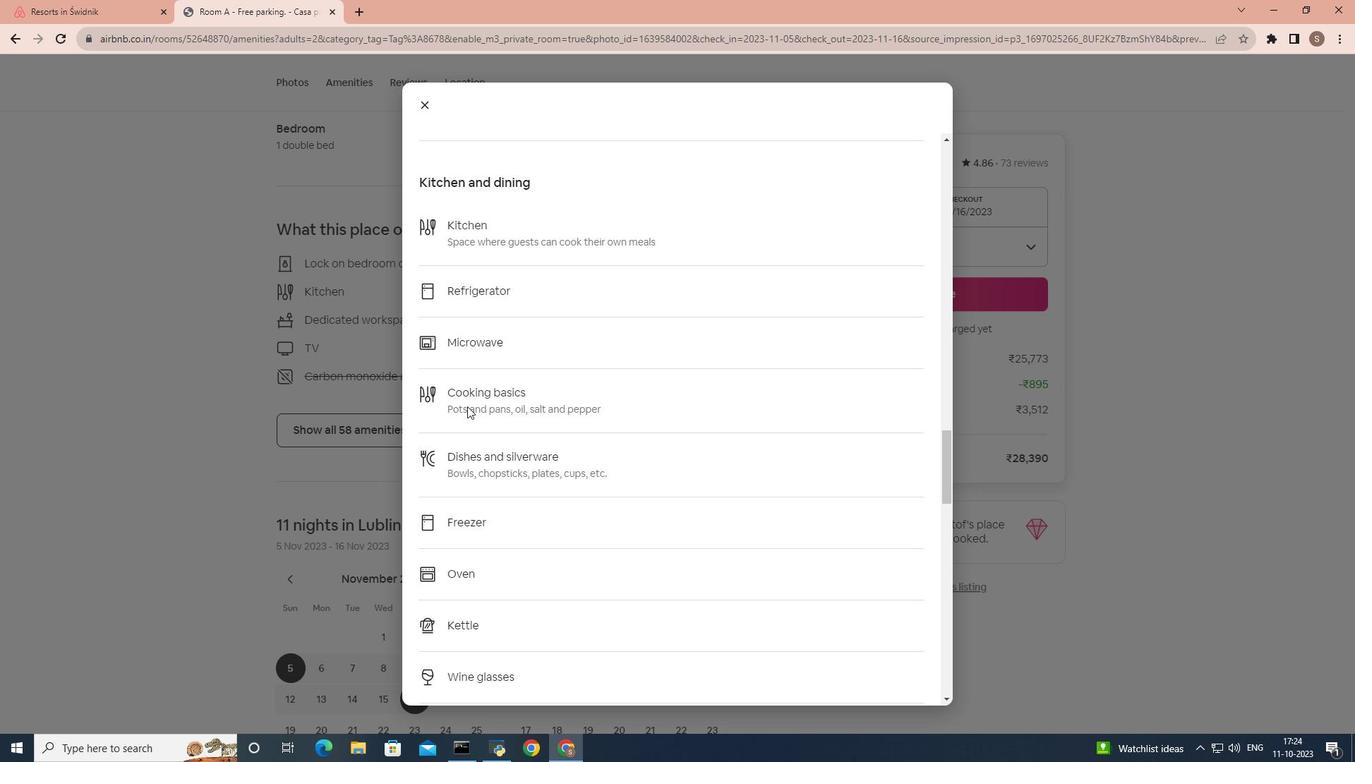 
Action: Mouse scrolled (467, 405) with delta (0, 0)
Screenshot: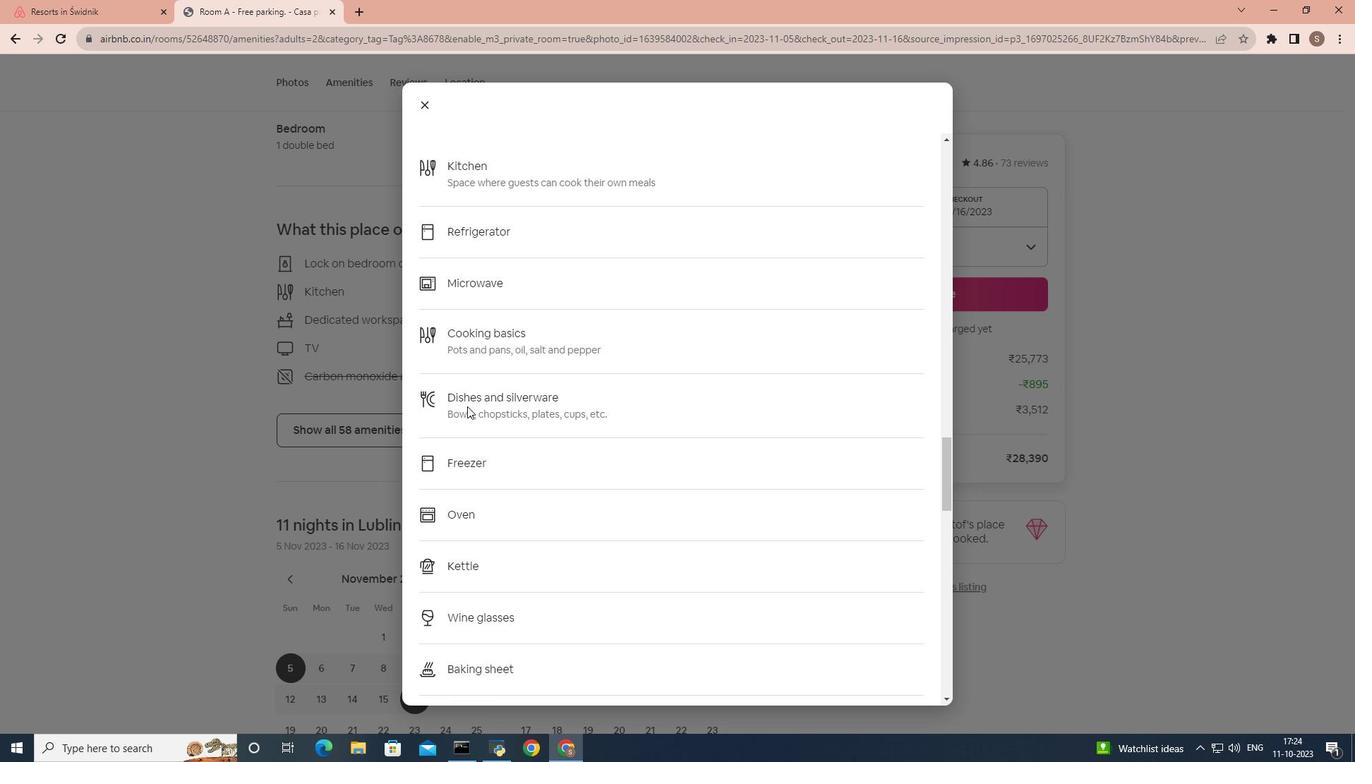 
Action: Mouse scrolled (467, 405) with delta (0, 0)
Screenshot: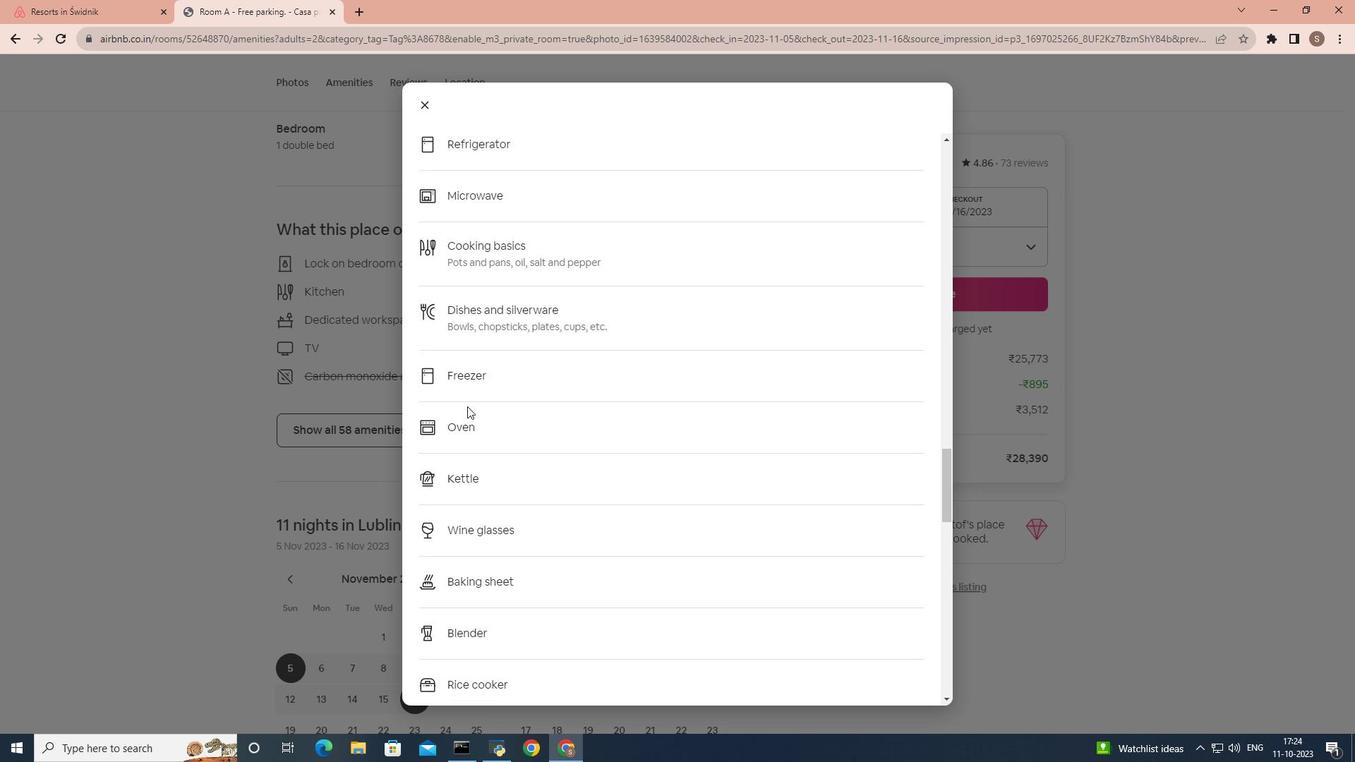 
Action: Mouse scrolled (467, 405) with delta (0, 0)
Screenshot: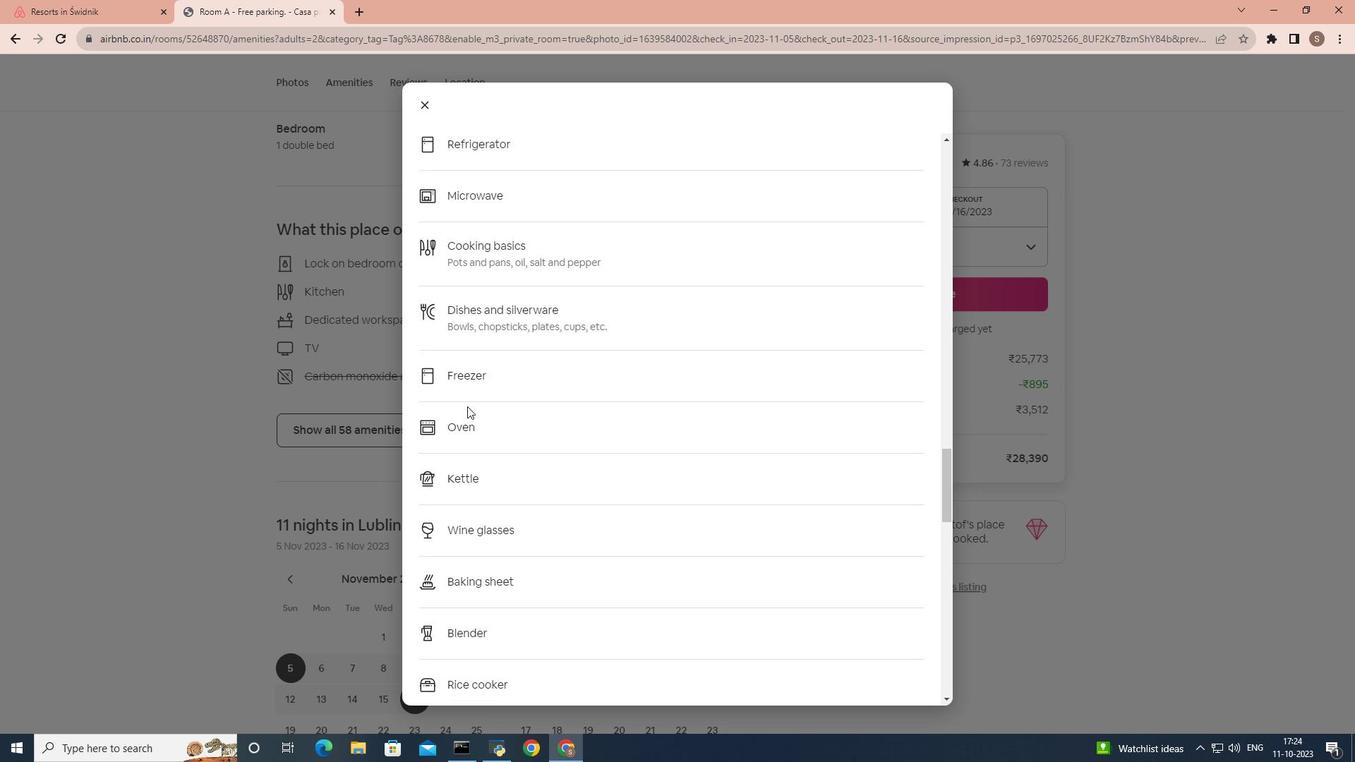 
Action: Mouse scrolled (467, 405) with delta (0, 0)
Screenshot: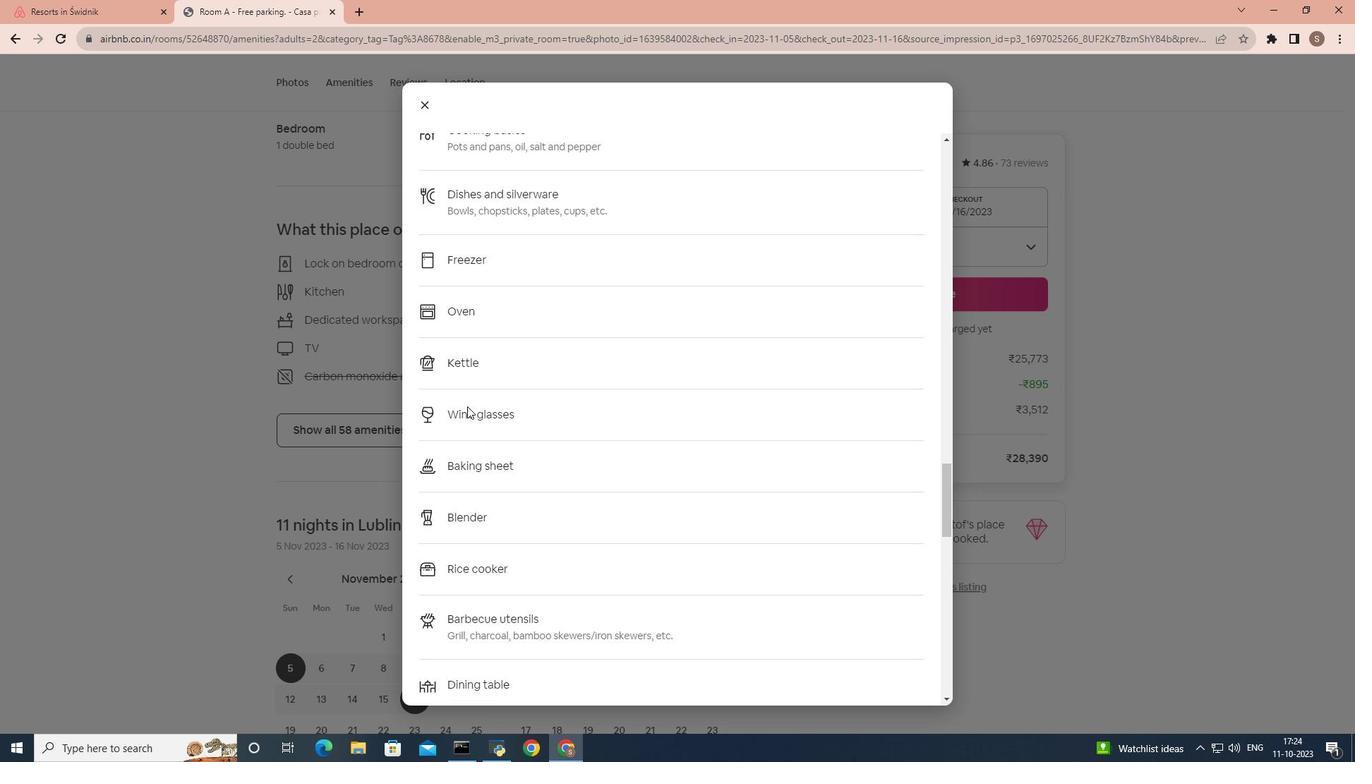
Action: Mouse scrolled (467, 405) with delta (0, 0)
Screenshot: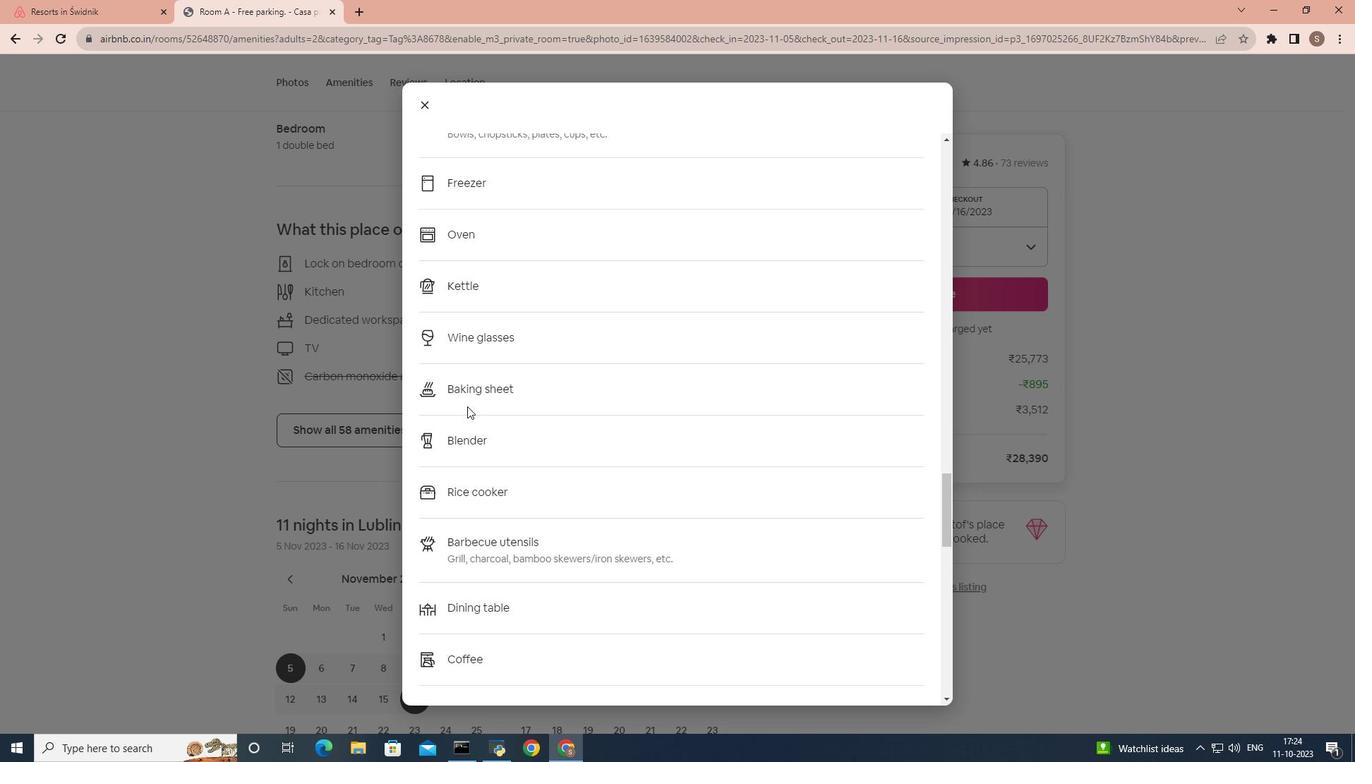 
Action: Mouse scrolled (467, 405) with delta (0, 0)
Screenshot: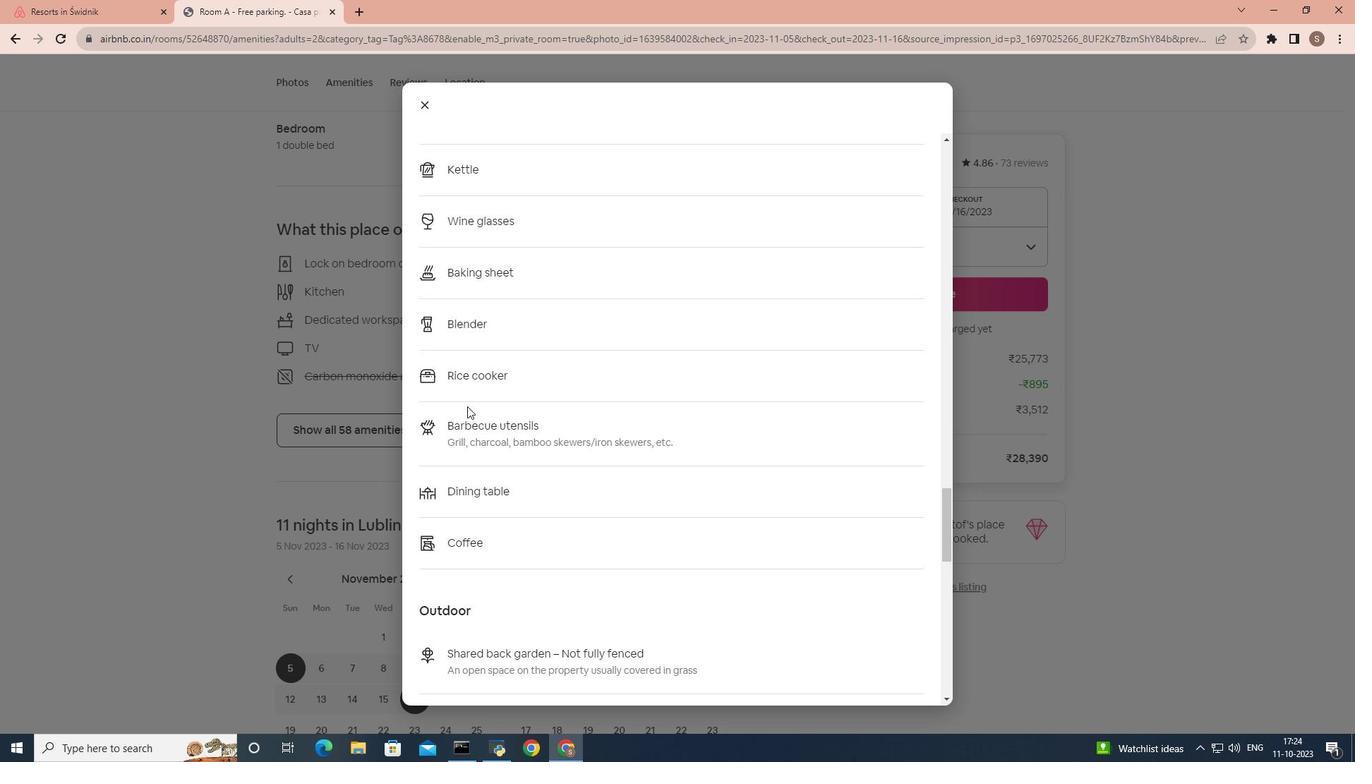 
Action: Mouse scrolled (467, 405) with delta (0, 0)
Screenshot: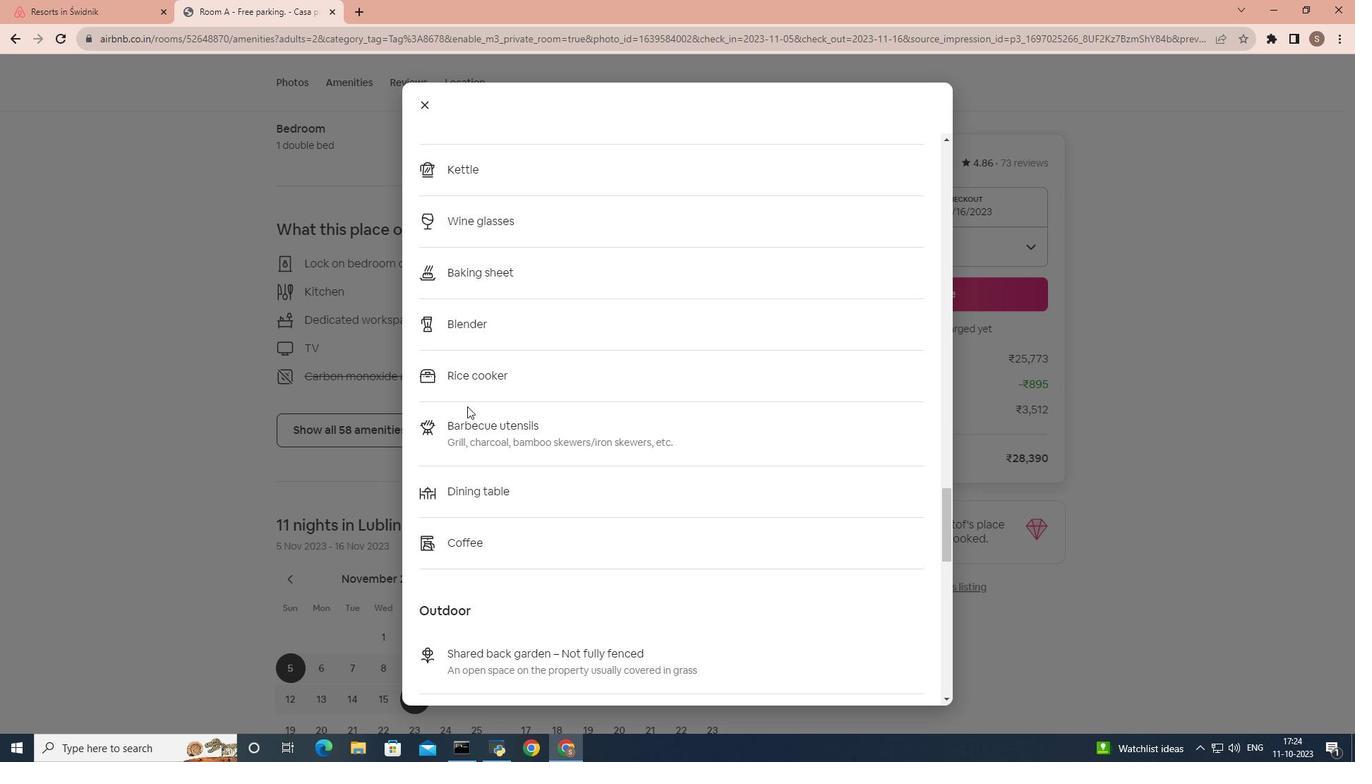 
Action: Mouse scrolled (467, 405) with delta (0, 0)
Screenshot: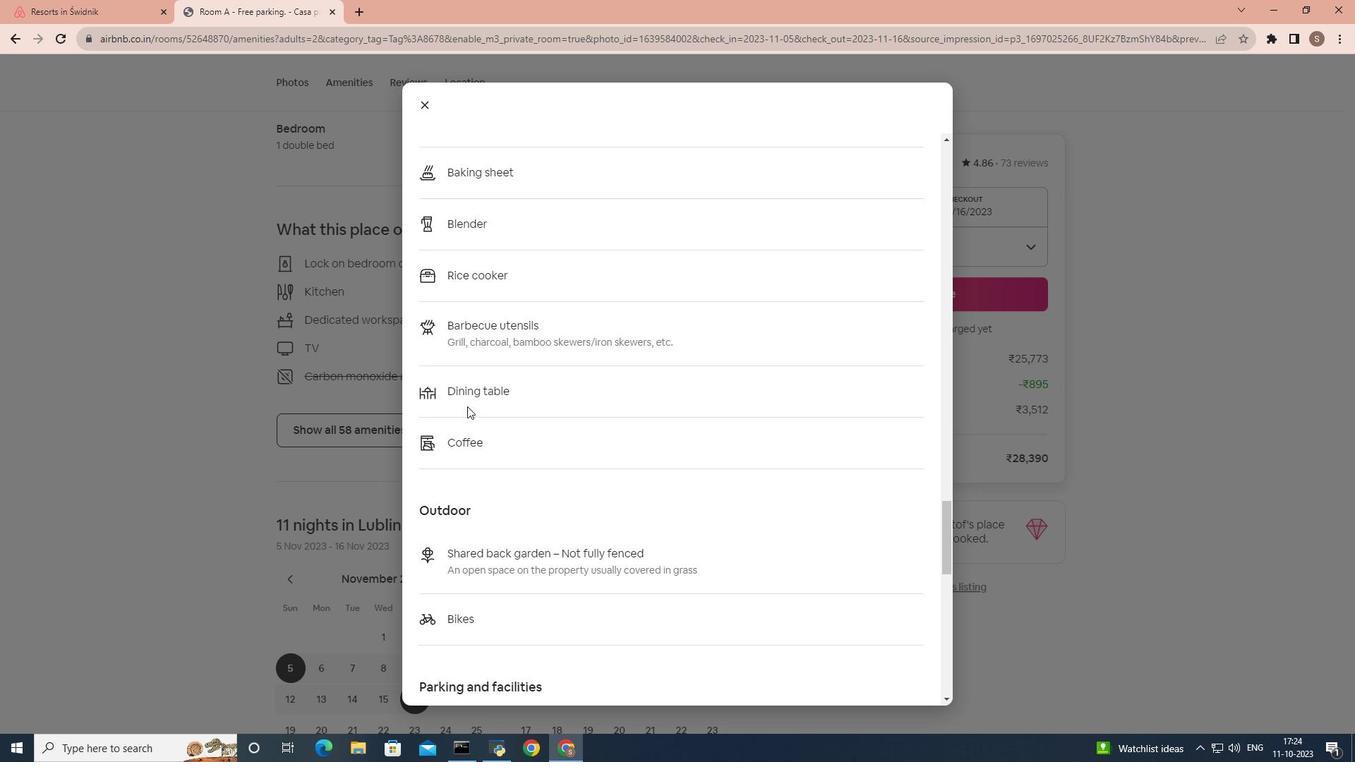 
Action: Mouse scrolled (467, 405) with delta (0, 0)
Screenshot: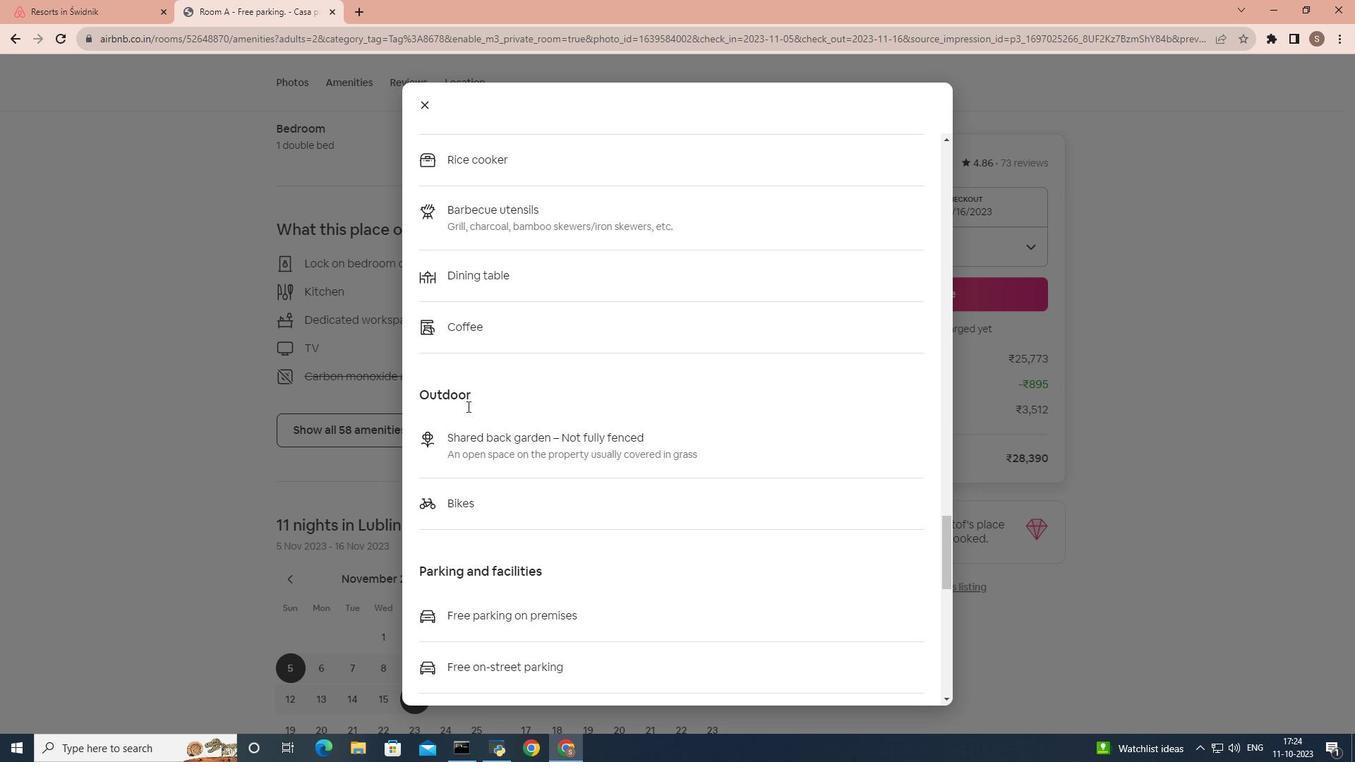 
Action: Mouse scrolled (467, 405) with delta (0, 0)
Screenshot: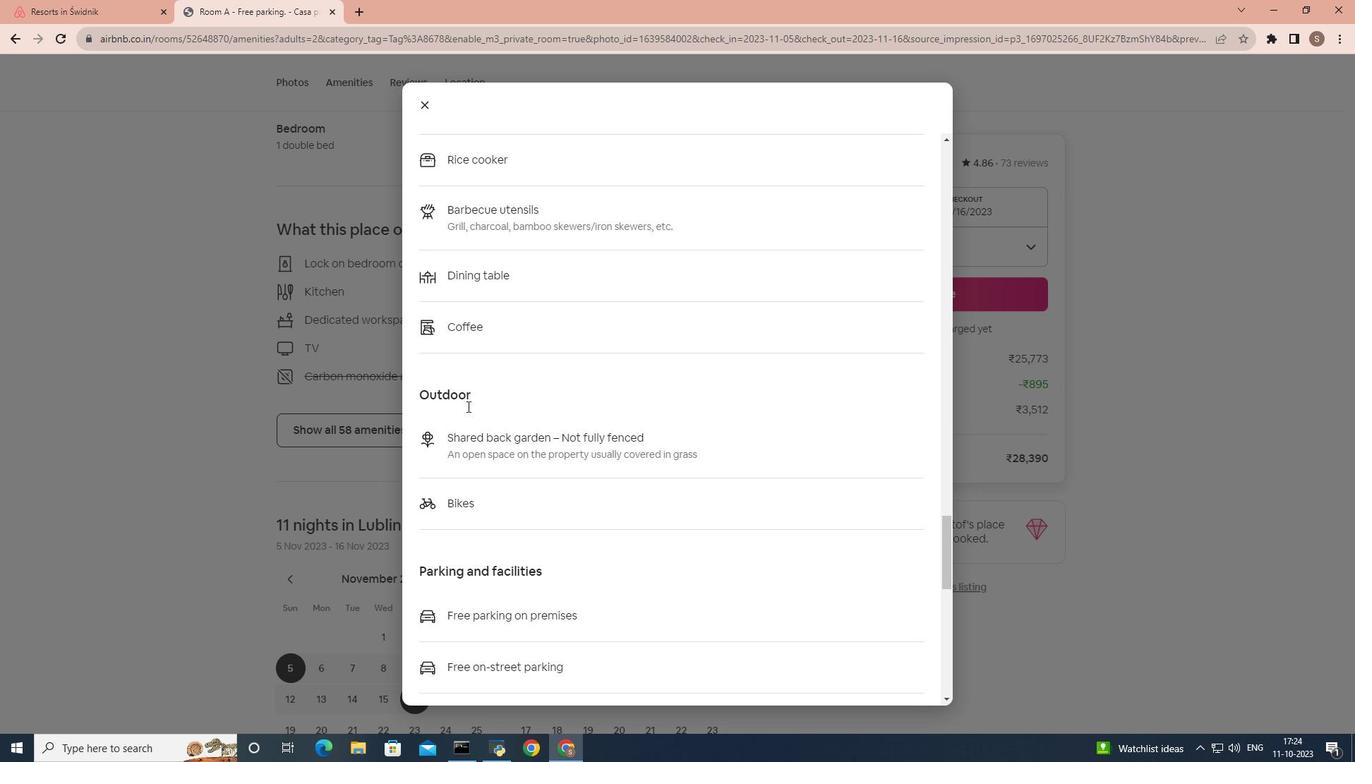
Action: Mouse scrolled (467, 405) with delta (0, 0)
Screenshot: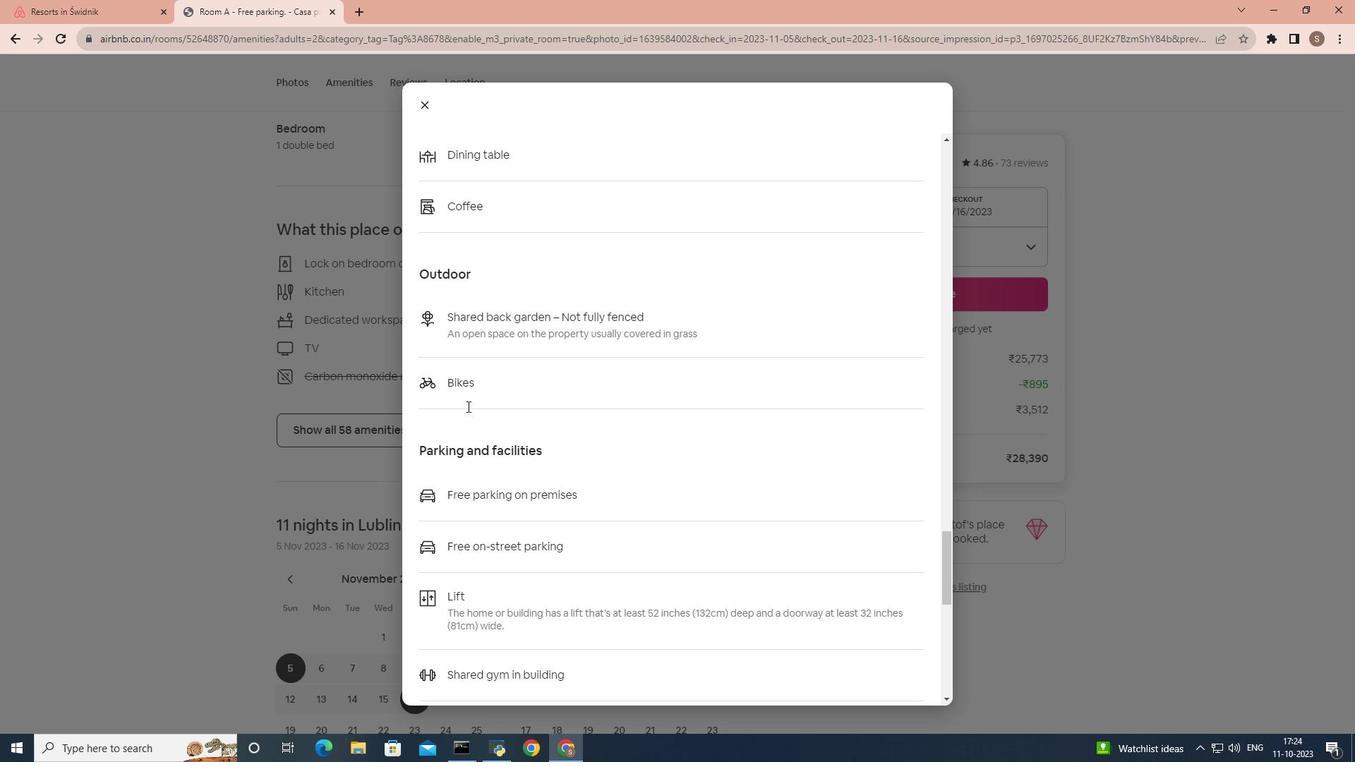 
Action: Mouse scrolled (467, 405) with delta (0, 0)
Screenshot: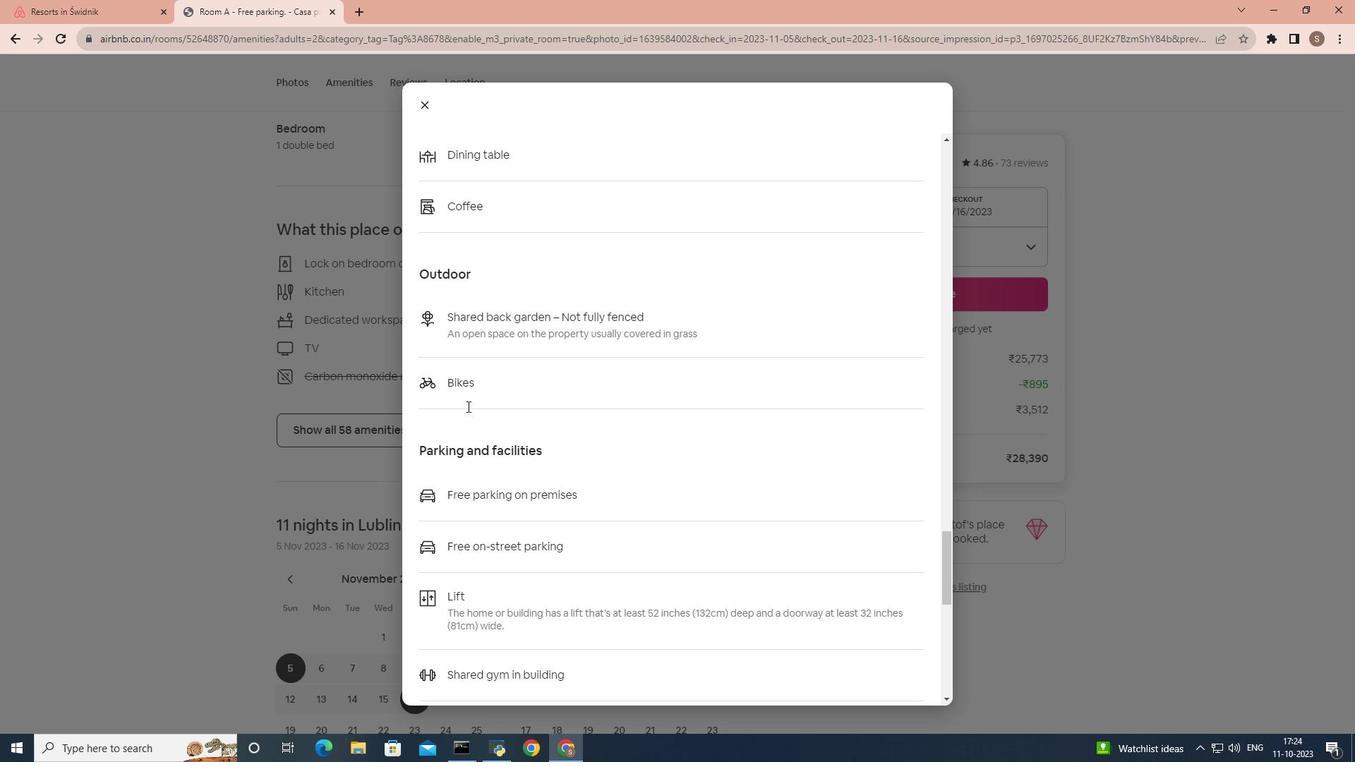 
Action: Mouse scrolled (467, 405) with delta (0, 0)
Screenshot: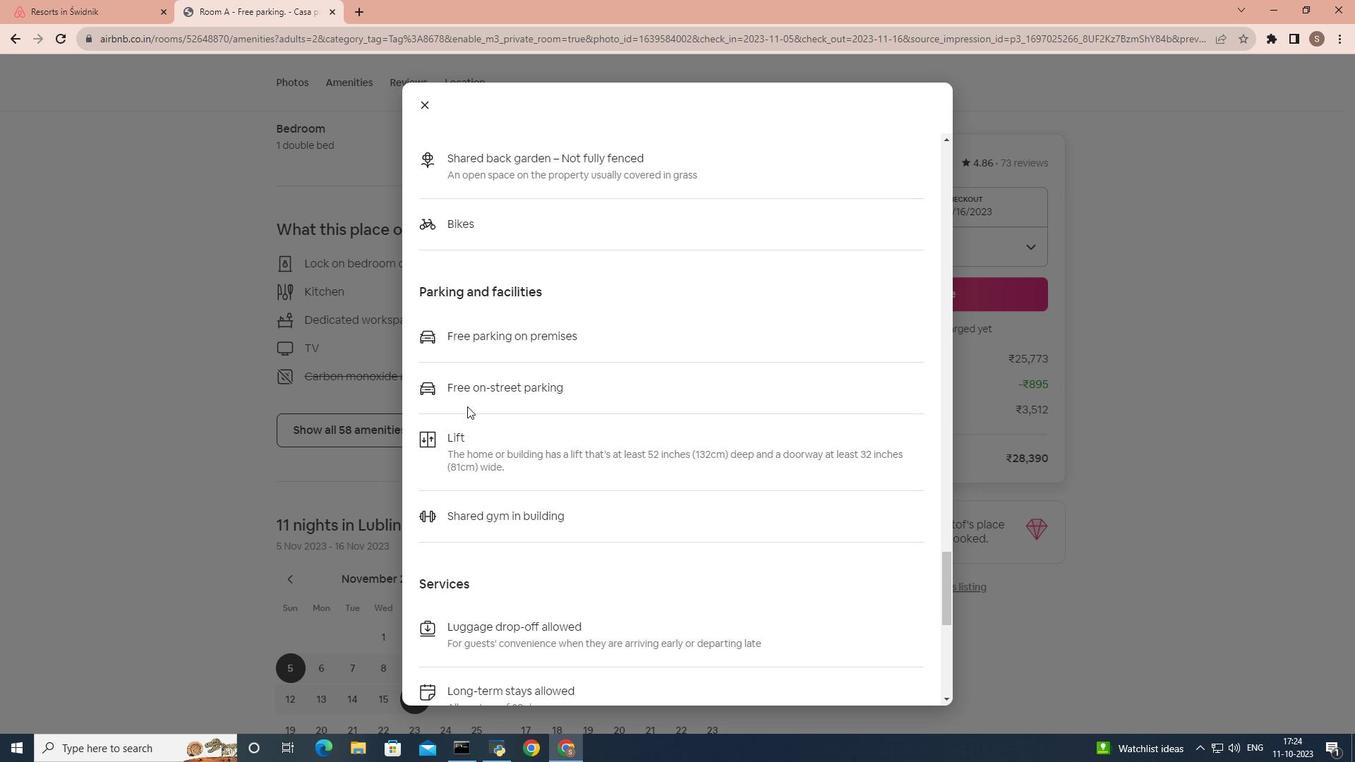 
Action: Mouse scrolled (467, 405) with delta (0, 0)
Screenshot: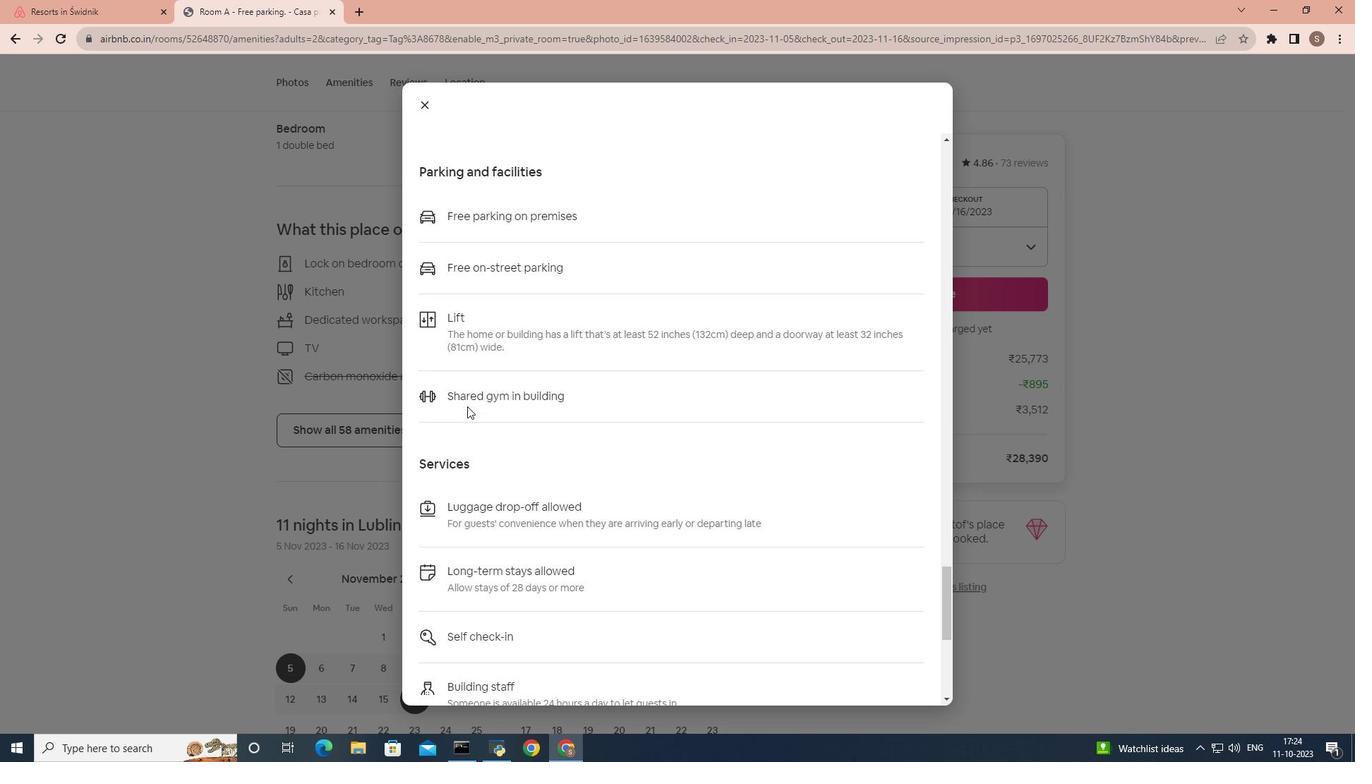 
Action: Mouse scrolled (467, 405) with delta (0, 0)
Screenshot: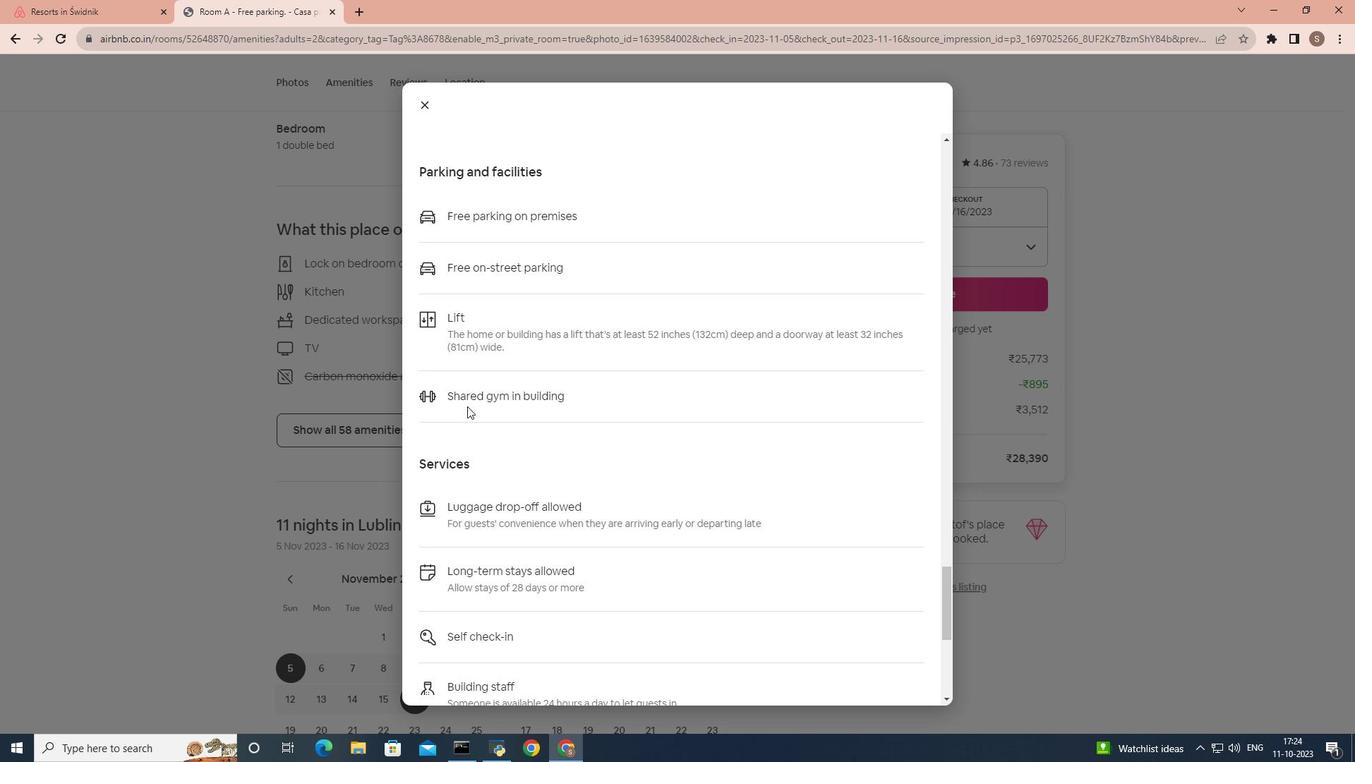 
Action: Mouse scrolled (467, 405) with delta (0, 0)
Screenshot: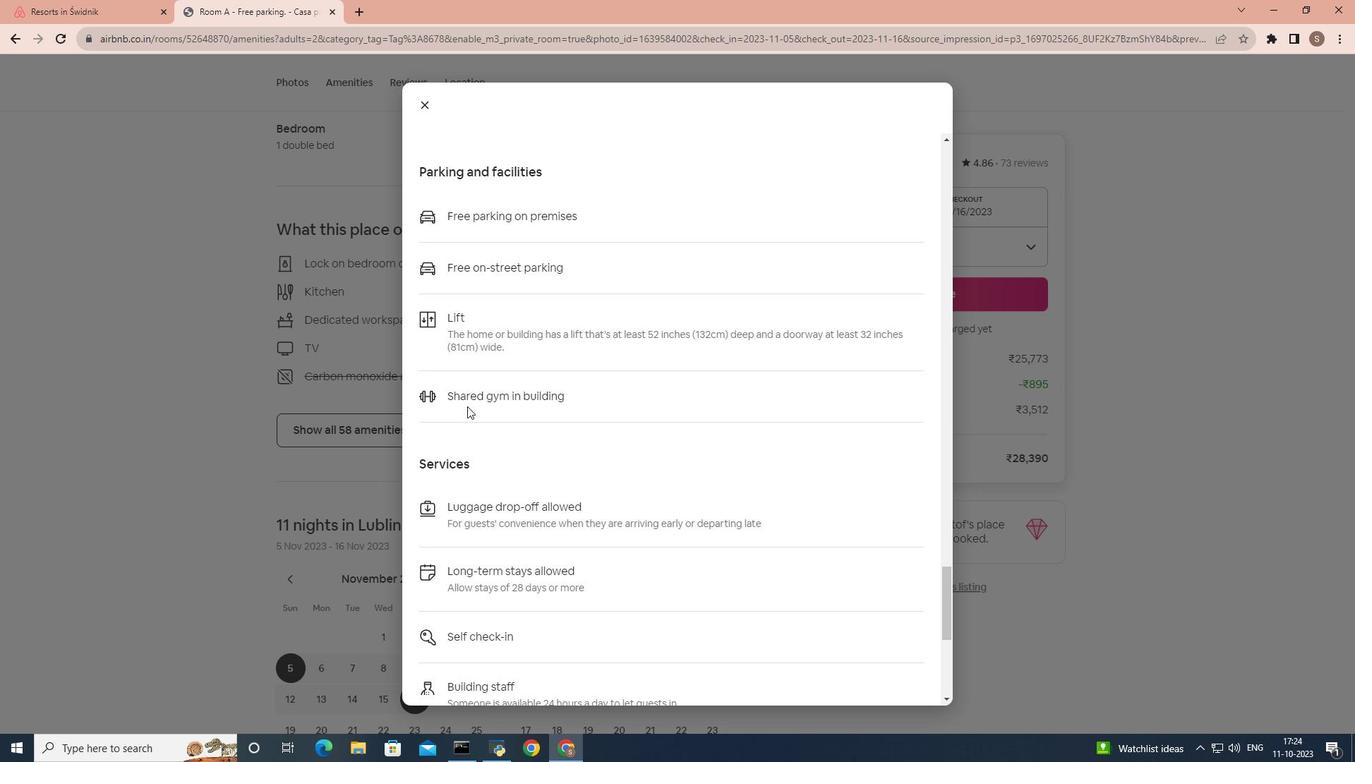 
Action: Mouse scrolled (467, 405) with delta (0, 0)
Screenshot: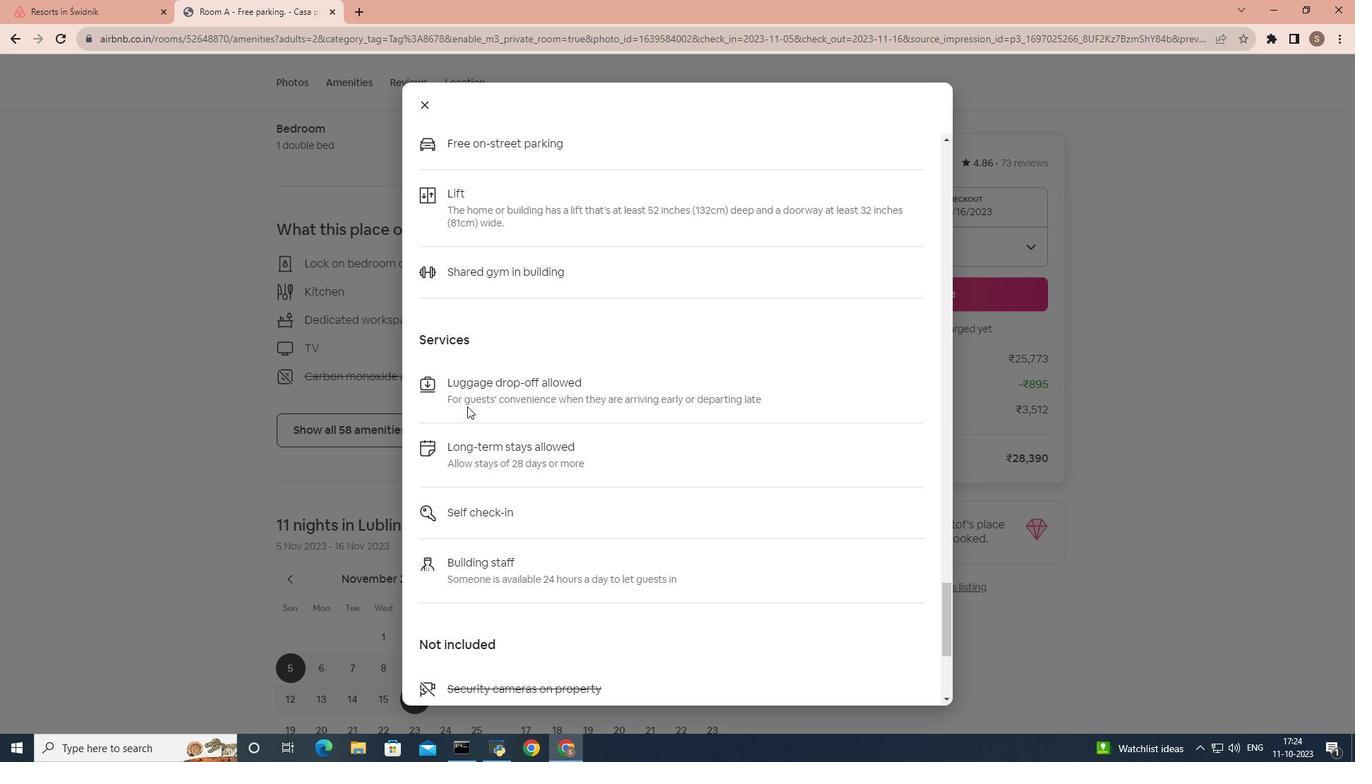 
Action: Mouse scrolled (467, 405) with delta (0, 0)
Screenshot: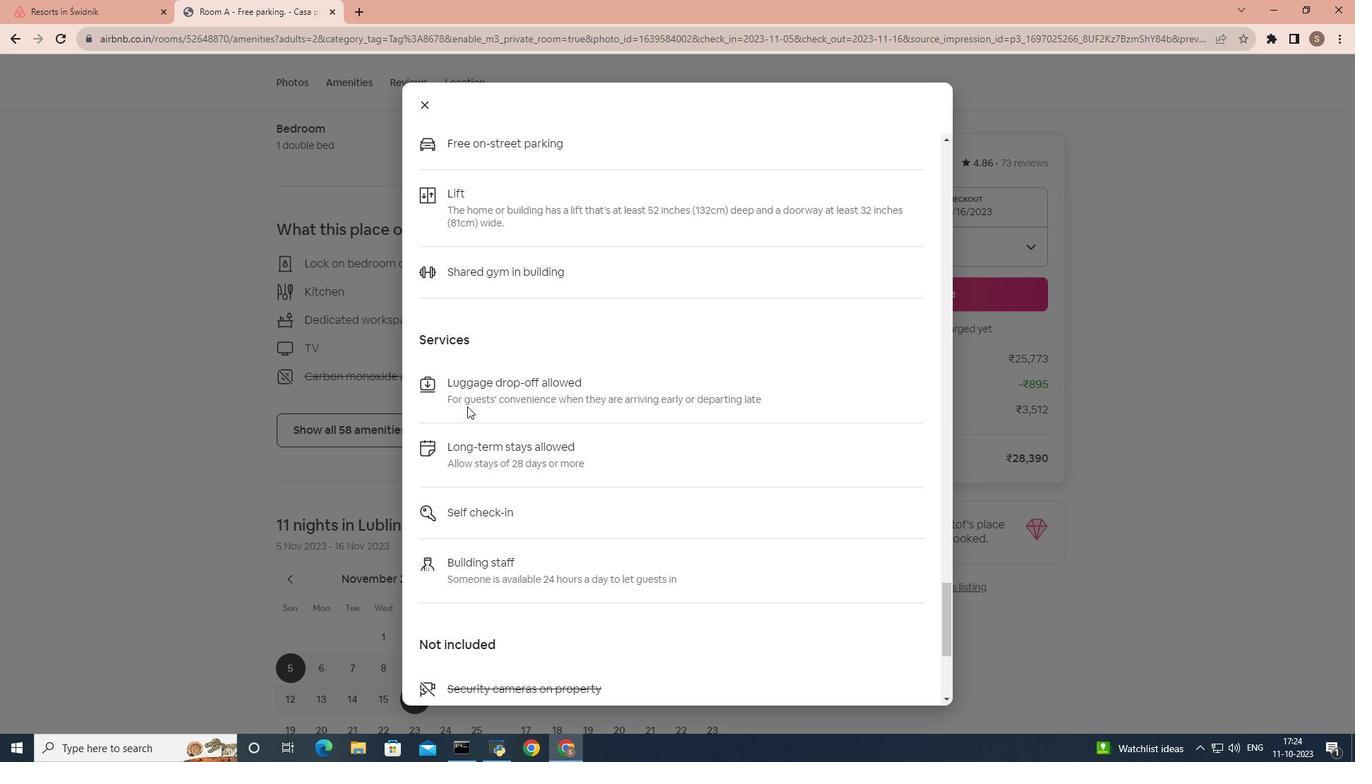 
Action: Mouse scrolled (467, 405) with delta (0, 0)
Screenshot: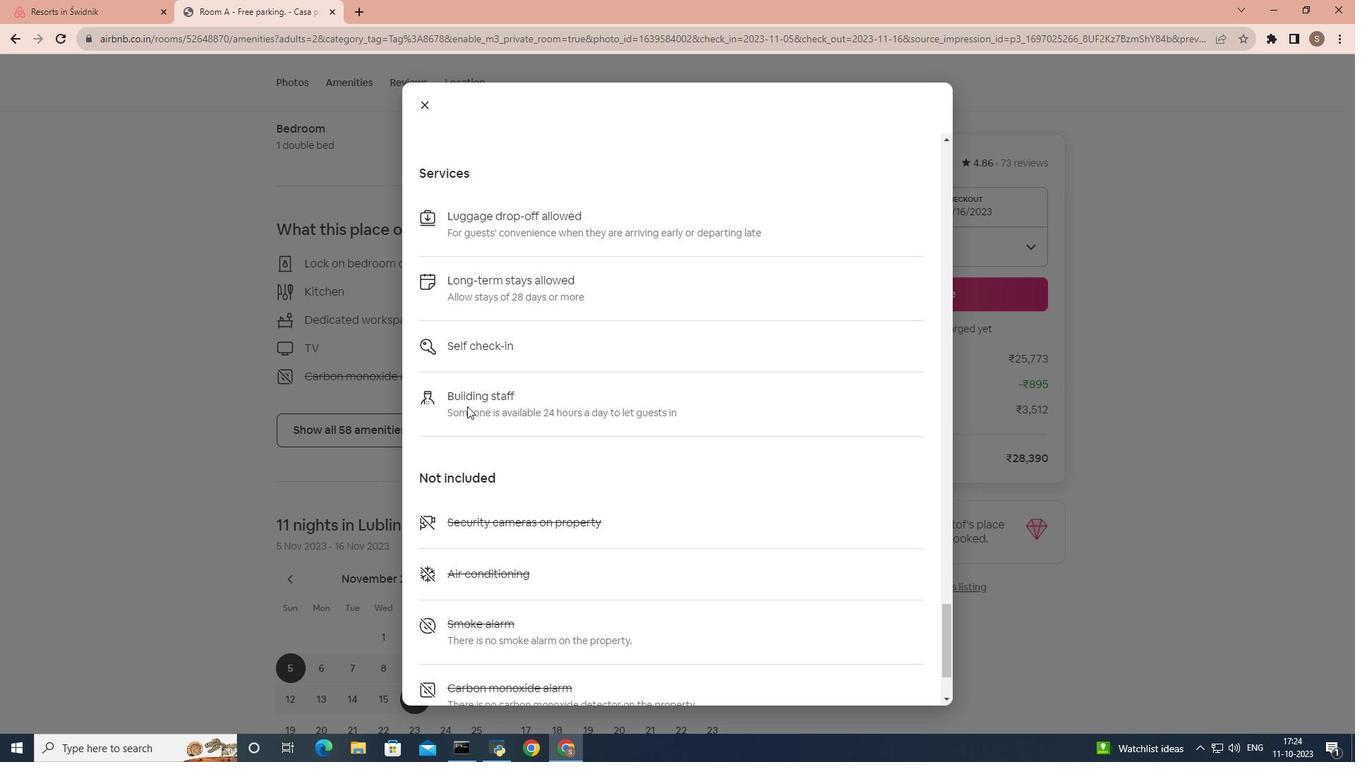 
Action: Mouse scrolled (467, 405) with delta (0, 0)
Screenshot: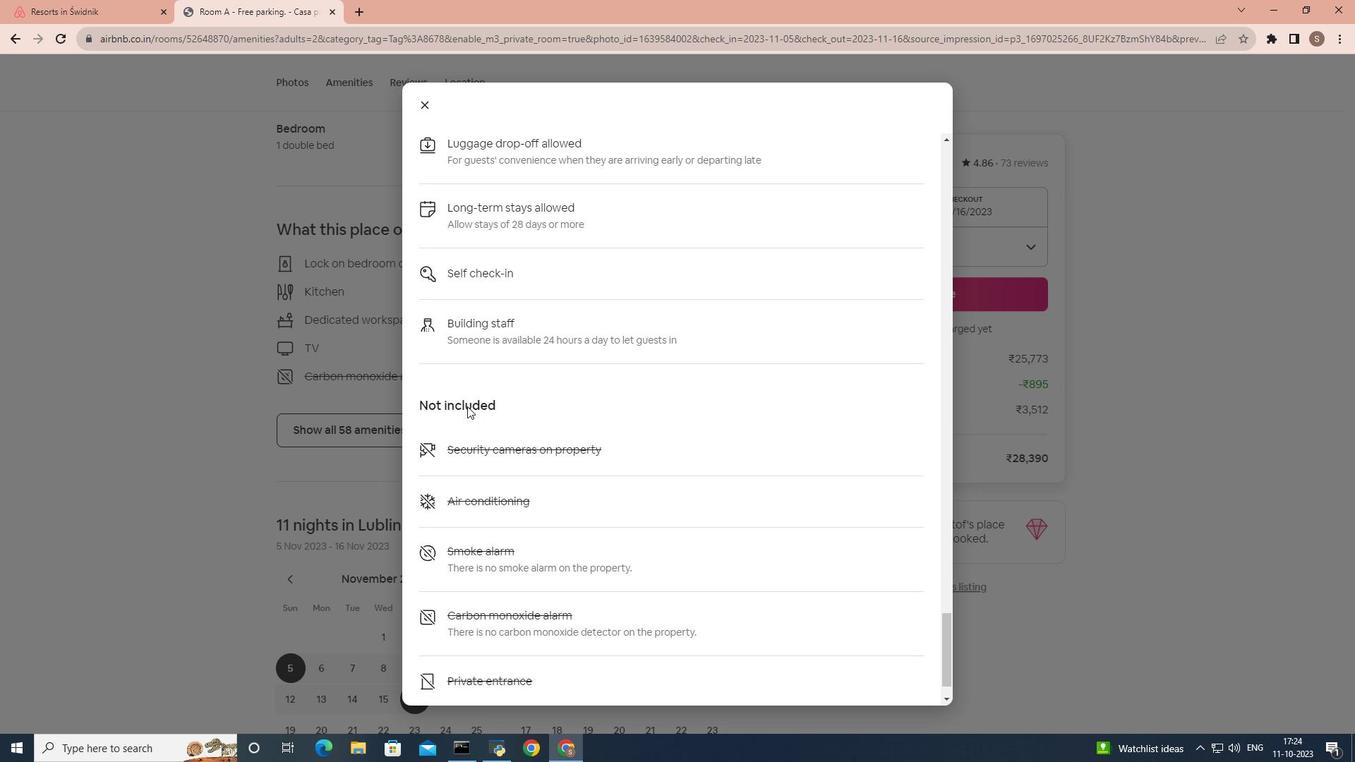 
Action: Mouse moved to (458, 357)
Screenshot: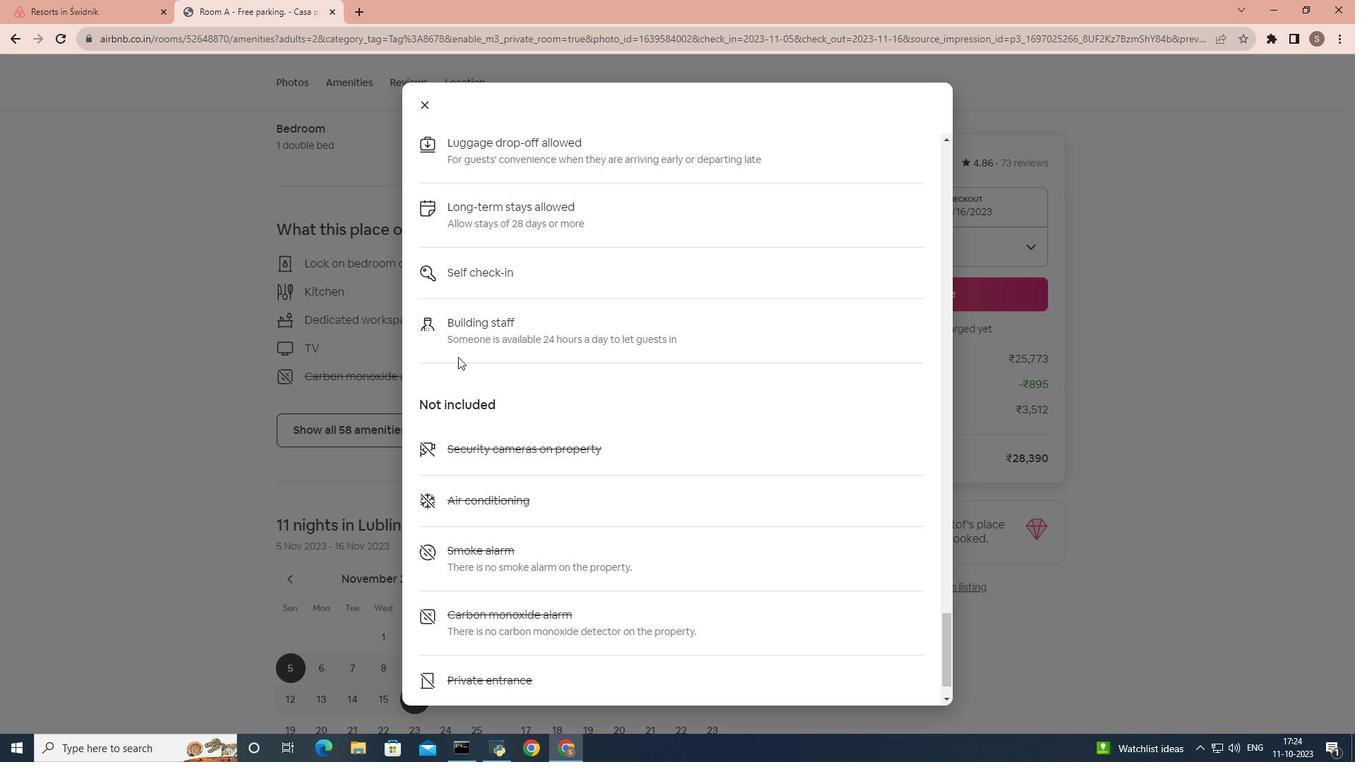 
Action: Mouse scrolled (458, 356) with delta (0, 0)
Screenshot: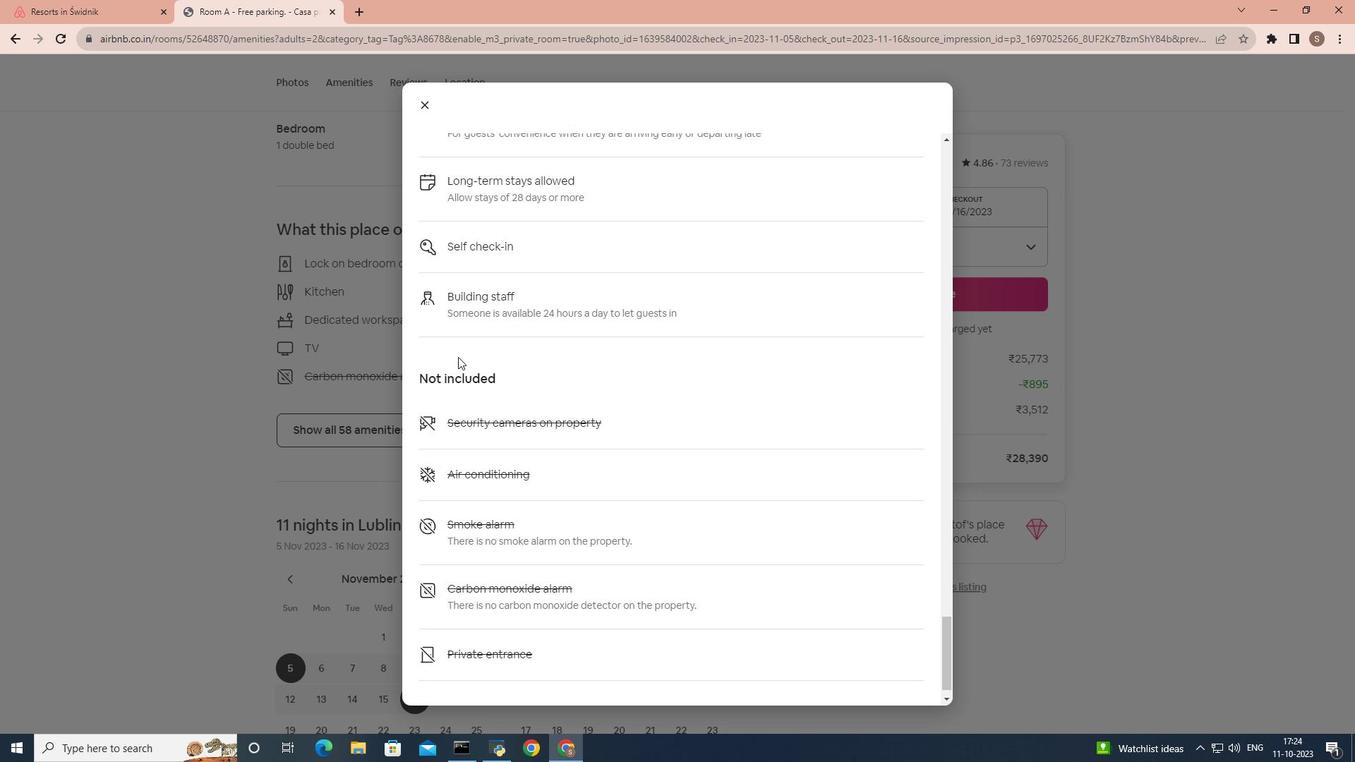 
Action: Mouse scrolled (458, 356) with delta (0, 0)
Screenshot: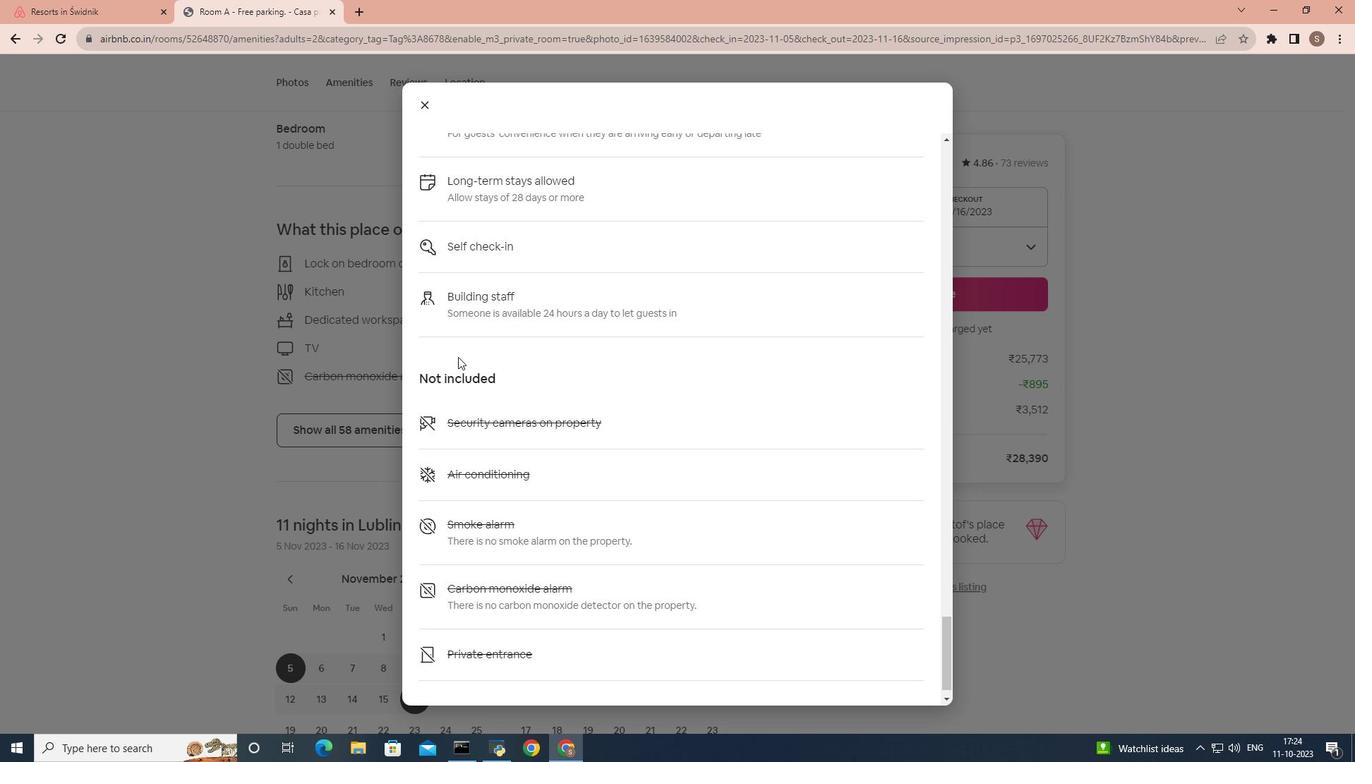 
Action: Mouse scrolled (458, 356) with delta (0, 0)
Screenshot: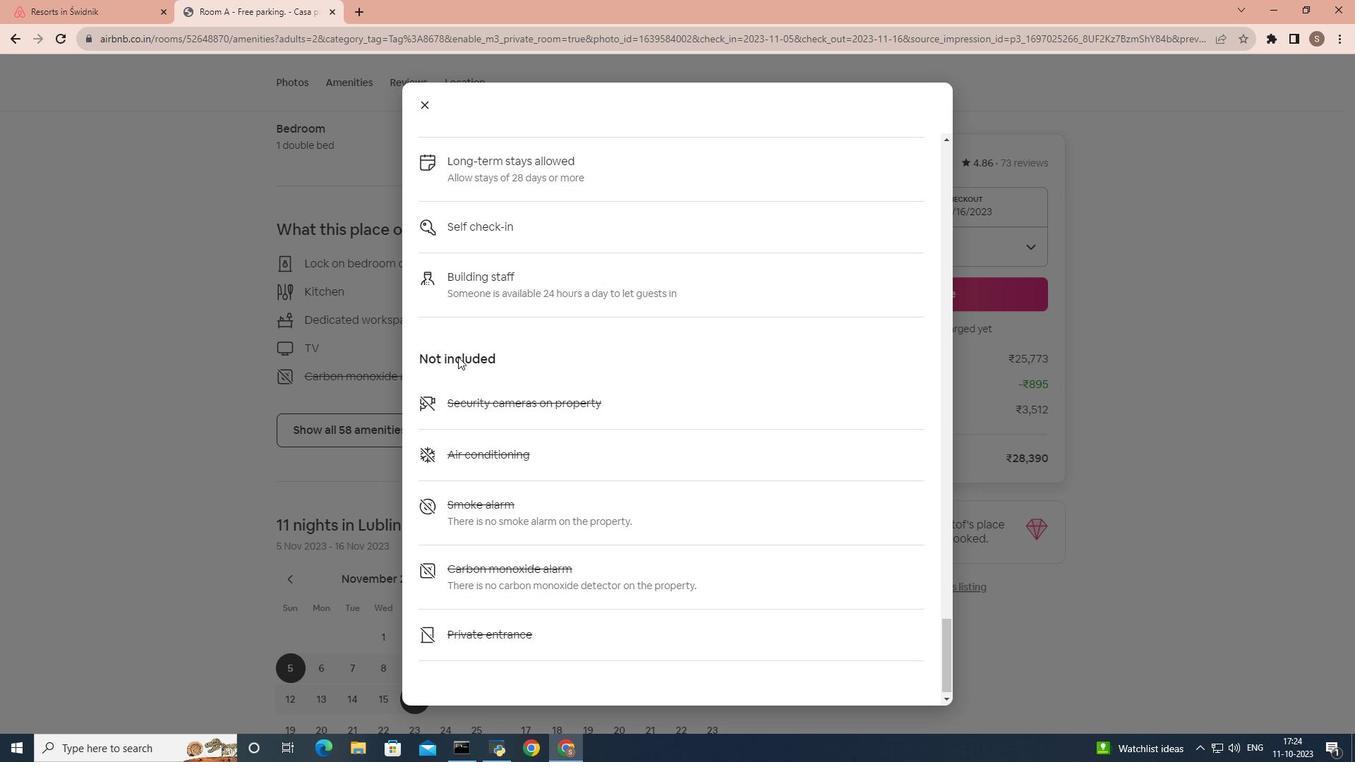 
Action: Mouse scrolled (458, 356) with delta (0, 0)
Screenshot: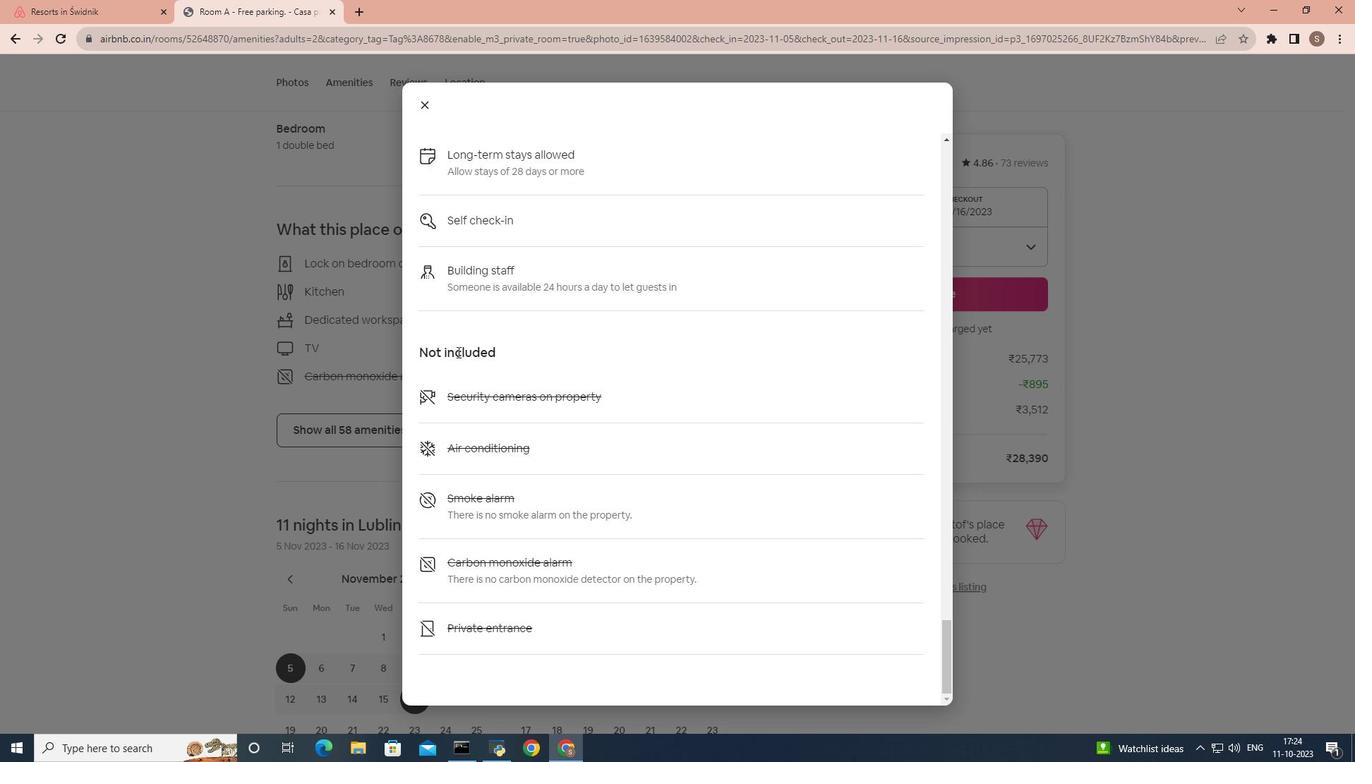 
Action: Mouse moved to (421, 110)
Screenshot: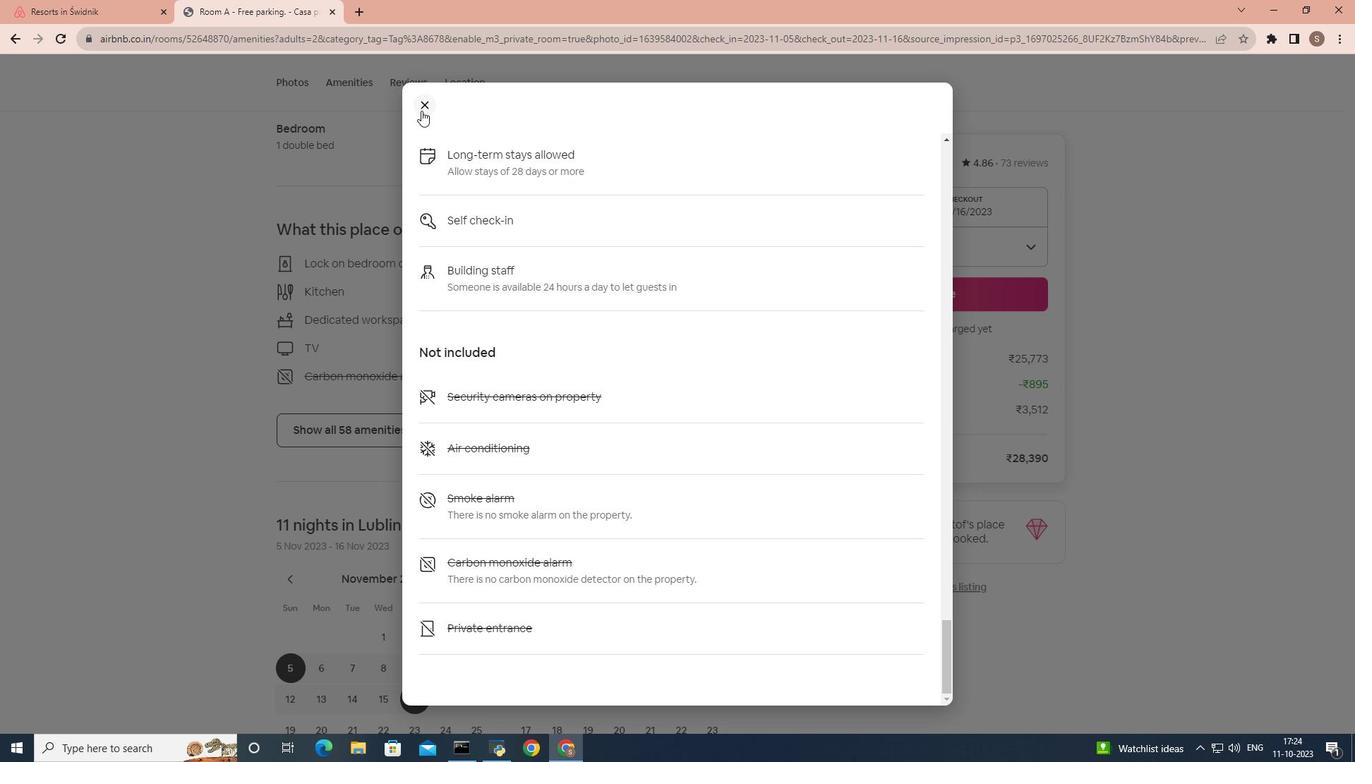
Action: Mouse pressed left at (421, 110)
Screenshot: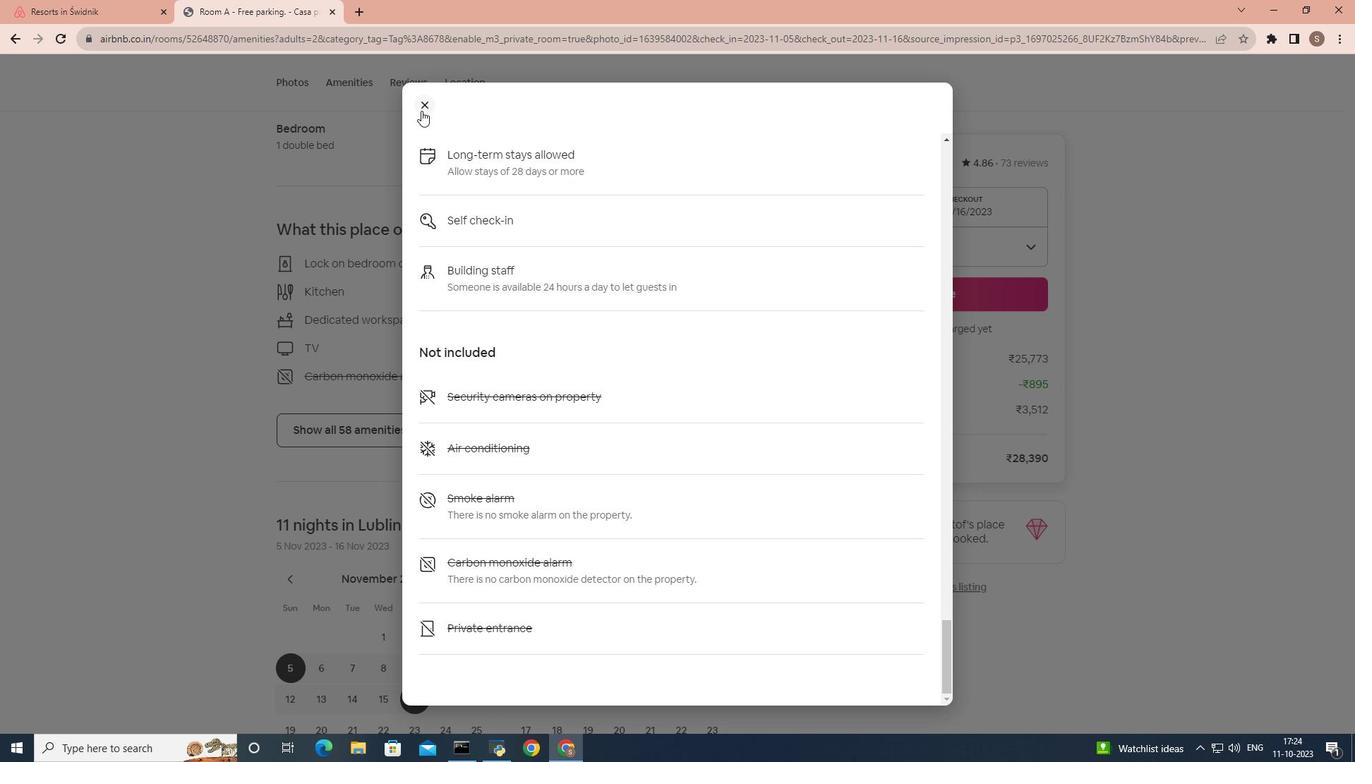 
Action: Mouse moved to (328, 381)
Screenshot: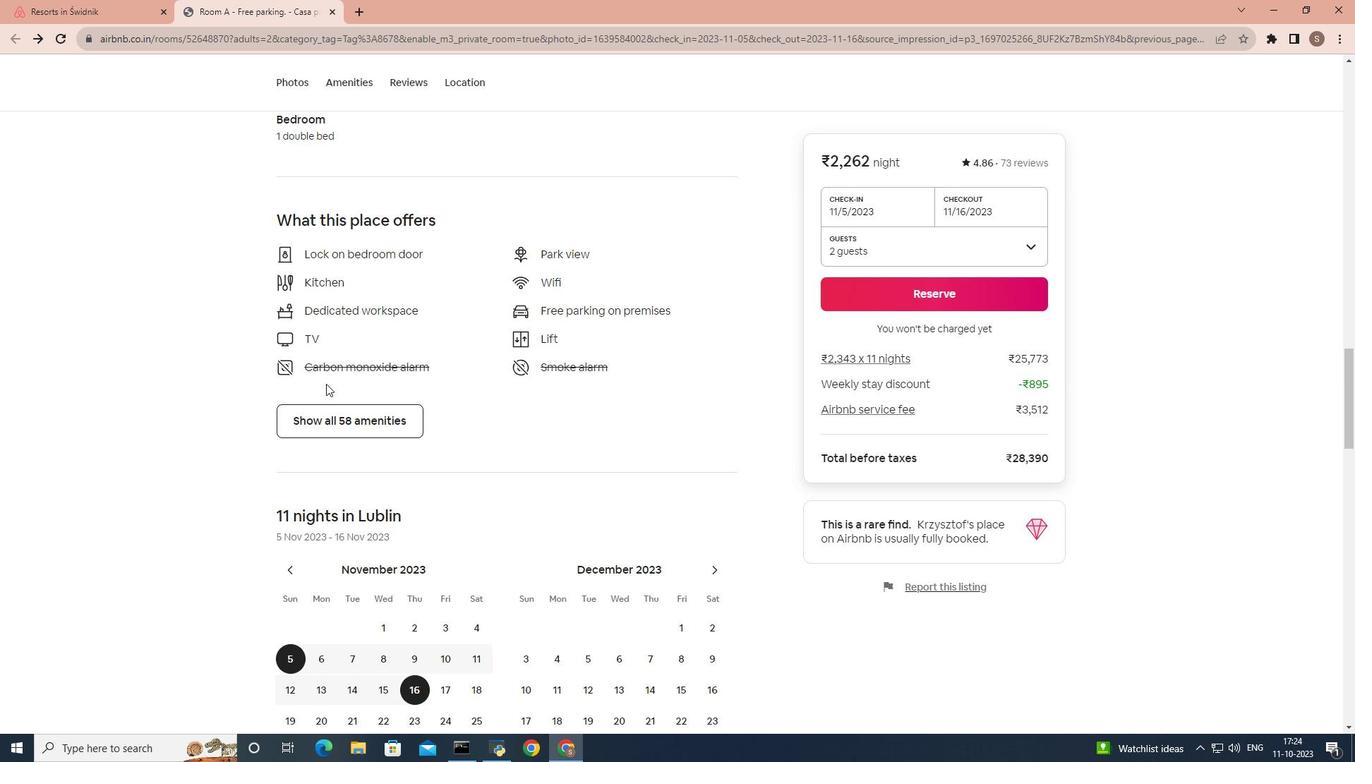 
Action: Mouse scrolled (328, 381) with delta (0, 0)
Screenshot: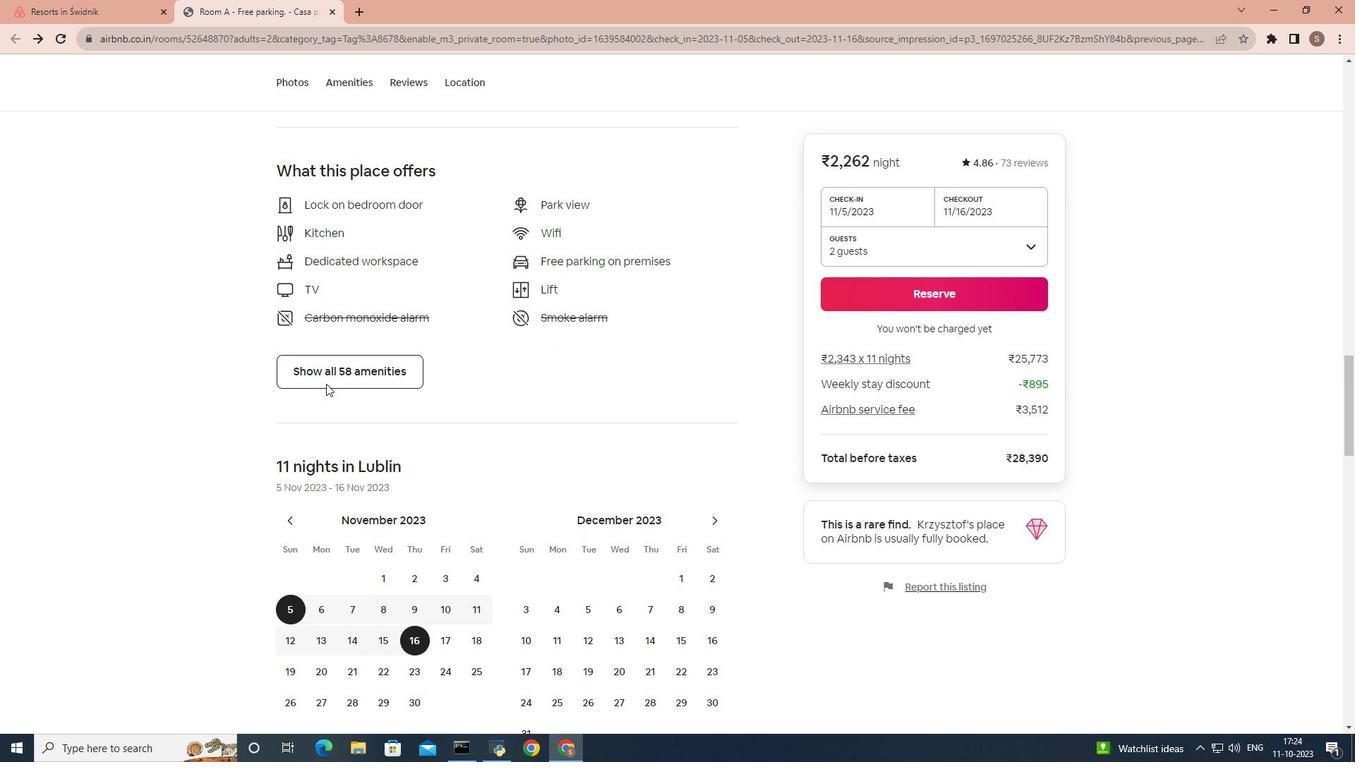 
Action: Mouse moved to (326, 384)
Screenshot: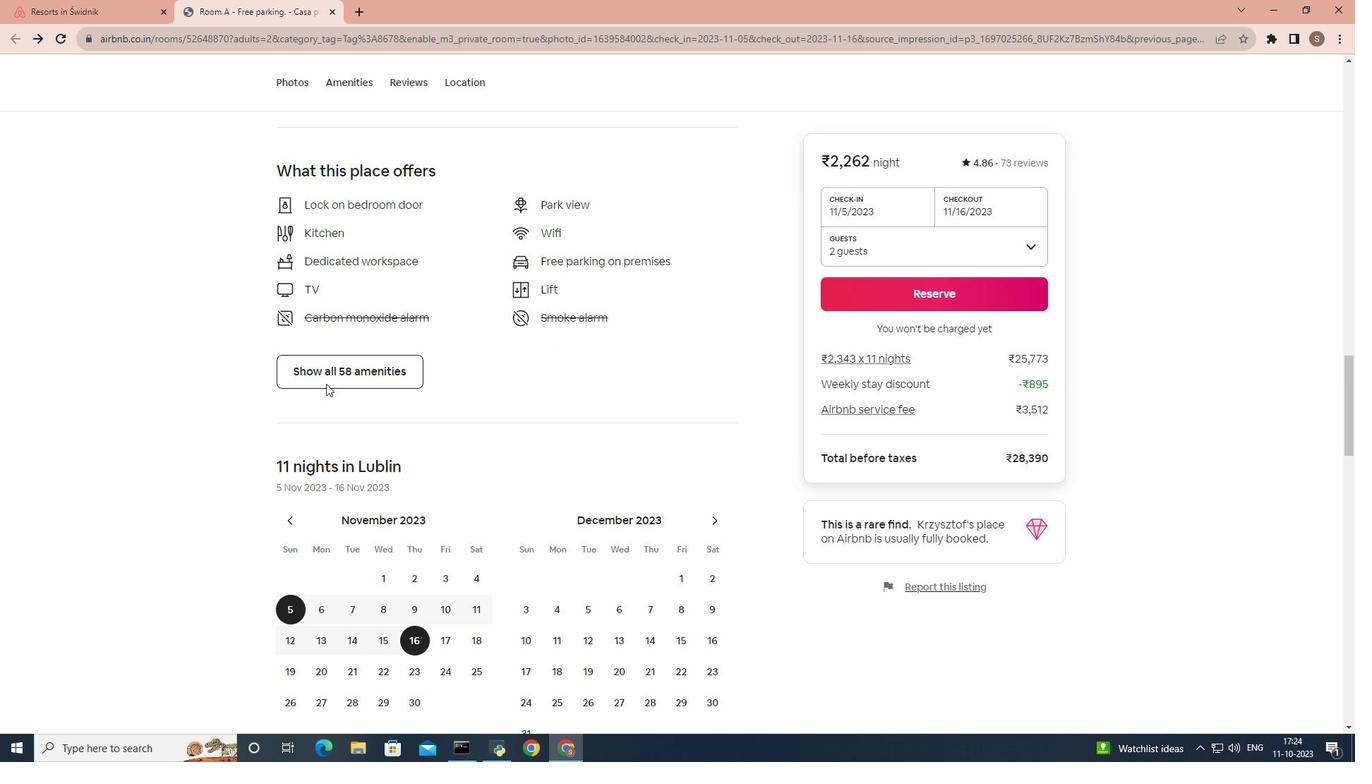 
Action: Mouse scrolled (326, 383) with delta (0, 0)
Screenshot: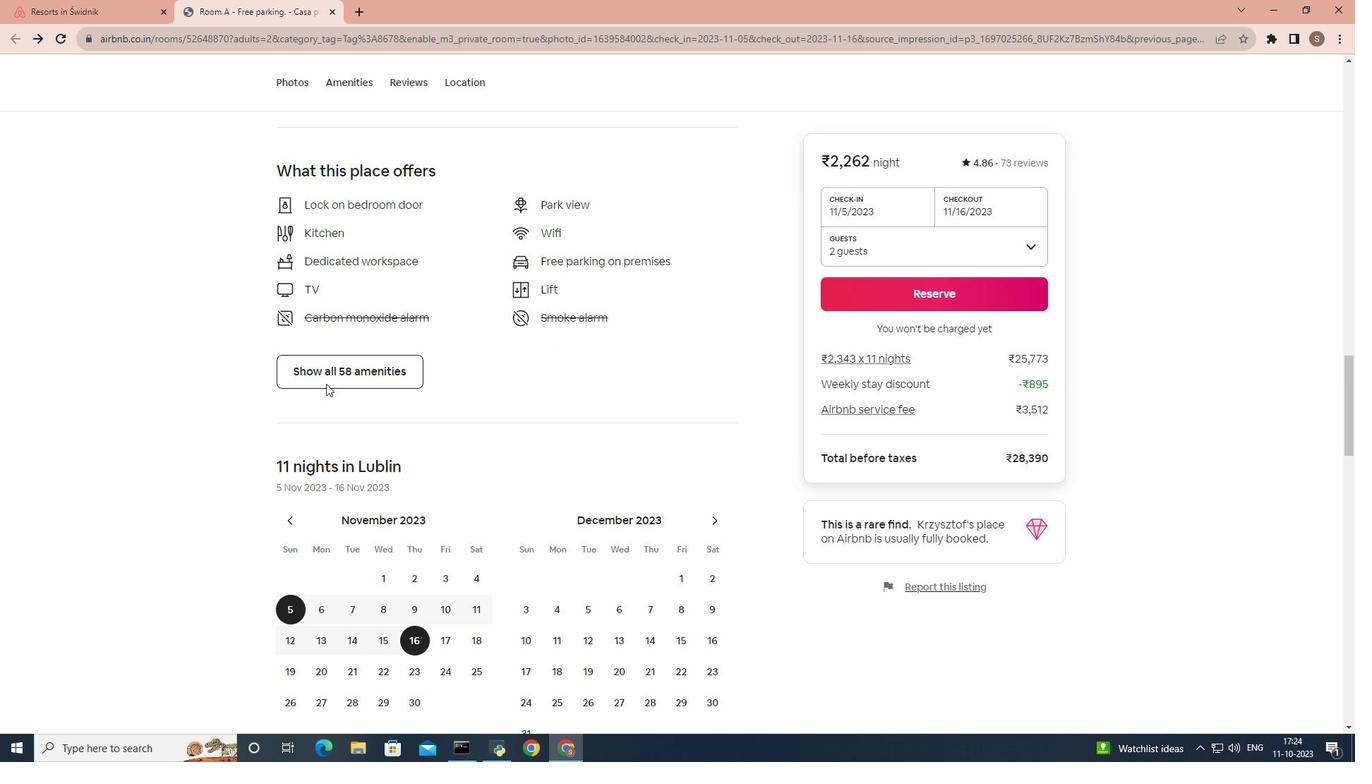 
Action: Mouse scrolled (326, 383) with delta (0, 0)
Screenshot: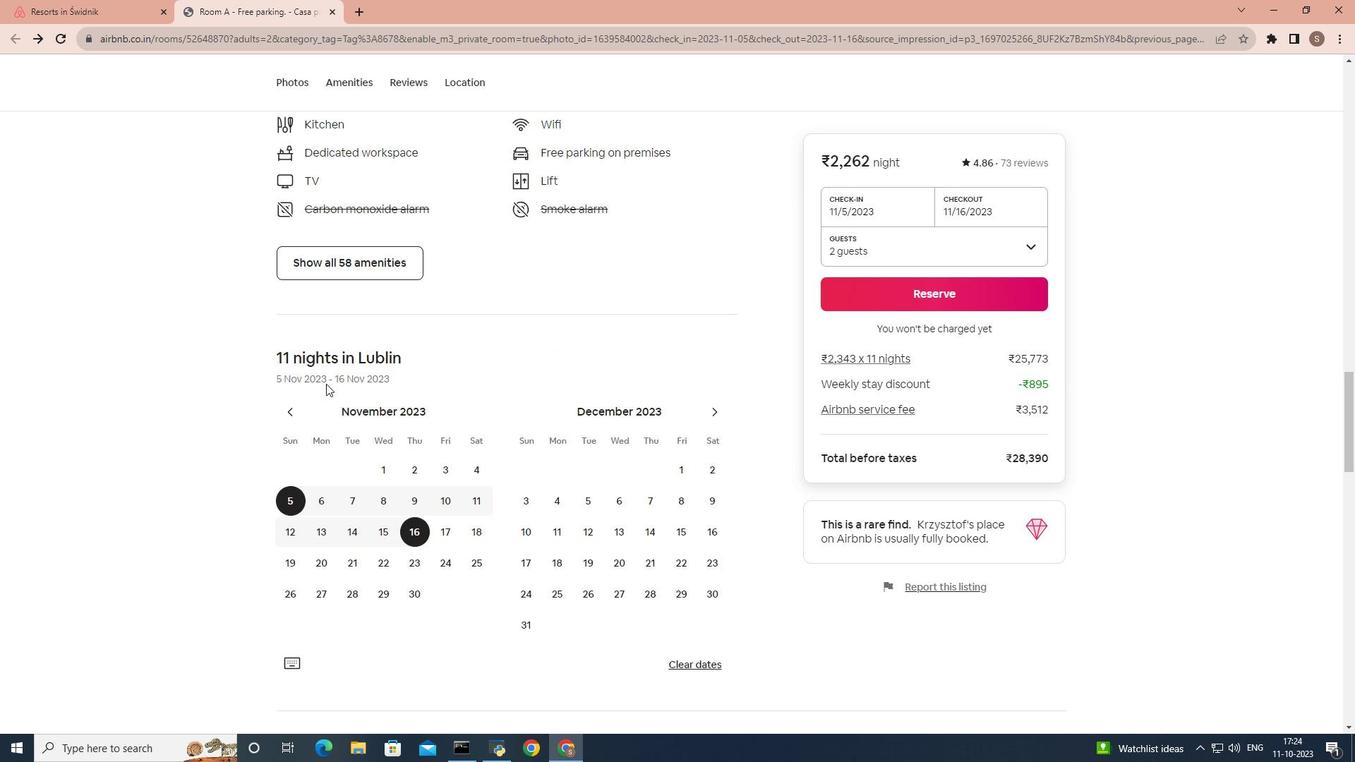 
Action: Mouse scrolled (326, 383) with delta (0, 0)
Screenshot: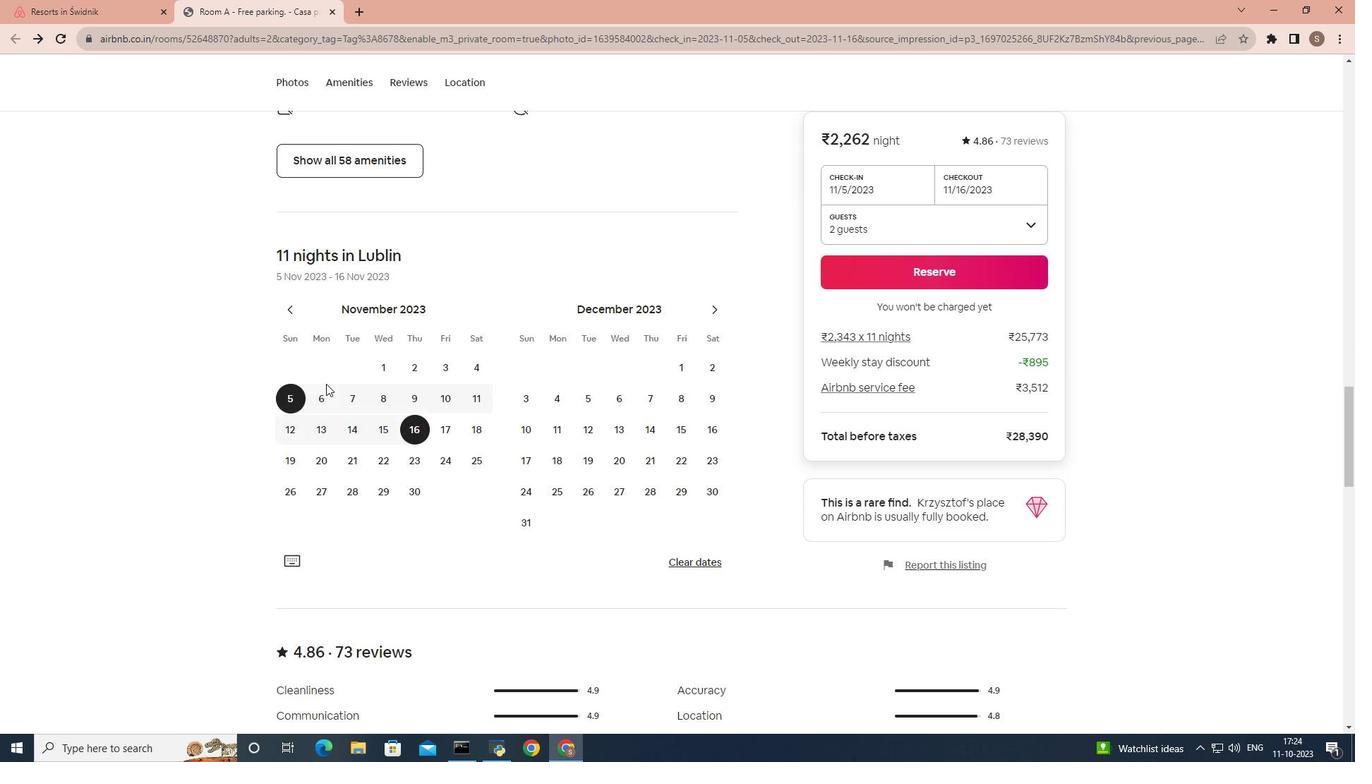 
Action: Mouse scrolled (326, 383) with delta (0, 0)
Screenshot: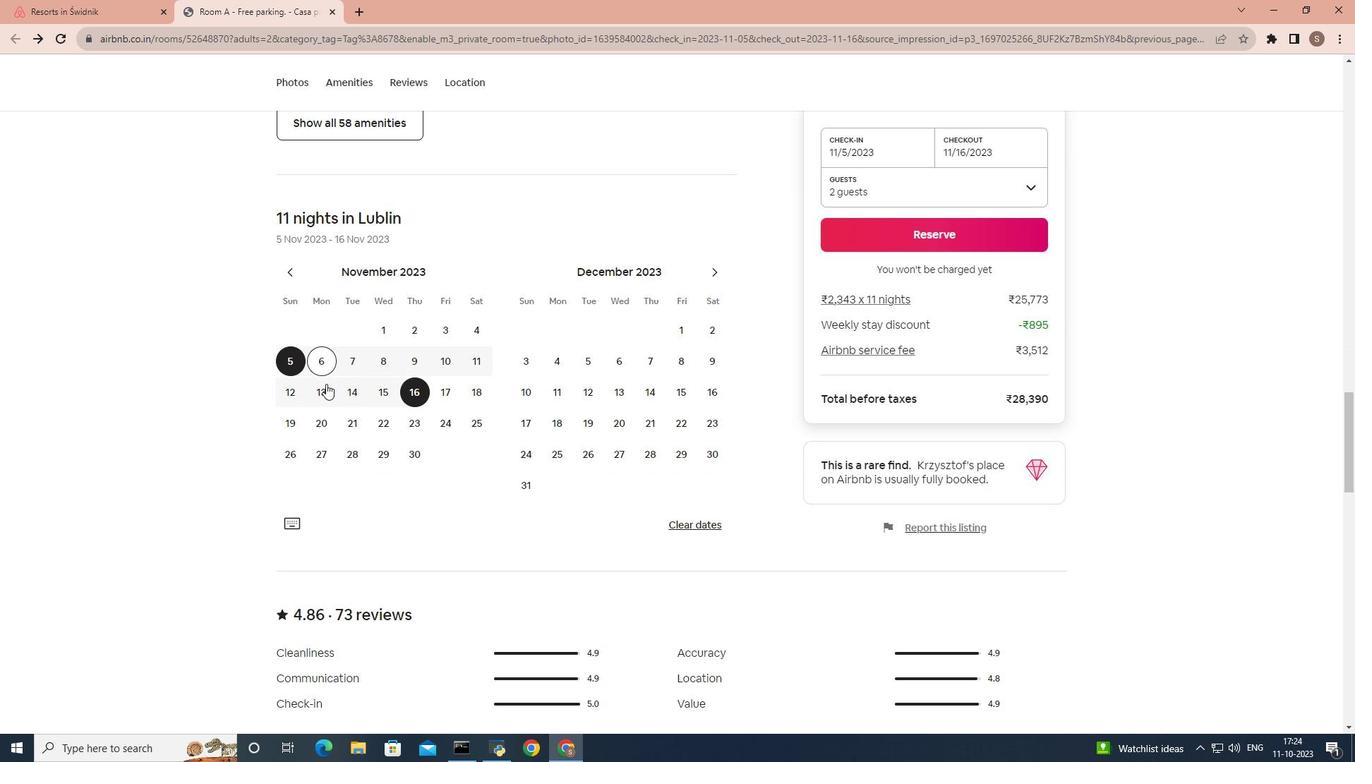 
Action: Mouse scrolled (326, 383) with delta (0, 0)
Screenshot: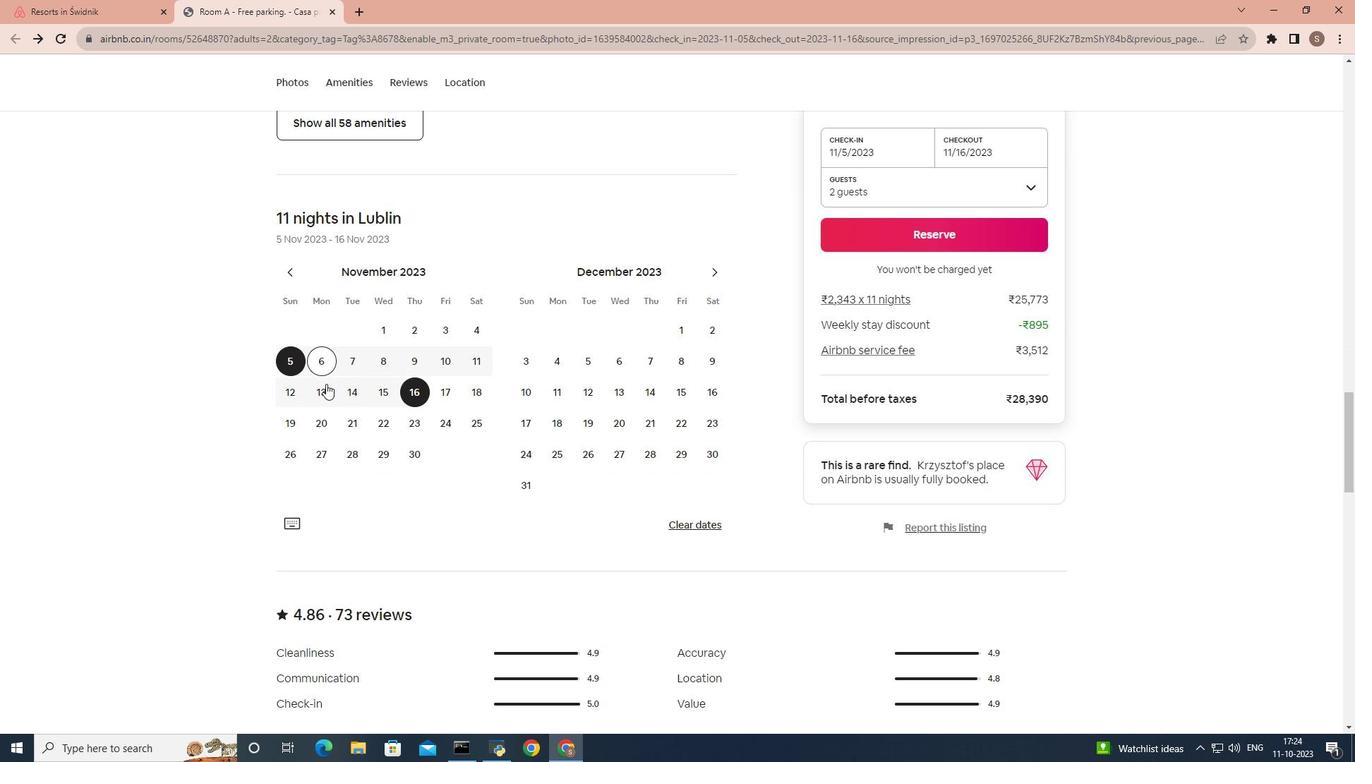 
Action: Mouse scrolled (326, 383) with delta (0, 0)
Screenshot: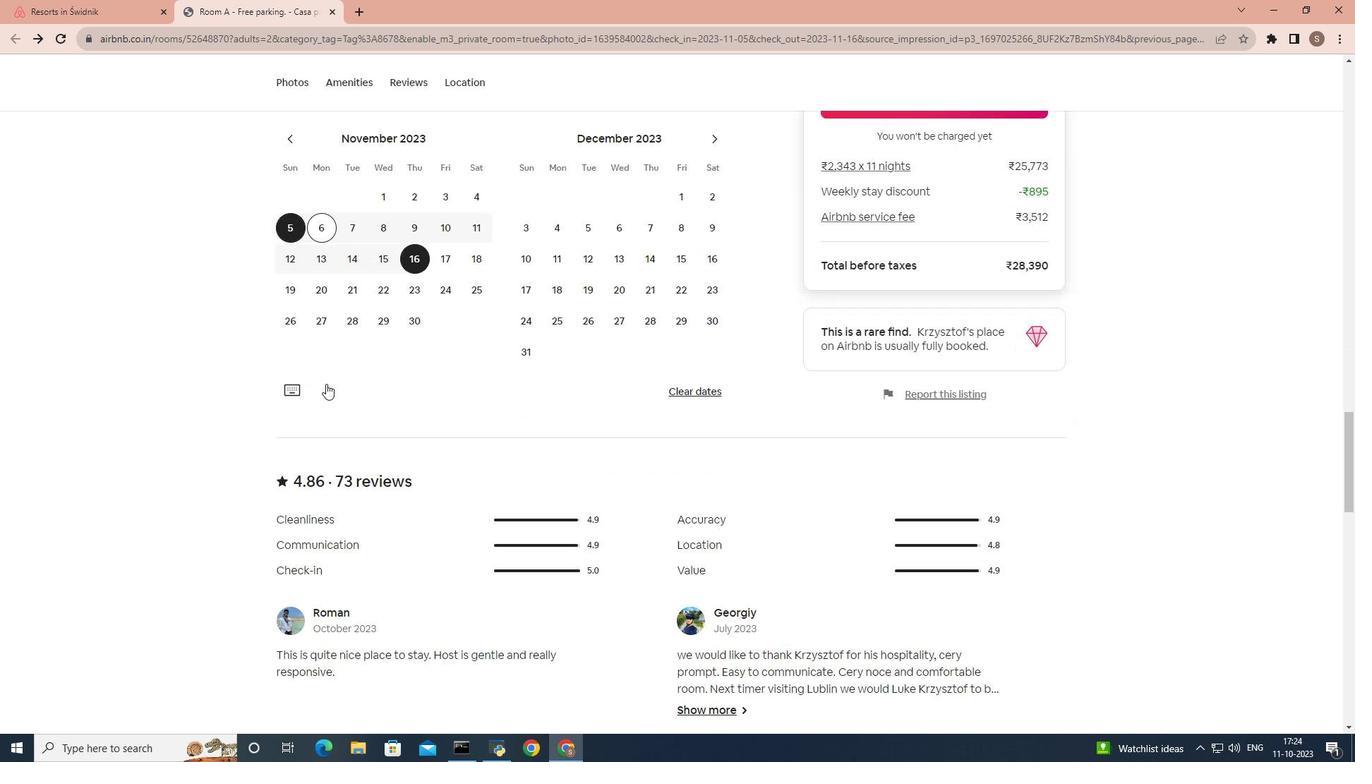 
Action: Mouse scrolled (326, 383) with delta (0, 0)
Screenshot: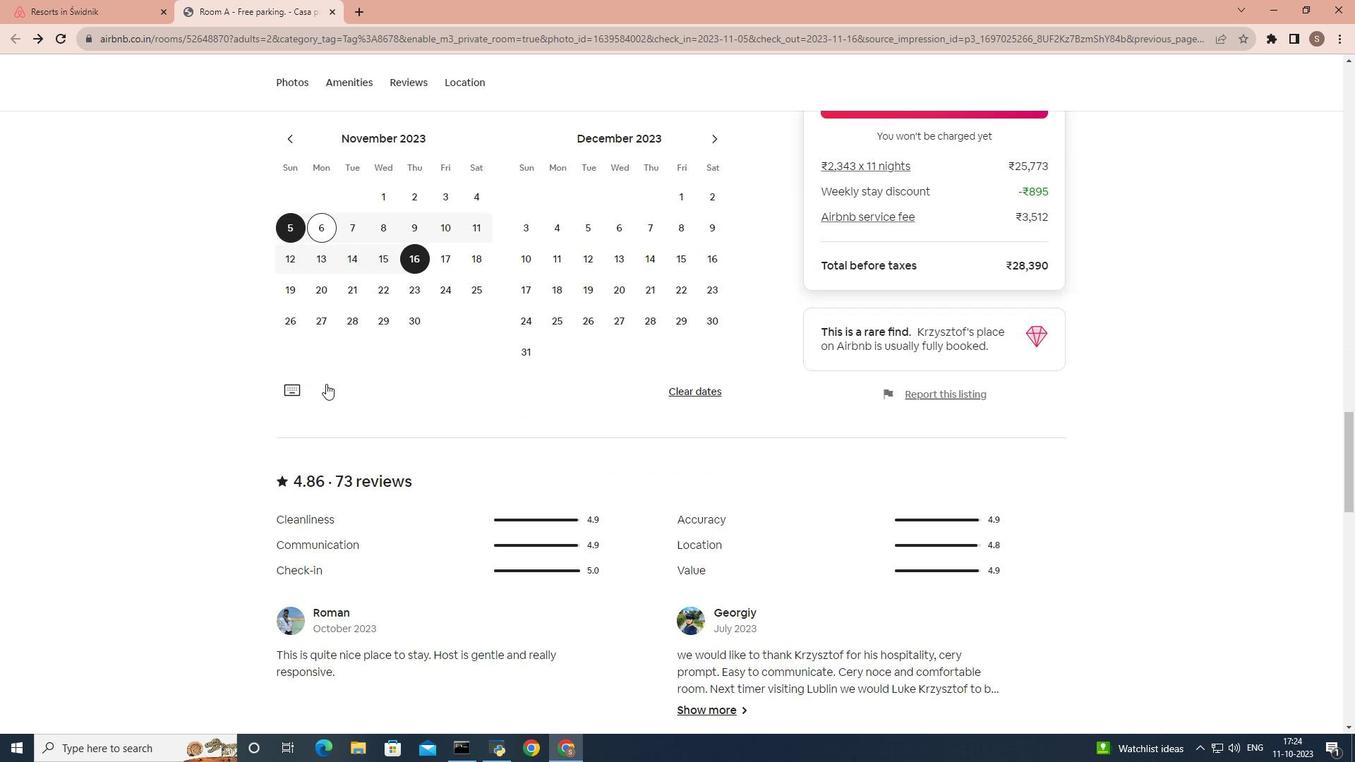 
Action: Mouse scrolled (326, 383) with delta (0, 0)
Screenshot: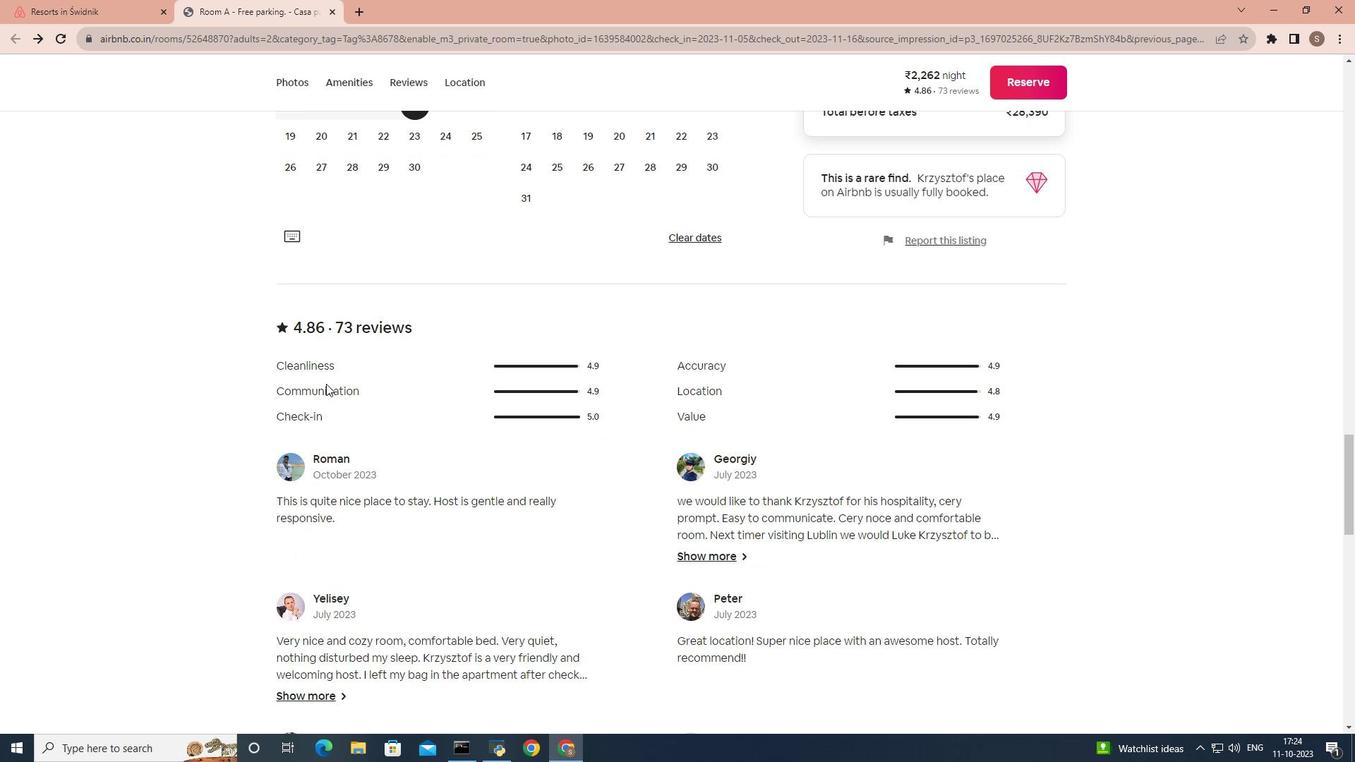 
Action: Mouse scrolled (326, 383) with delta (0, 0)
Screenshot: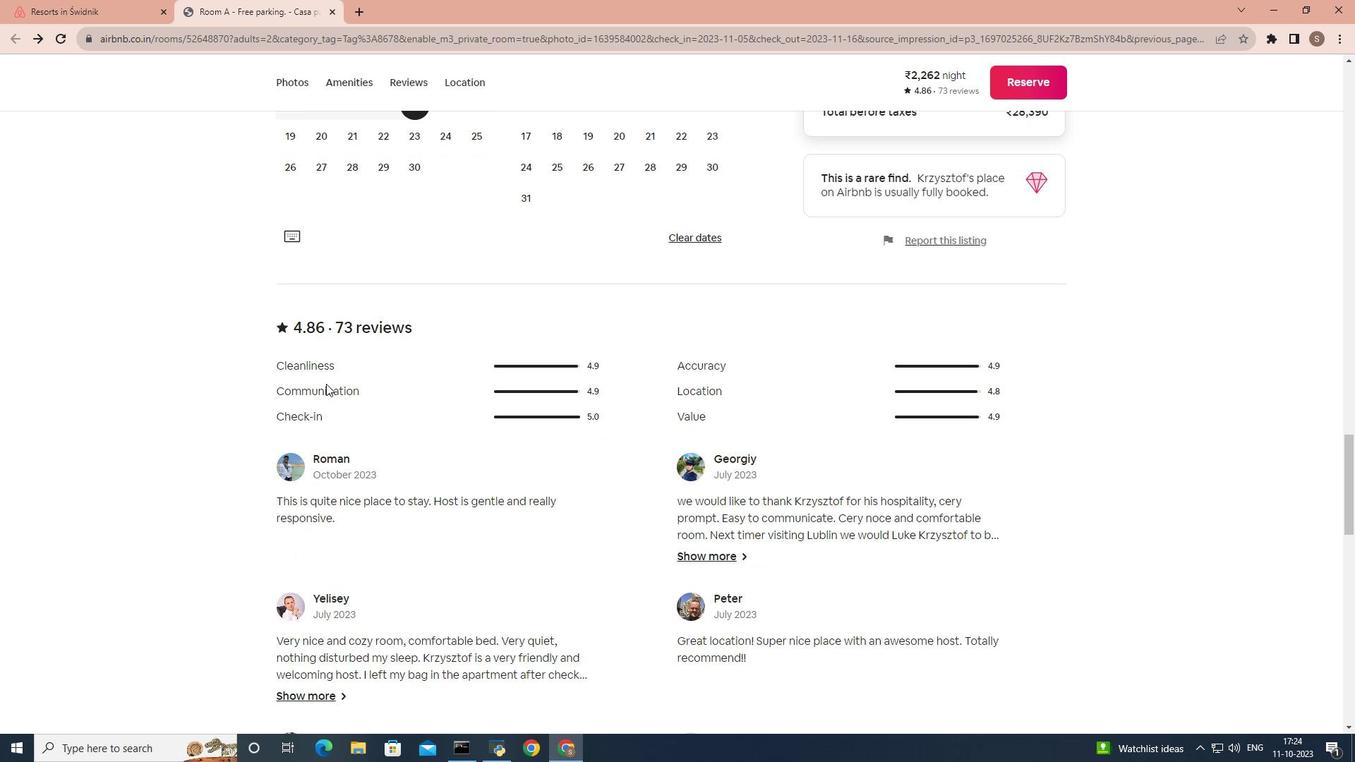 
Action: Mouse scrolled (326, 383) with delta (0, 0)
Screenshot: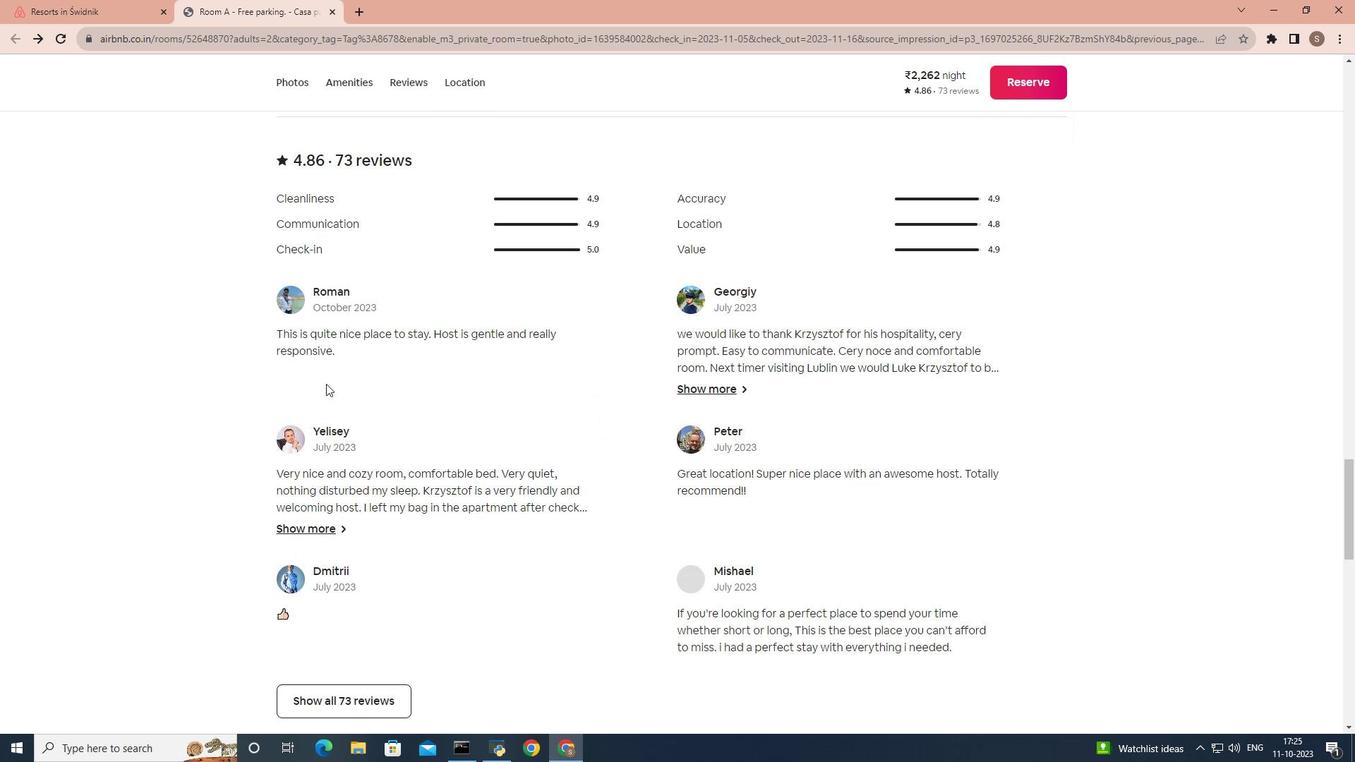 
Action: Mouse scrolled (326, 383) with delta (0, 0)
Screenshot: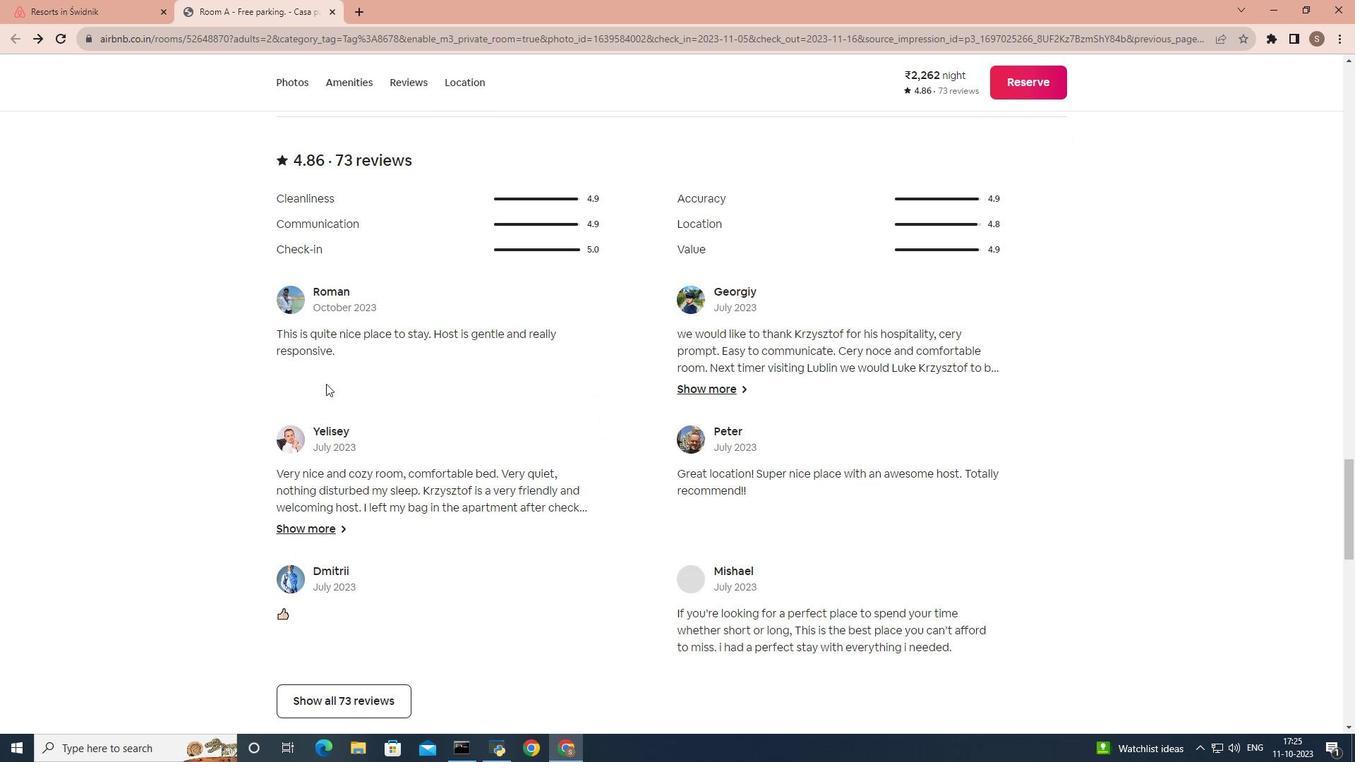 
Action: Mouse moved to (302, 617)
Screenshot: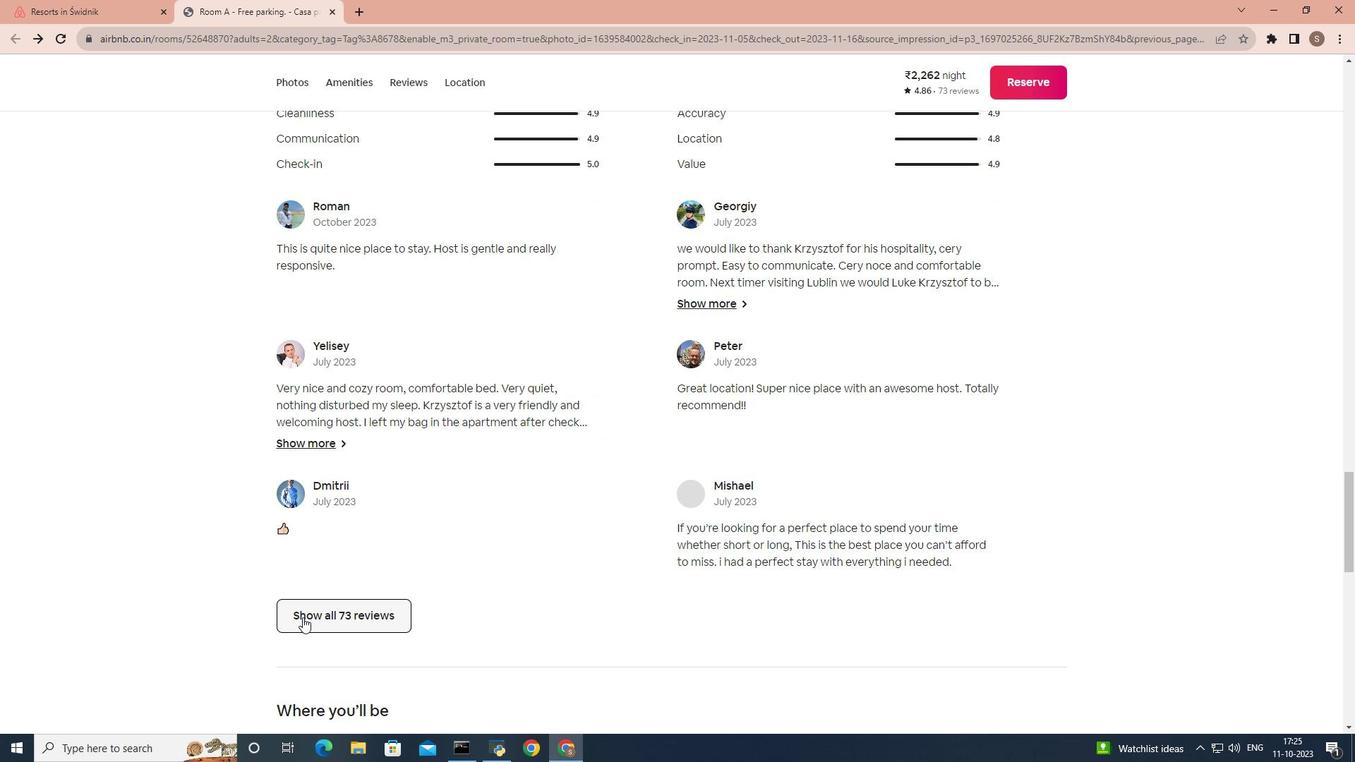 
Action: Mouse pressed left at (302, 617)
Screenshot: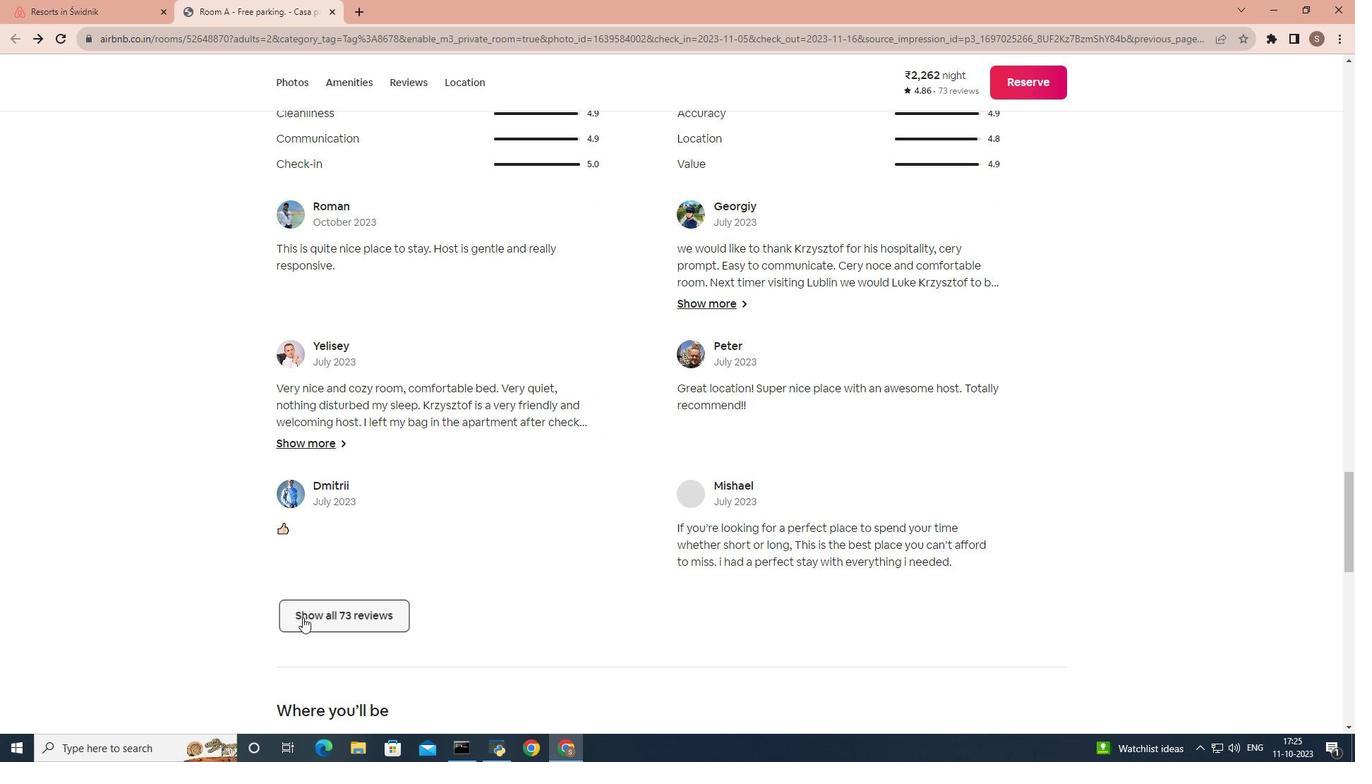 
Action: Mouse moved to (614, 451)
Screenshot: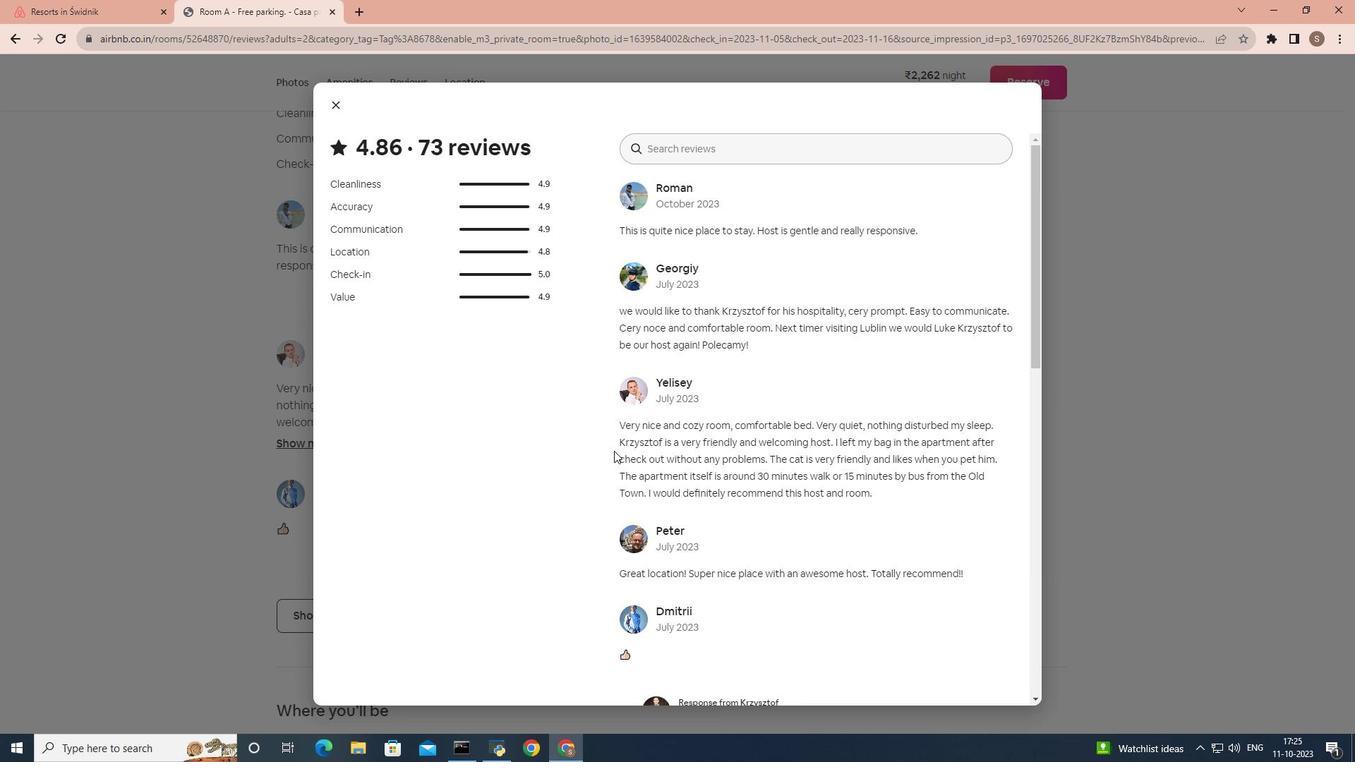 
Action: Mouse scrolled (614, 450) with delta (0, 0)
Screenshot: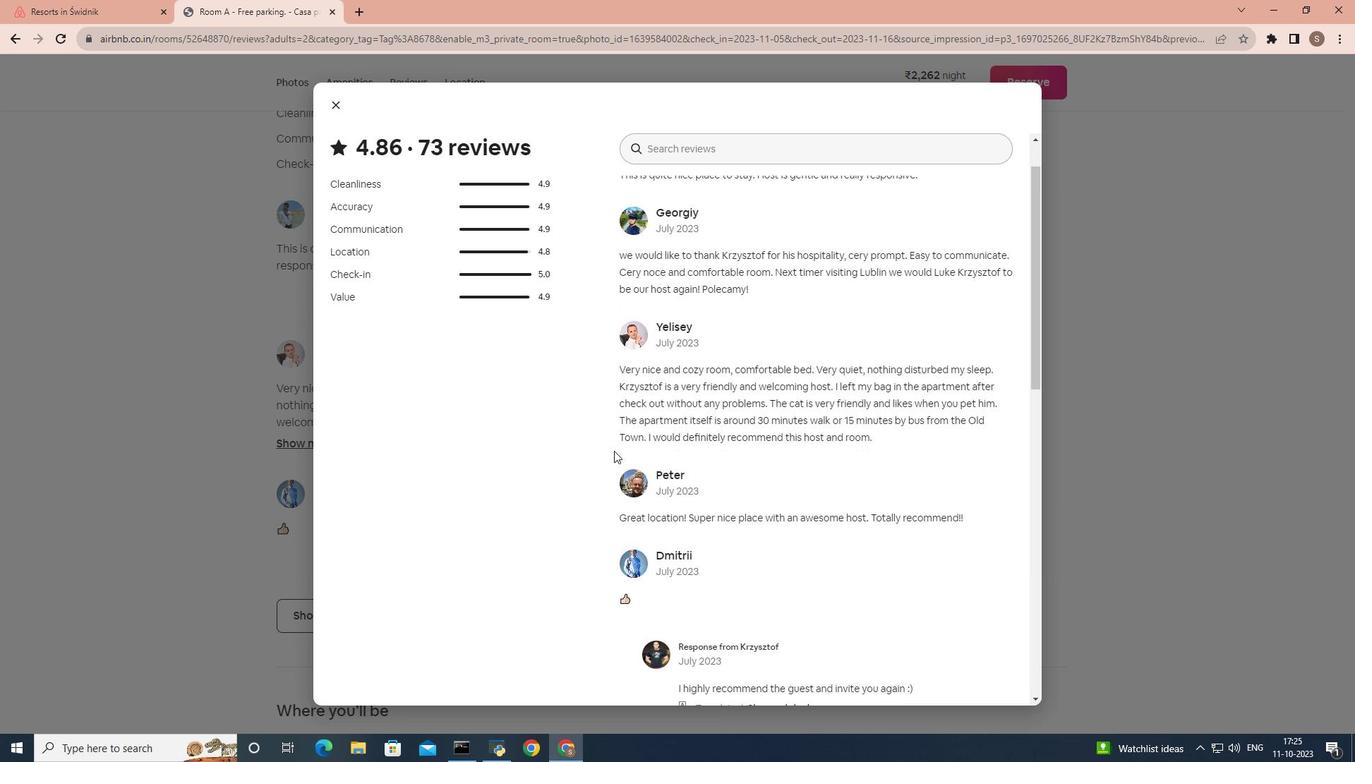 
Action: Mouse scrolled (614, 450) with delta (0, 0)
Screenshot: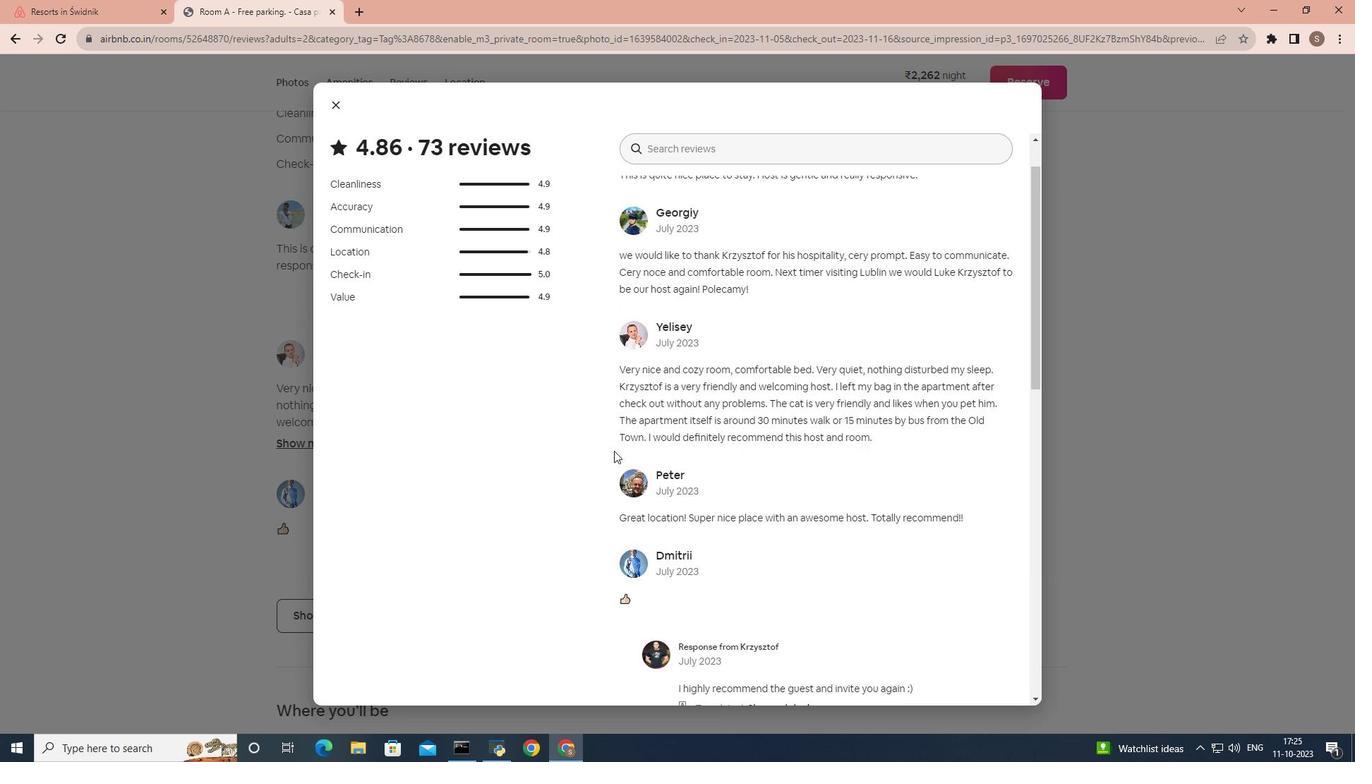 
Action: Mouse scrolled (614, 450) with delta (0, 0)
Screenshot: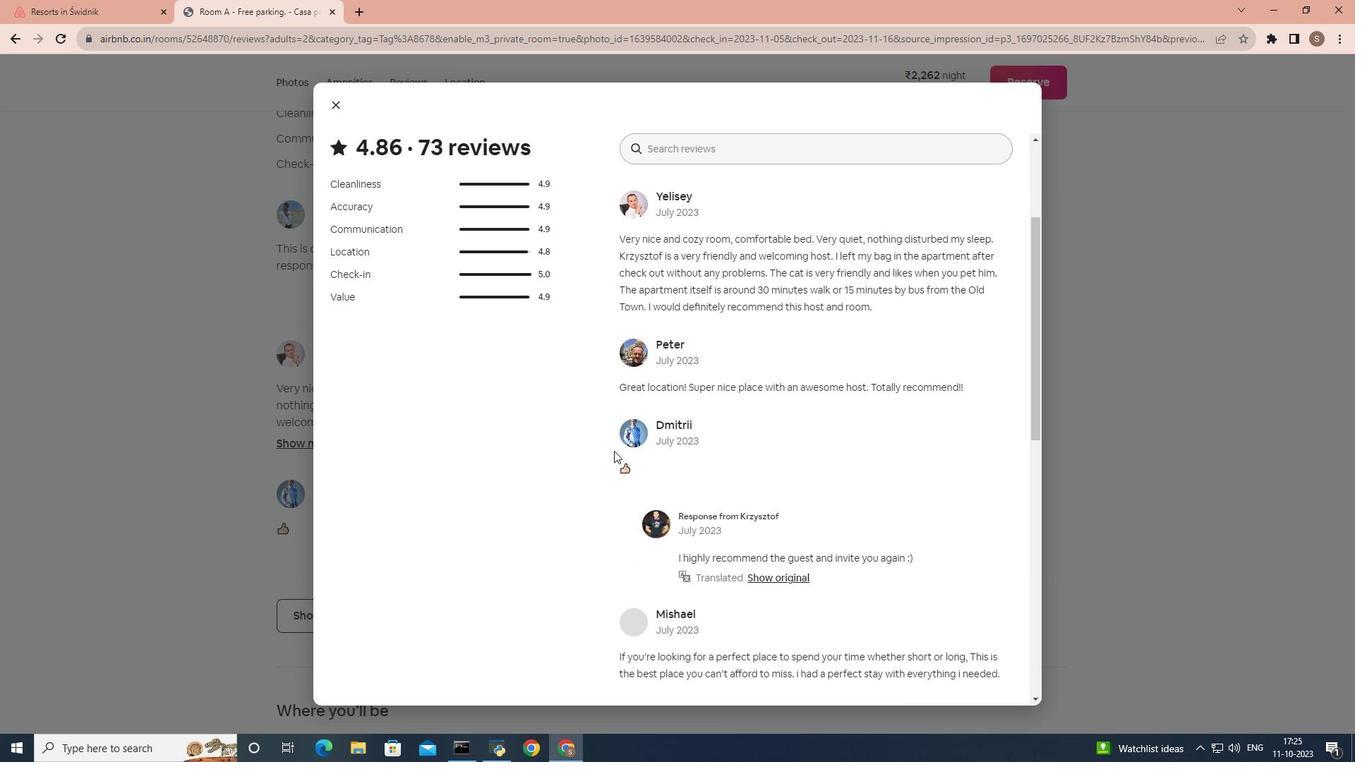 
Action: Mouse scrolled (614, 450) with delta (0, 0)
Screenshot: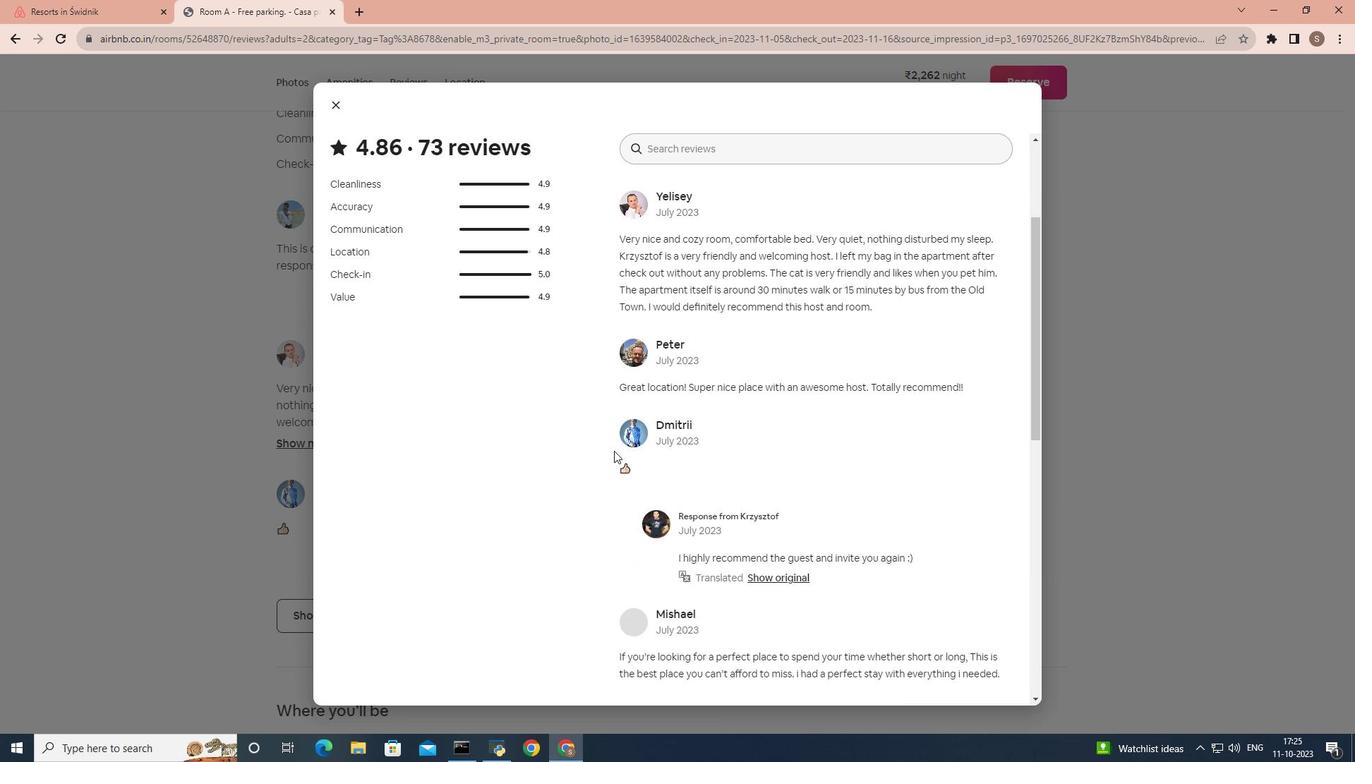 
Action: Mouse scrolled (614, 450) with delta (0, 0)
Screenshot: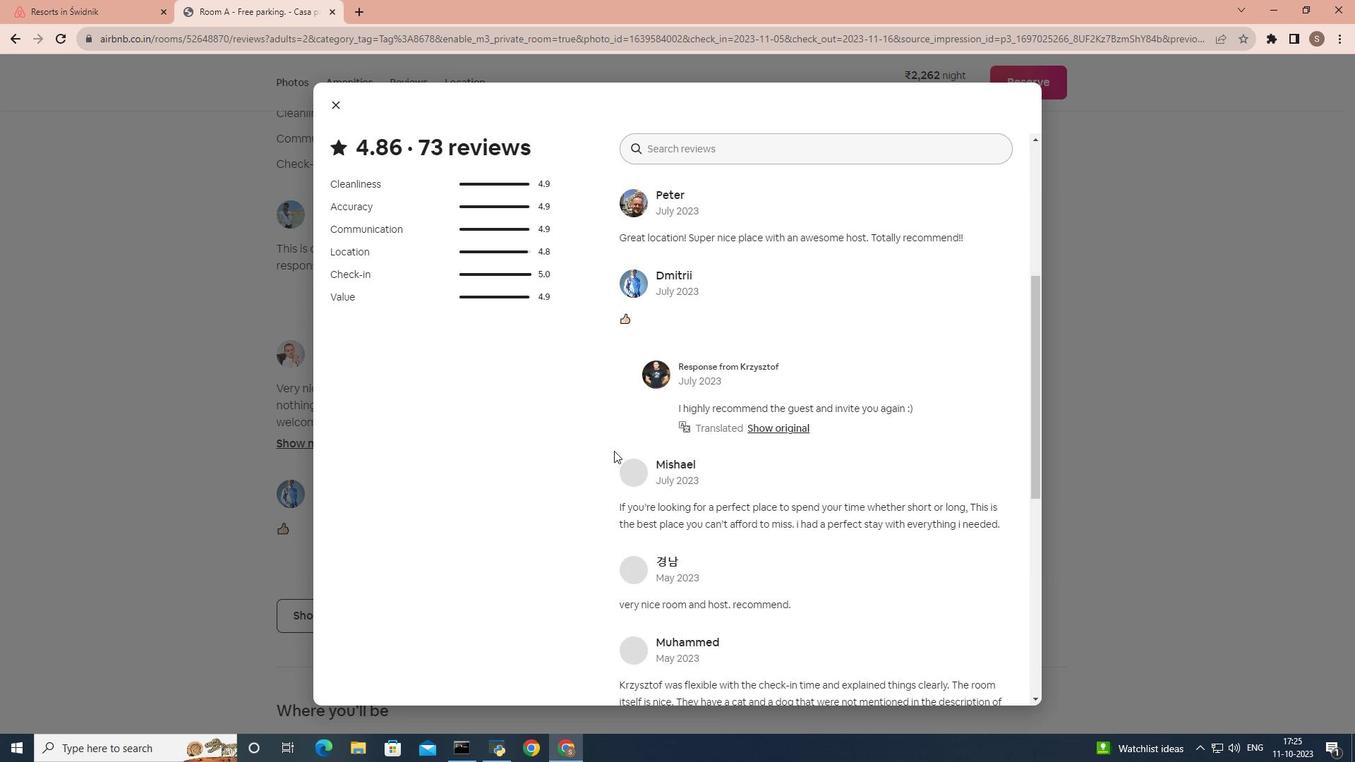 
Action: Mouse scrolled (614, 450) with delta (0, 0)
Screenshot: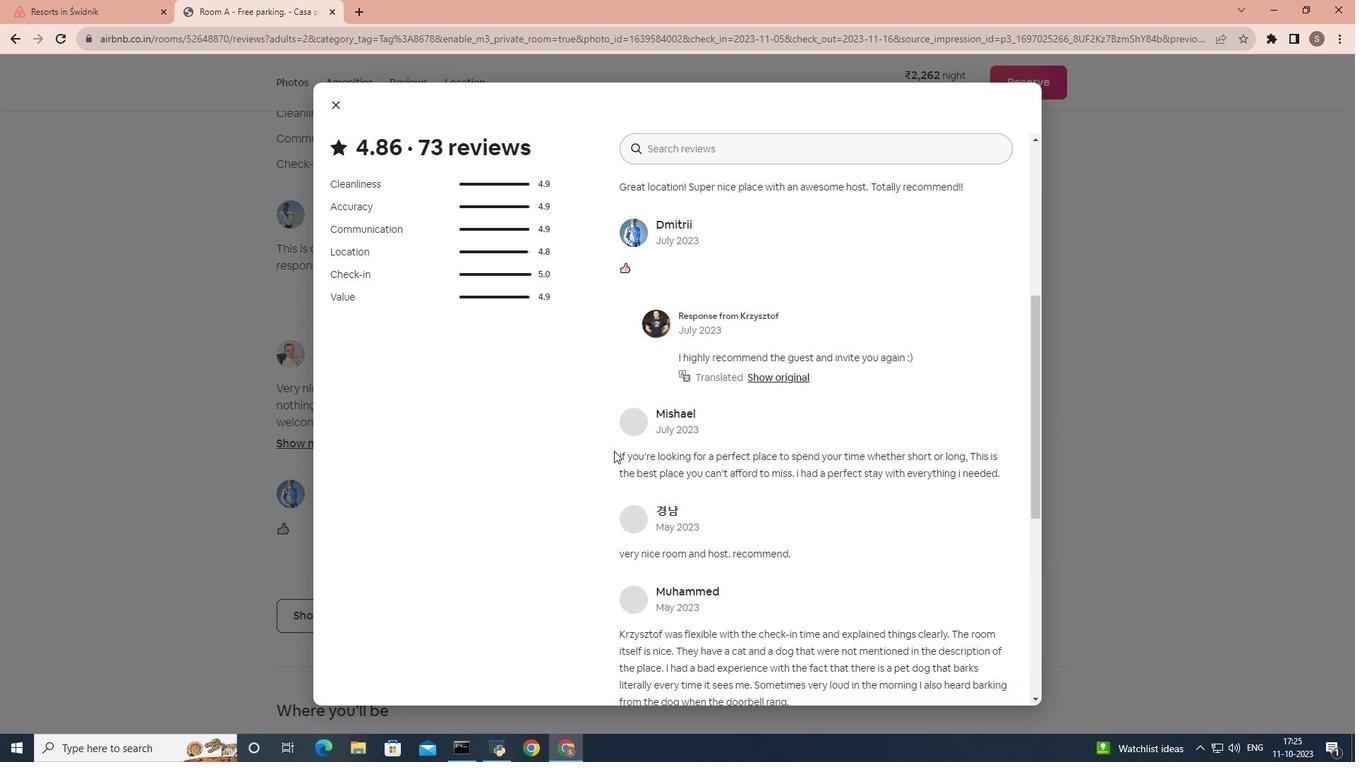 
Action: Mouse scrolled (614, 450) with delta (0, 0)
Screenshot: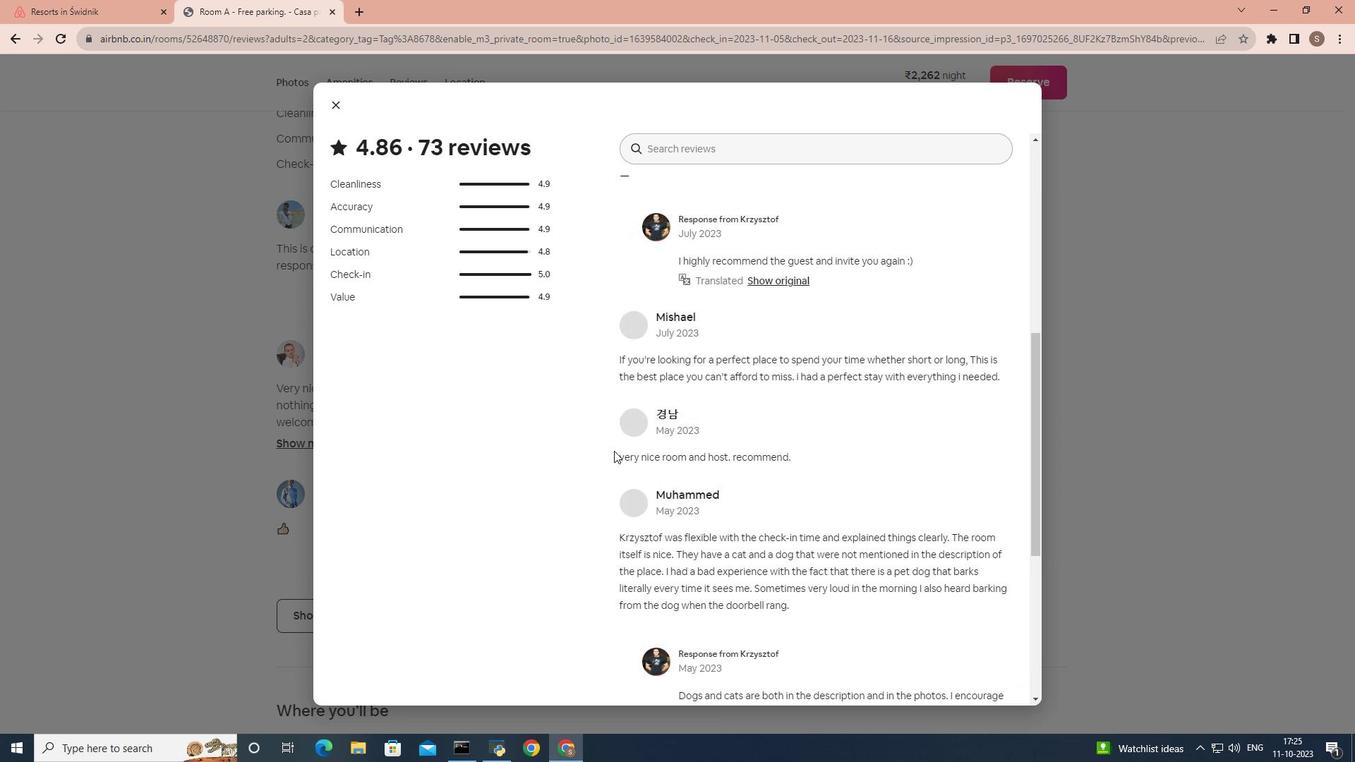 
Action: Mouse scrolled (614, 450) with delta (0, 0)
Screenshot: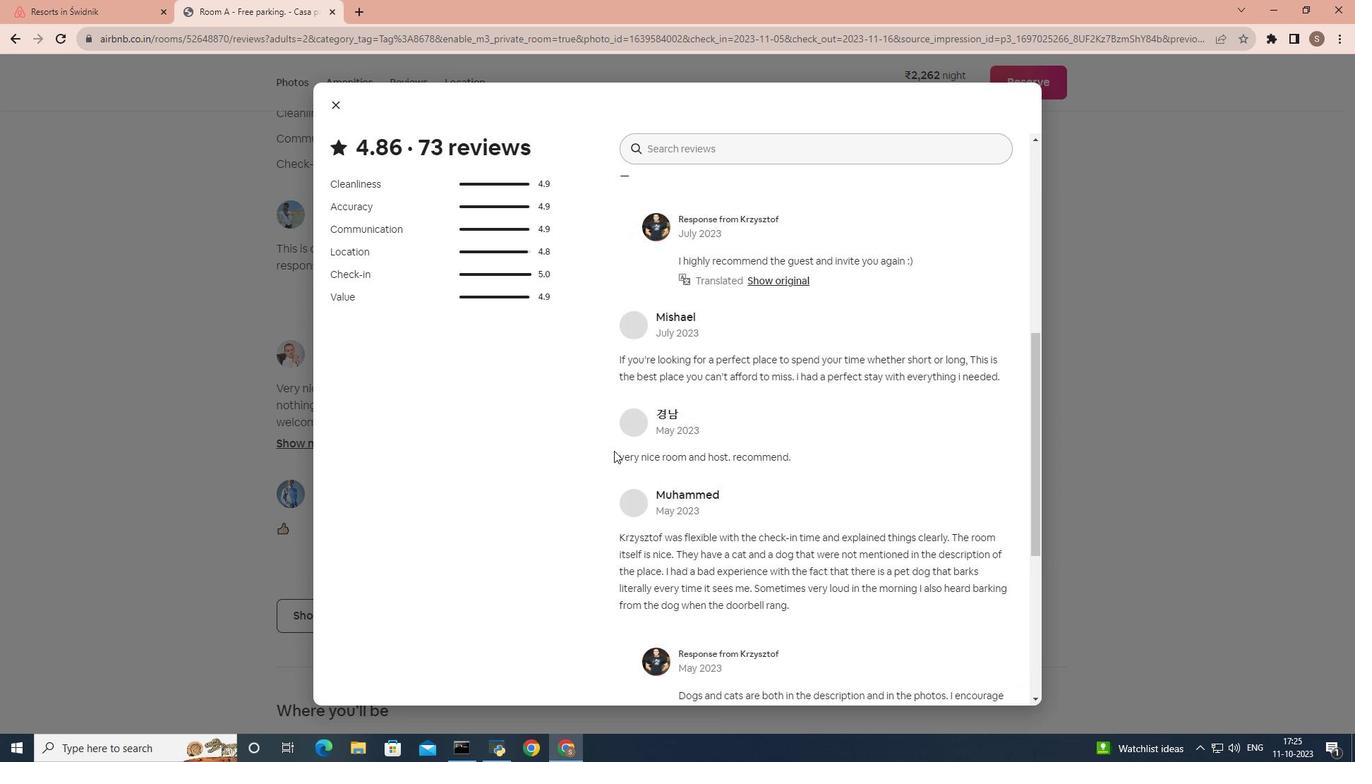 
Action: Mouse scrolled (614, 450) with delta (0, 0)
Screenshot: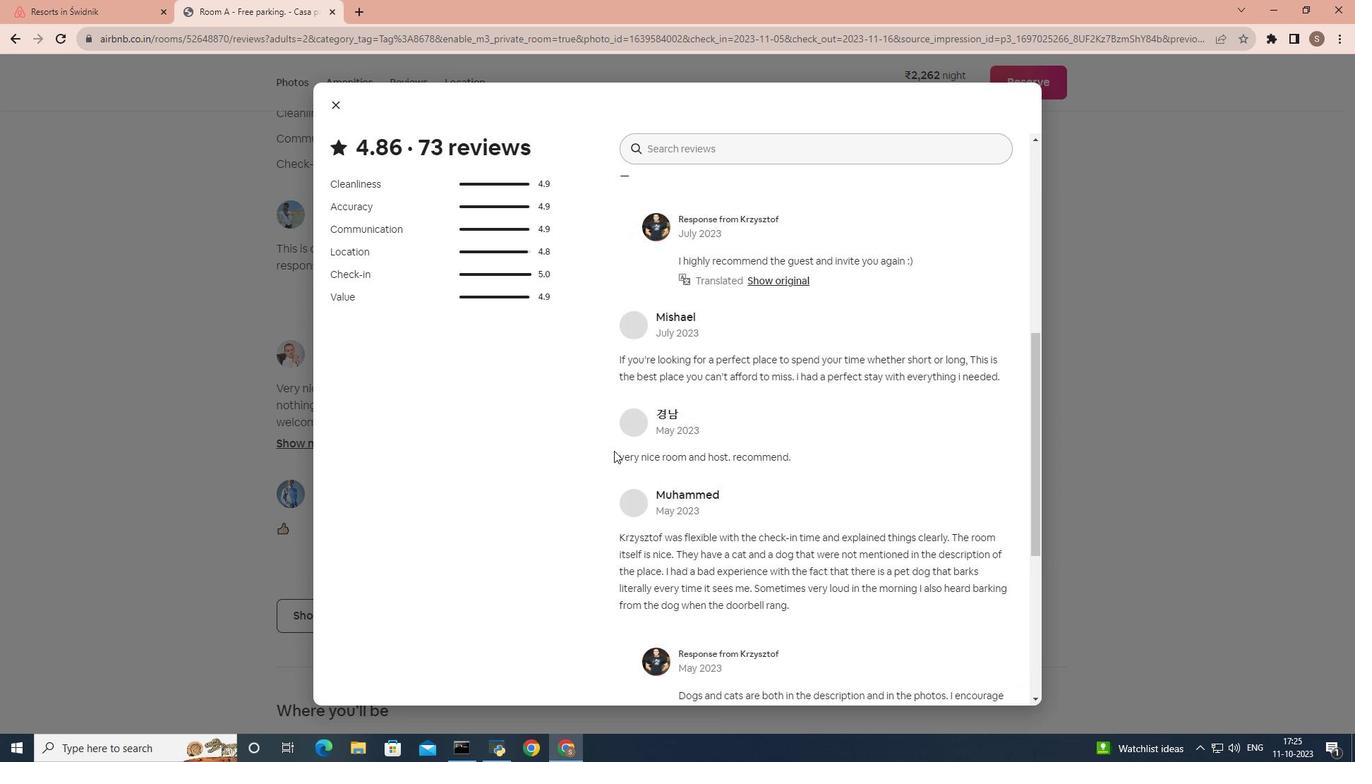 
Action: Mouse scrolled (614, 450) with delta (0, 0)
Screenshot: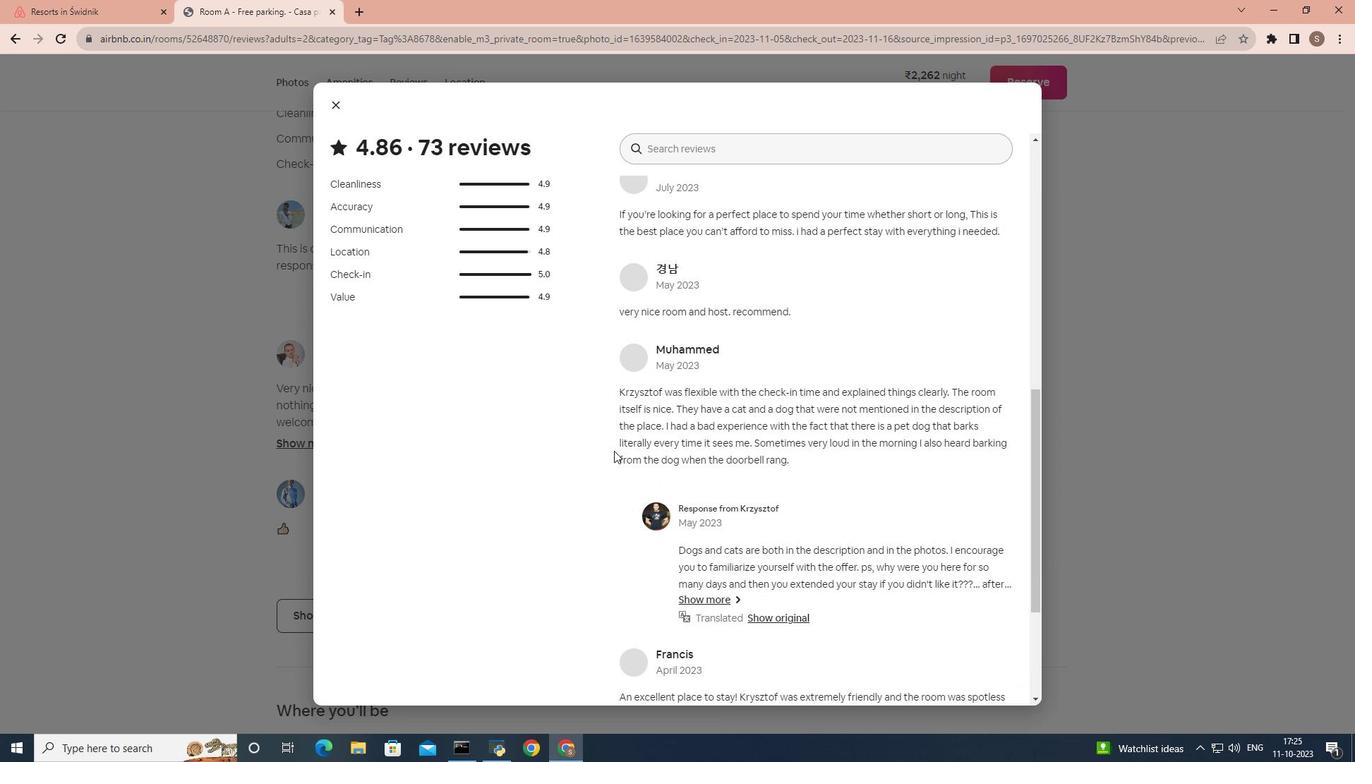 
Action: Mouse scrolled (614, 450) with delta (0, 0)
Screenshot: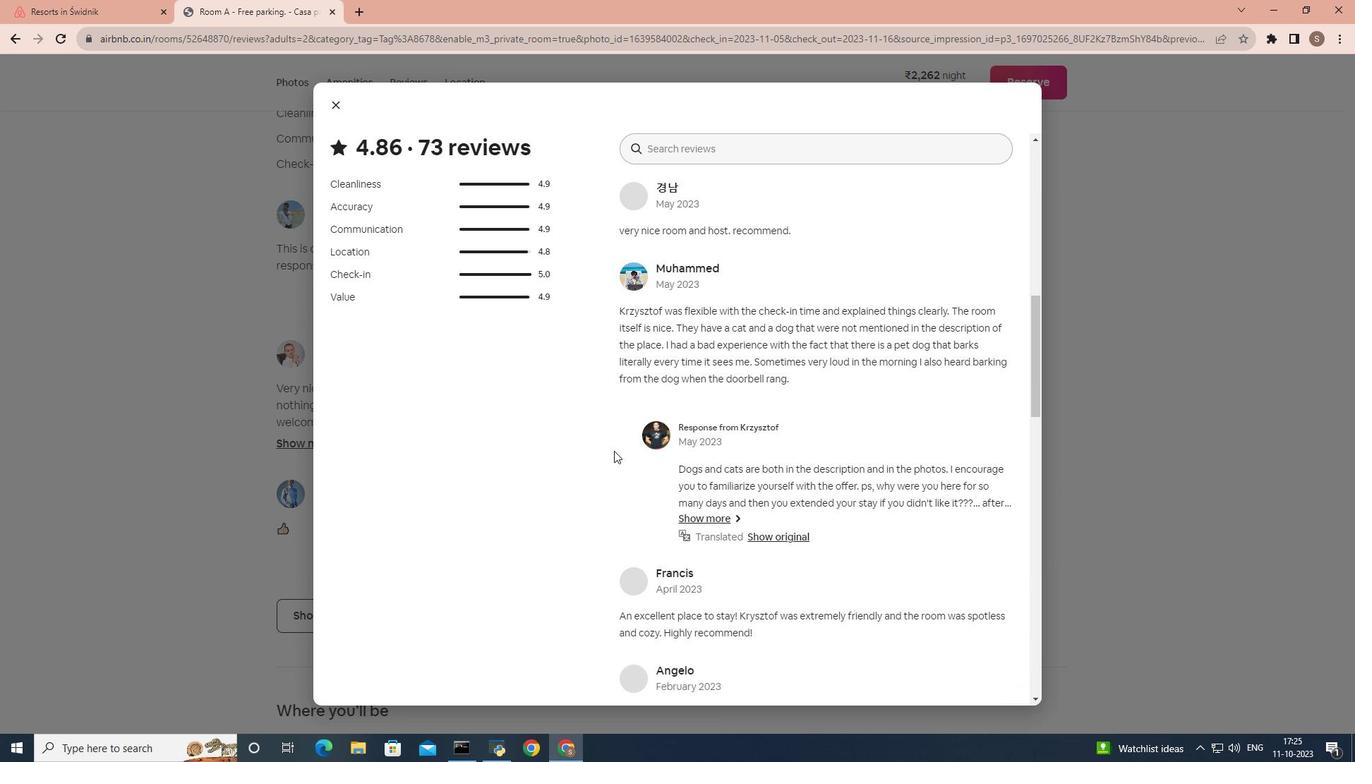 
Action: Mouse scrolled (614, 450) with delta (0, 0)
Screenshot: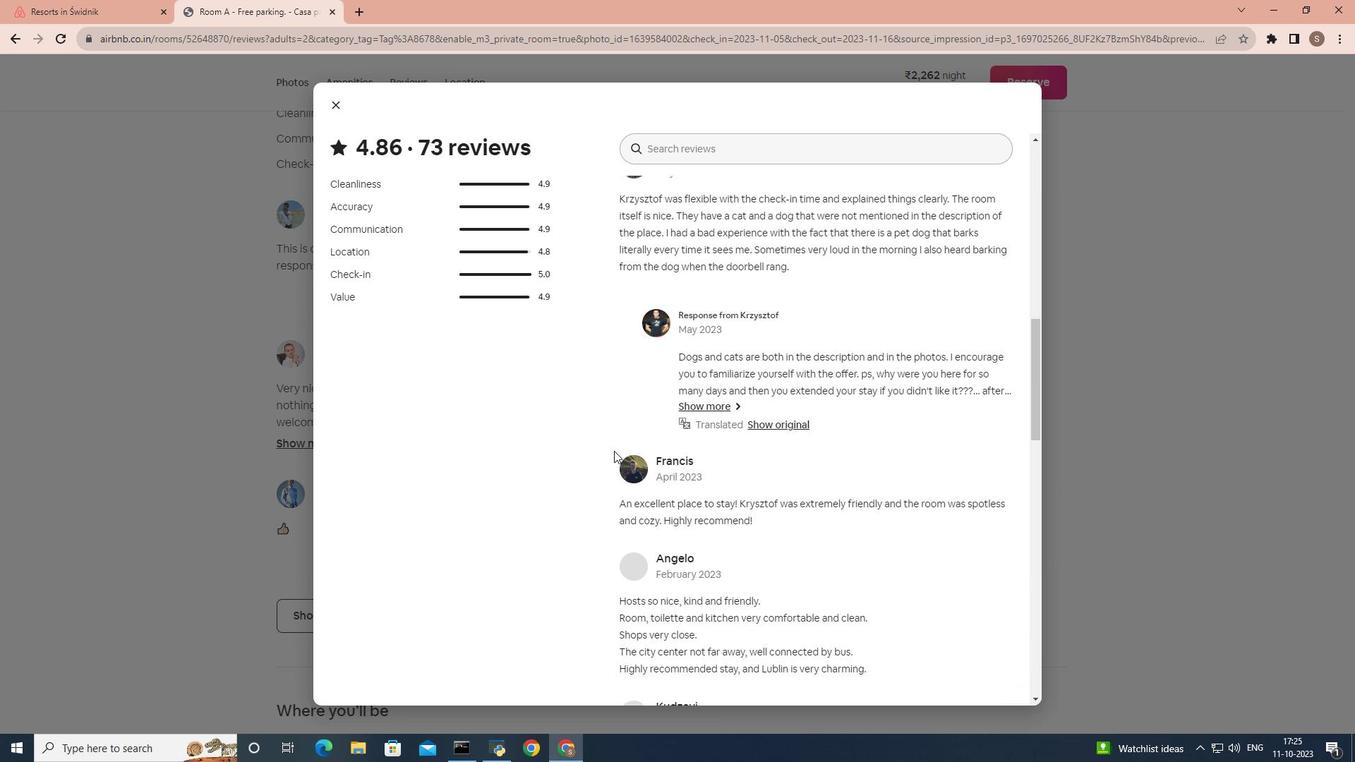 
Action: Mouse scrolled (614, 450) with delta (0, 0)
Screenshot: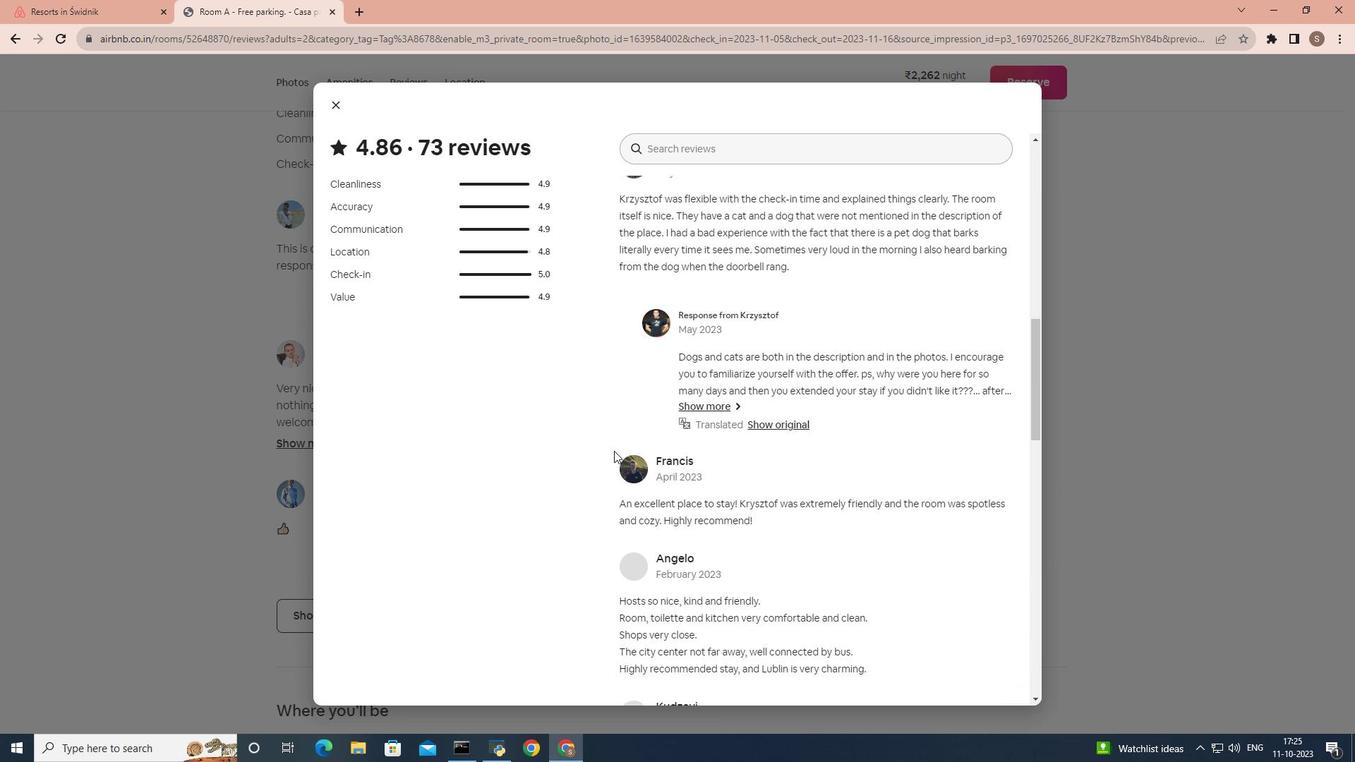 
Action: Mouse scrolled (614, 450) with delta (0, 0)
Screenshot: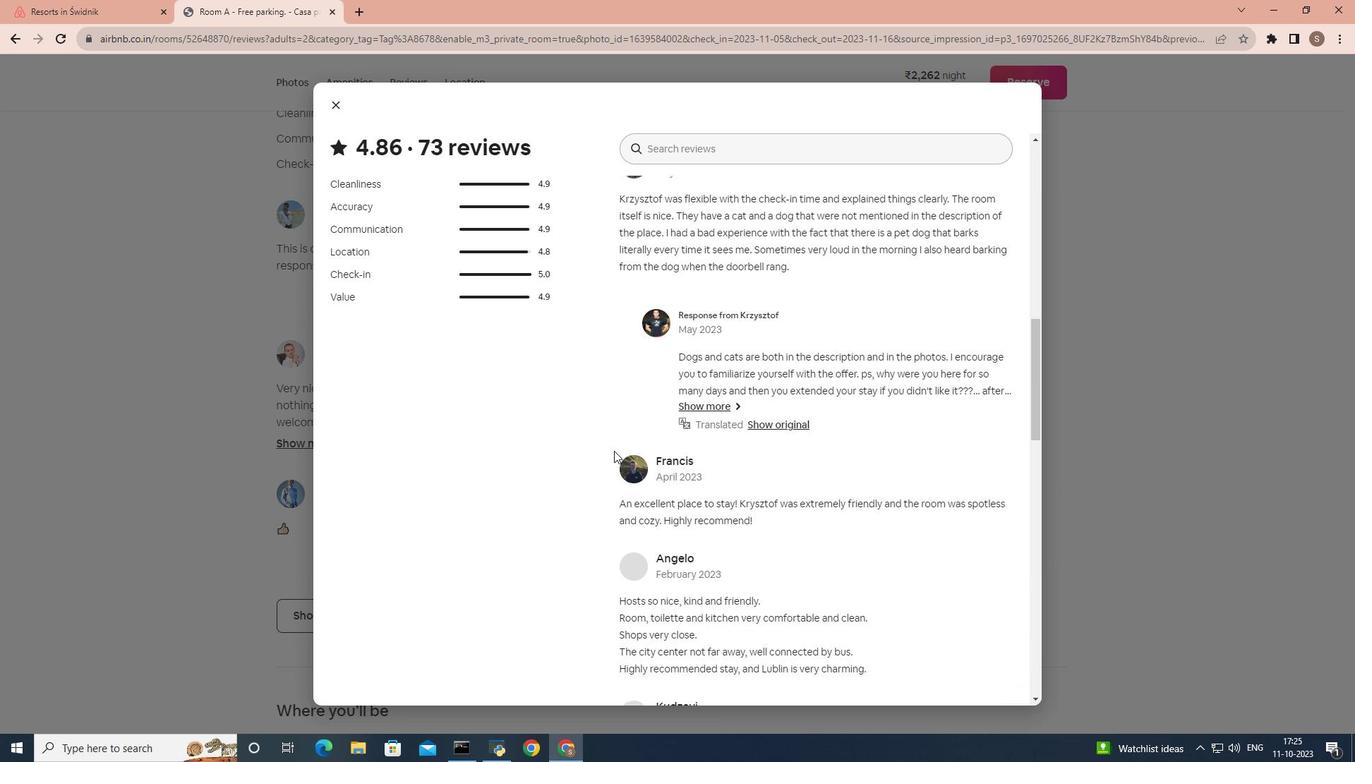 
Action: Mouse scrolled (614, 450) with delta (0, 0)
Screenshot: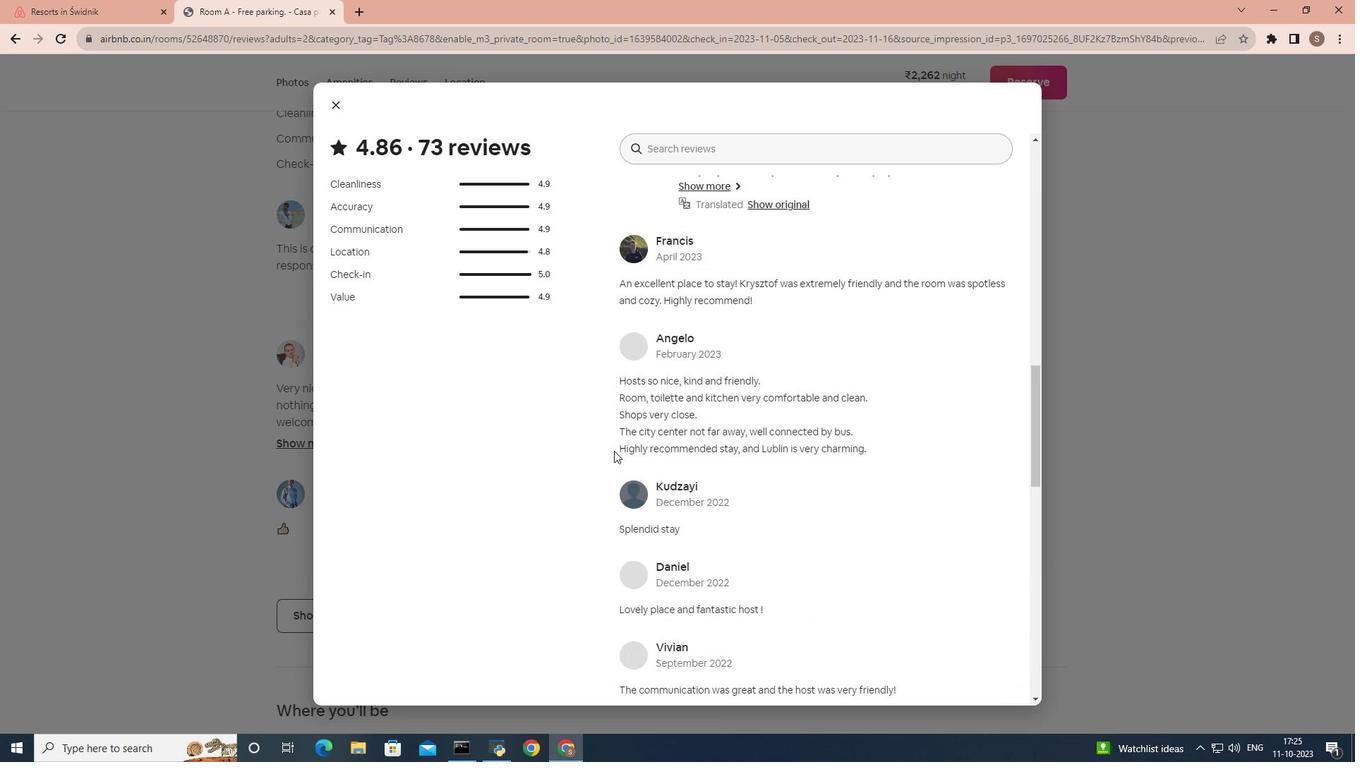 
Action: Mouse scrolled (614, 450) with delta (0, 0)
Screenshot: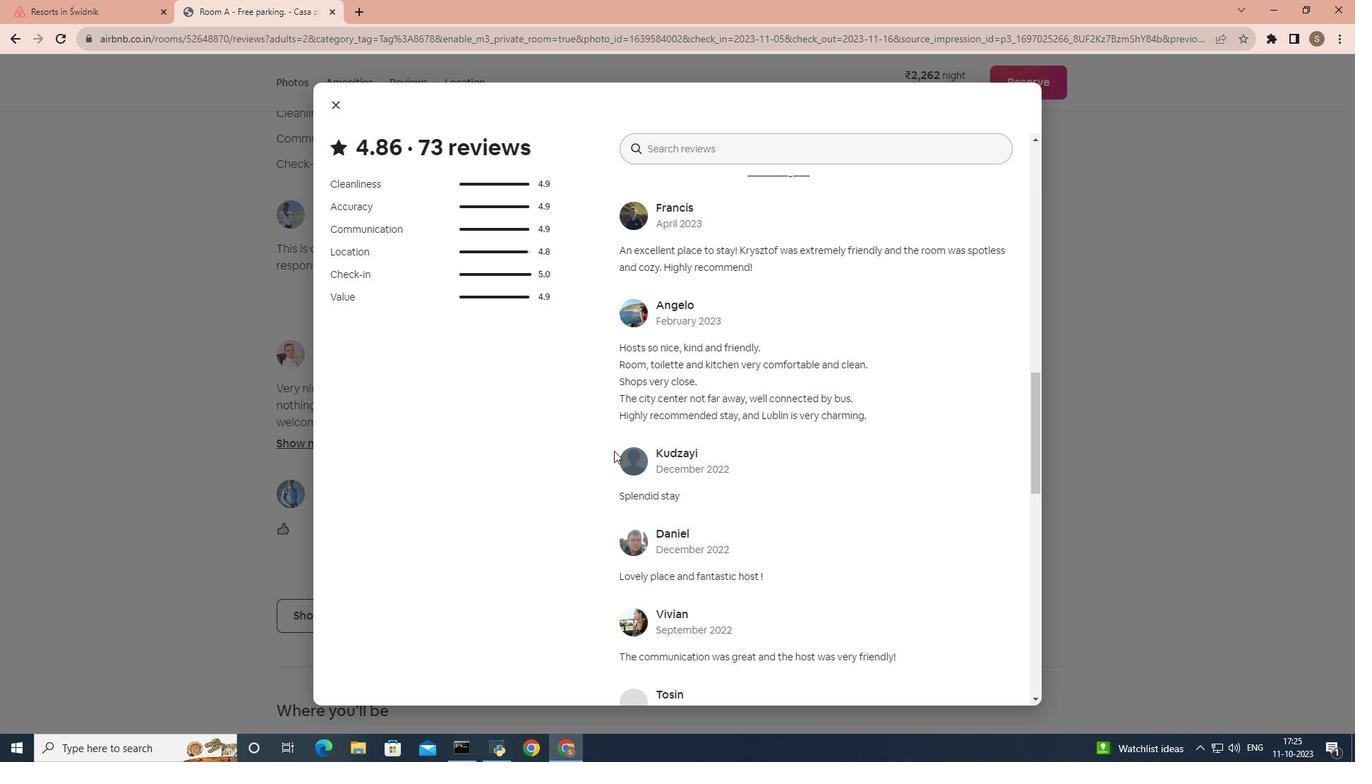 
Action: Mouse scrolled (614, 450) with delta (0, 0)
Screenshot: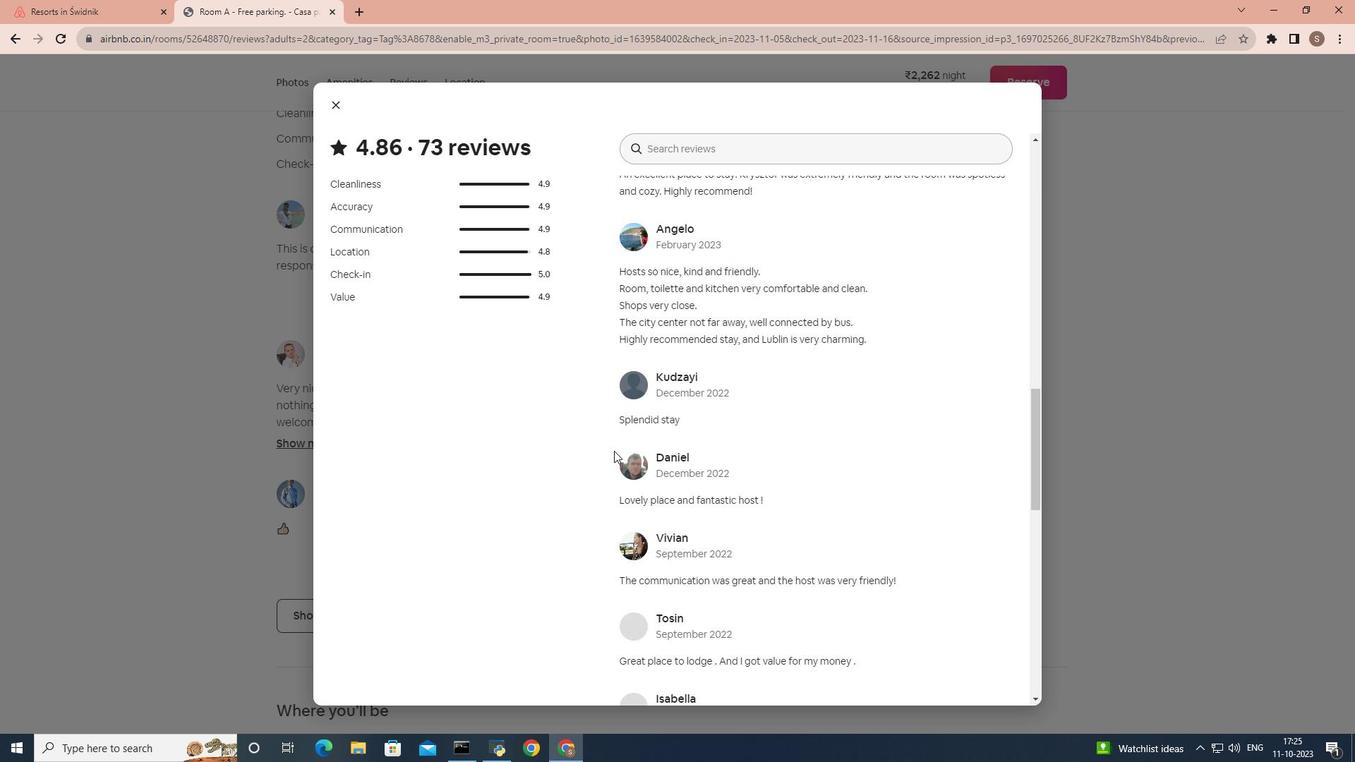 
Action: Mouse scrolled (614, 450) with delta (0, 0)
Screenshot: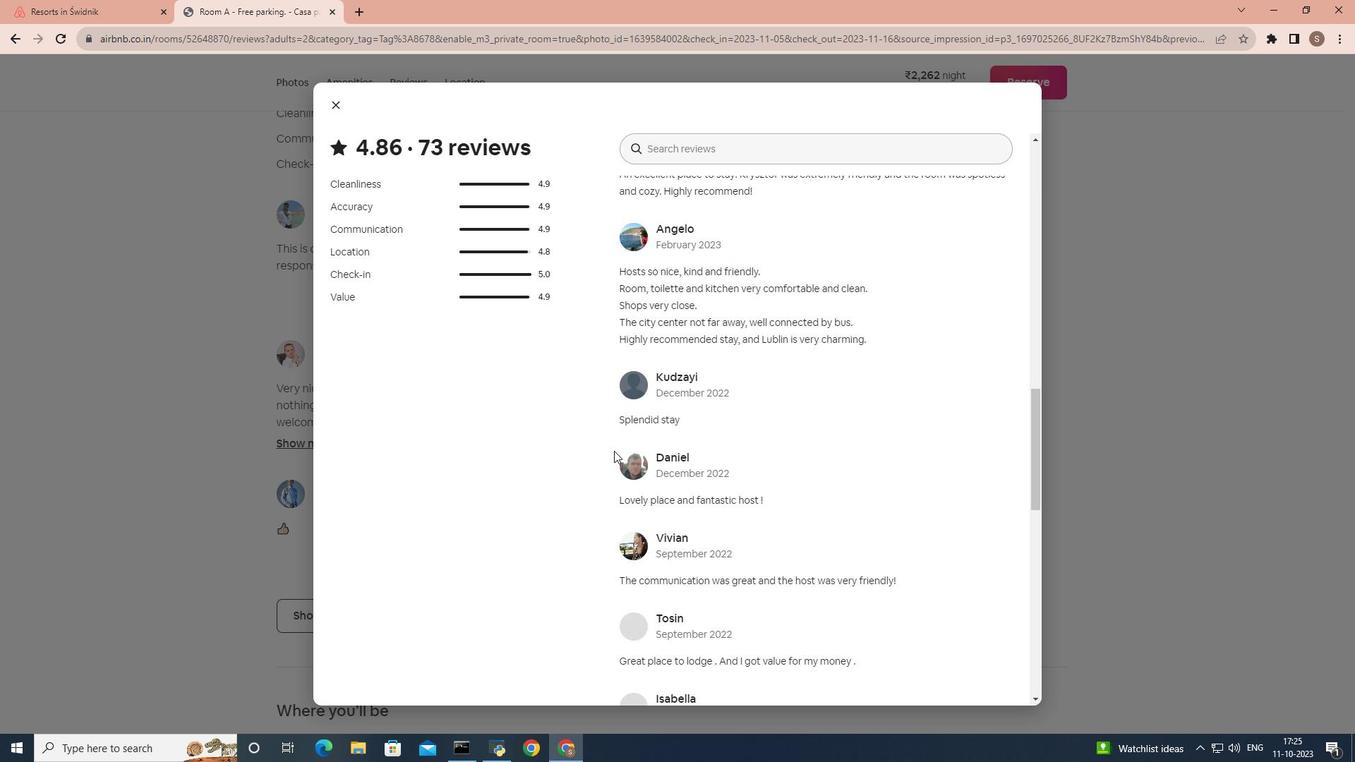 
Action: Mouse scrolled (614, 450) with delta (0, 0)
Screenshot: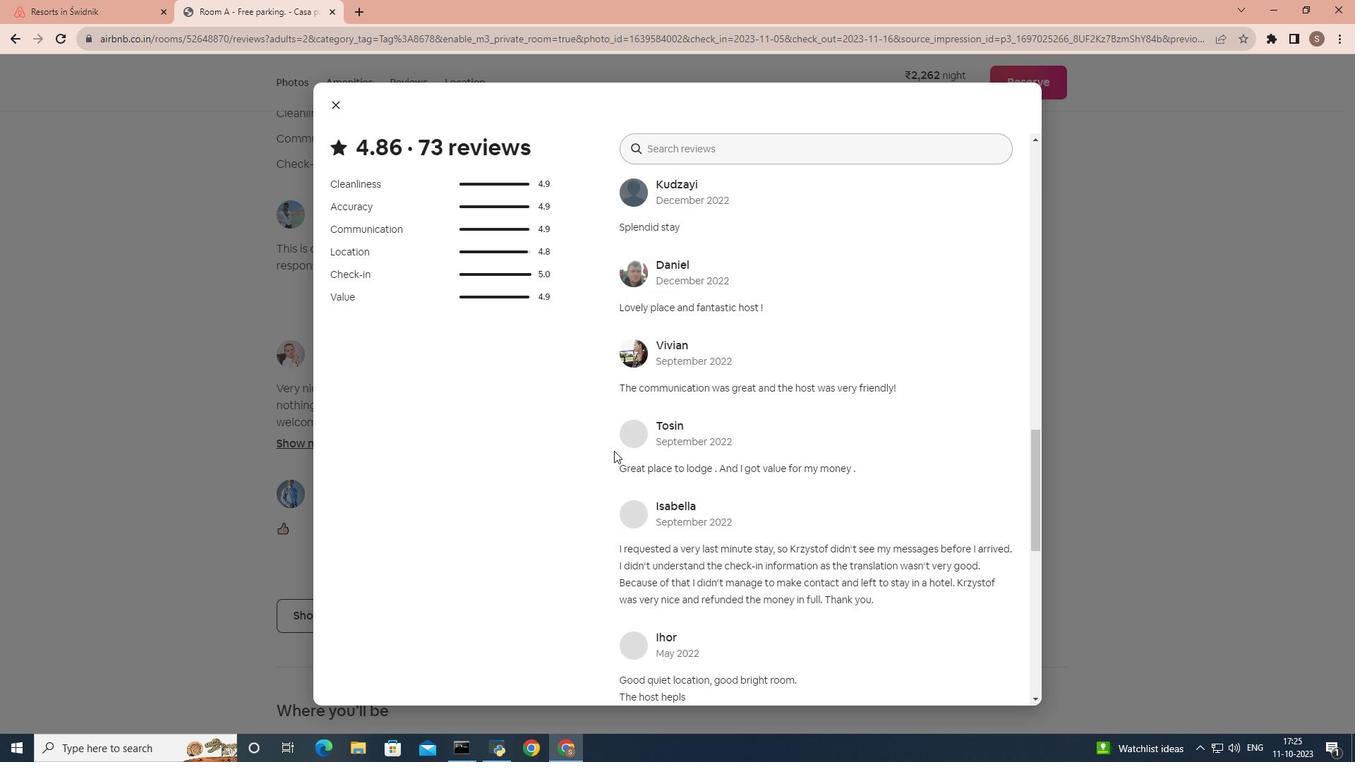 
Action: Mouse scrolled (614, 450) with delta (0, 0)
Screenshot: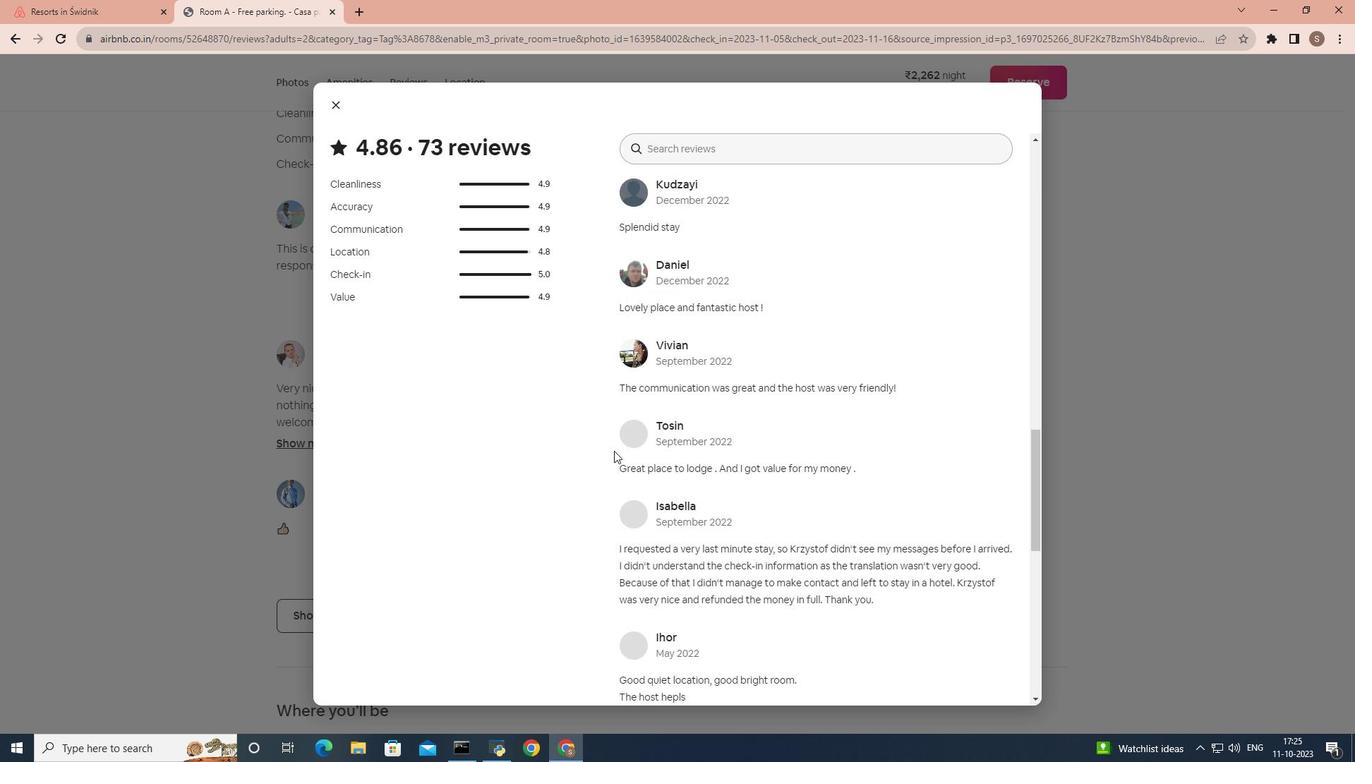 
Action: Mouse moved to (619, 442)
Screenshot: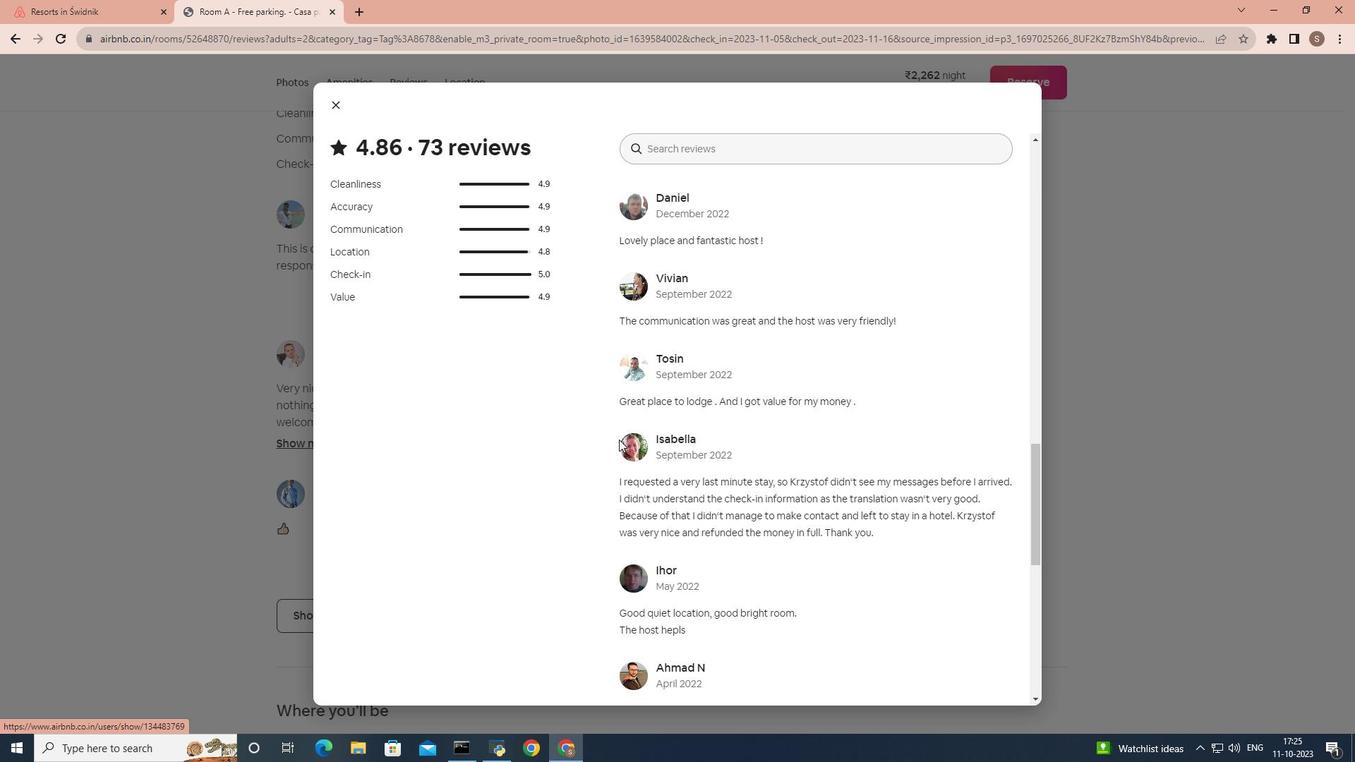 
Action: Mouse scrolled (619, 441) with delta (0, 0)
Screenshot: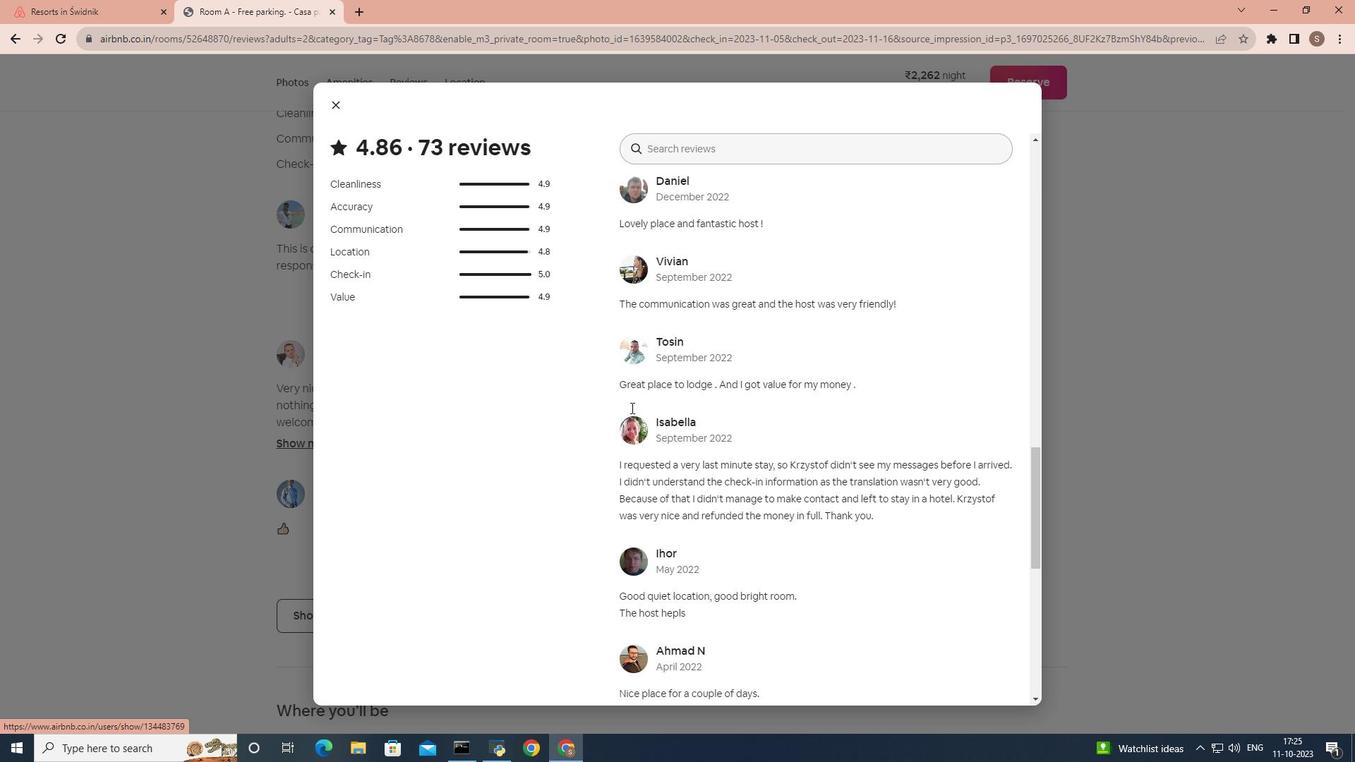 
Action: Mouse moved to (619, 437)
Screenshot: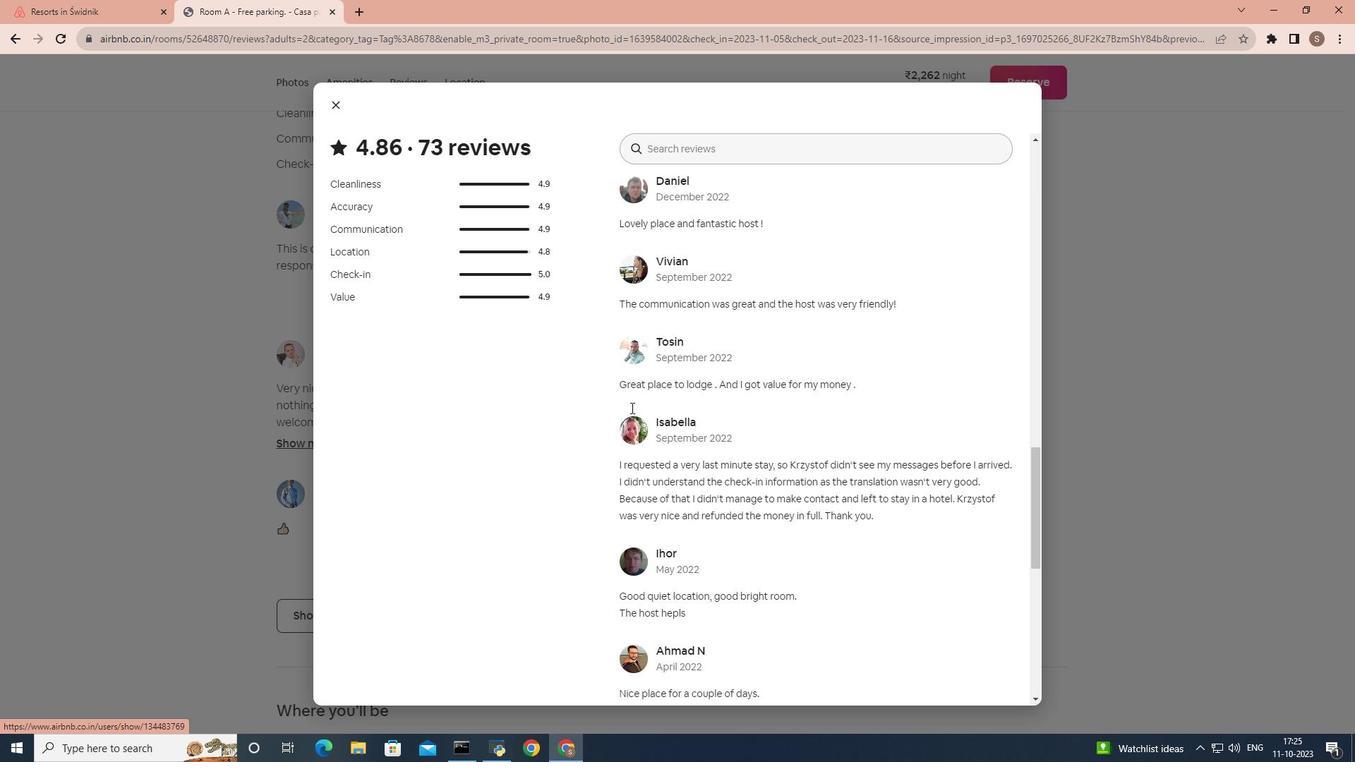 
Action: Mouse scrolled (619, 436) with delta (0, 0)
Screenshot: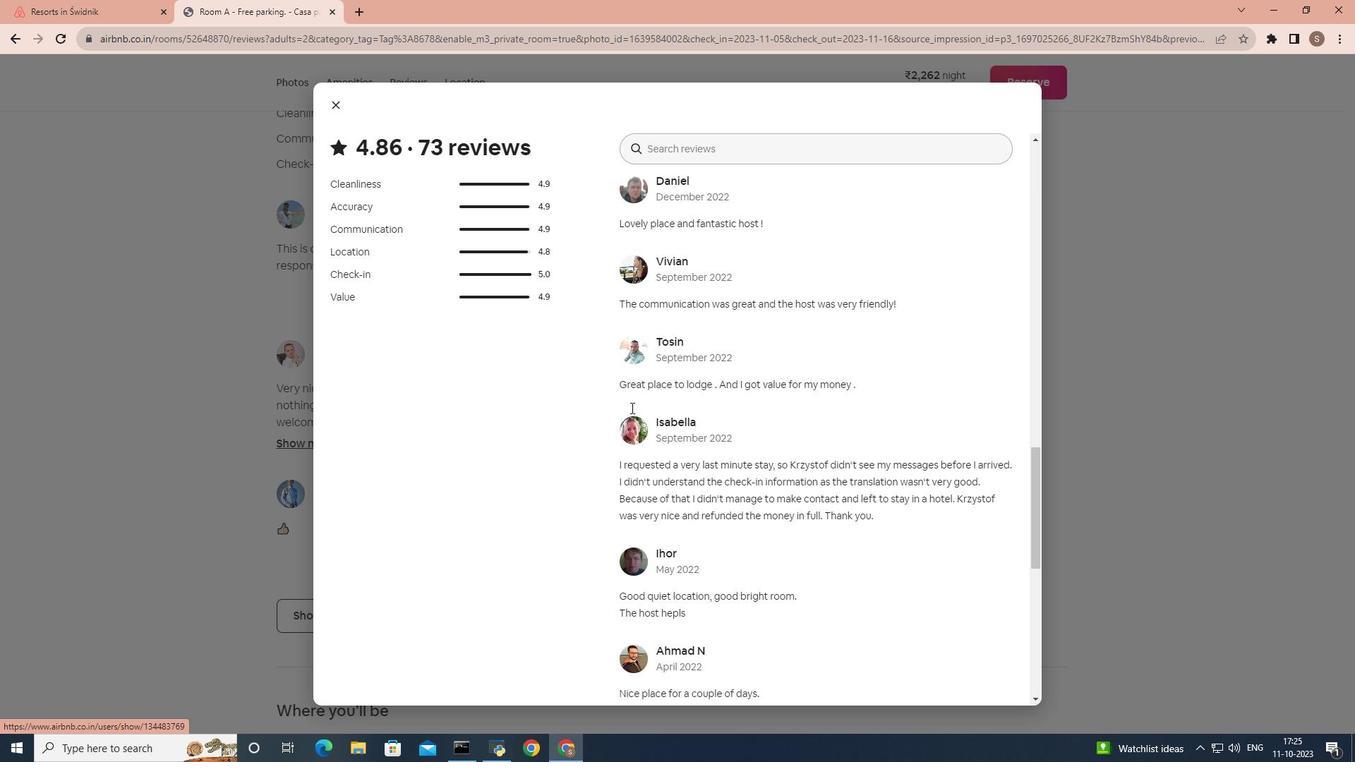 
Action: Mouse moved to (625, 425)
Screenshot: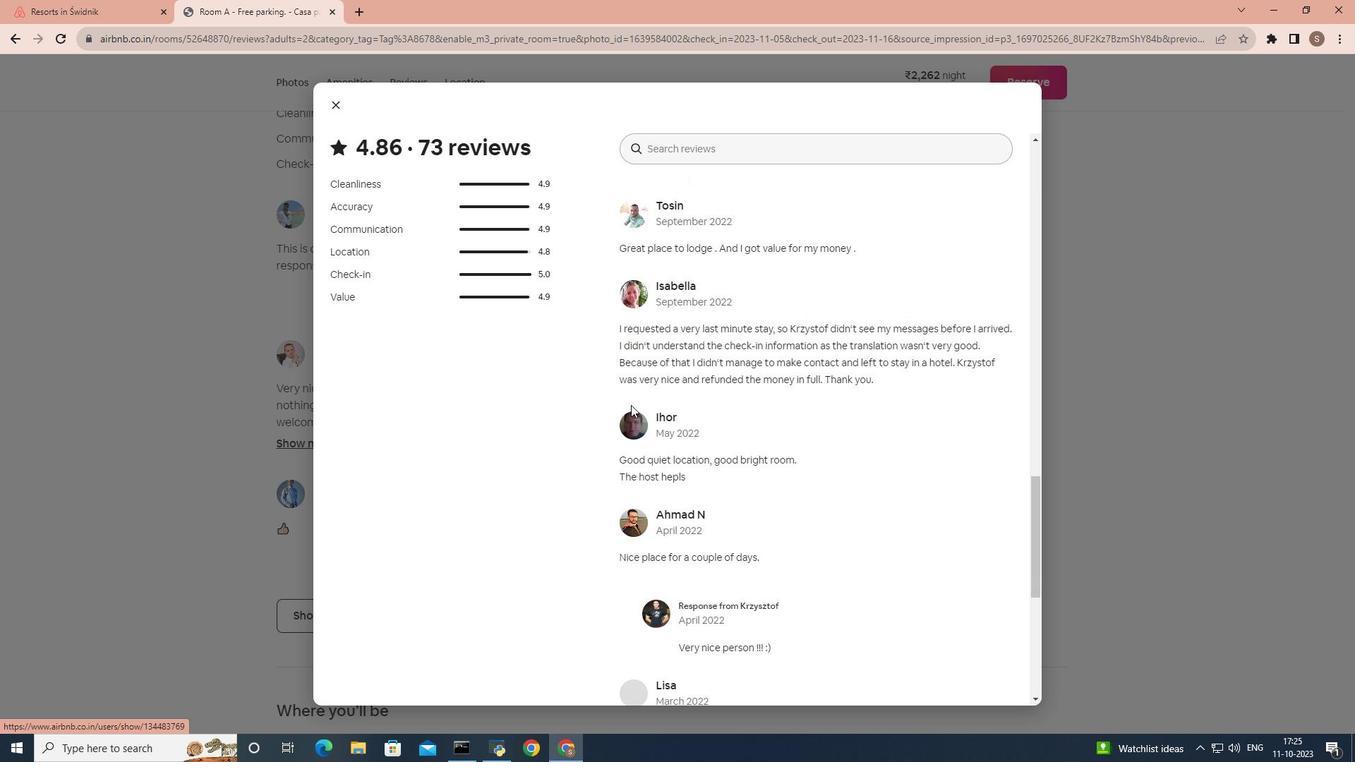 
Action: Mouse scrolled (625, 425) with delta (0, 0)
Screenshot: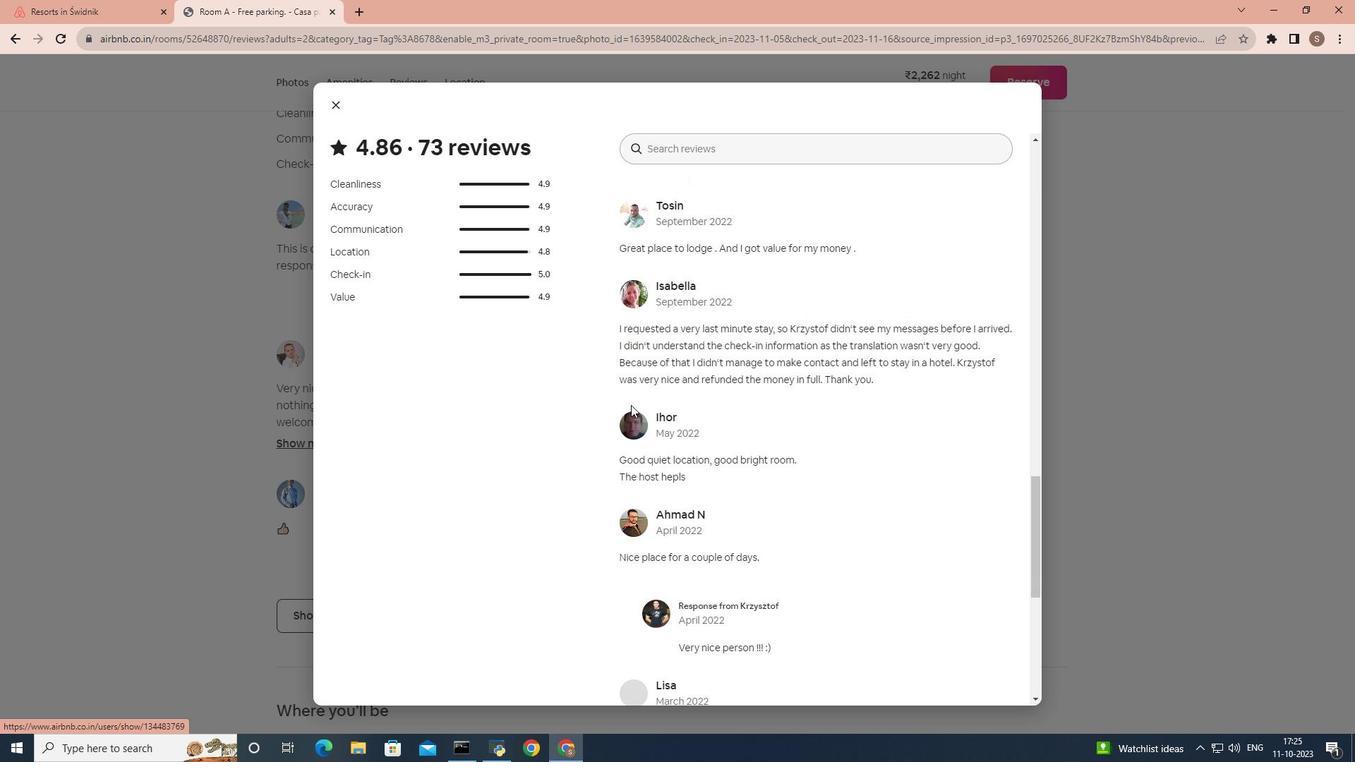 
Action: Mouse moved to (629, 413)
Screenshot: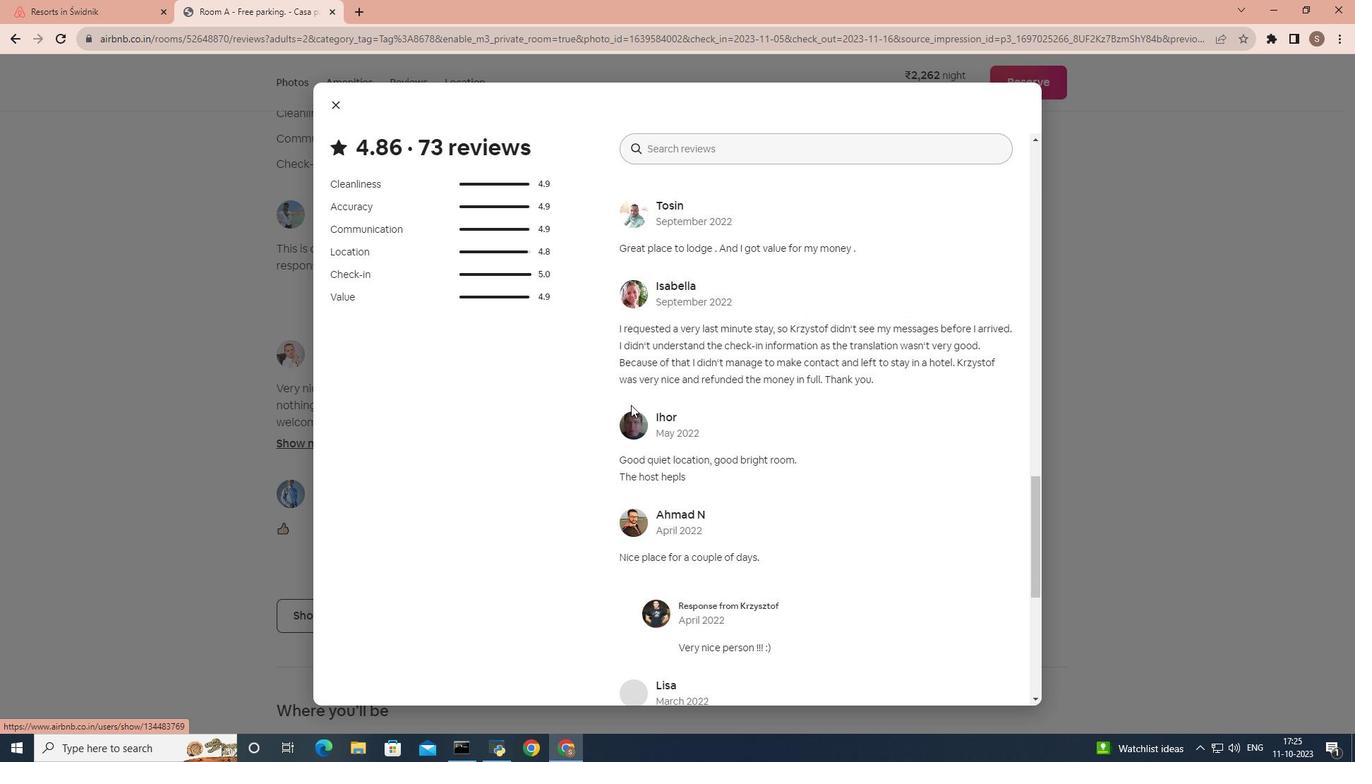 
Action: Mouse scrolled (629, 413) with delta (0, 0)
Screenshot: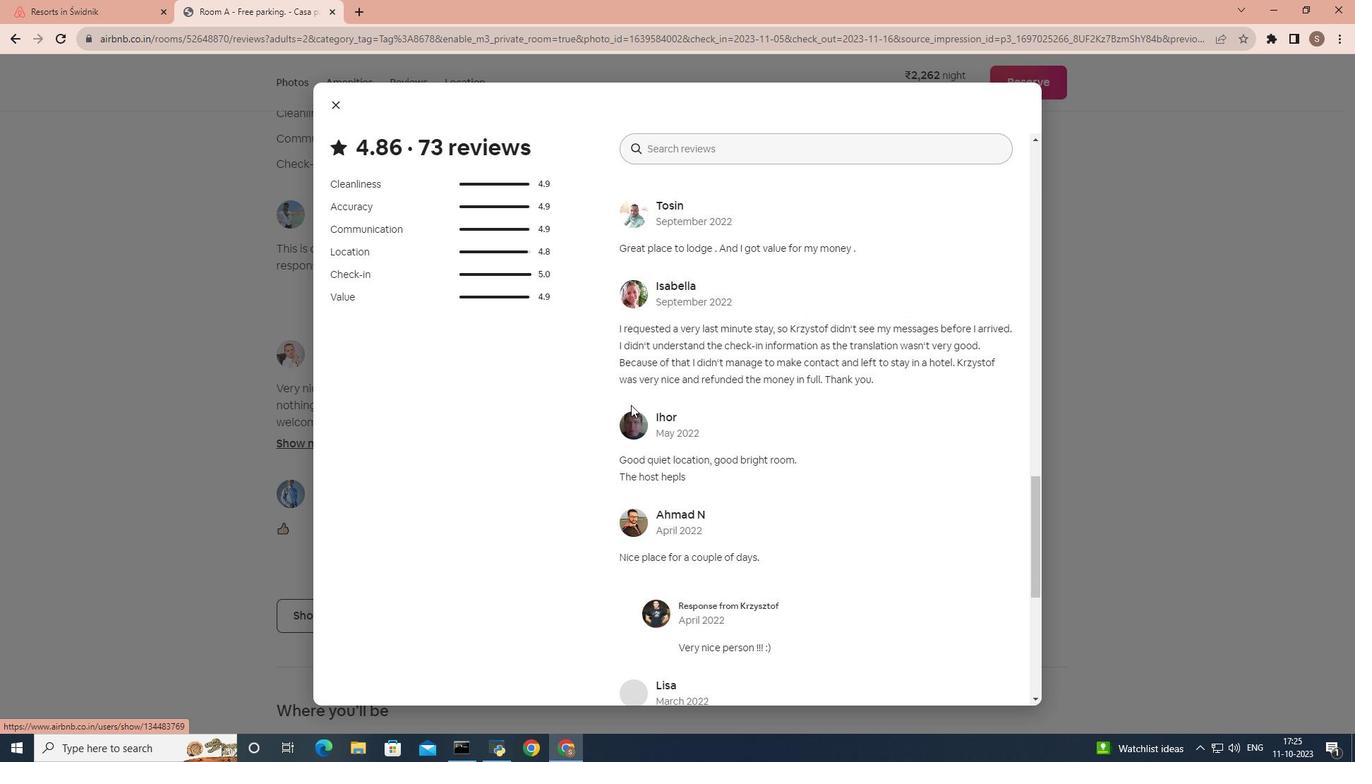 
Action: Mouse moved to (693, 434)
Screenshot: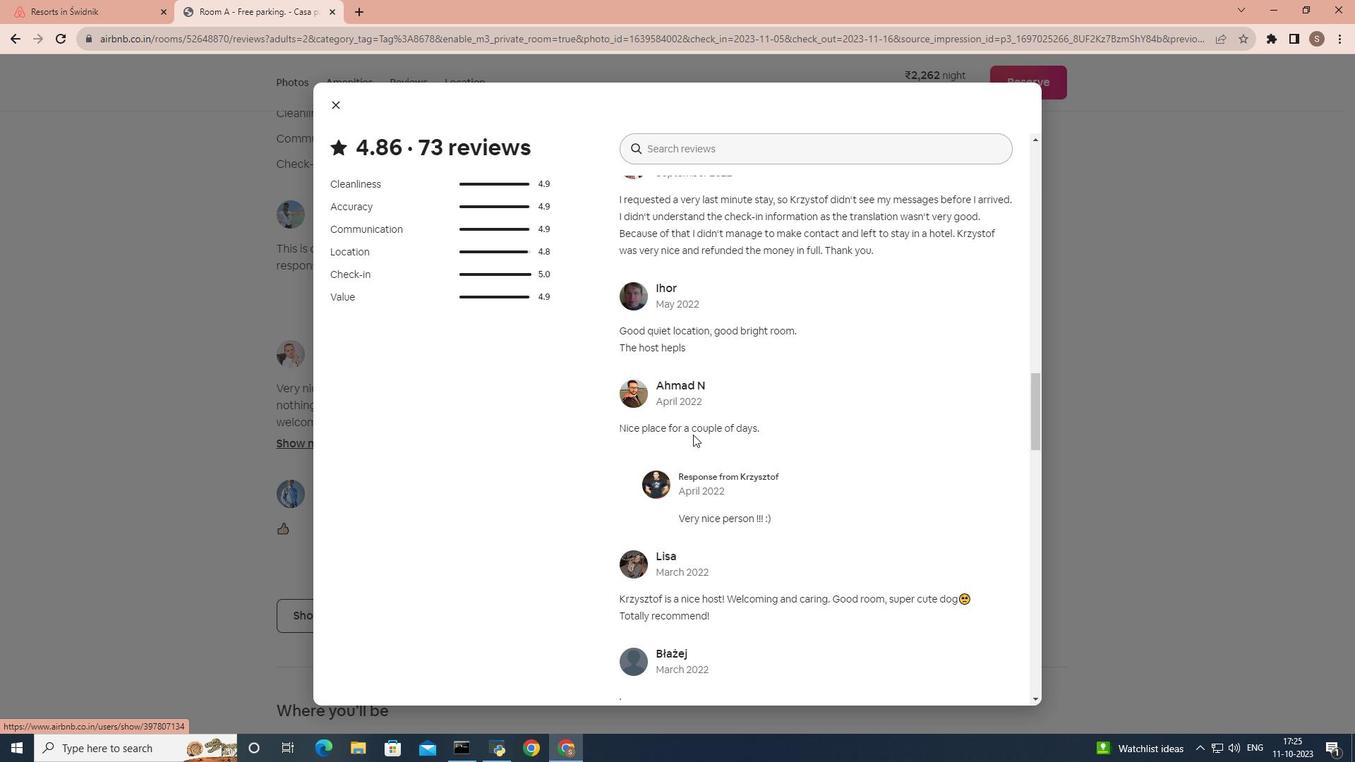 
Action: Mouse scrolled (693, 434) with delta (0, 0)
Screenshot: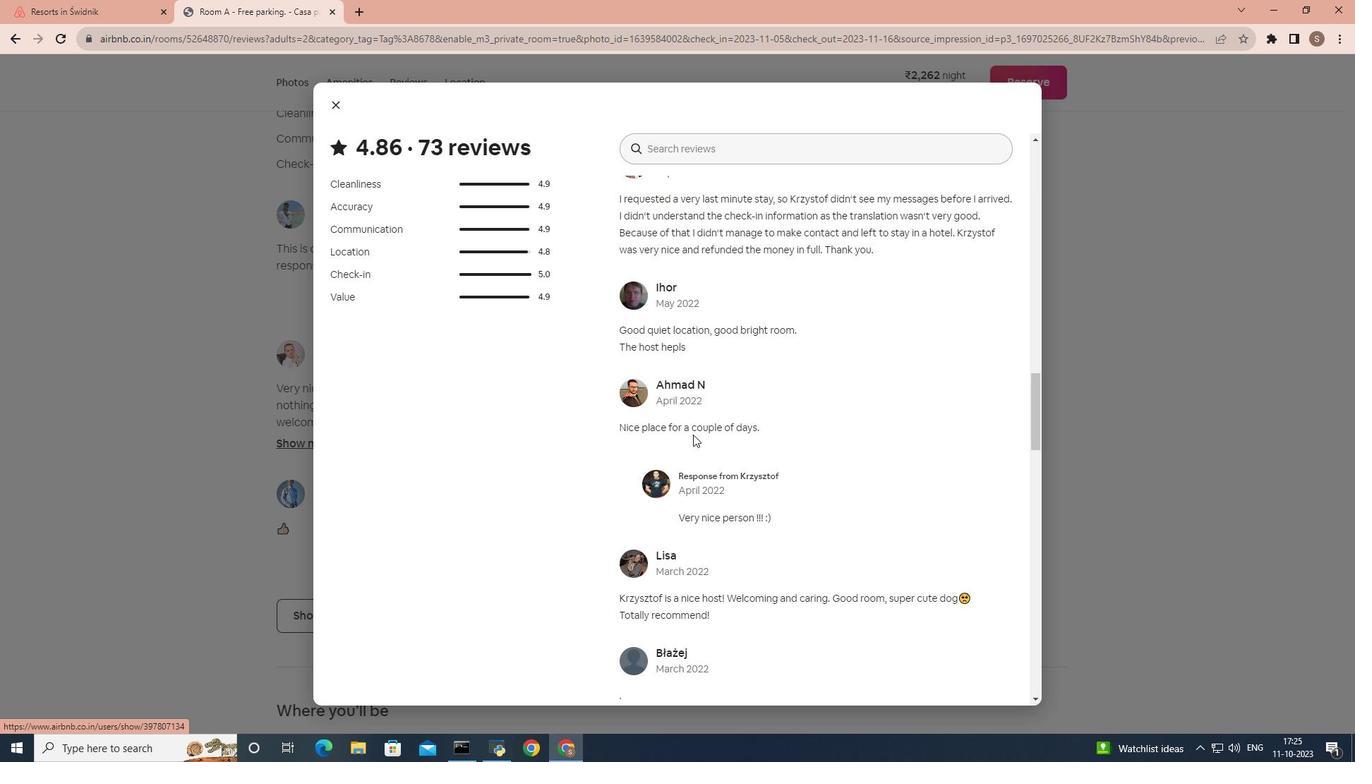 
Action: Mouse scrolled (693, 434) with delta (0, 0)
Screenshot: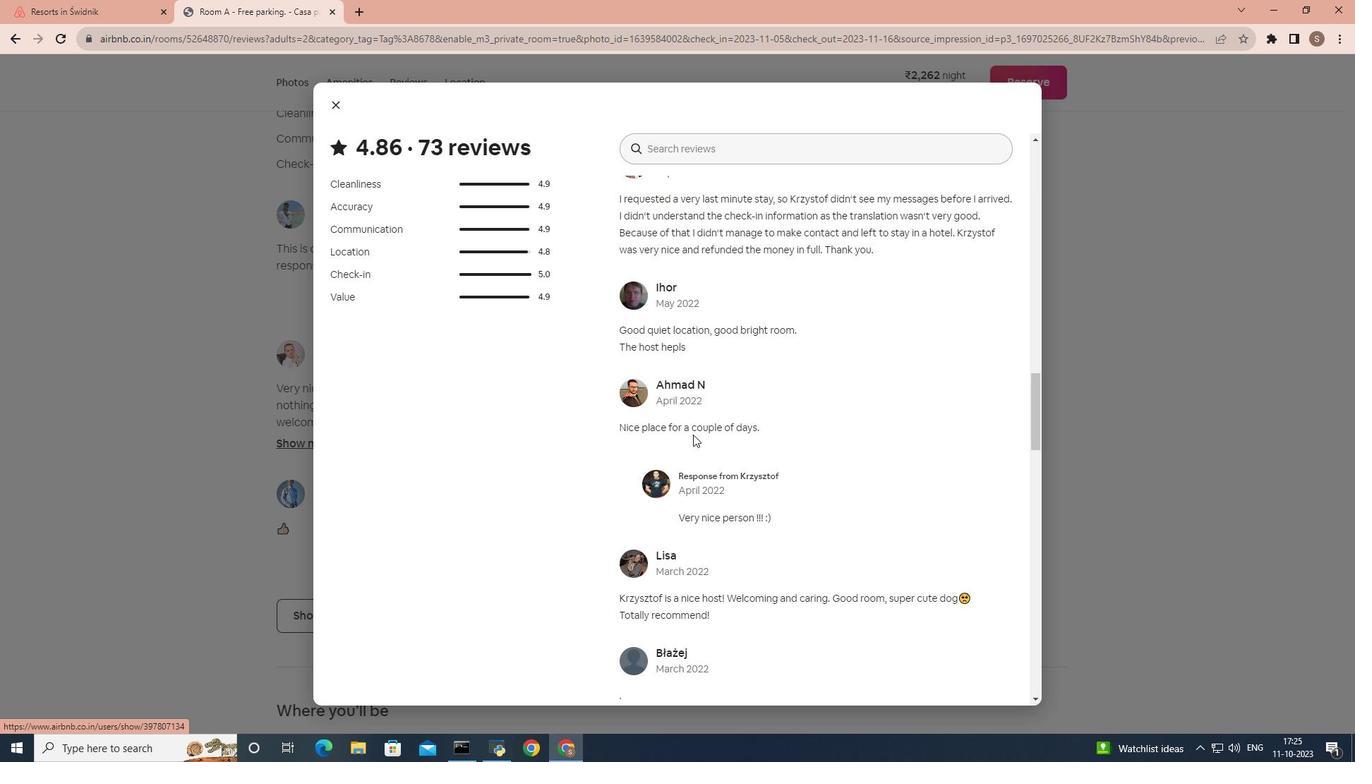 
Action: Mouse scrolled (693, 434) with delta (0, 0)
Screenshot: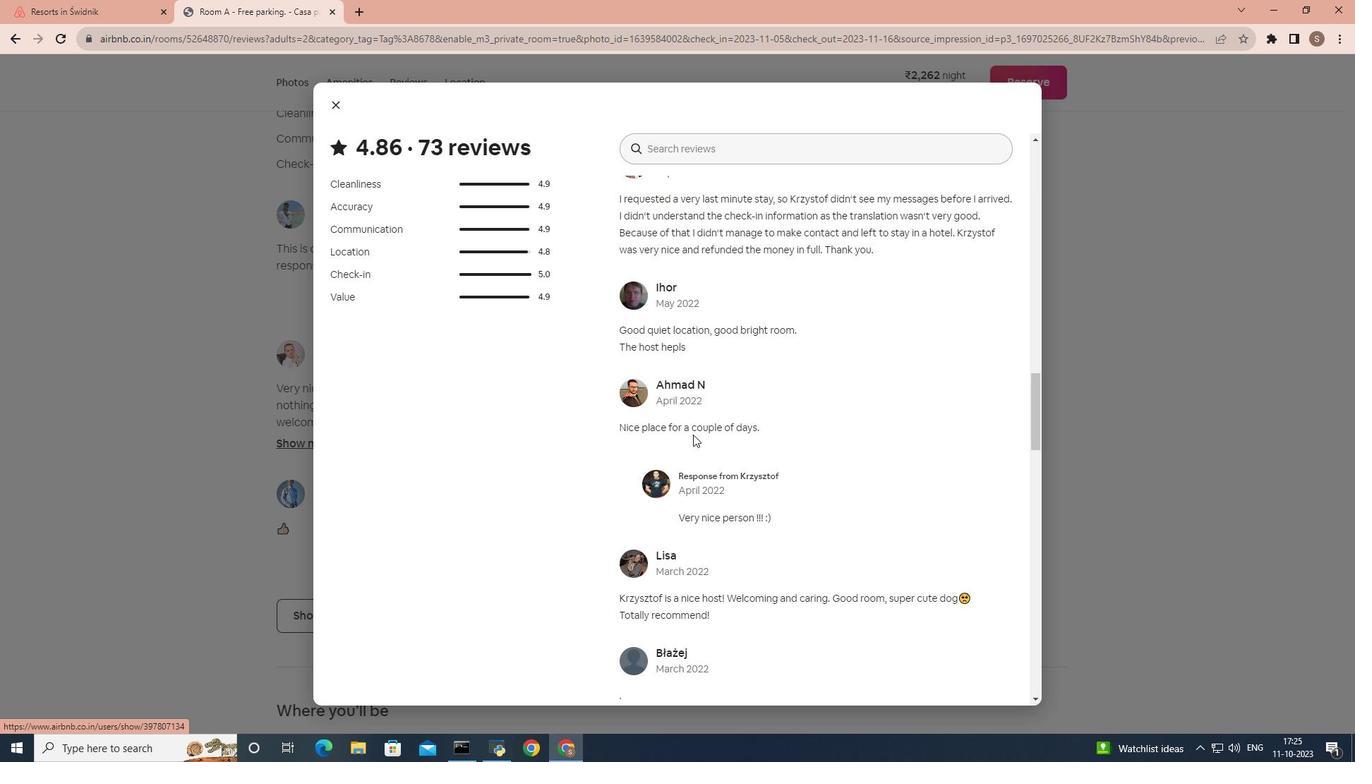 
Action: Mouse scrolled (693, 434) with delta (0, 0)
Screenshot: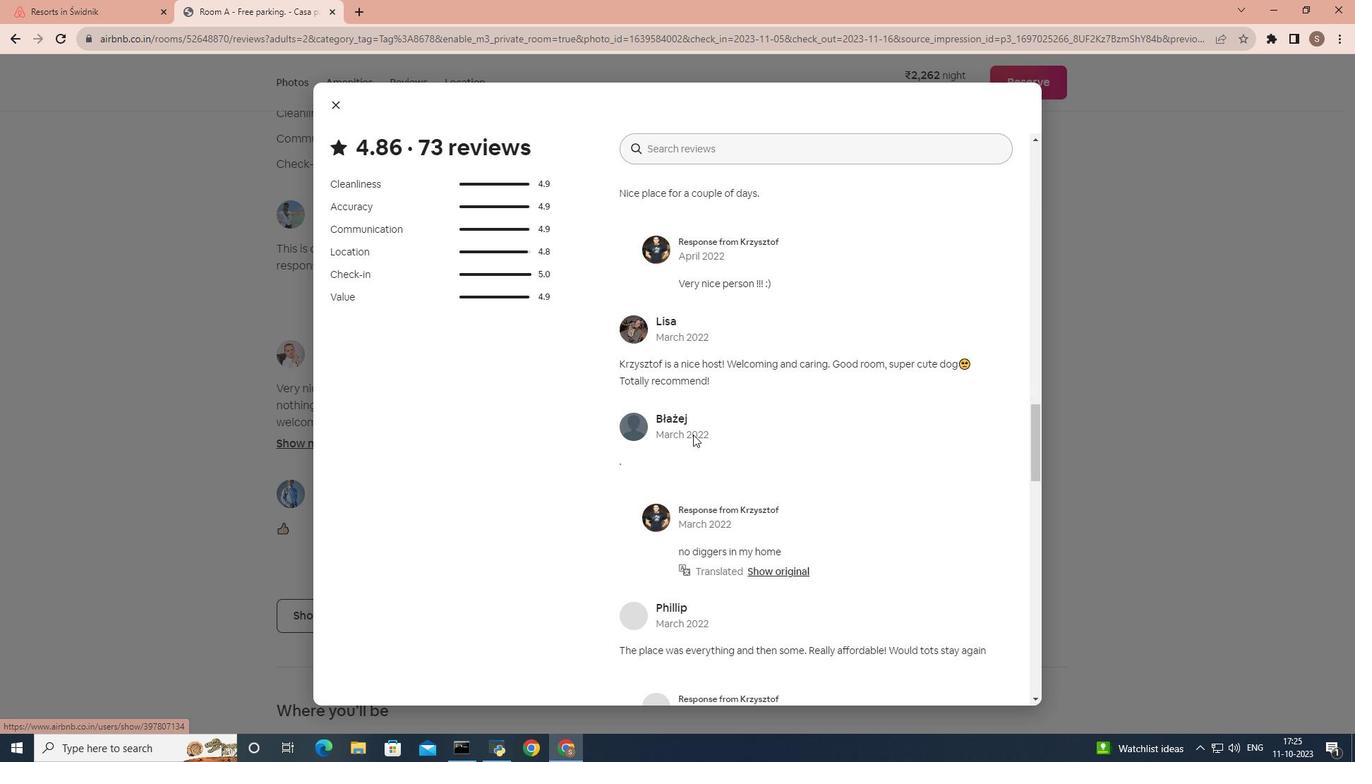 
Action: Mouse scrolled (693, 434) with delta (0, 0)
Screenshot: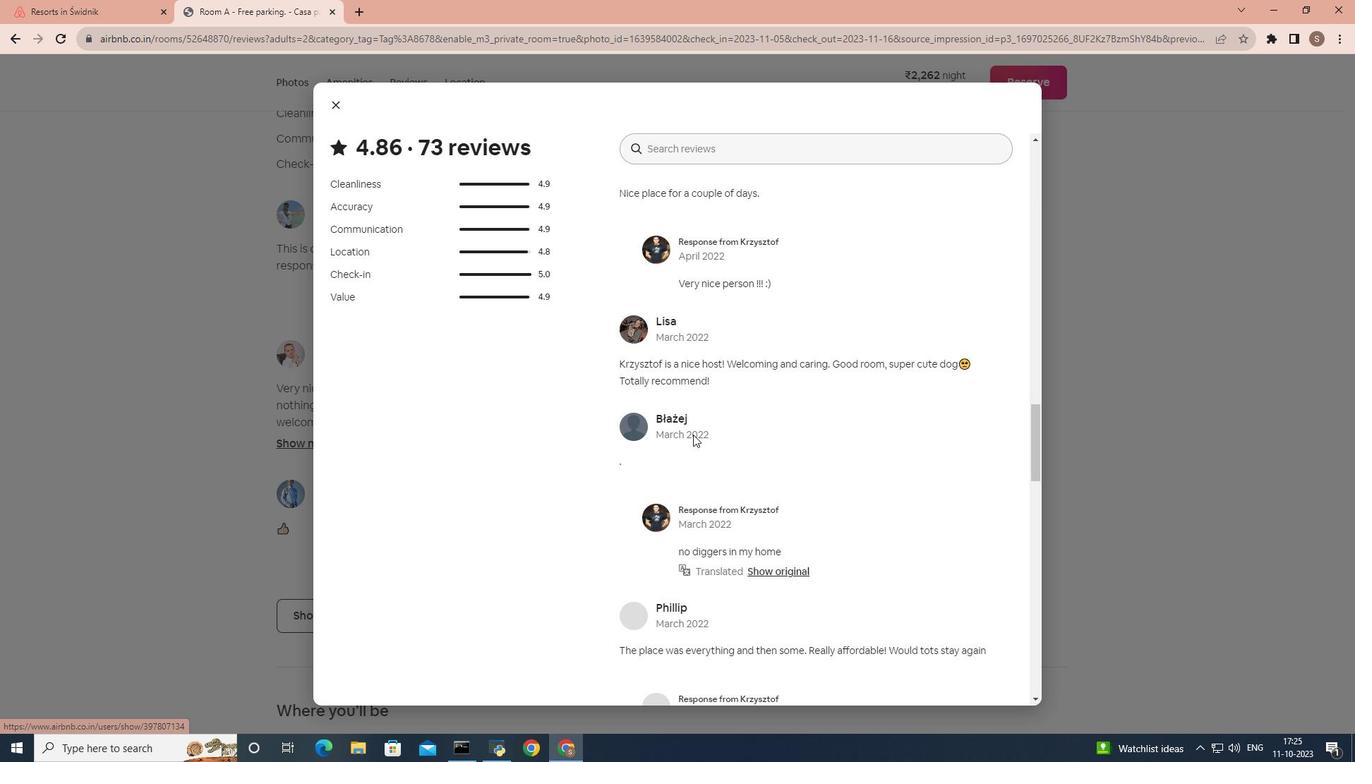 
Action: Mouse scrolled (693, 434) with delta (0, 0)
Screenshot: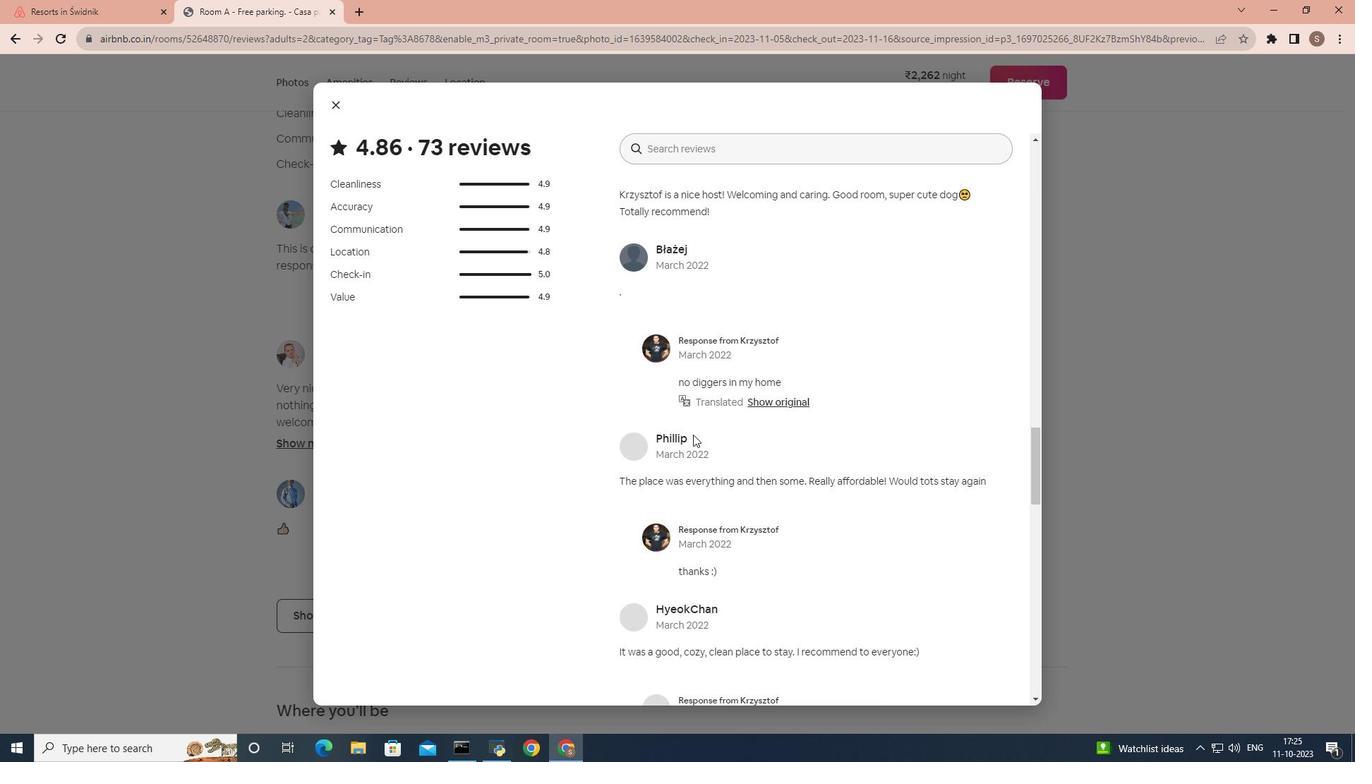 
Action: Mouse scrolled (693, 434) with delta (0, 0)
Screenshot: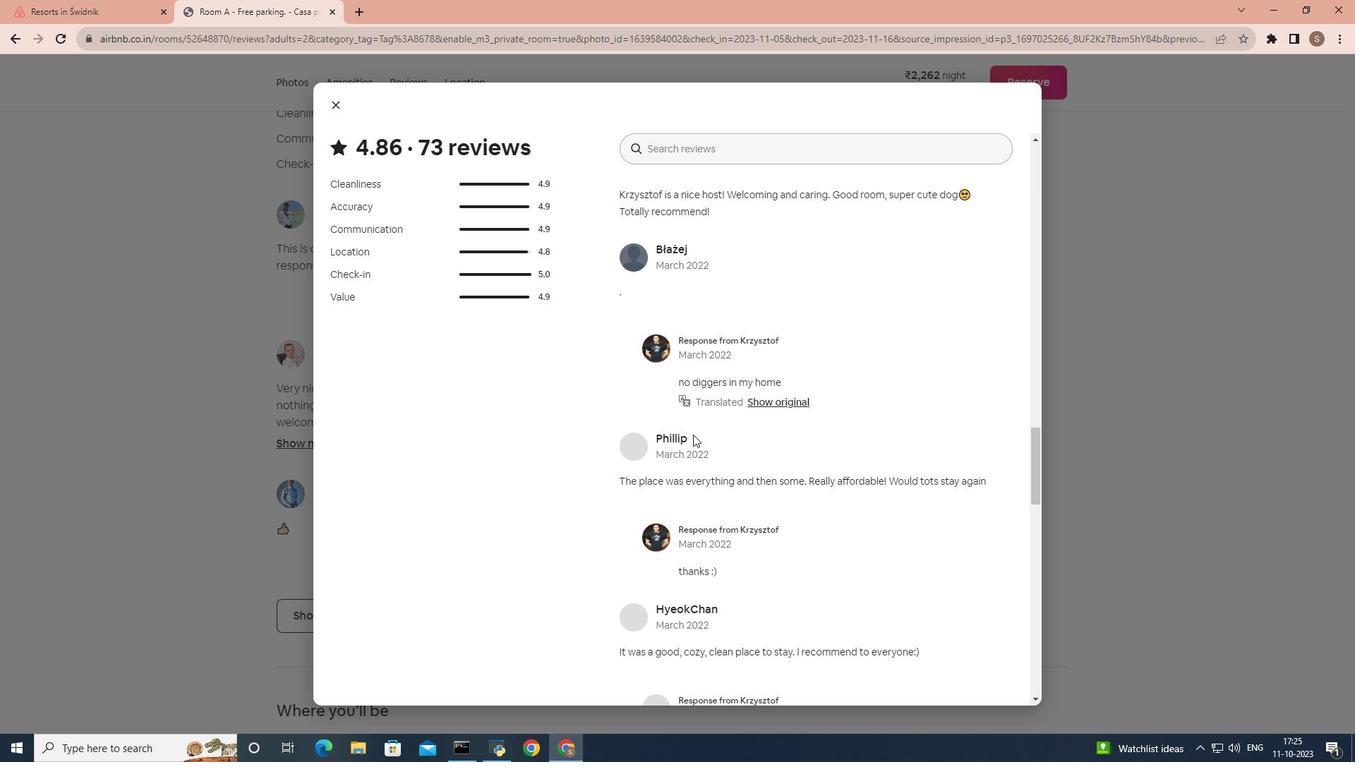 
Action: Mouse scrolled (693, 434) with delta (0, 0)
Screenshot: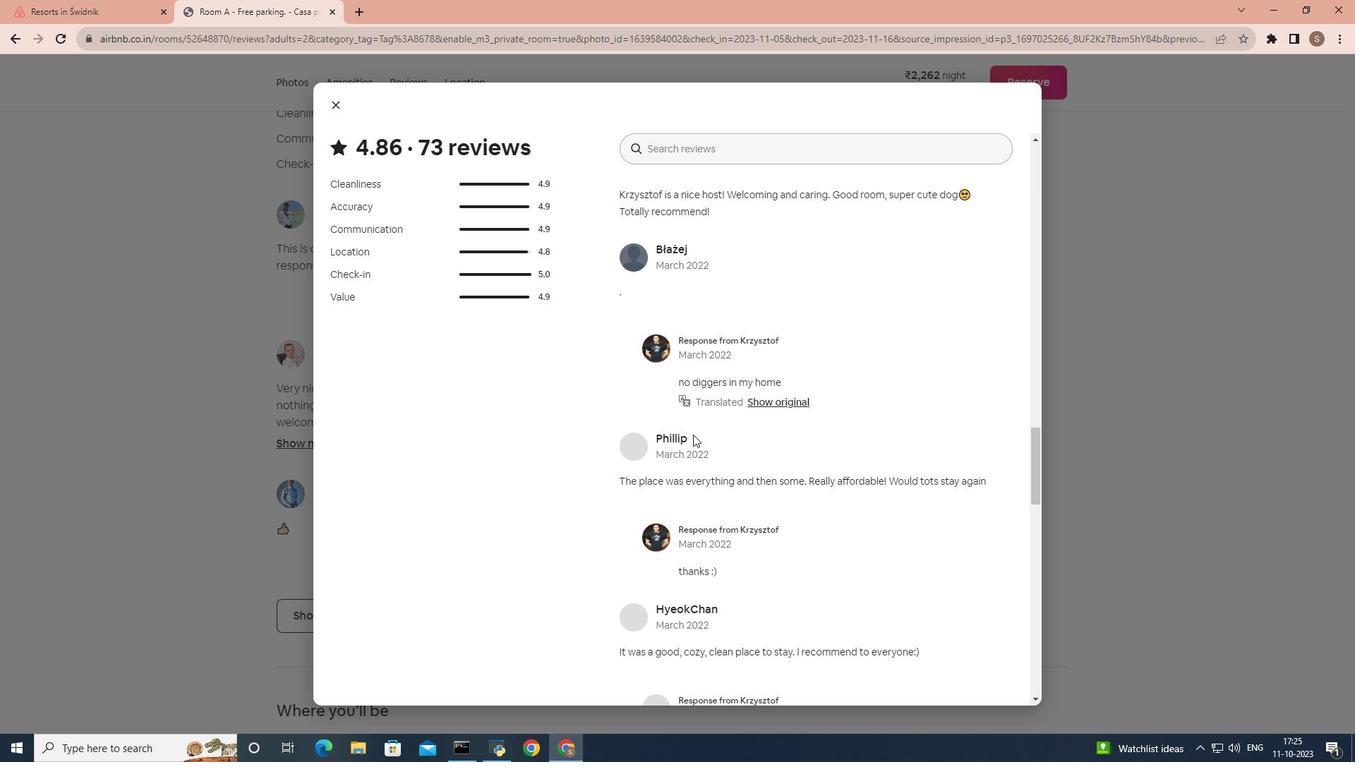 
Action: Mouse scrolled (693, 434) with delta (0, 0)
Screenshot: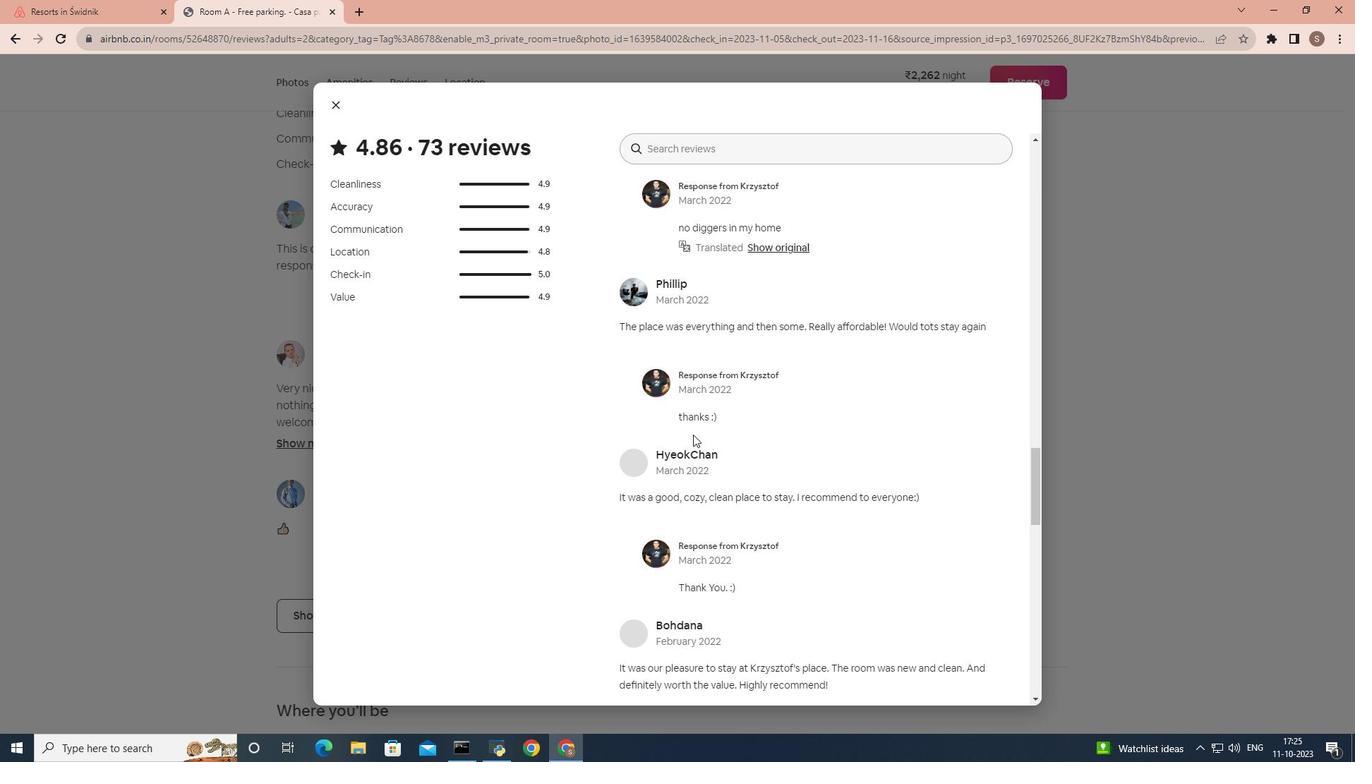 
Action: Mouse scrolled (693, 434) with delta (0, 0)
Screenshot: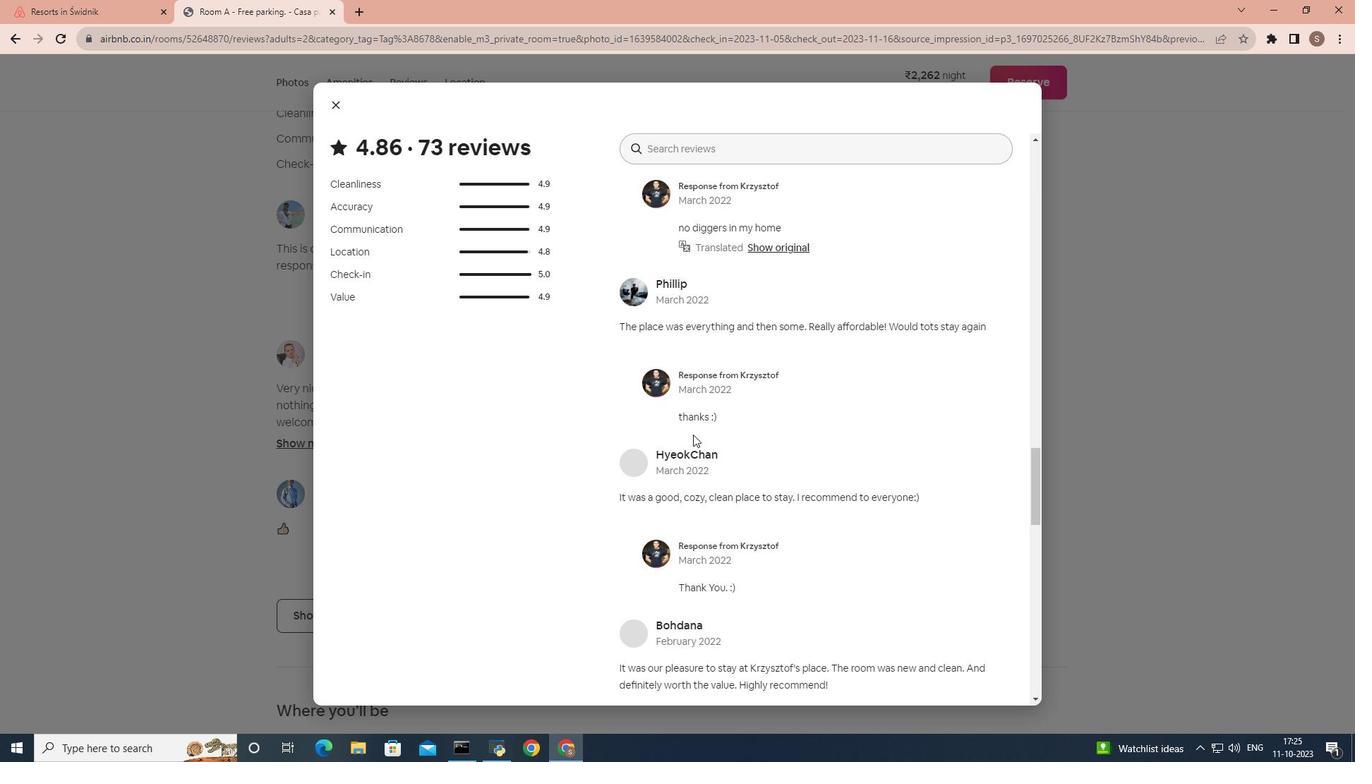 
Action: Mouse scrolled (693, 434) with delta (0, 0)
Screenshot: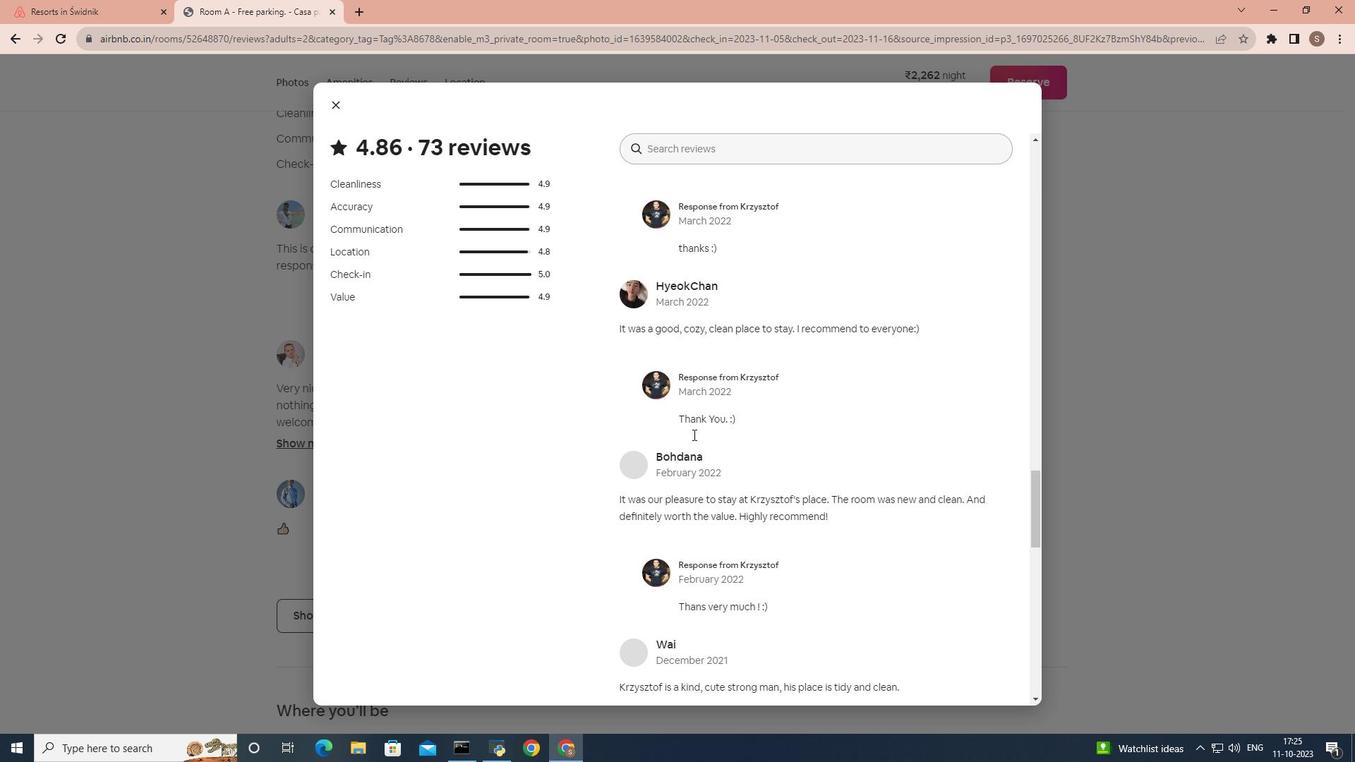 
Action: Mouse scrolled (693, 434) with delta (0, 0)
Screenshot: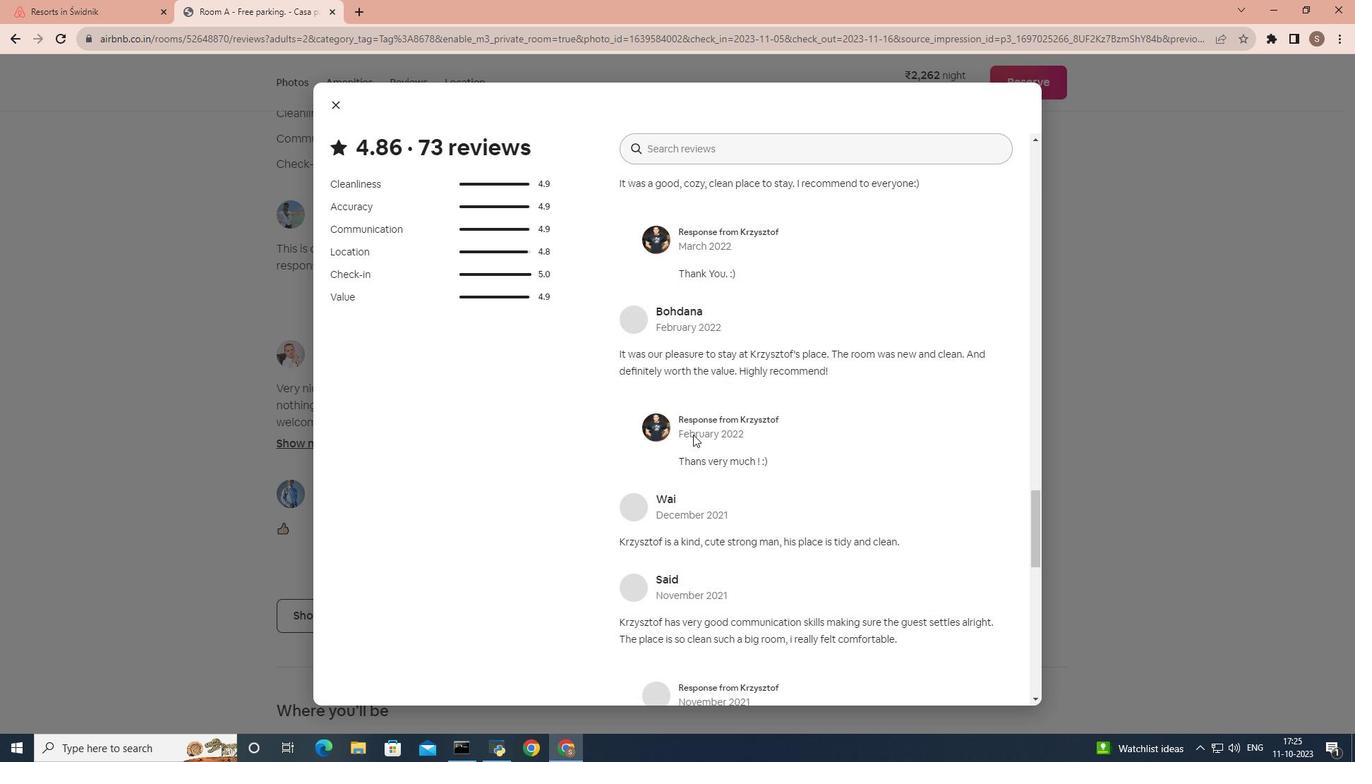 
Action: Mouse scrolled (693, 434) with delta (0, 0)
Screenshot: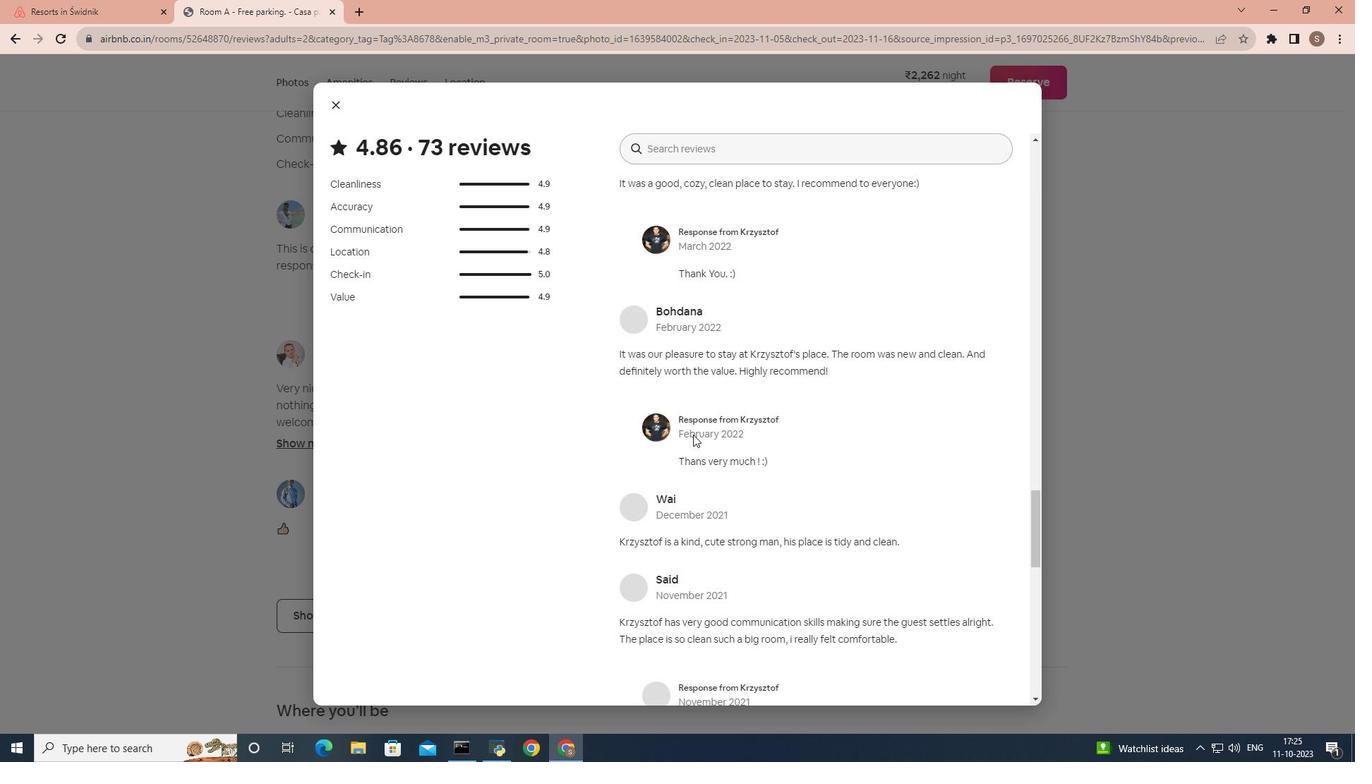 
Action: Mouse scrolled (693, 434) with delta (0, 0)
Screenshot: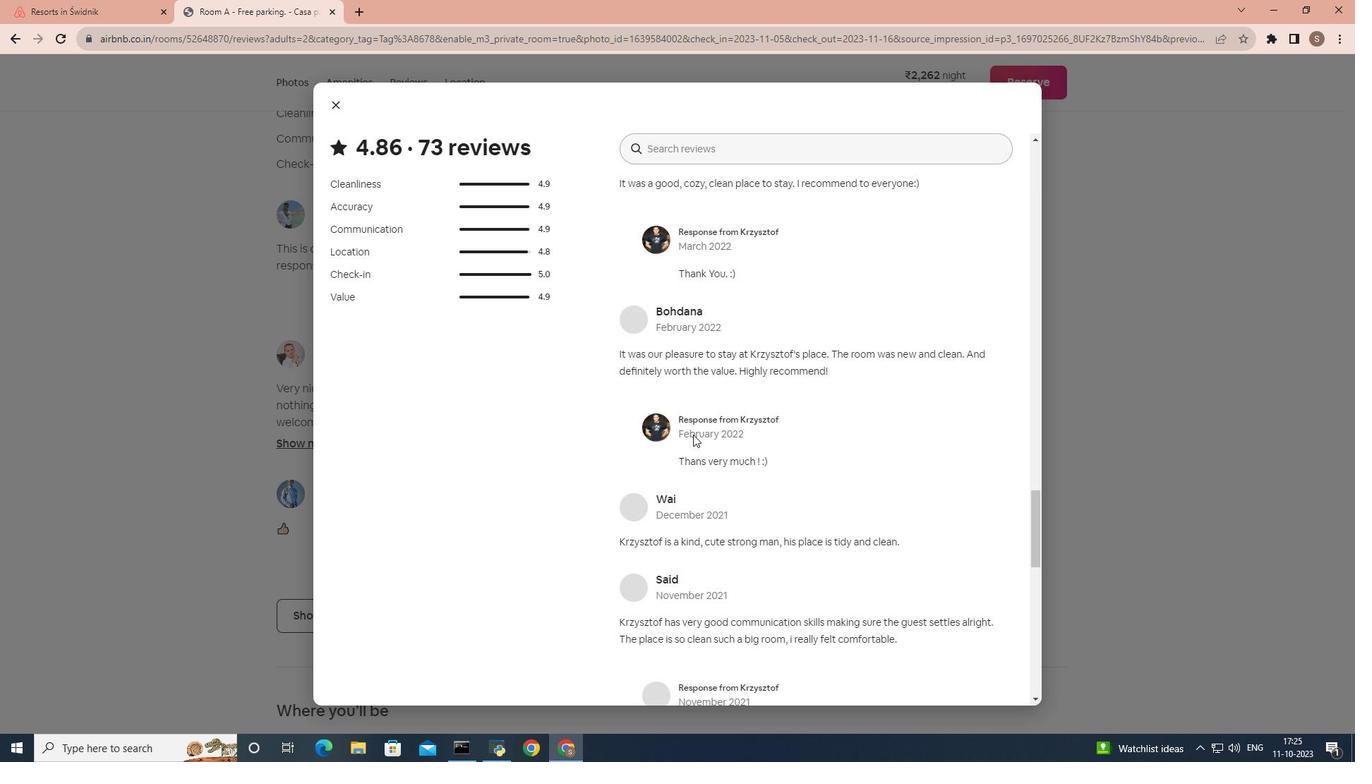 
Action: Mouse scrolled (693, 434) with delta (0, 0)
Screenshot: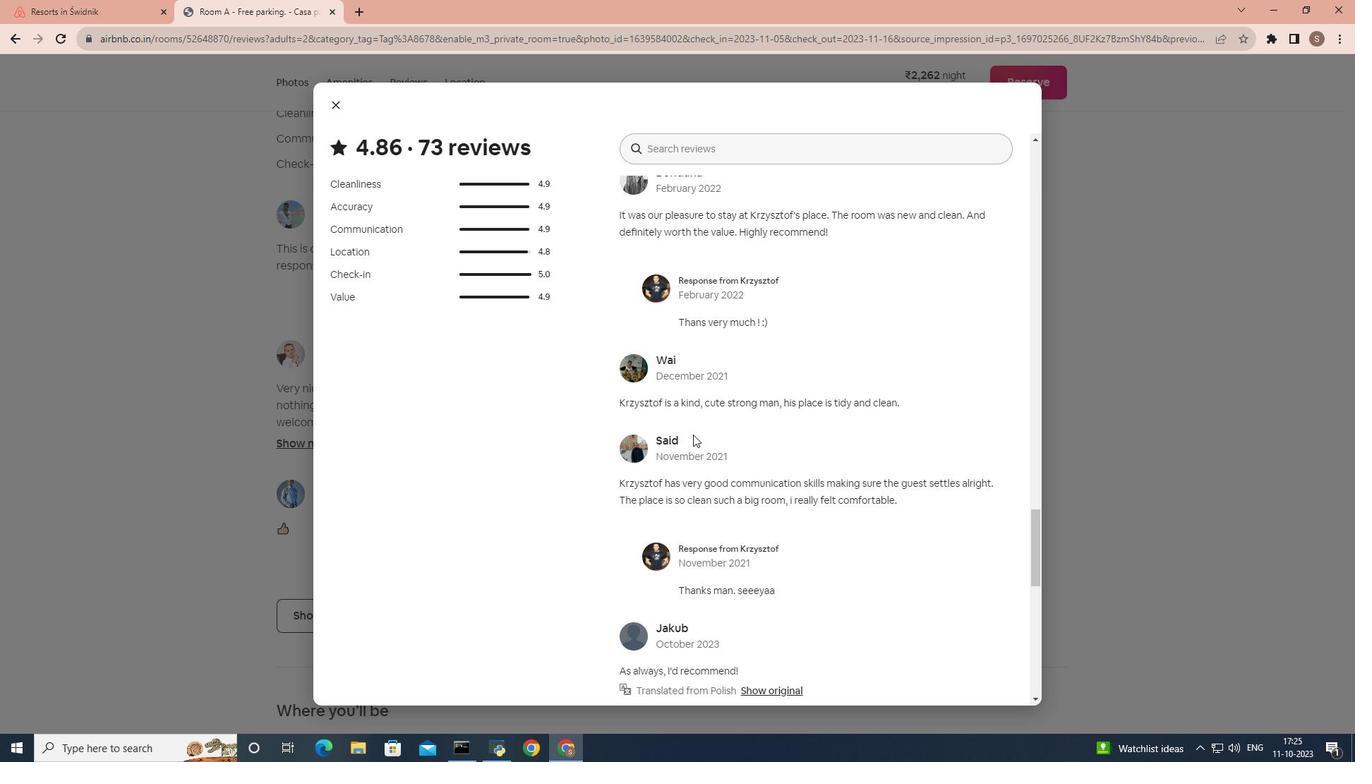 
Action: Mouse scrolled (693, 434) with delta (0, 0)
Screenshot: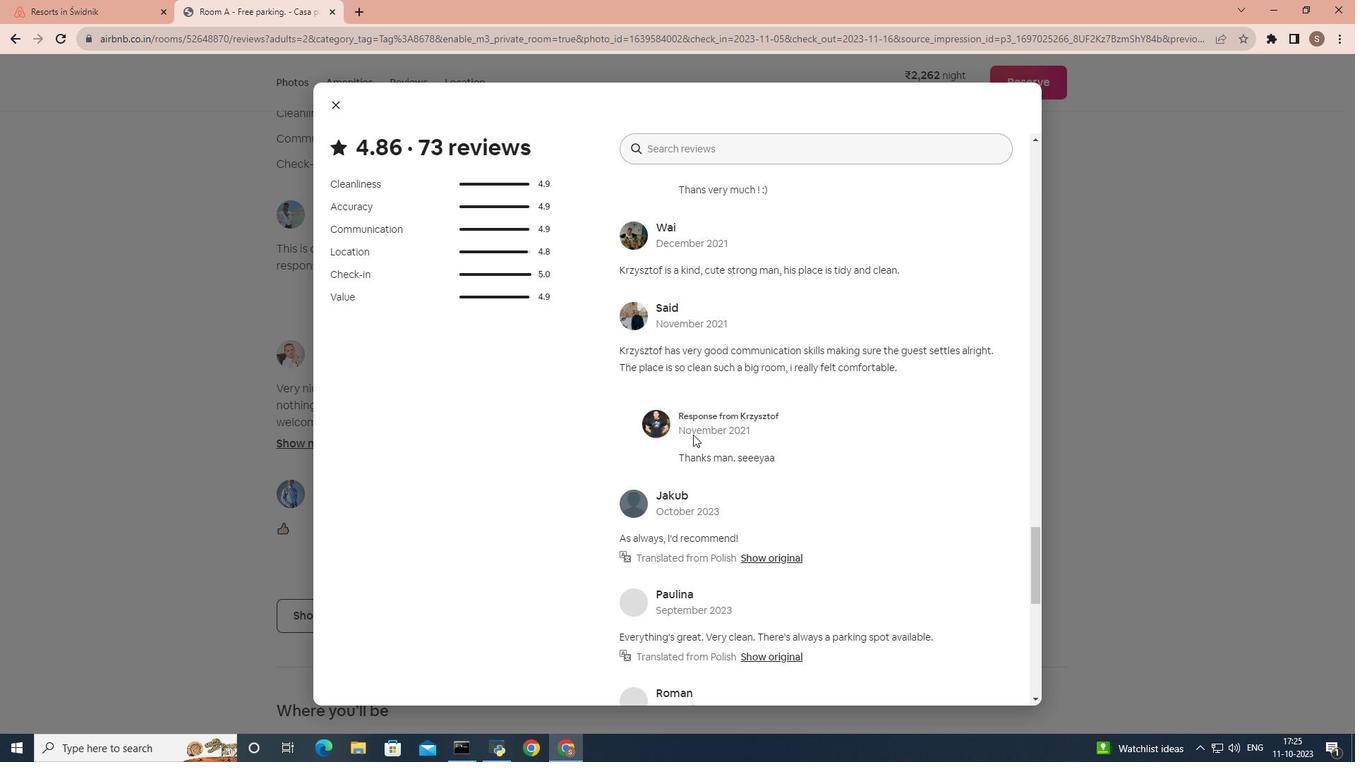 
Action: Mouse scrolled (693, 434) with delta (0, 0)
Screenshot: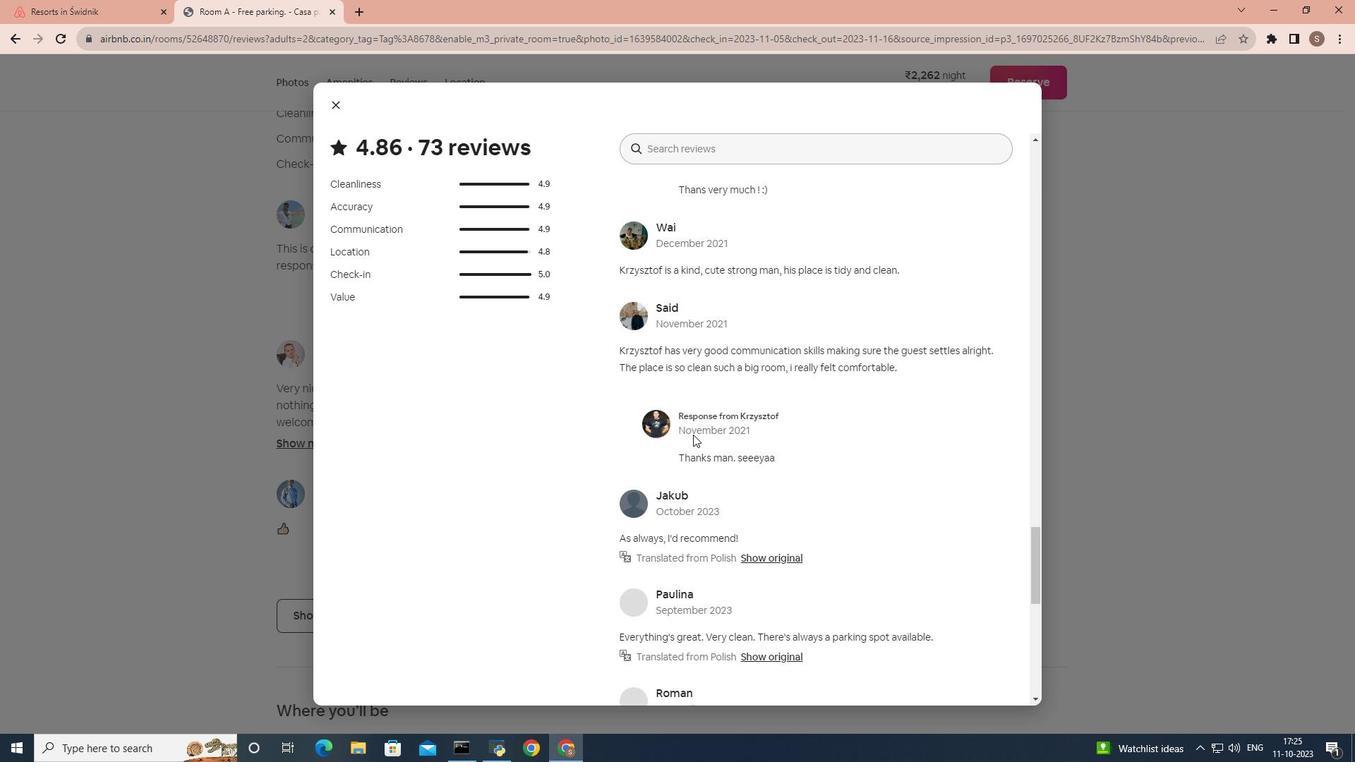
Action: Mouse scrolled (693, 434) with delta (0, 0)
Screenshot: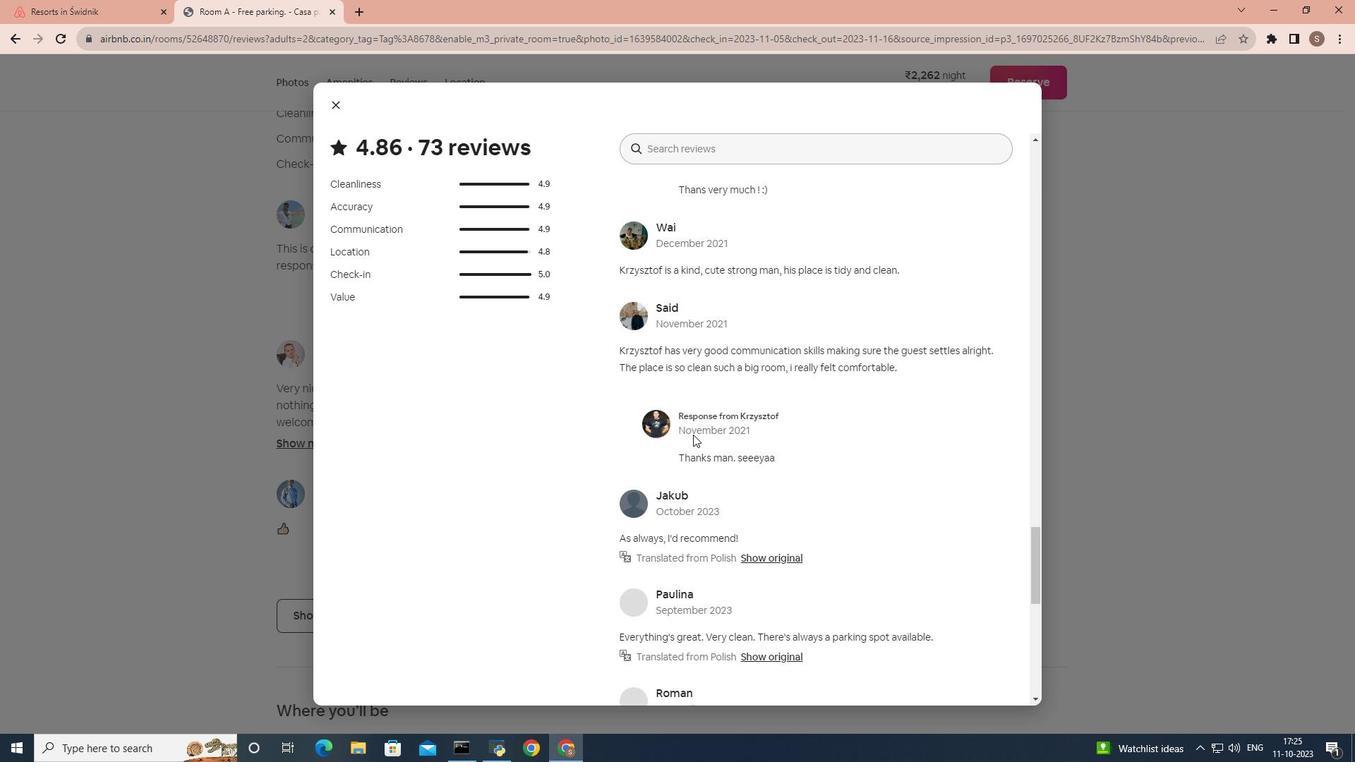 
Action: Mouse scrolled (693, 434) with delta (0, 0)
Screenshot: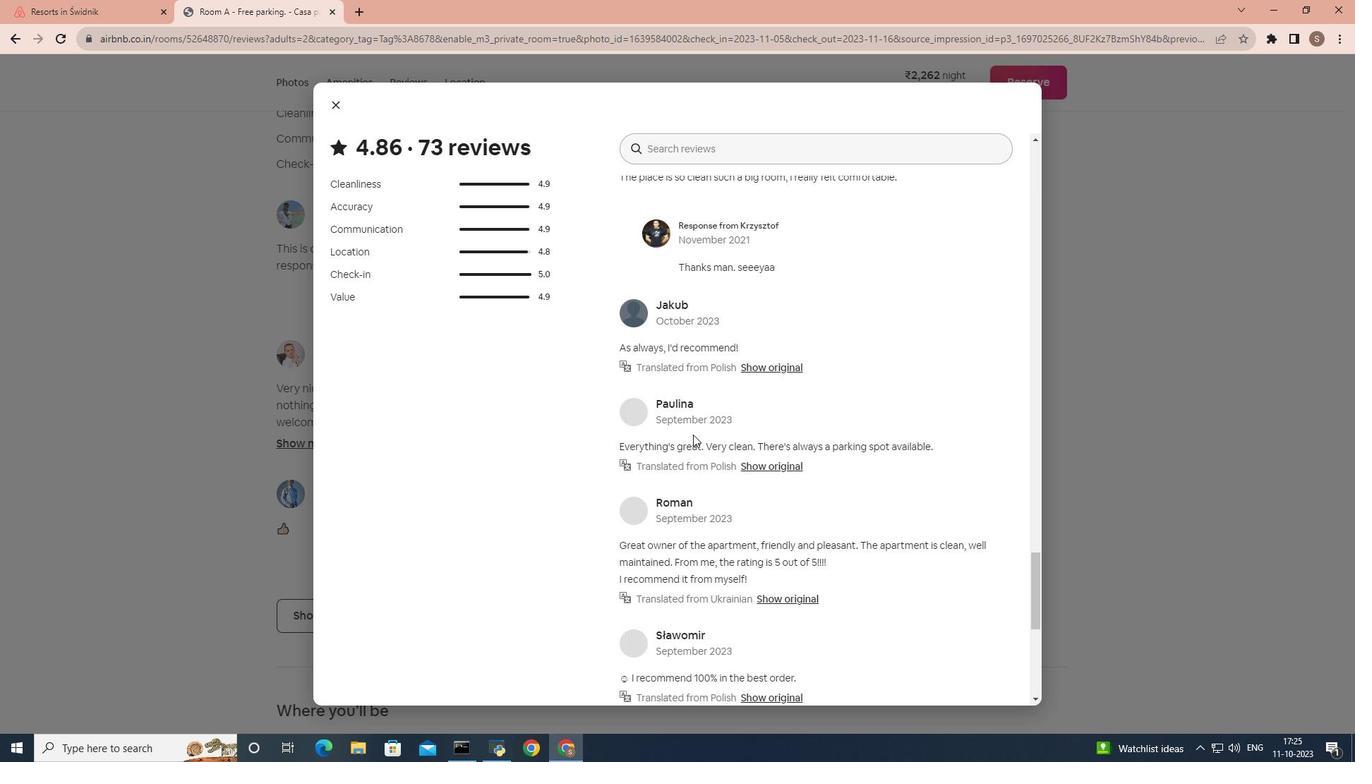 
Action: Mouse scrolled (693, 434) with delta (0, 0)
Screenshot: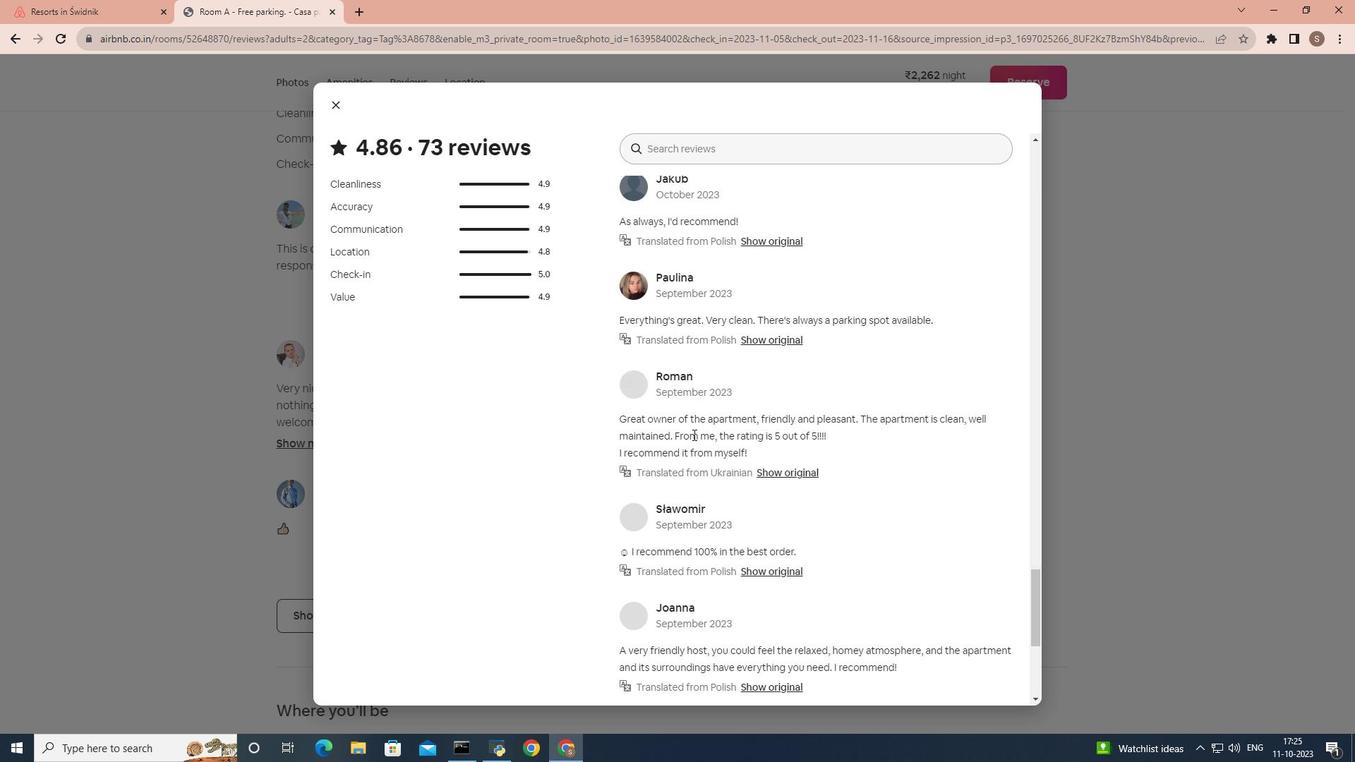 
Action: Mouse scrolled (693, 434) with delta (0, 0)
Screenshot: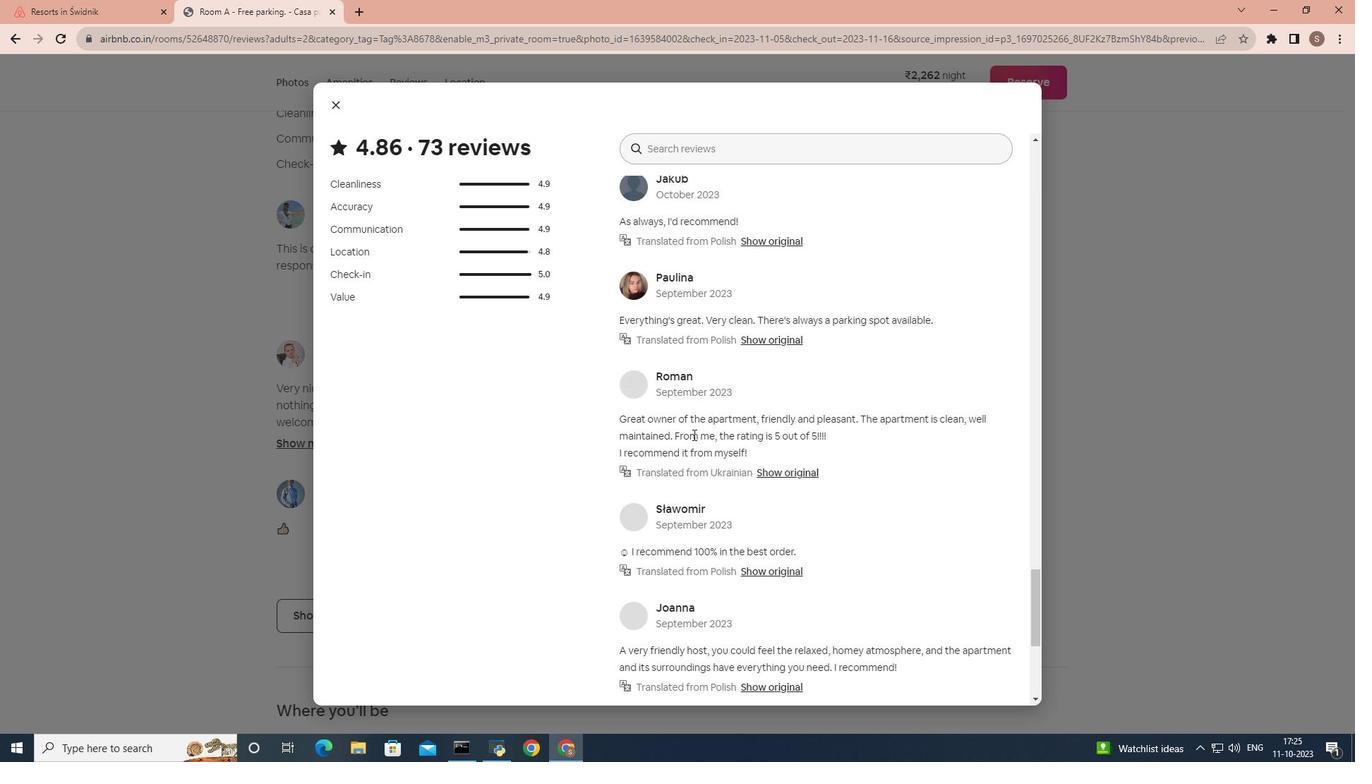 
Action: Mouse scrolled (693, 434) with delta (0, 0)
Screenshot: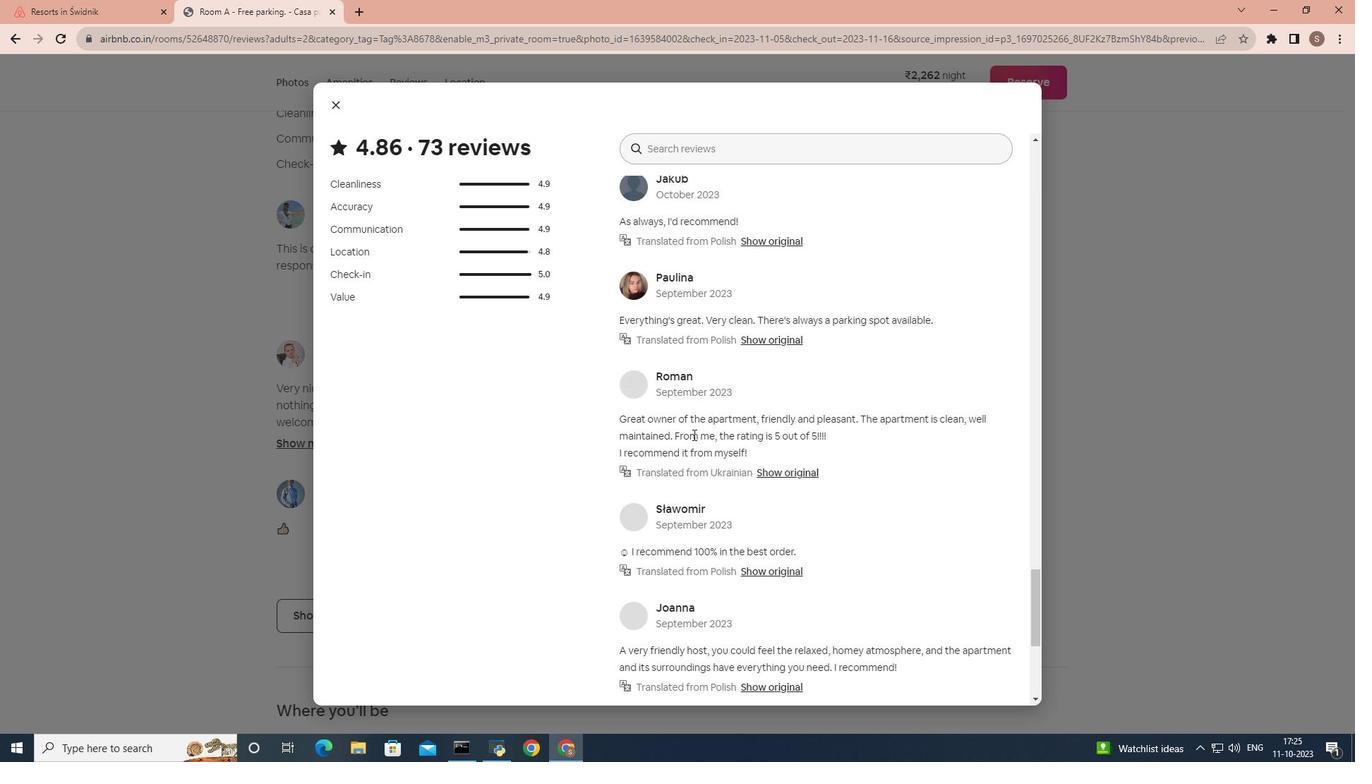 
Action: Mouse scrolled (693, 434) with delta (0, 0)
Screenshot: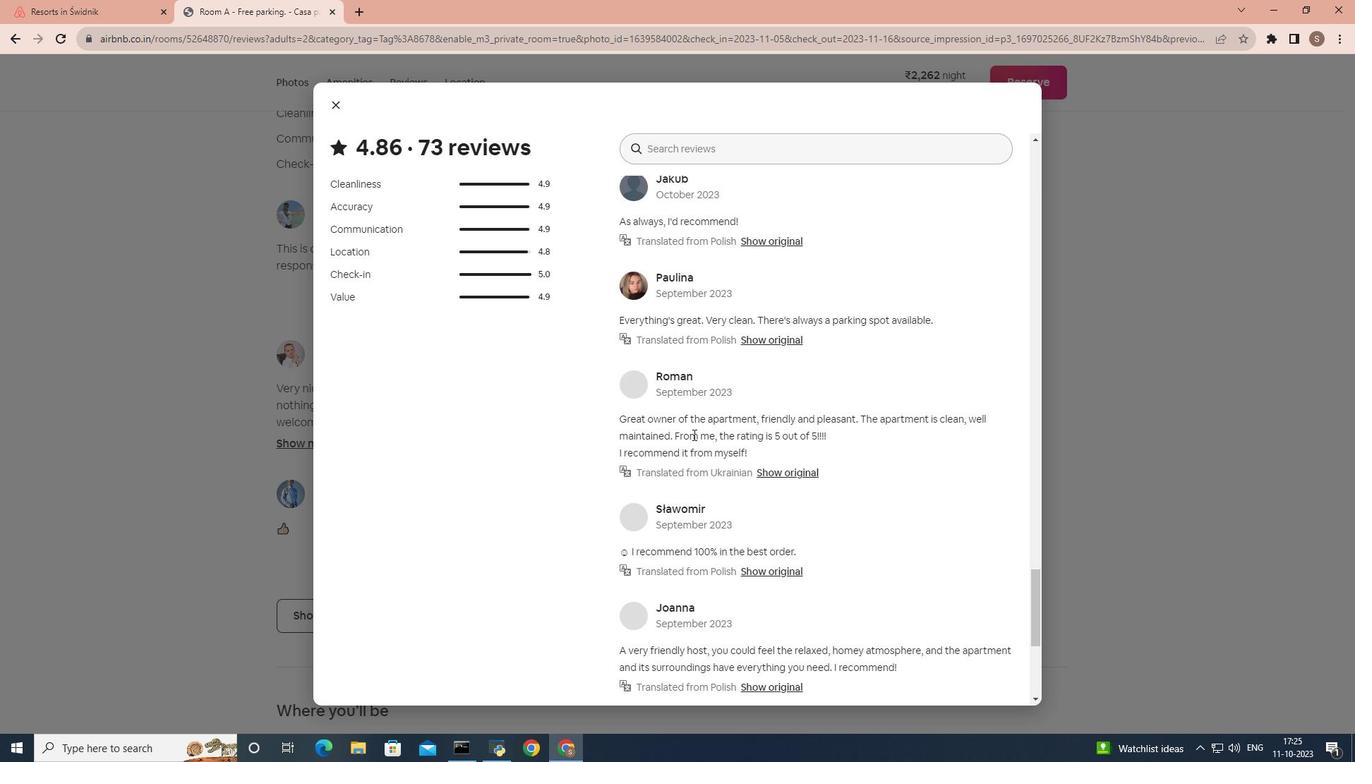 
Action: Mouse scrolled (693, 434) with delta (0, 0)
Screenshot: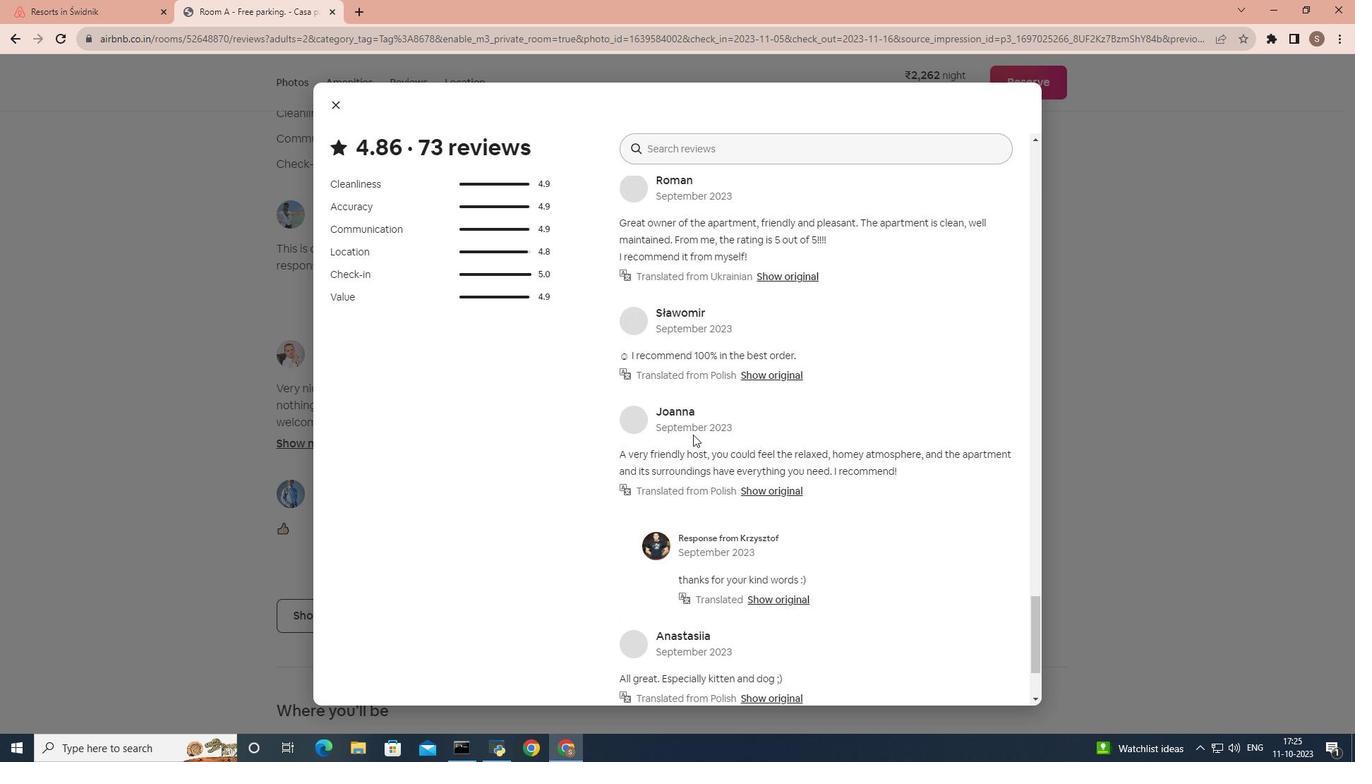 
Action: Mouse scrolled (693, 434) with delta (0, 0)
Screenshot: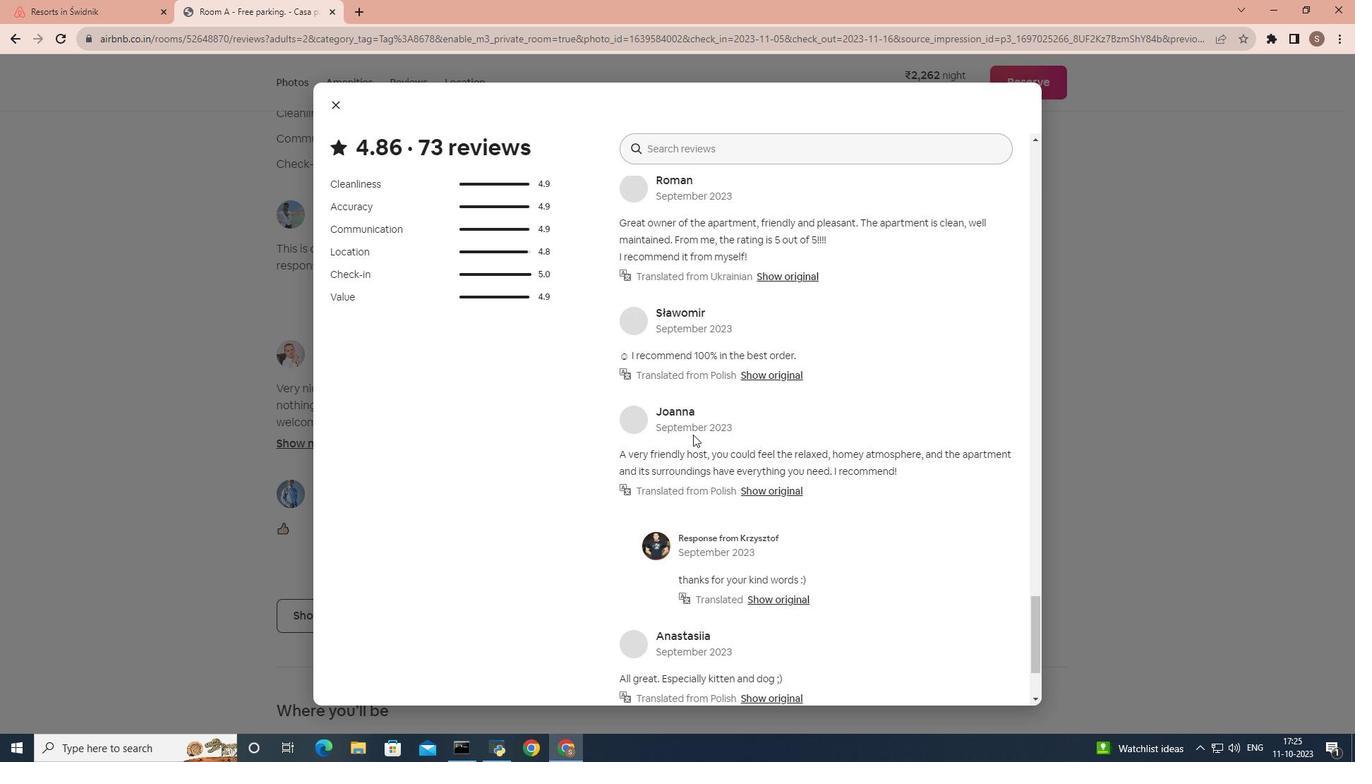 
Action: Mouse scrolled (693, 434) with delta (0, 0)
Screenshot: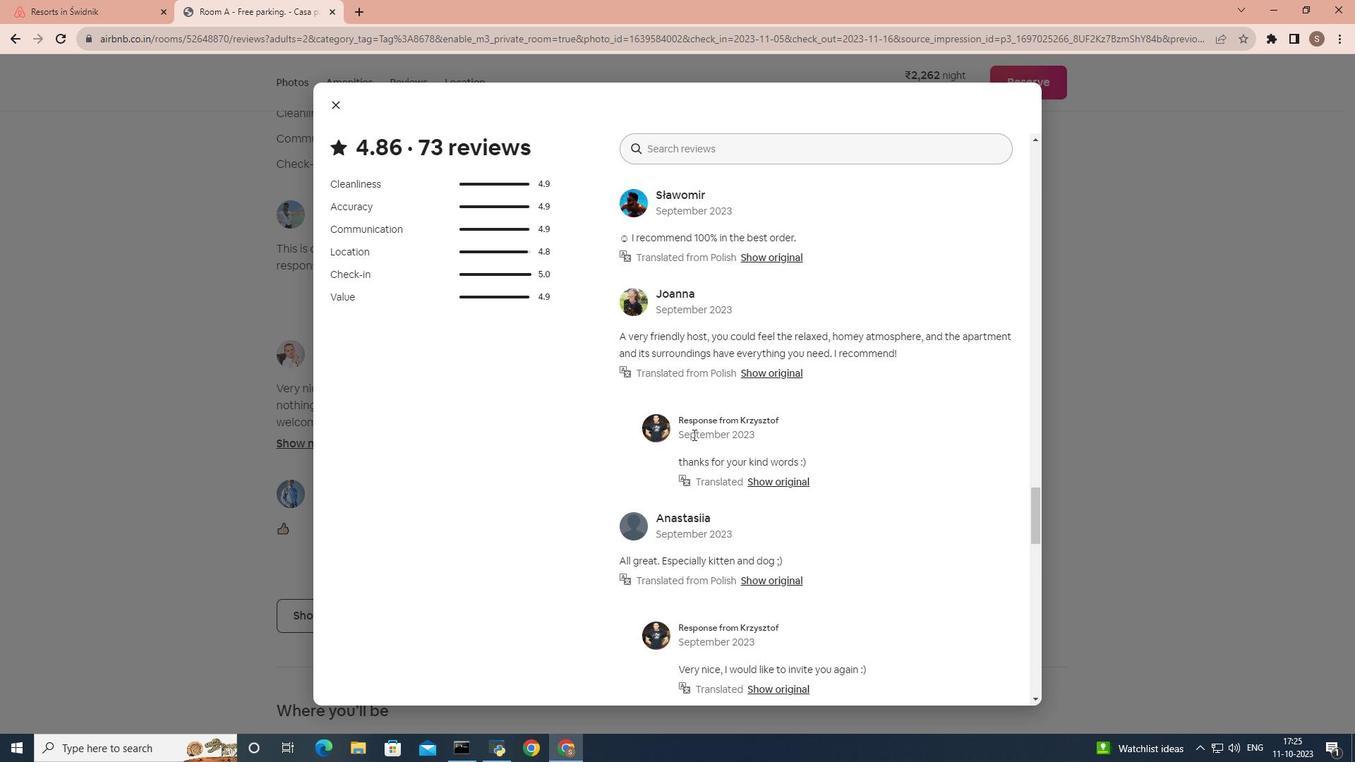 
Action: Mouse scrolled (693, 434) with delta (0, 0)
Screenshot: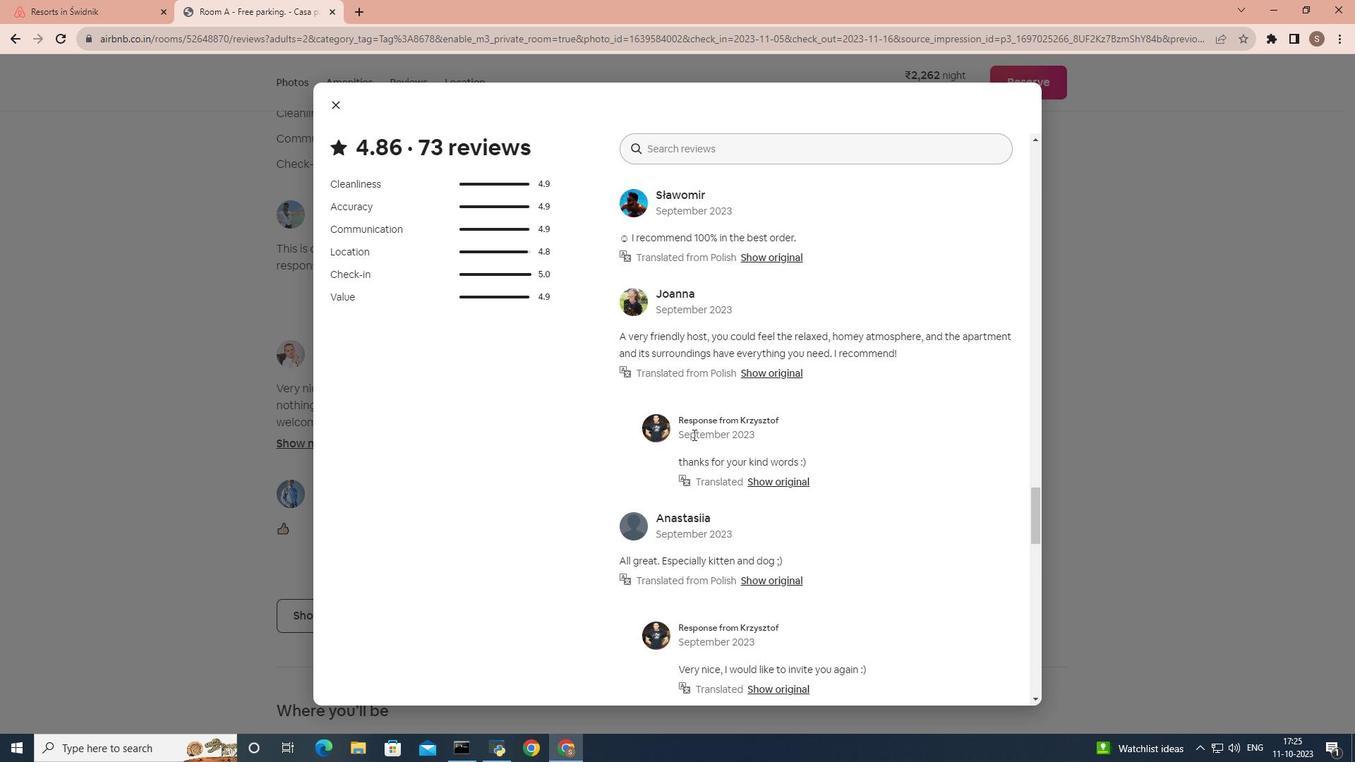 
Action: Mouse scrolled (693, 434) with delta (0, 0)
Screenshot: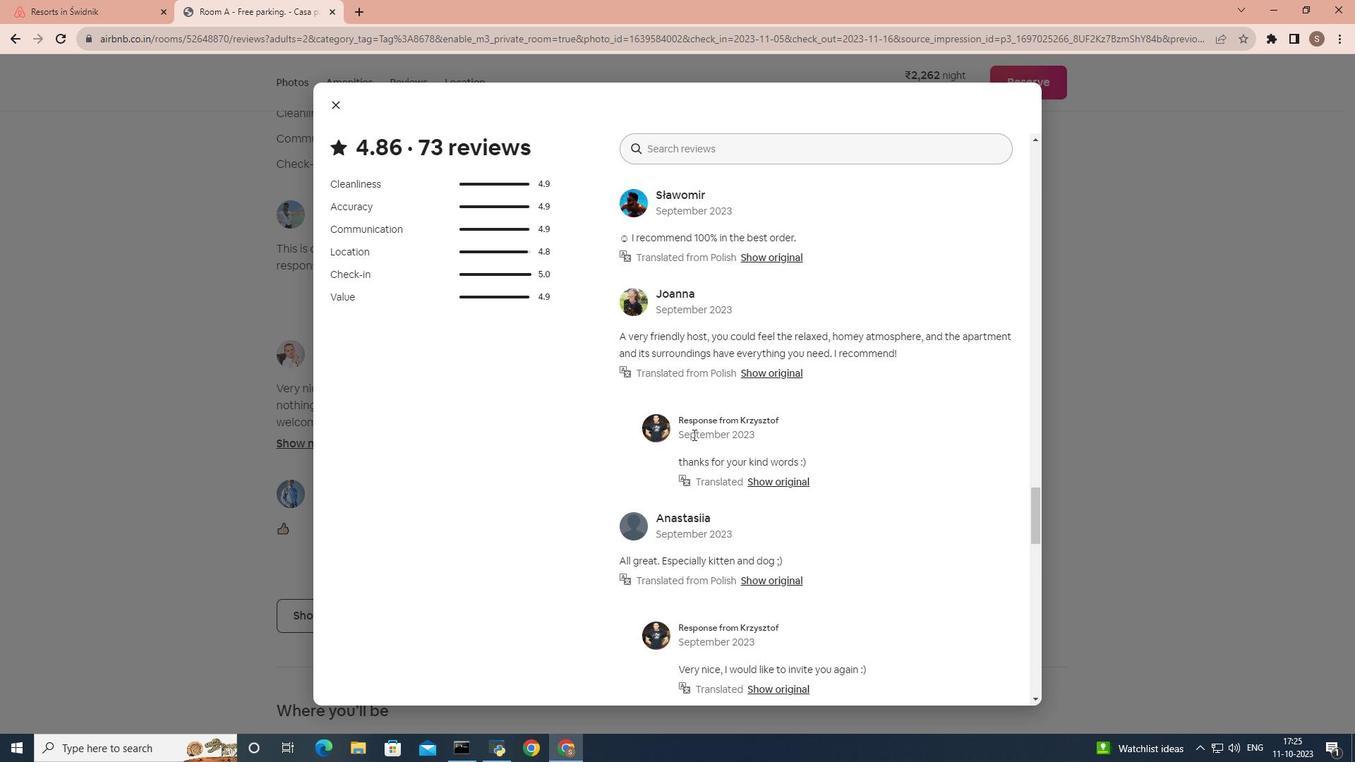 
Action: Mouse scrolled (693, 434) with delta (0, 0)
Screenshot: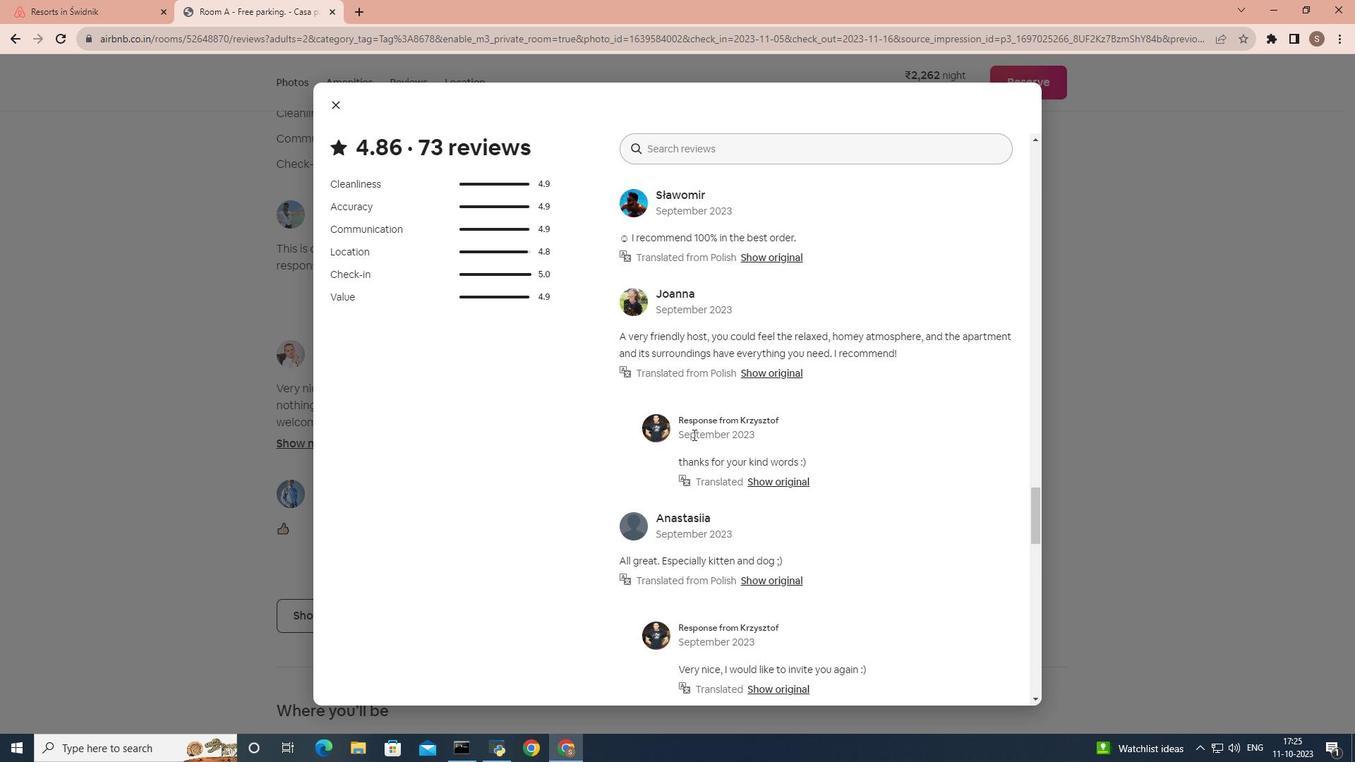 
Action: Mouse scrolled (693, 434) with delta (0, 0)
Screenshot: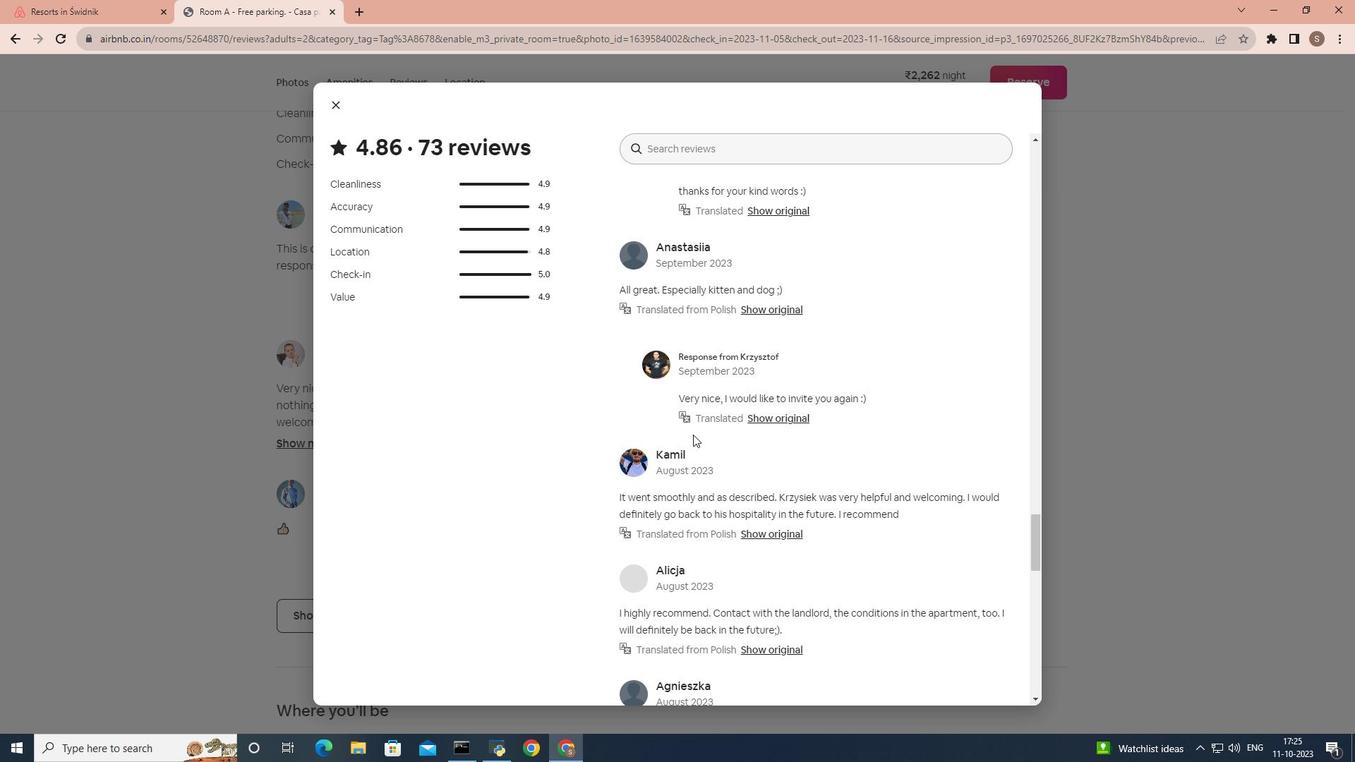 
Action: Mouse scrolled (693, 434) with delta (0, 0)
Screenshot: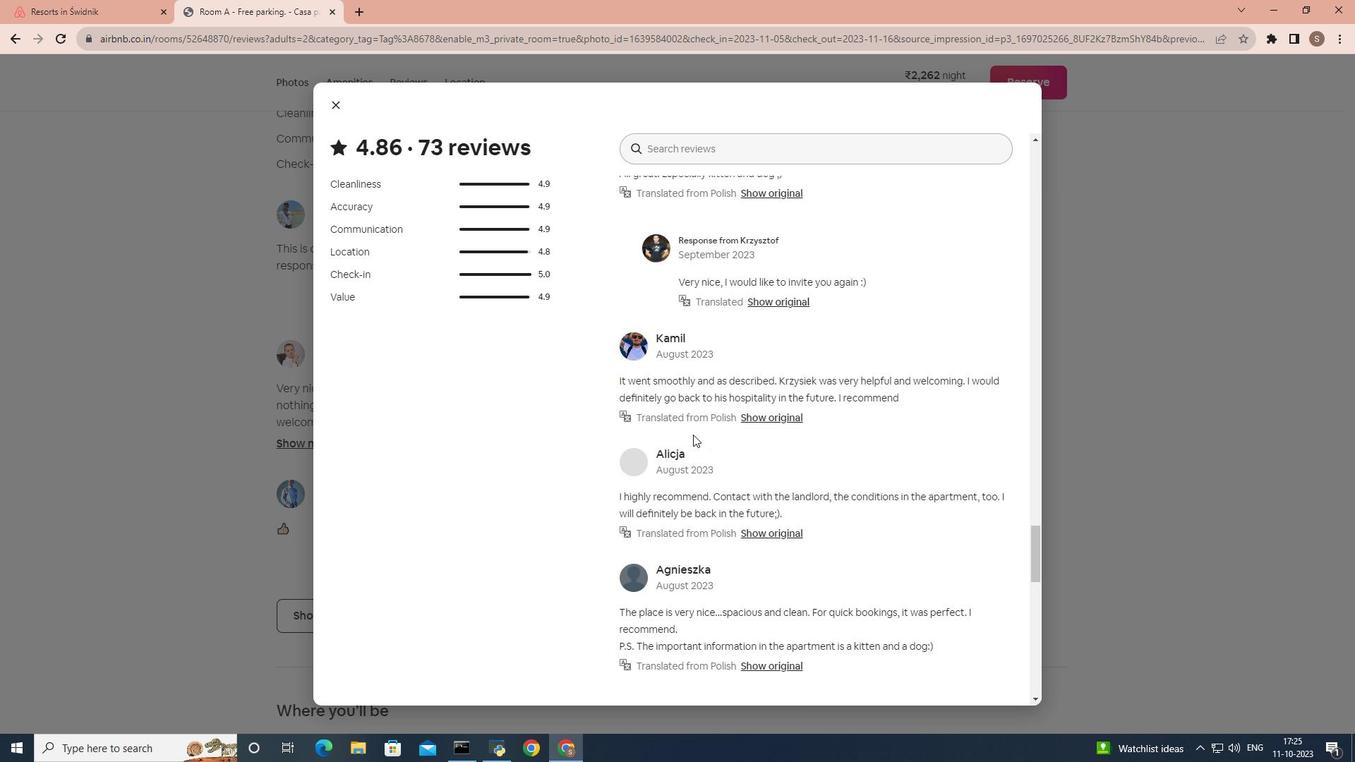 
Action: Mouse scrolled (693, 434) with delta (0, 0)
Screenshot: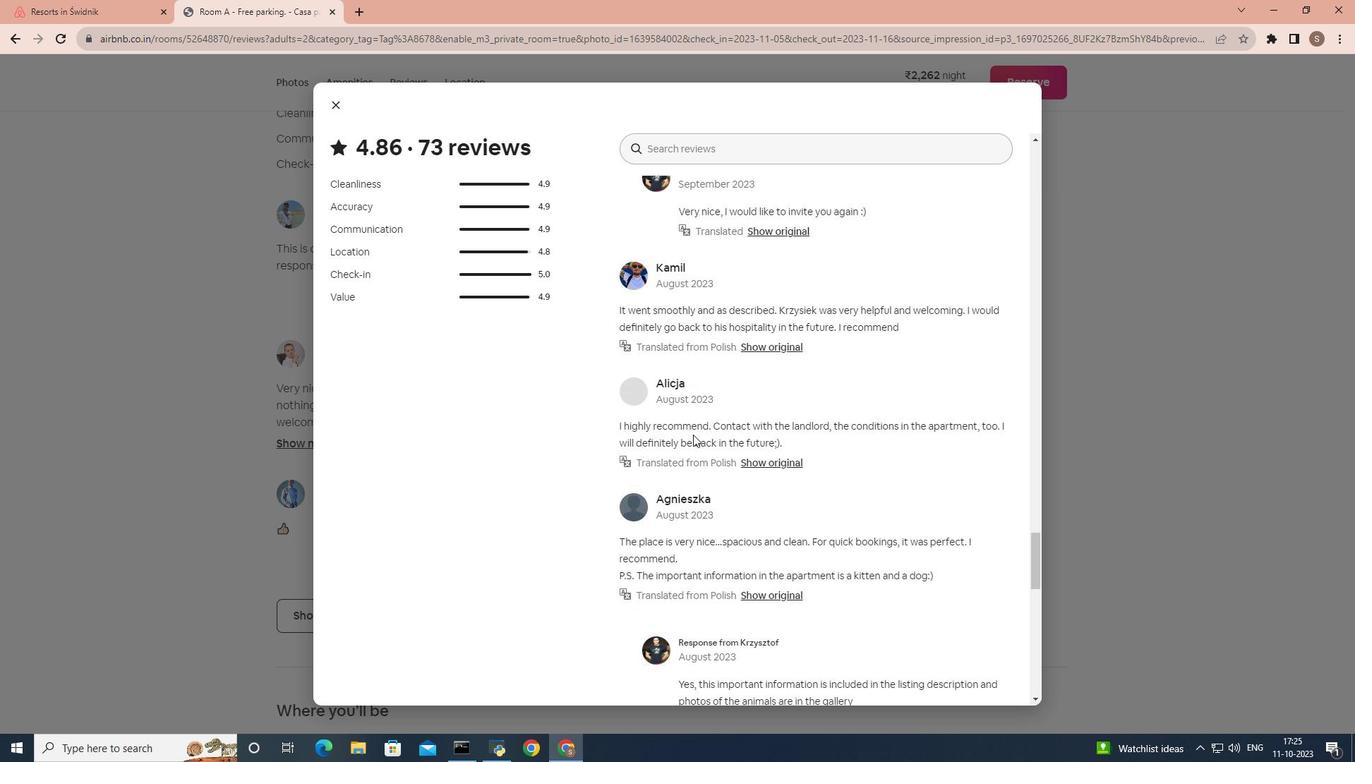 
Action: Mouse moved to (336, 113)
Screenshot: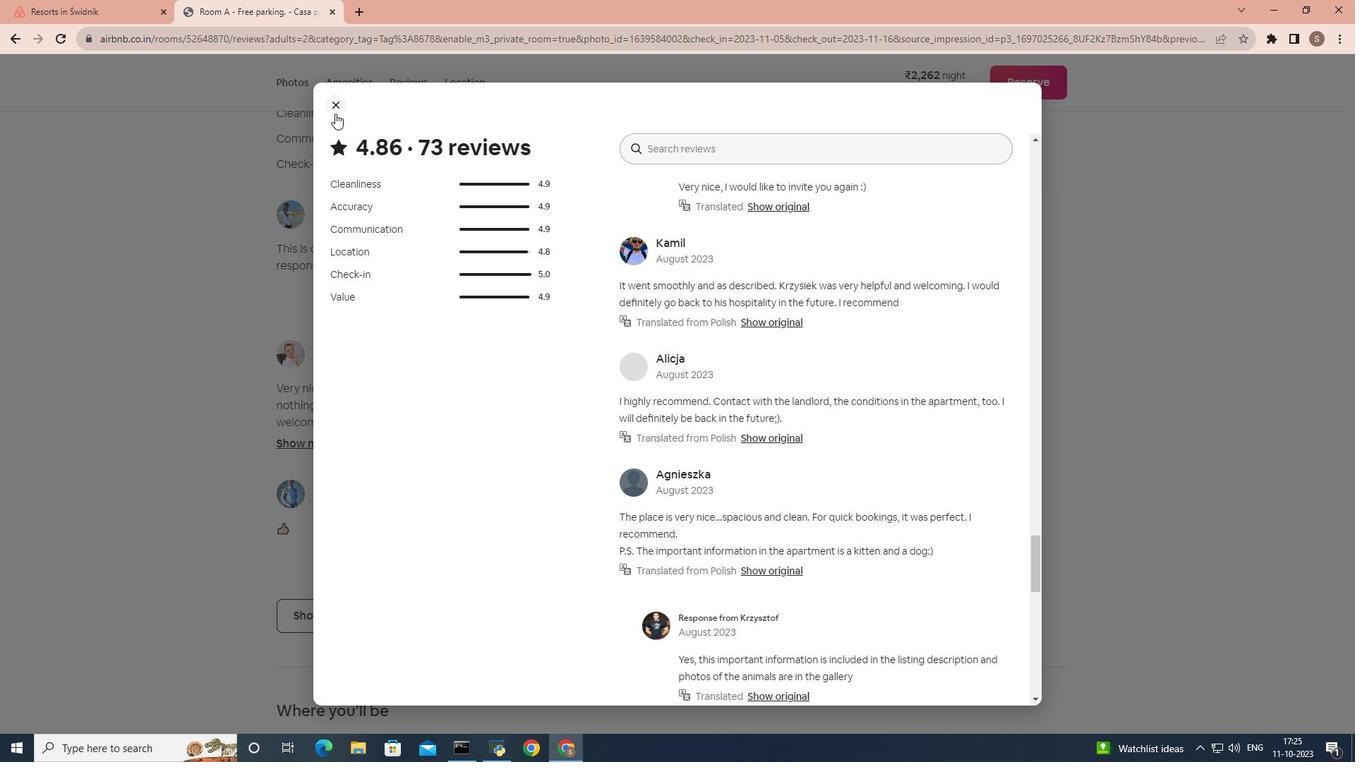 
Action: Mouse pressed left at (336, 113)
Screenshot: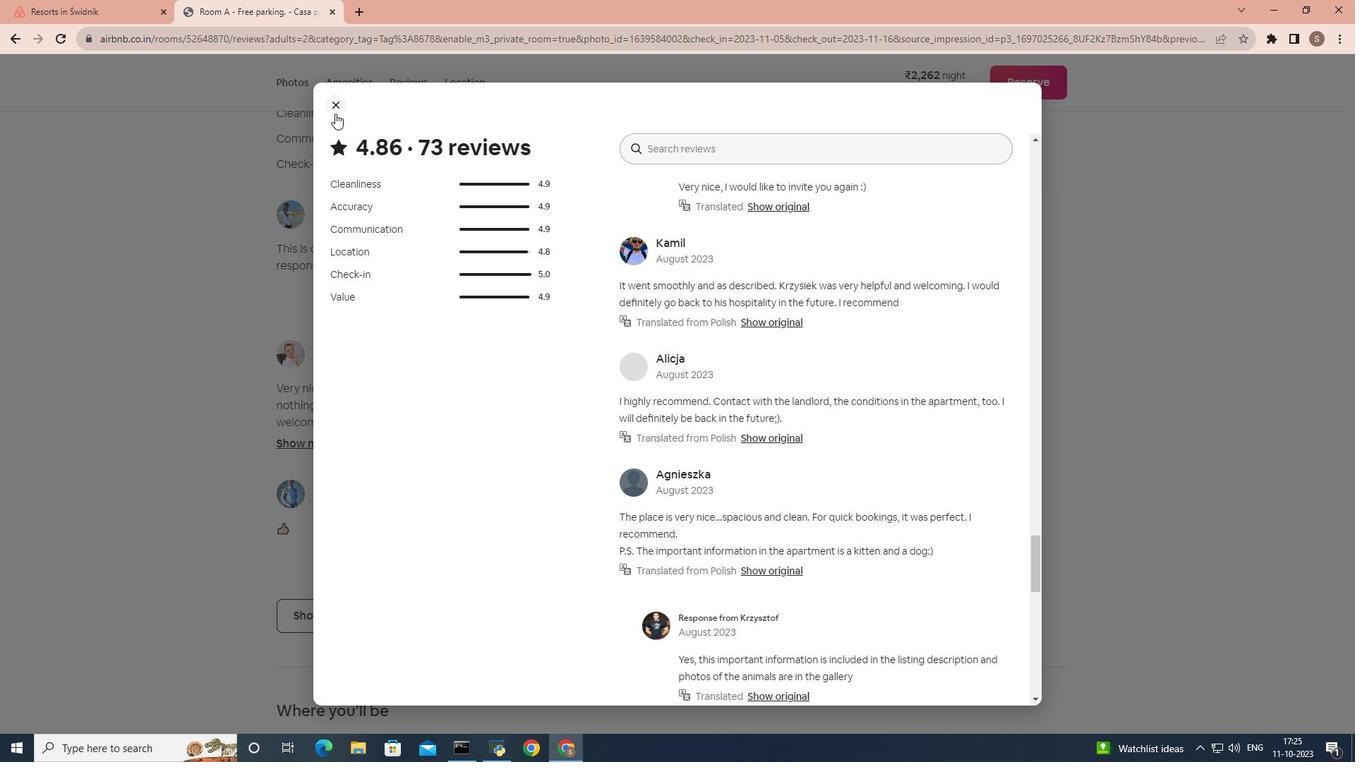 
Action: Mouse moved to (306, 440)
Screenshot: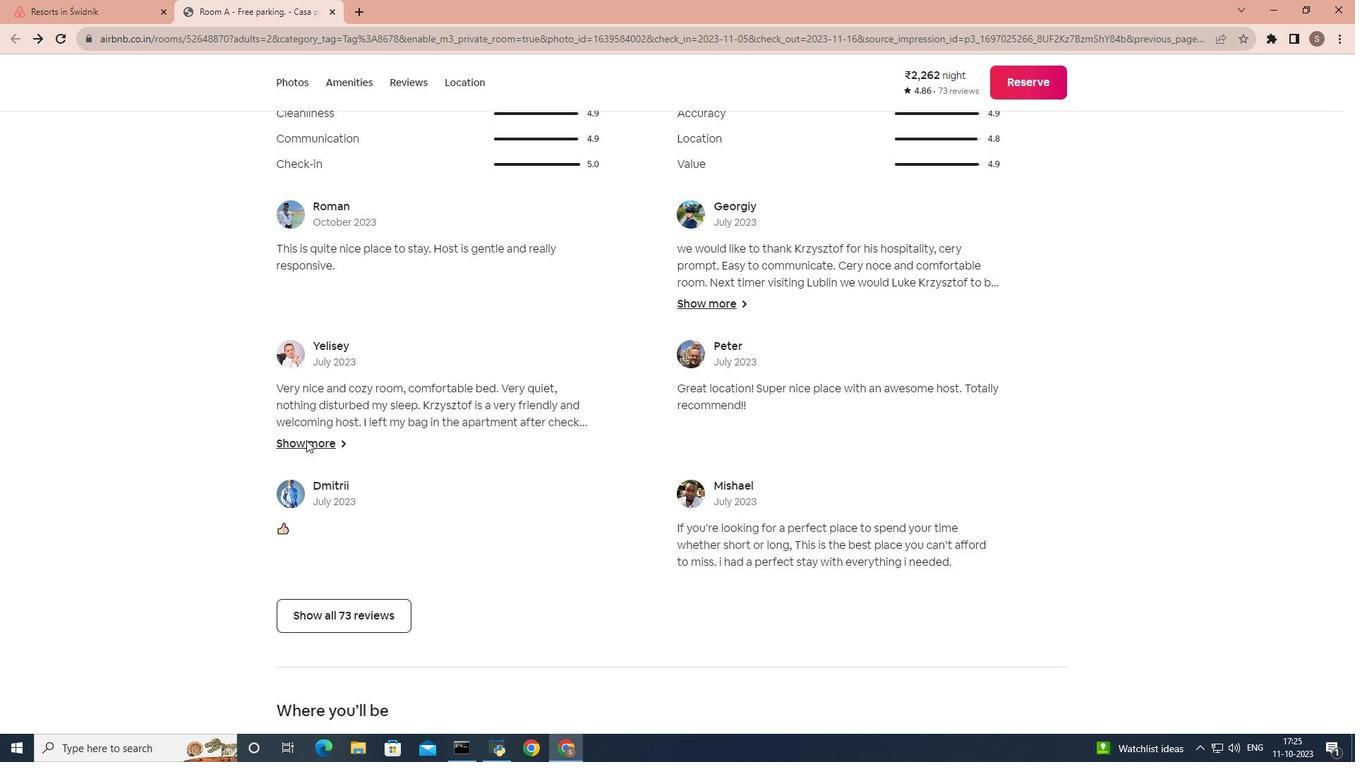 
Action: Mouse scrolled (306, 439) with delta (0, 0)
Screenshot: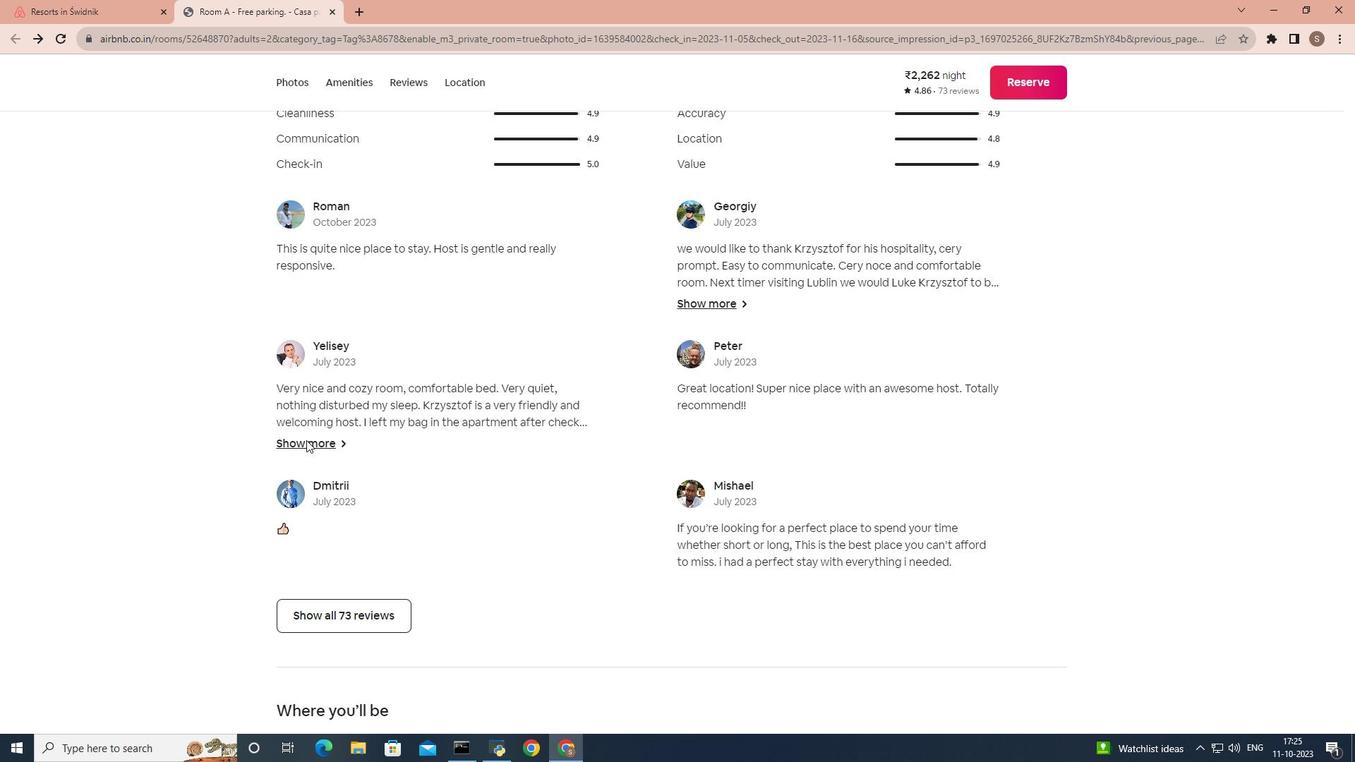 
Action: Mouse scrolled (306, 439) with delta (0, 0)
Screenshot: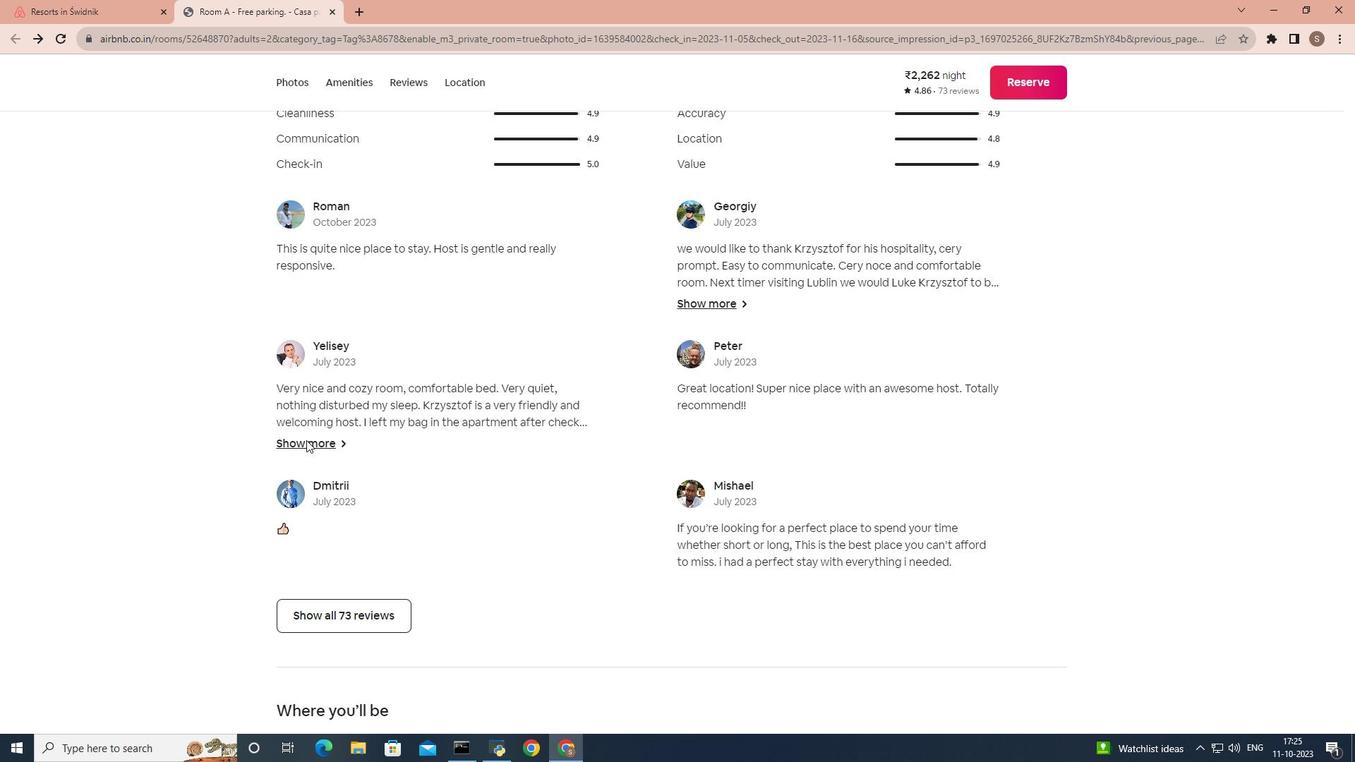 
Action: Mouse scrolled (306, 439) with delta (0, 0)
Screenshot: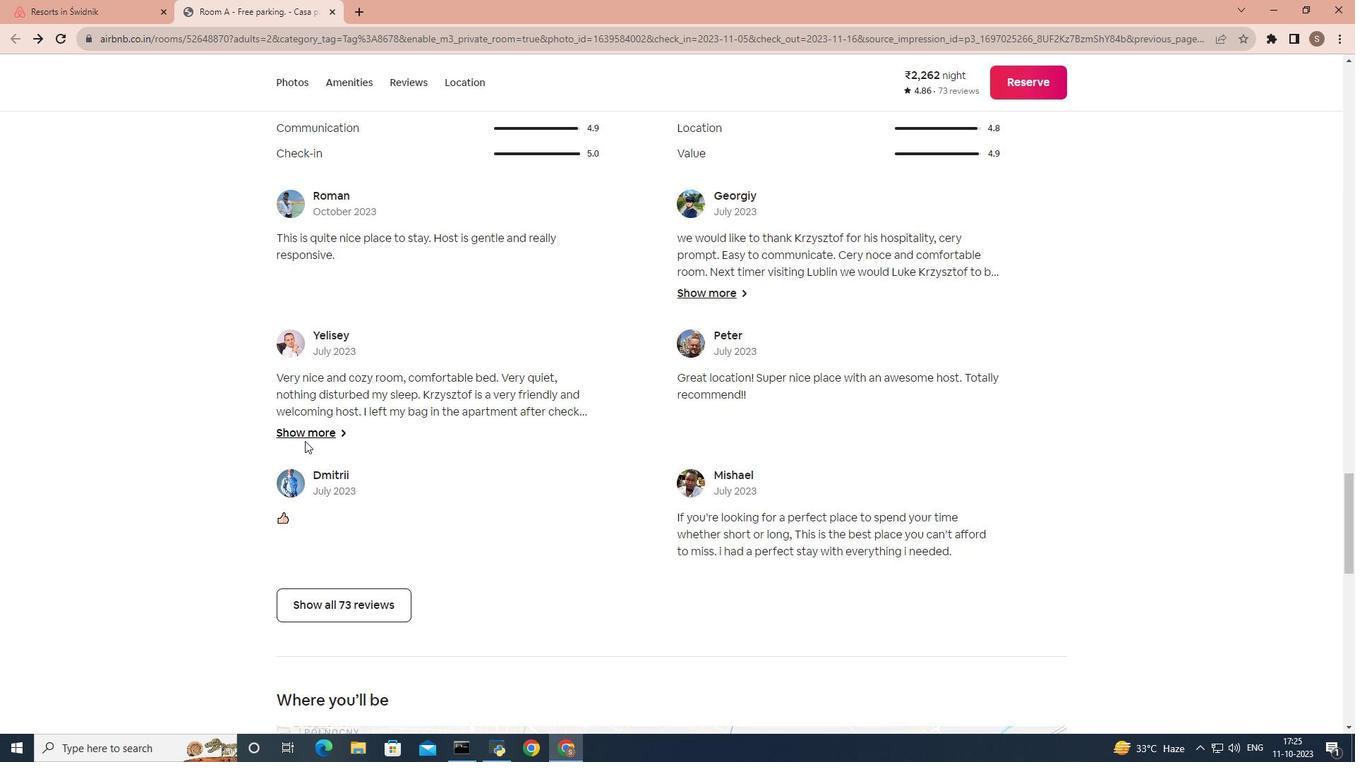 
Action: Mouse scrolled (306, 439) with delta (0, 0)
Screenshot: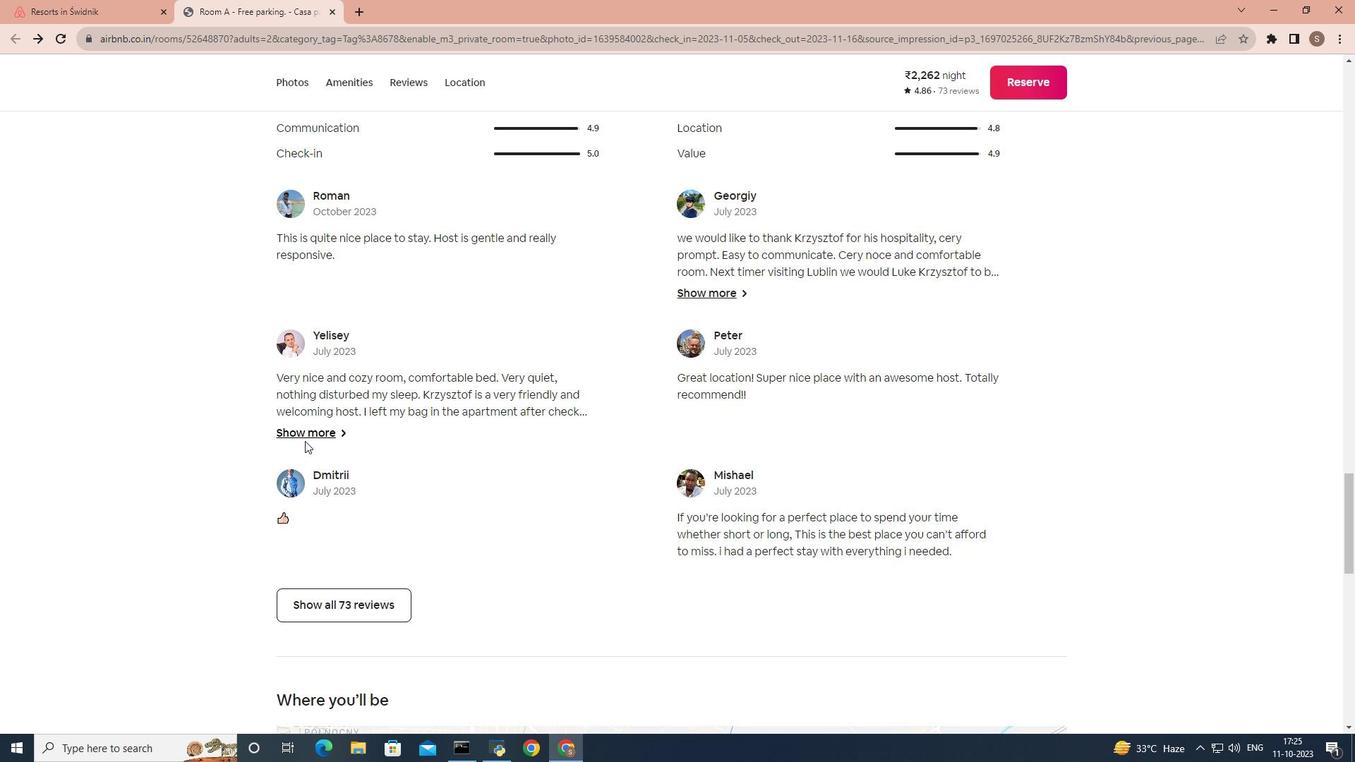 
Action: Mouse scrolled (306, 439) with delta (0, 0)
Screenshot: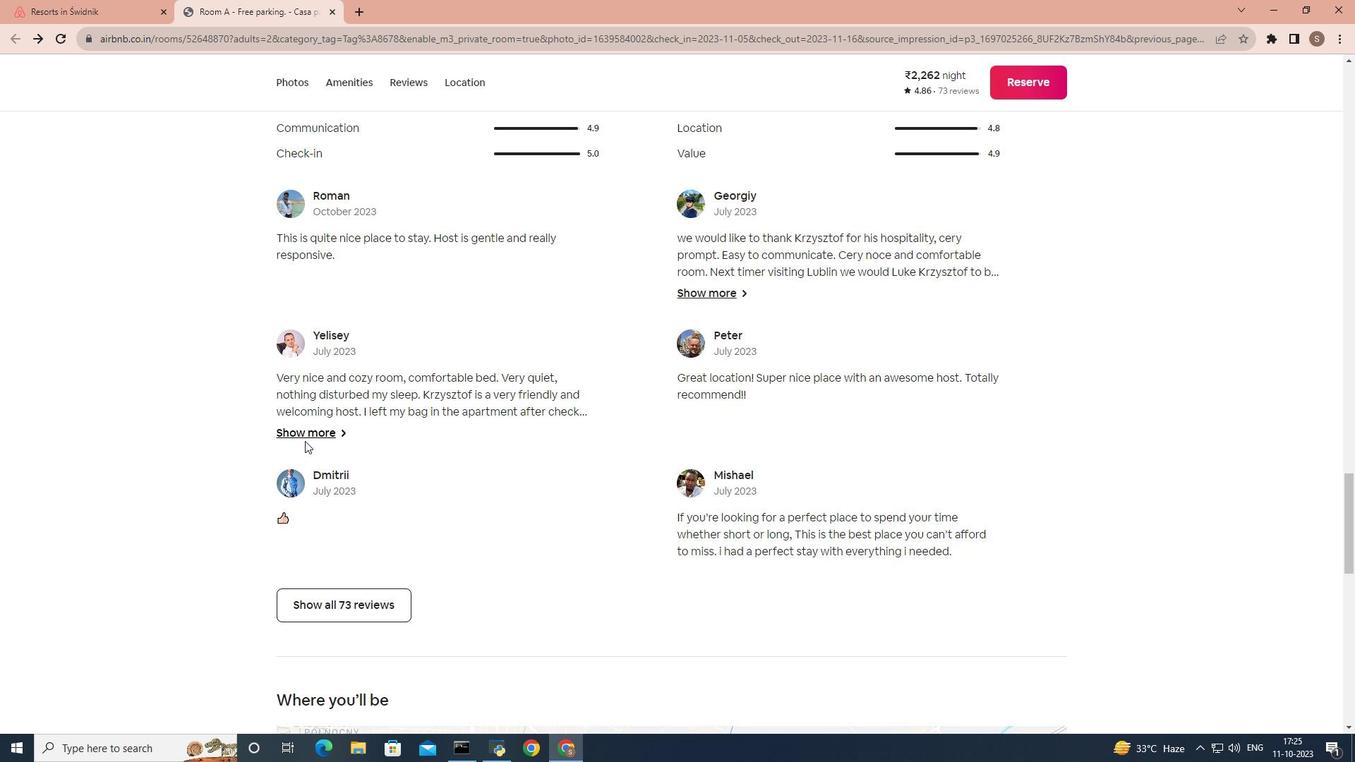 
Action: Mouse moved to (305, 441)
Screenshot: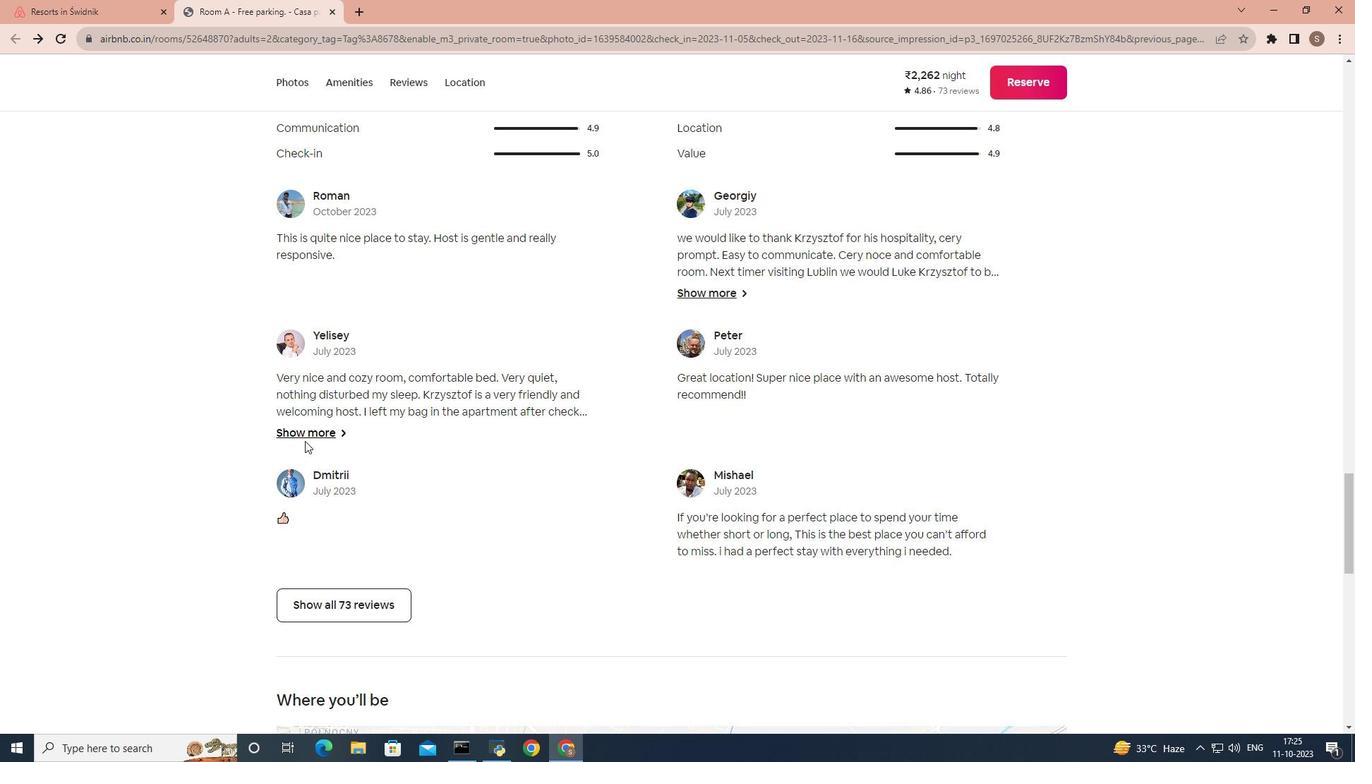 
Action: Mouse scrolled (305, 440) with delta (0, 0)
Screenshot: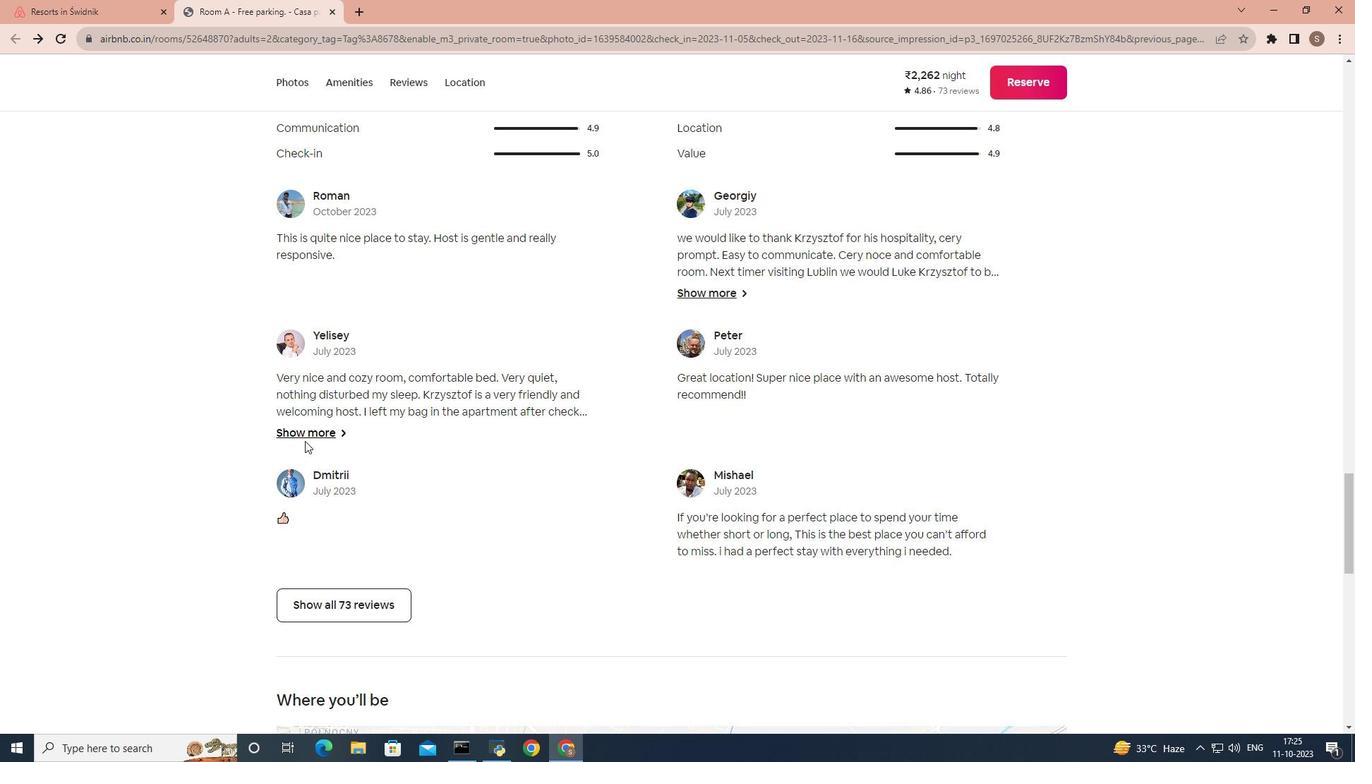 
Action: Mouse moved to (305, 441)
Screenshot: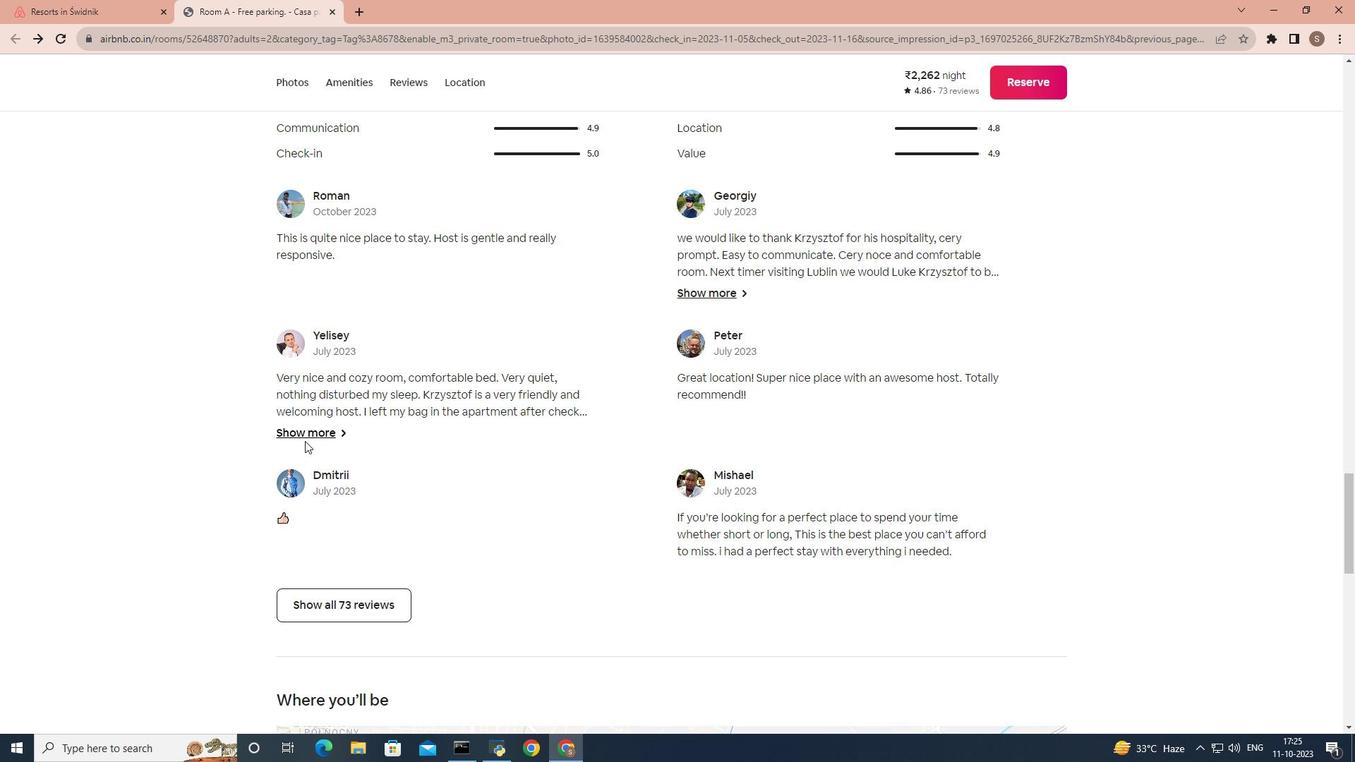 
Action: Mouse scrolled (305, 441) with delta (0, 0)
Screenshot: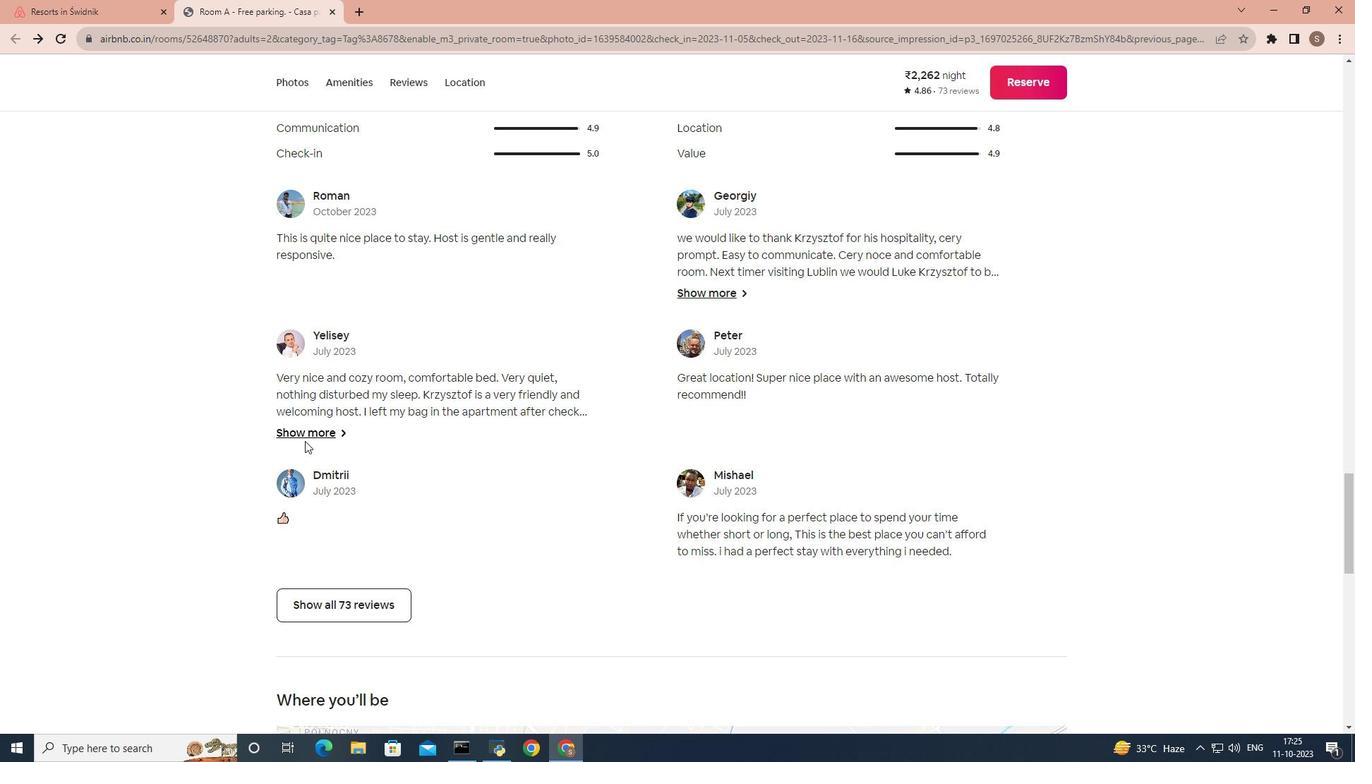 
Action: Mouse scrolled (305, 440) with delta (0, 0)
Screenshot: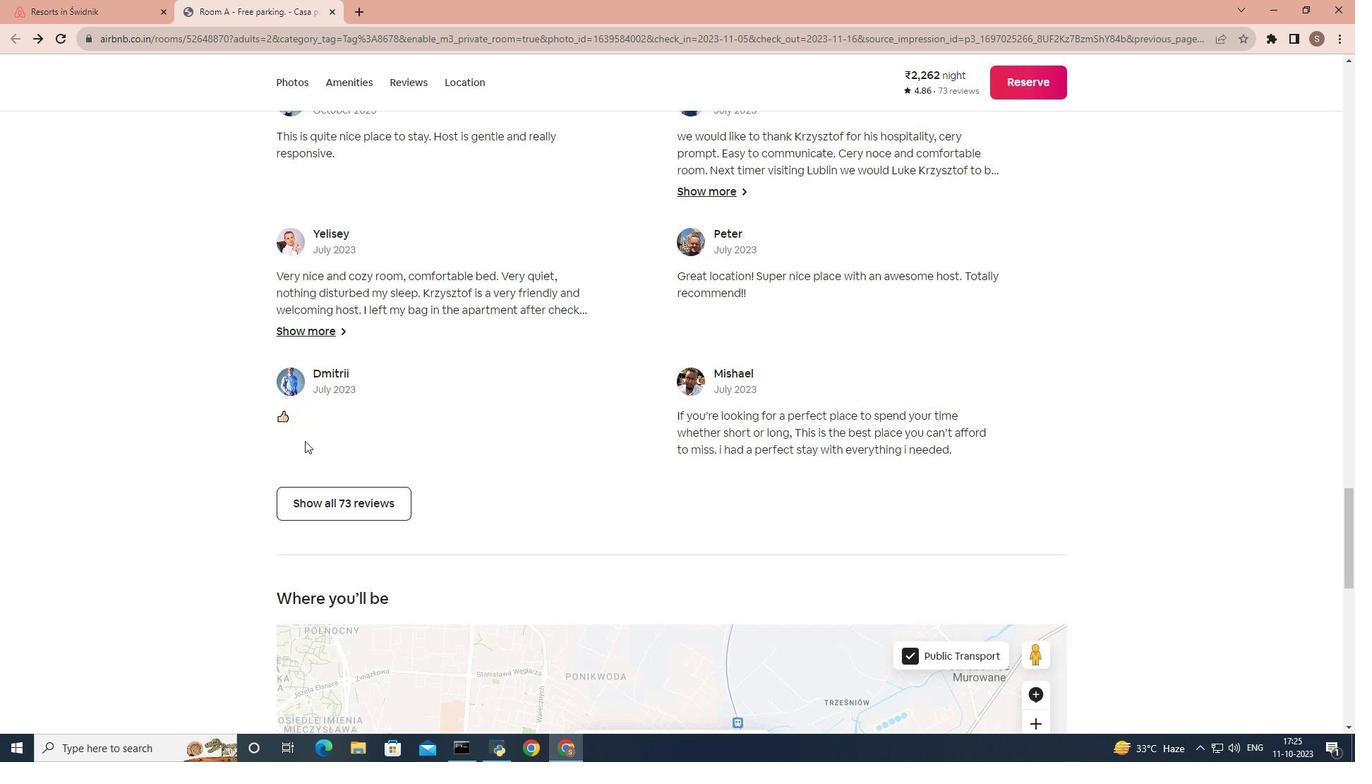 
Action: Mouse scrolled (305, 440) with delta (0, 0)
Screenshot: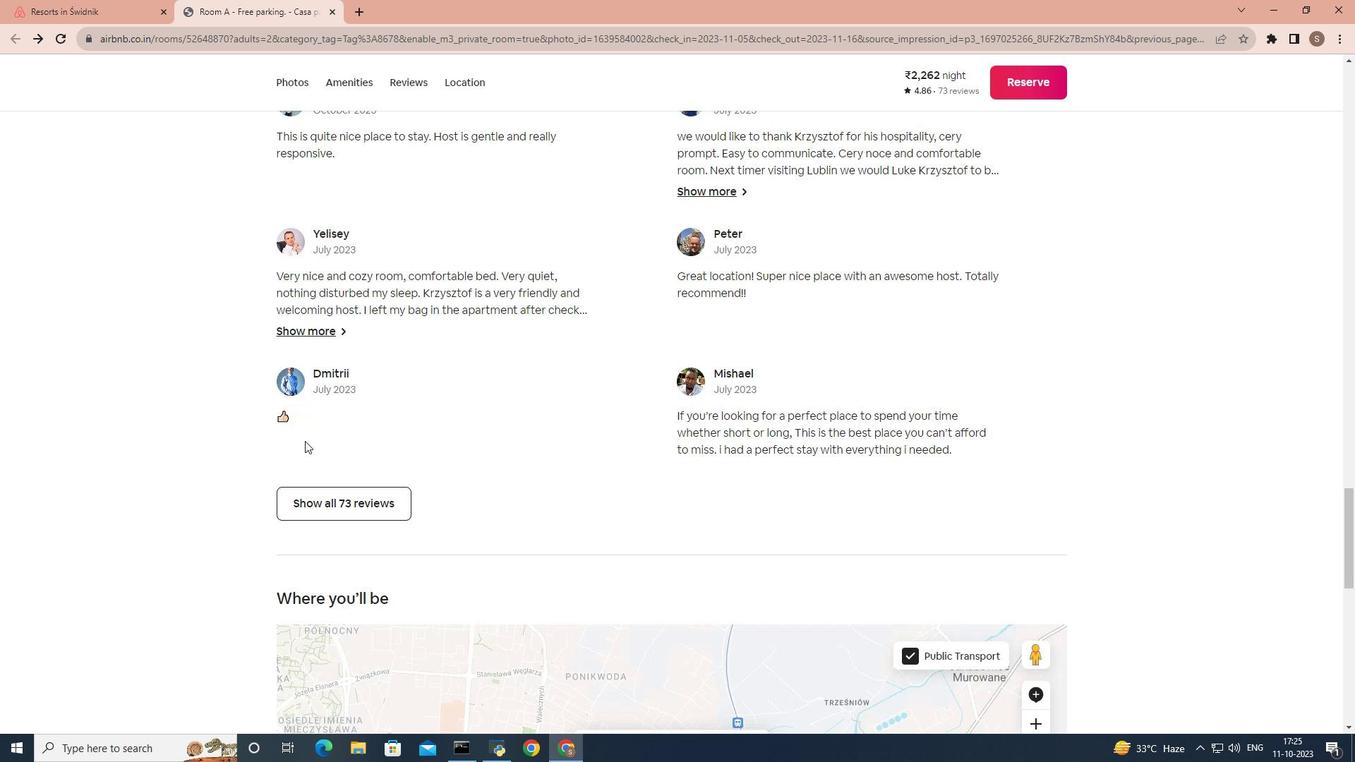 
Action: Mouse scrolled (305, 440) with delta (0, 0)
Screenshot: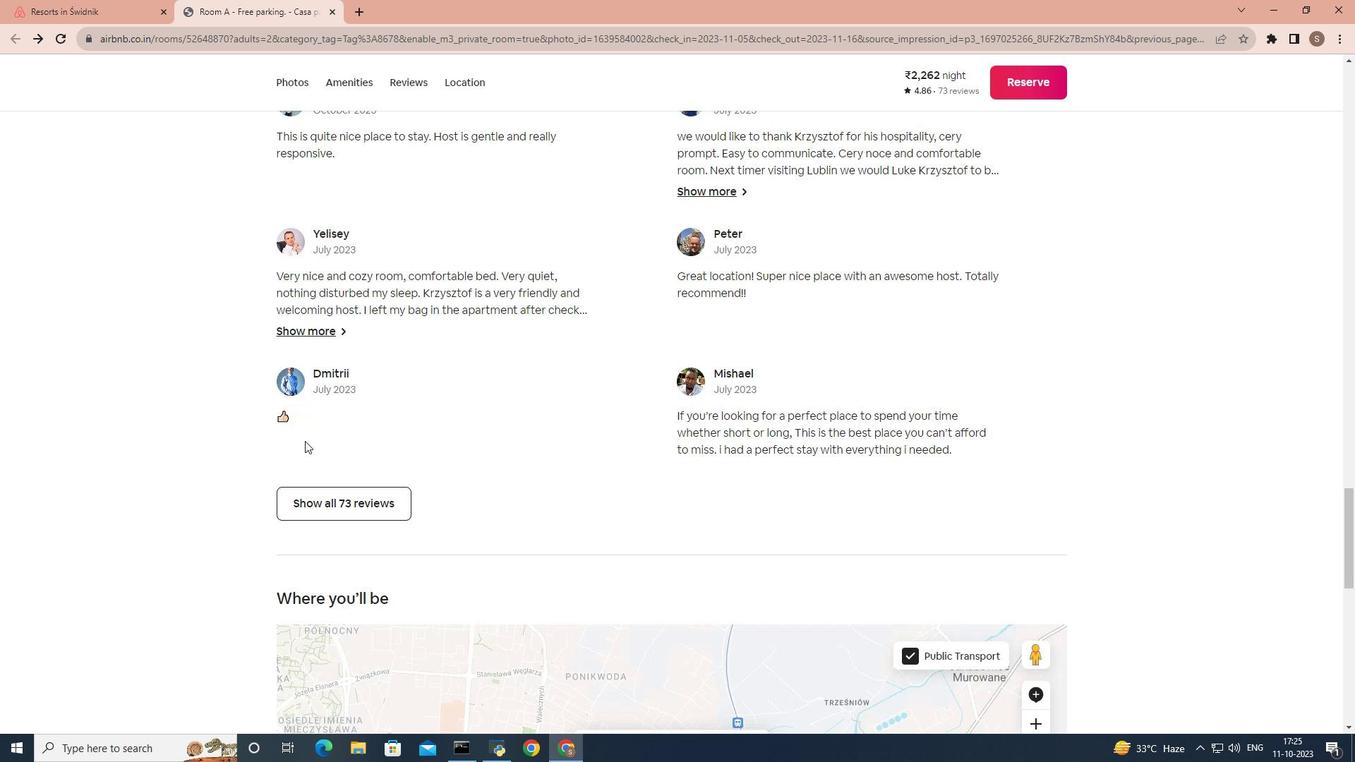 
Action: Mouse scrolled (305, 440) with delta (0, 0)
Screenshot: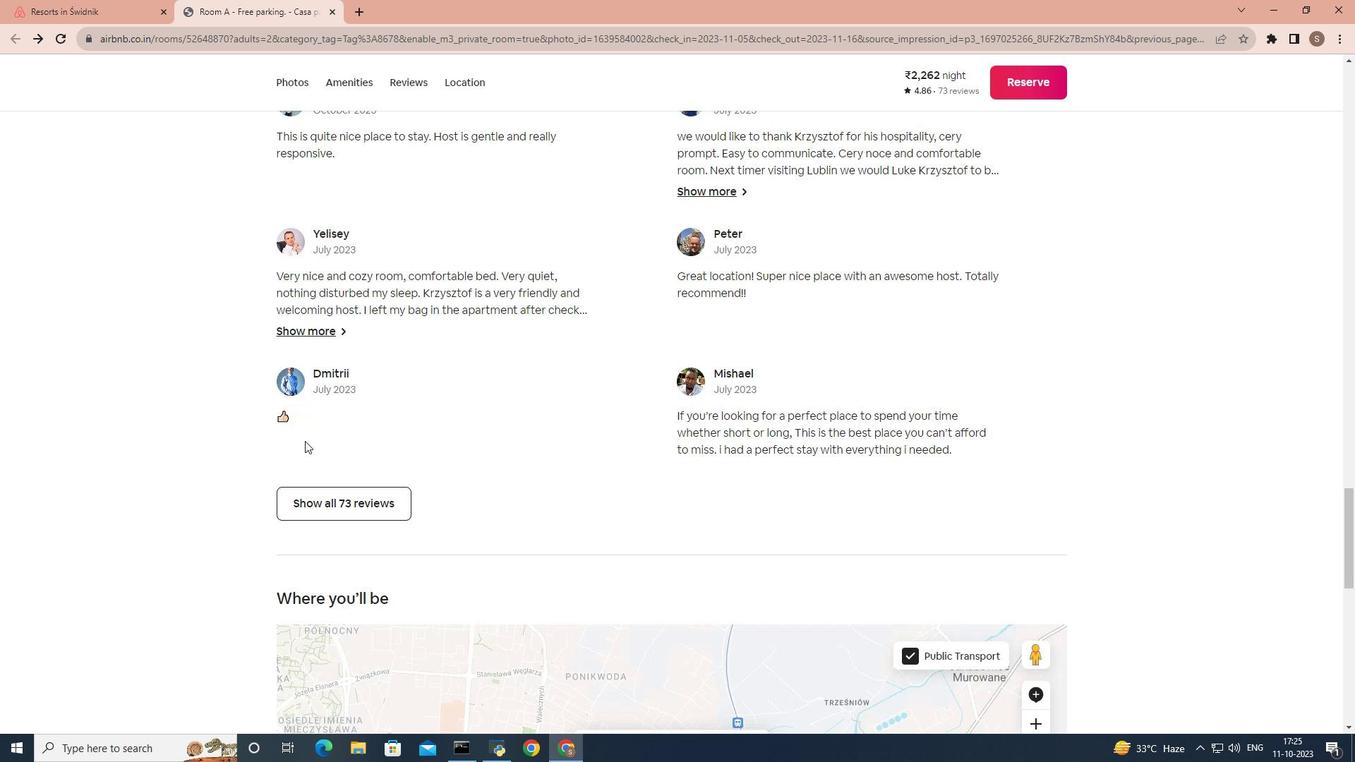 
Action: Mouse scrolled (305, 440) with delta (0, 0)
Screenshot: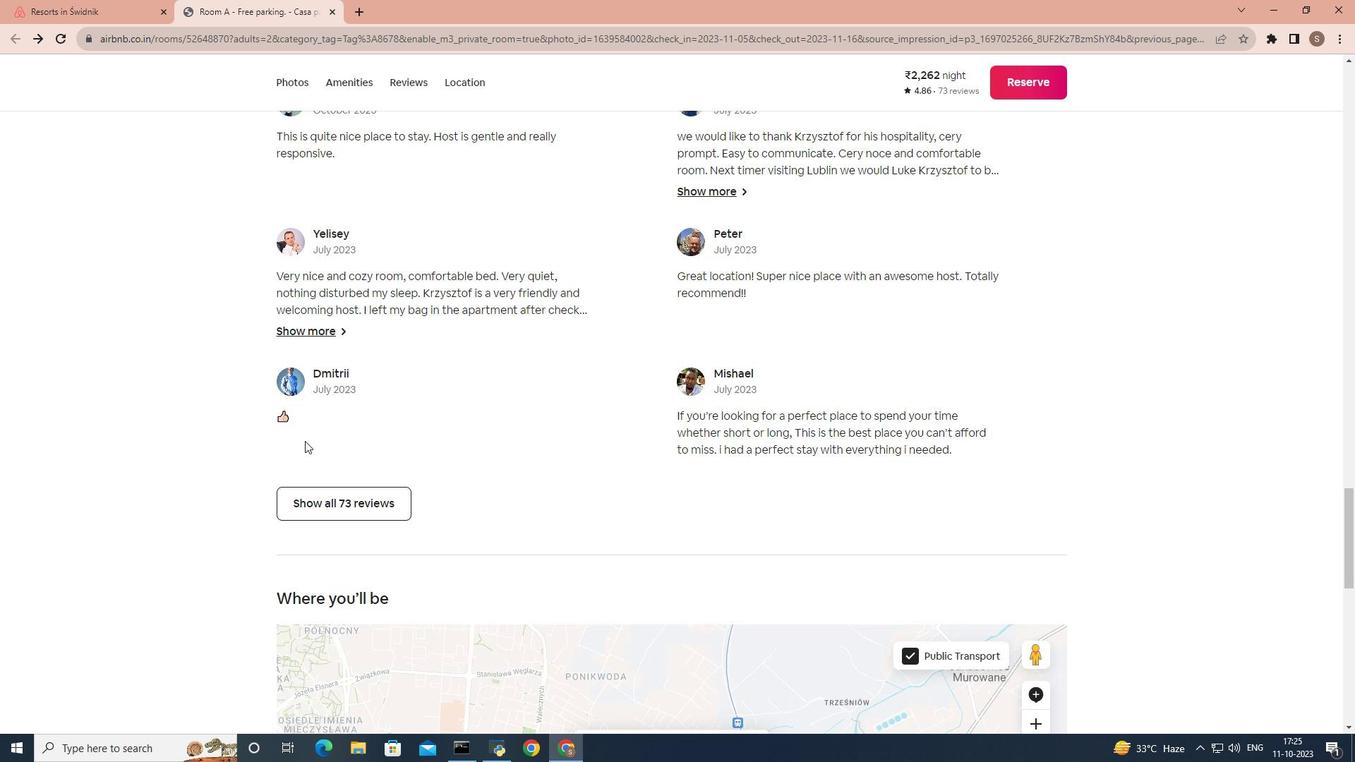 
Action: Mouse scrolled (305, 440) with delta (0, 0)
